 Task: Add a signature Johnny Mitchell containing With heartfelt thanks and warm wishes, Johnny Mitchell to email address softage.8@softage.net and add a folder Photography
Action: Mouse moved to (75, 155)
Screenshot: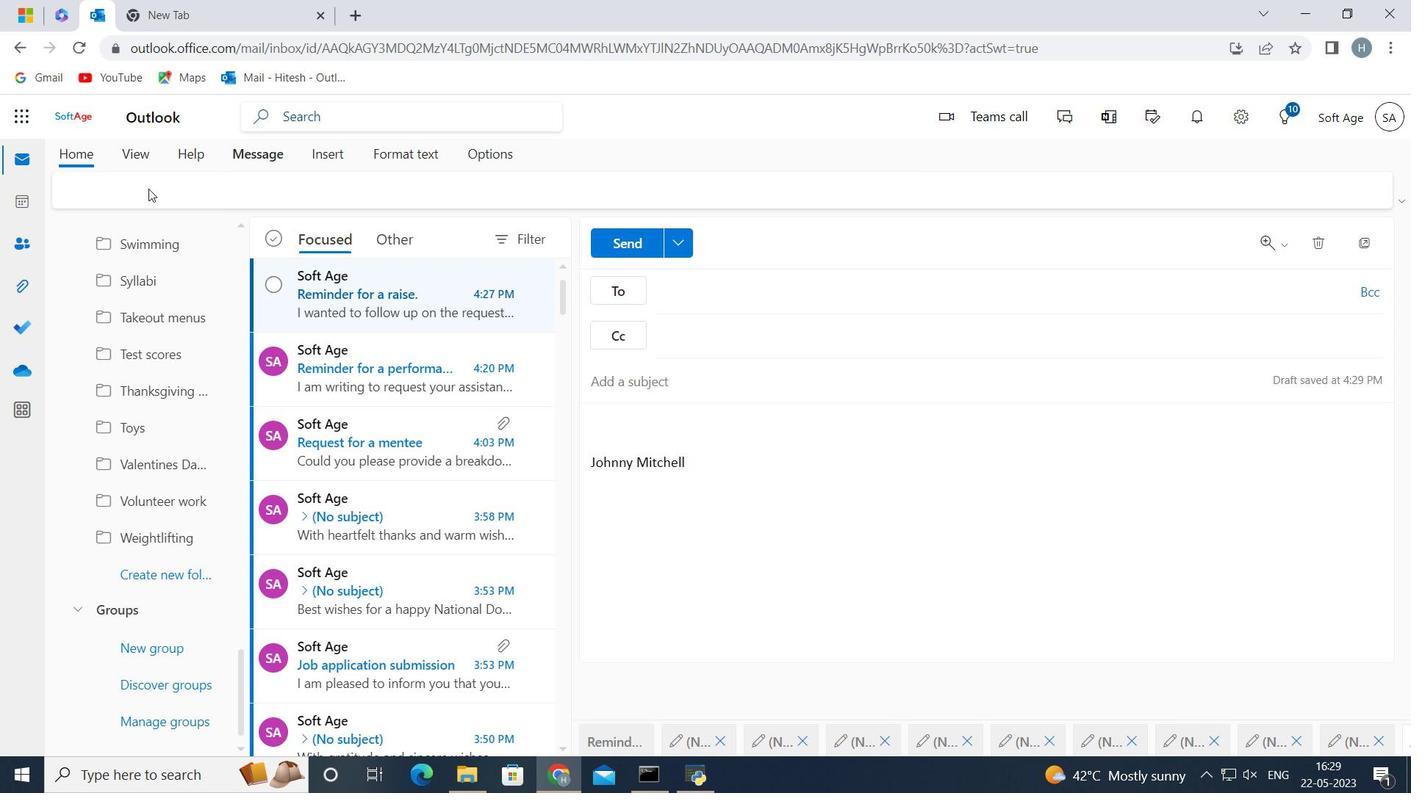 
Action: Mouse pressed left at (75, 155)
Screenshot: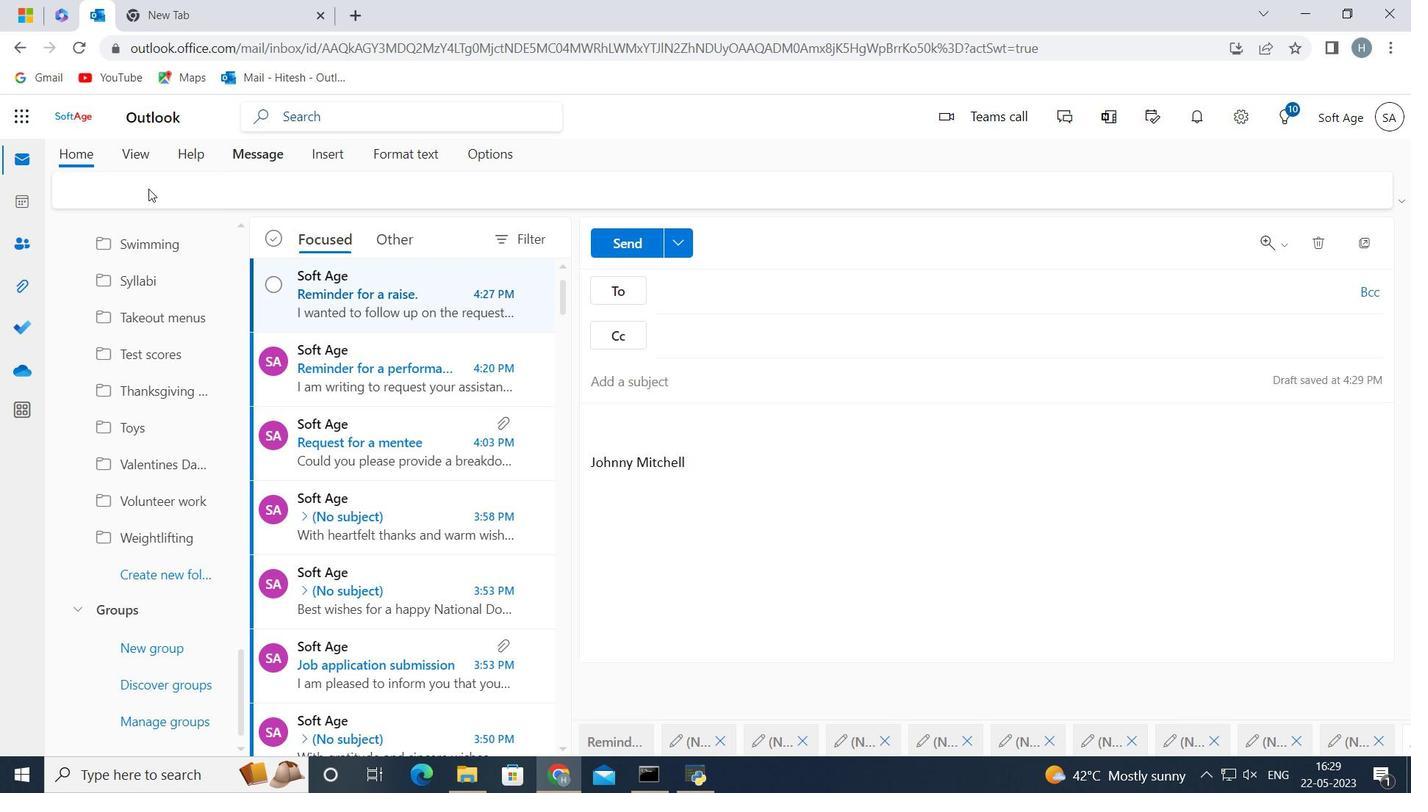 
Action: Mouse moved to (161, 190)
Screenshot: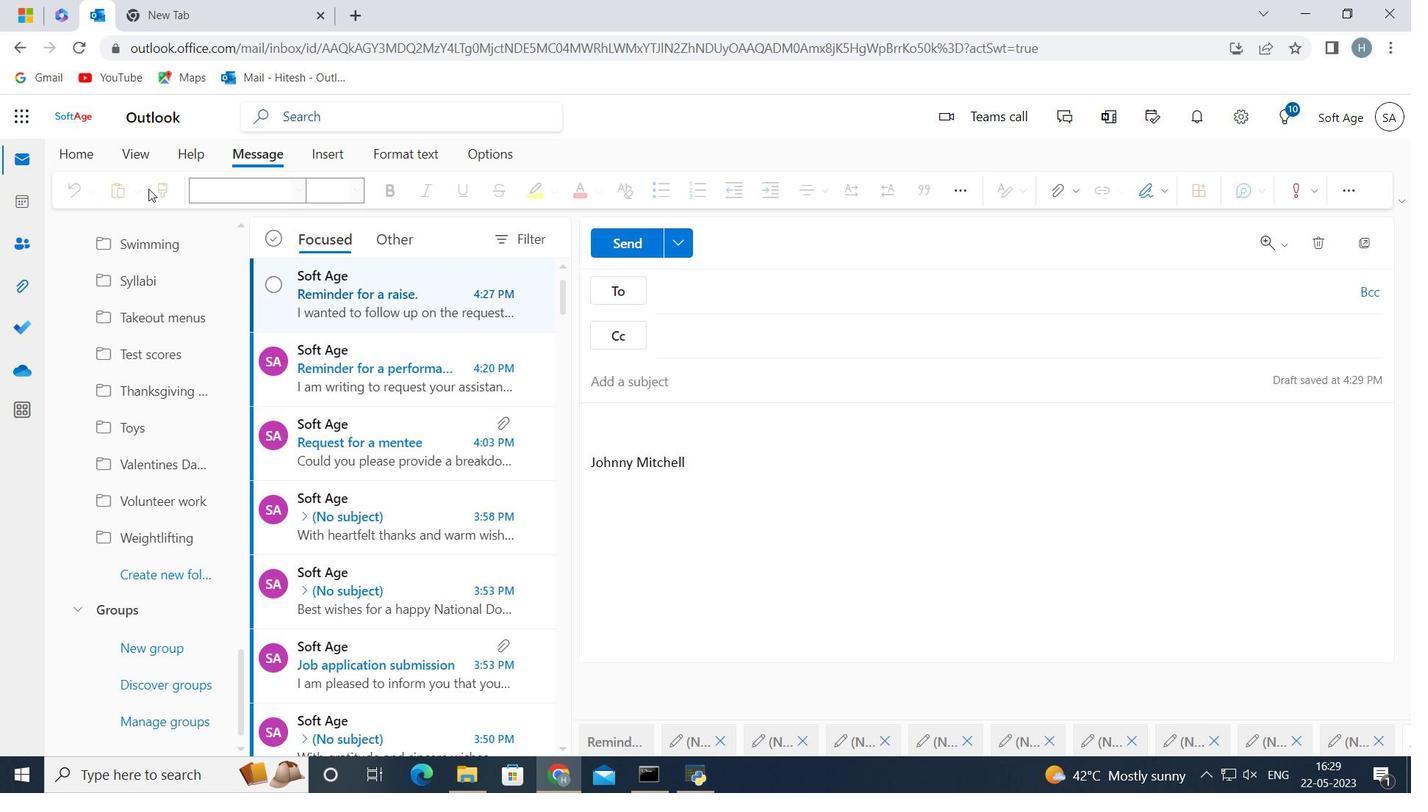 
Action: Mouse pressed left at (161, 190)
Screenshot: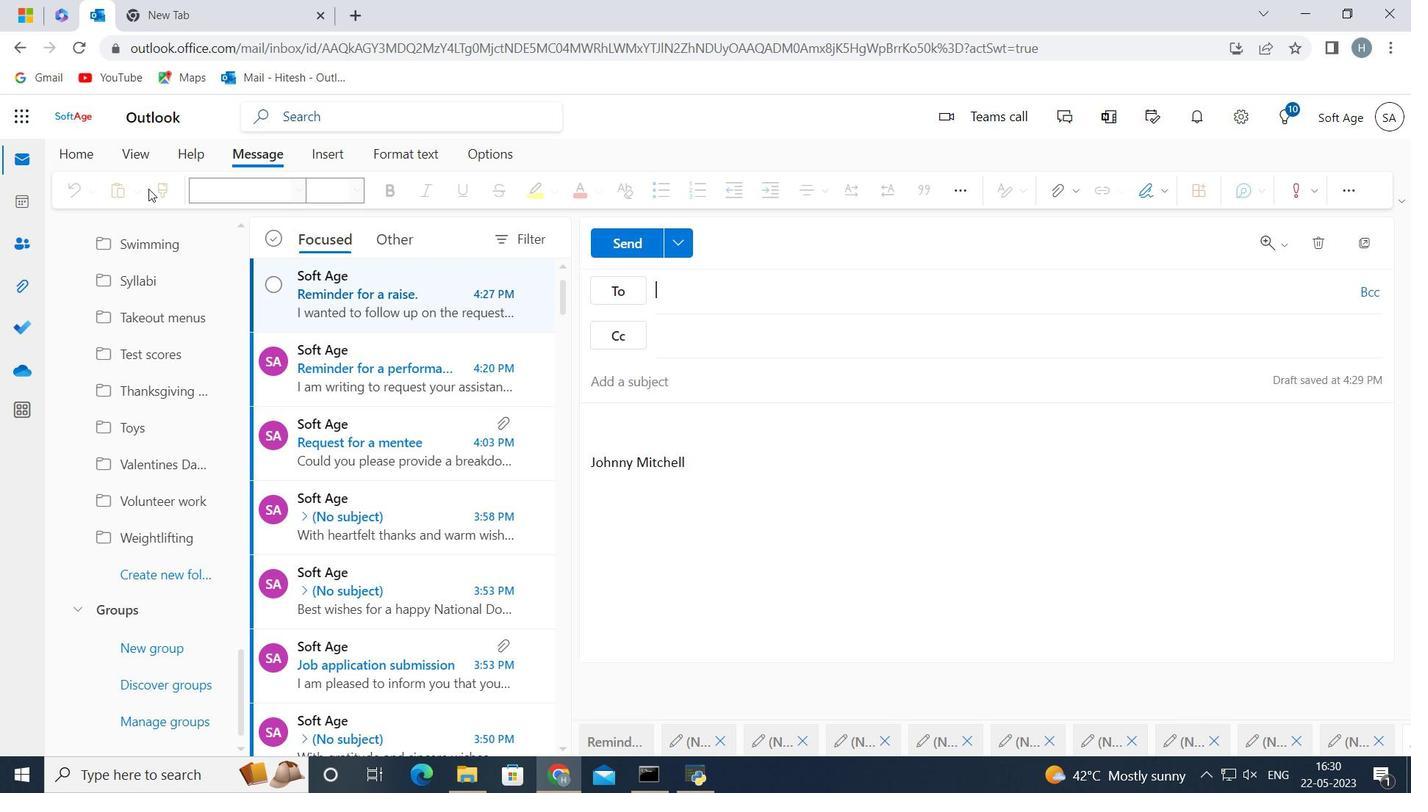 
Action: Mouse moved to (1140, 191)
Screenshot: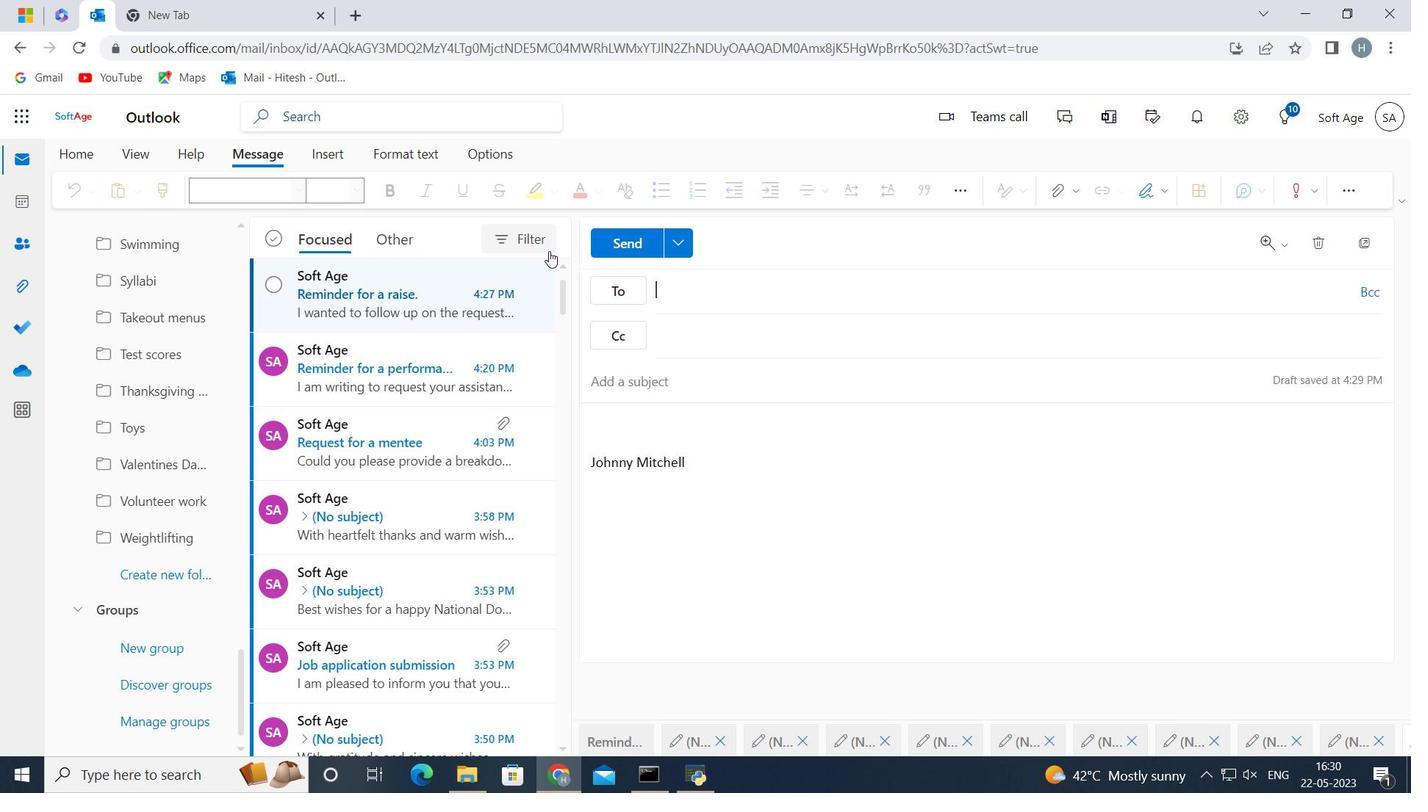 
Action: Mouse pressed left at (1140, 191)
Screenshot: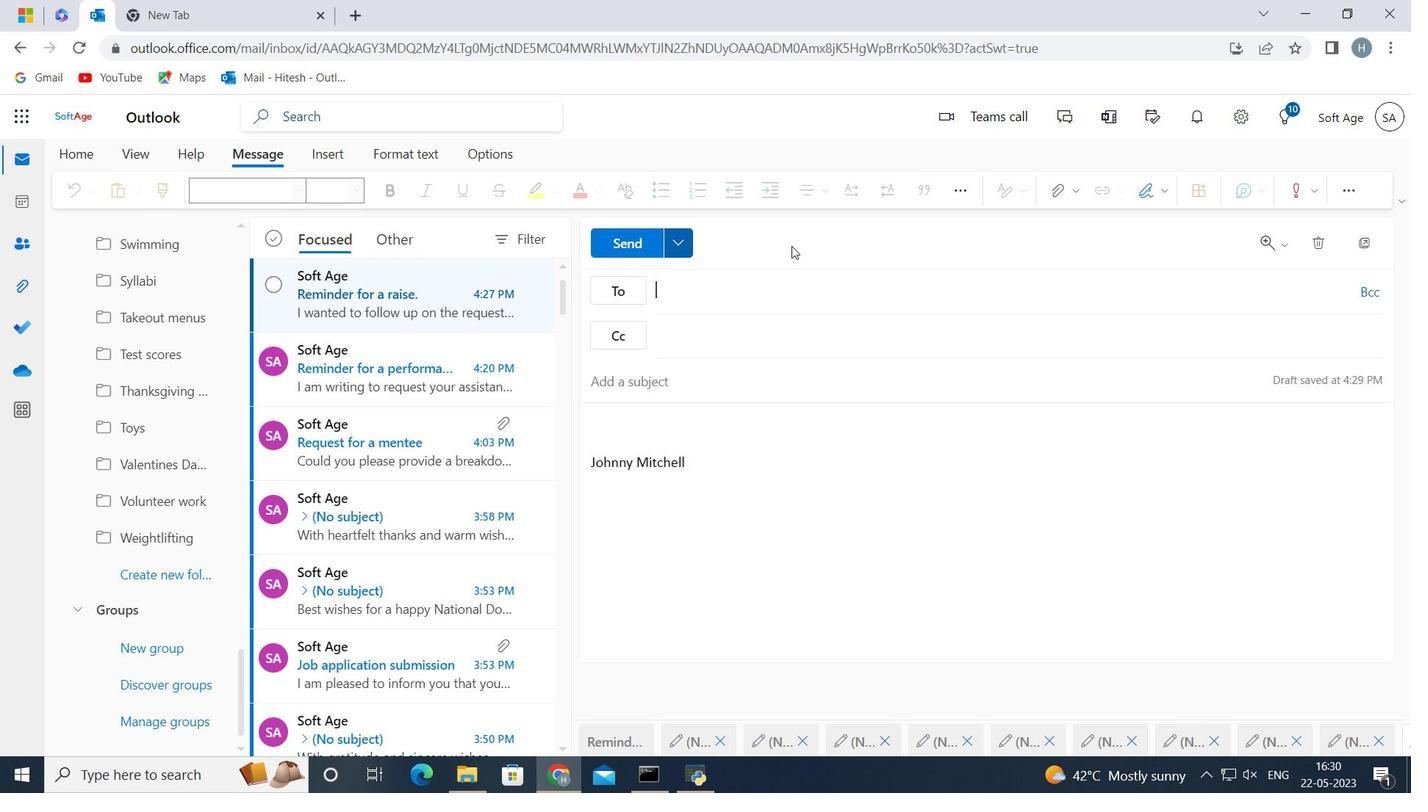 
Action: Mouse moved to (1092, 415)
Screenshot: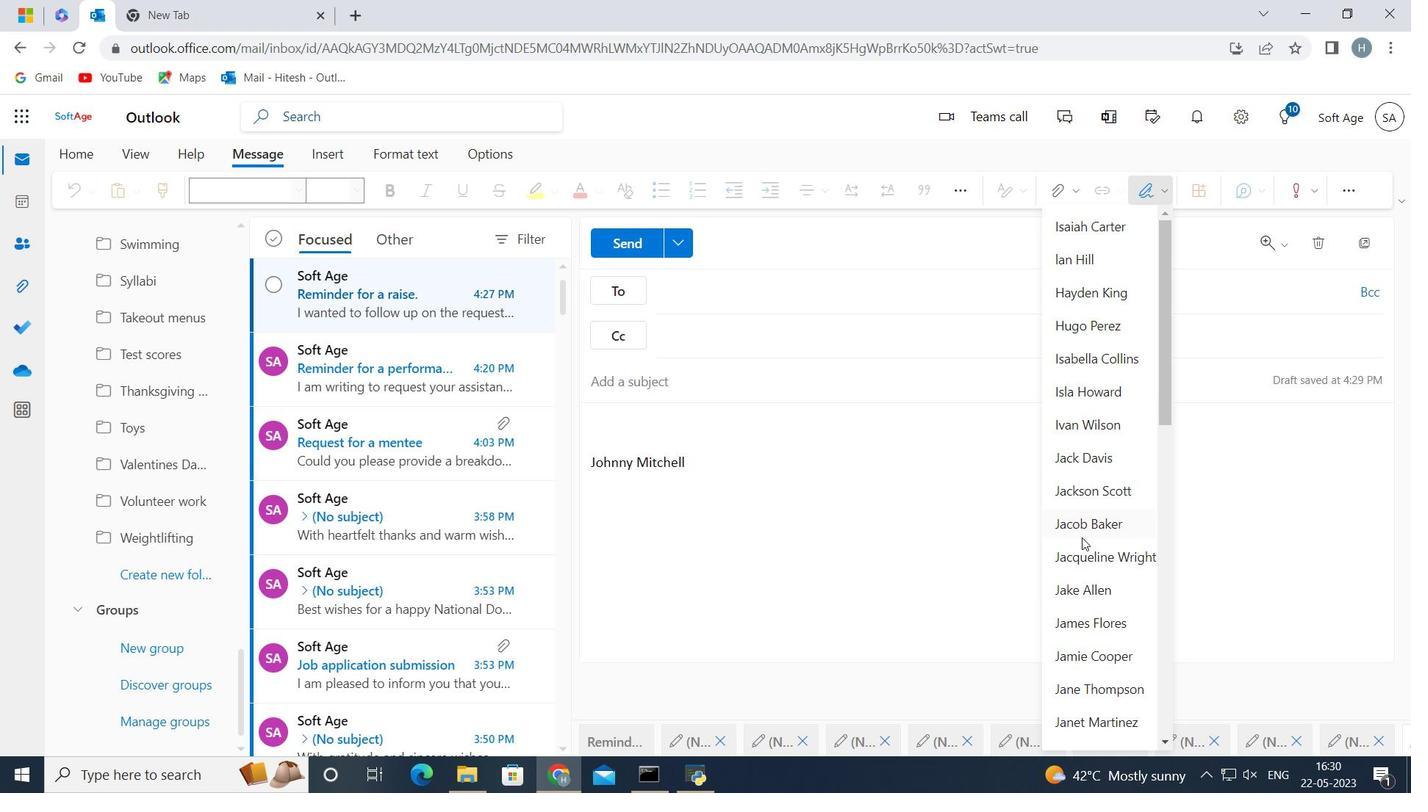
Action: Mouse scrolled (1092, 415) with delta (0, 0)
Screenshot: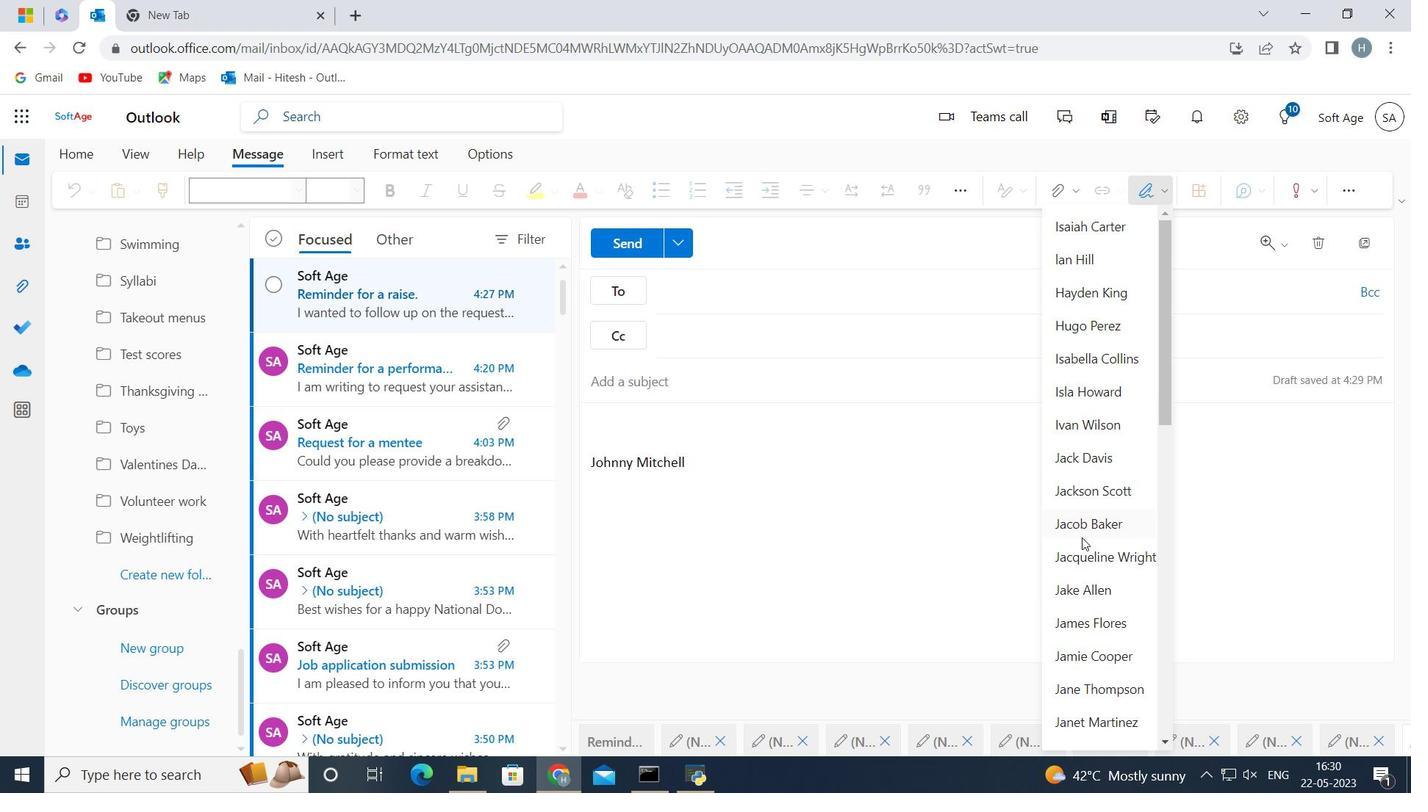 
Action: Mouse moved to (1092, 418)
Screenshot: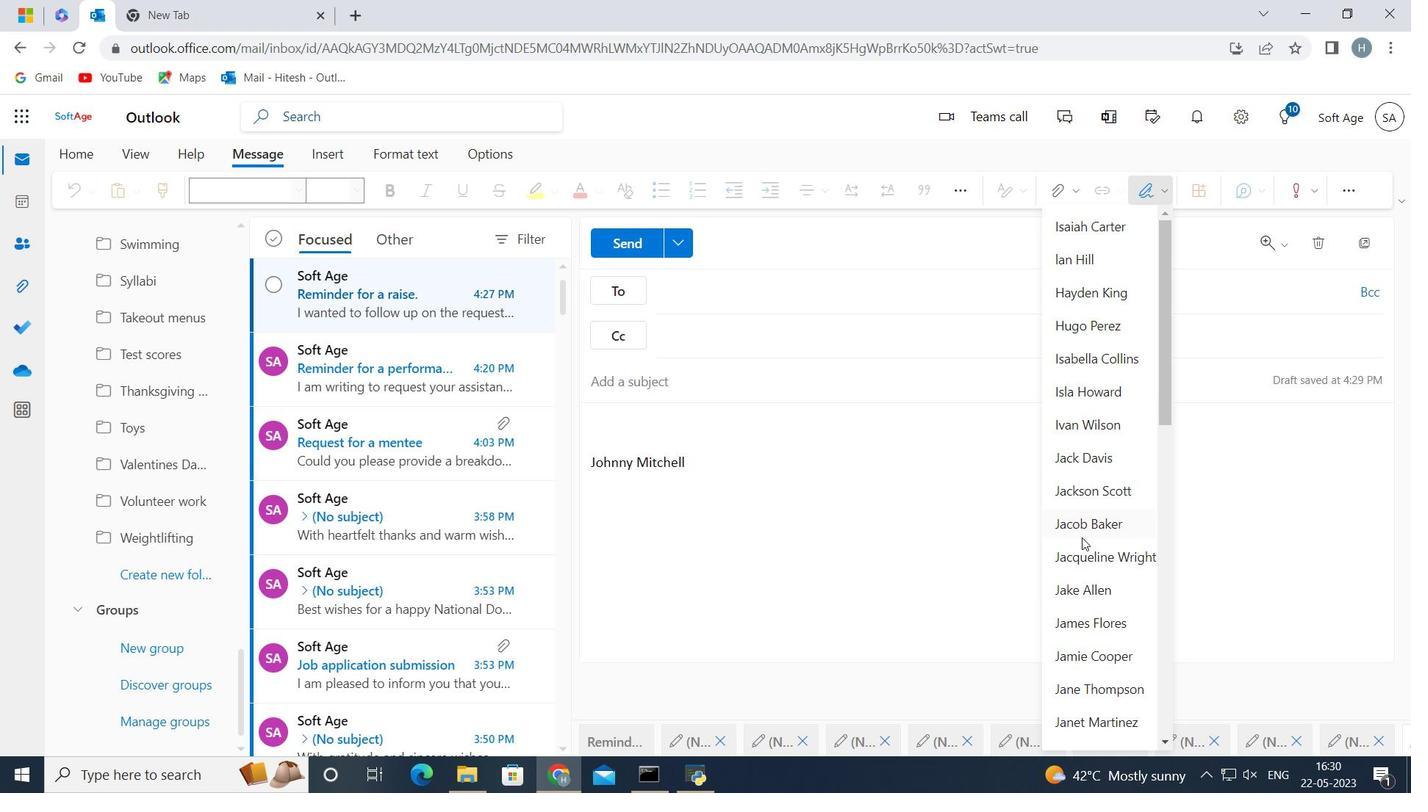 
Action: Mouse scrolled (1092, 417) with delta (0, 0)
Screenshot: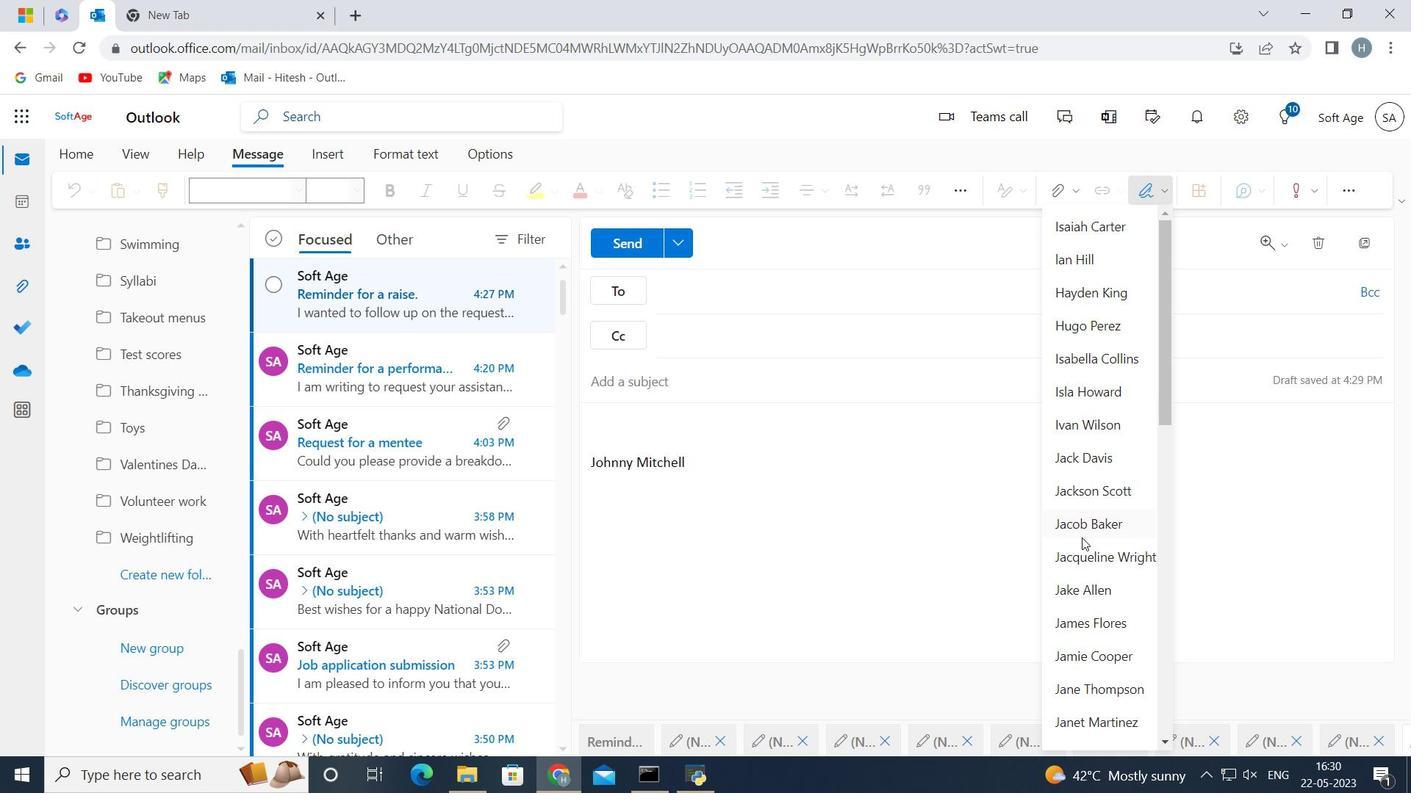 
Action: Mouse scrolled (1092, 417) with delta (0, 0)
Screenshot: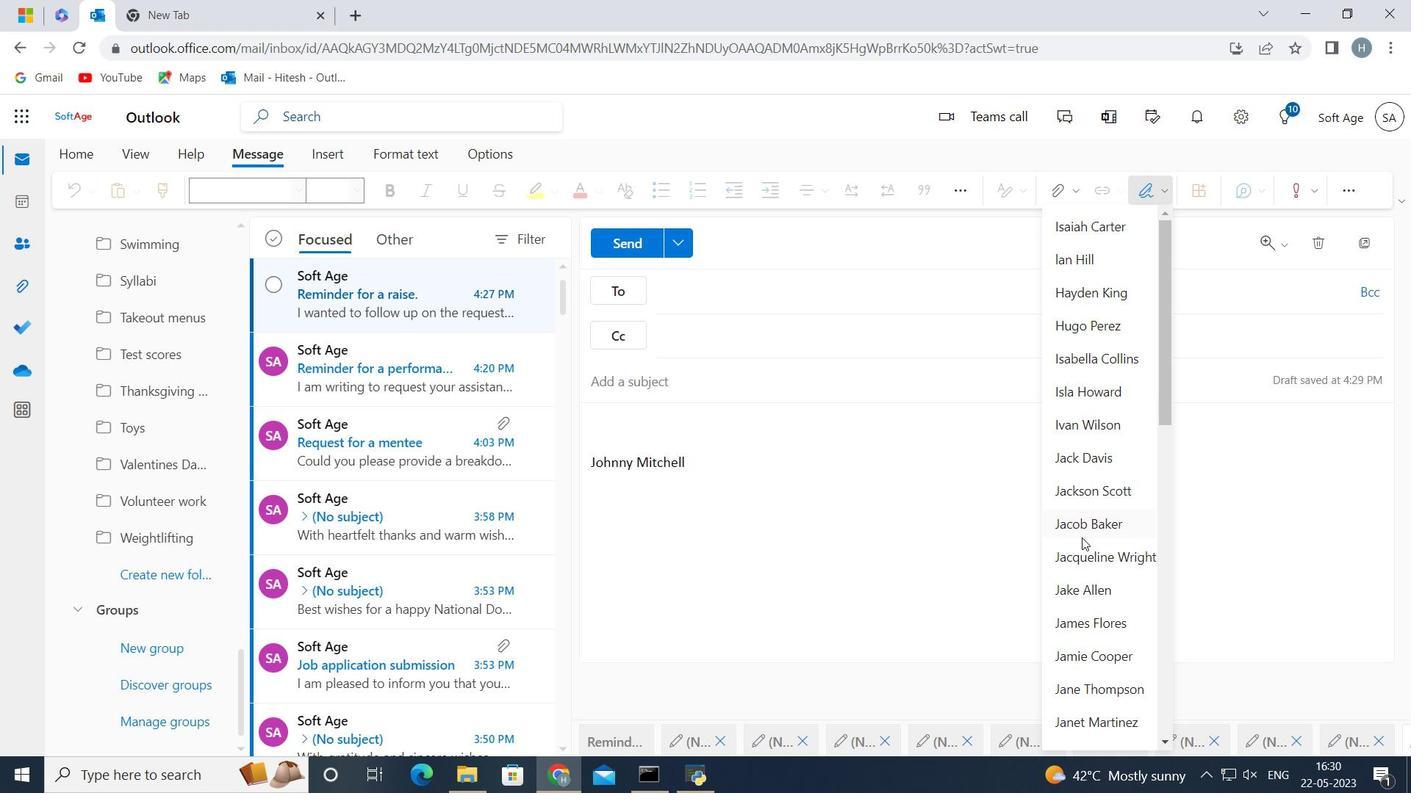 
Action: Mouse scrolled (1092, 417) with delta (0, 0)
Screenshot: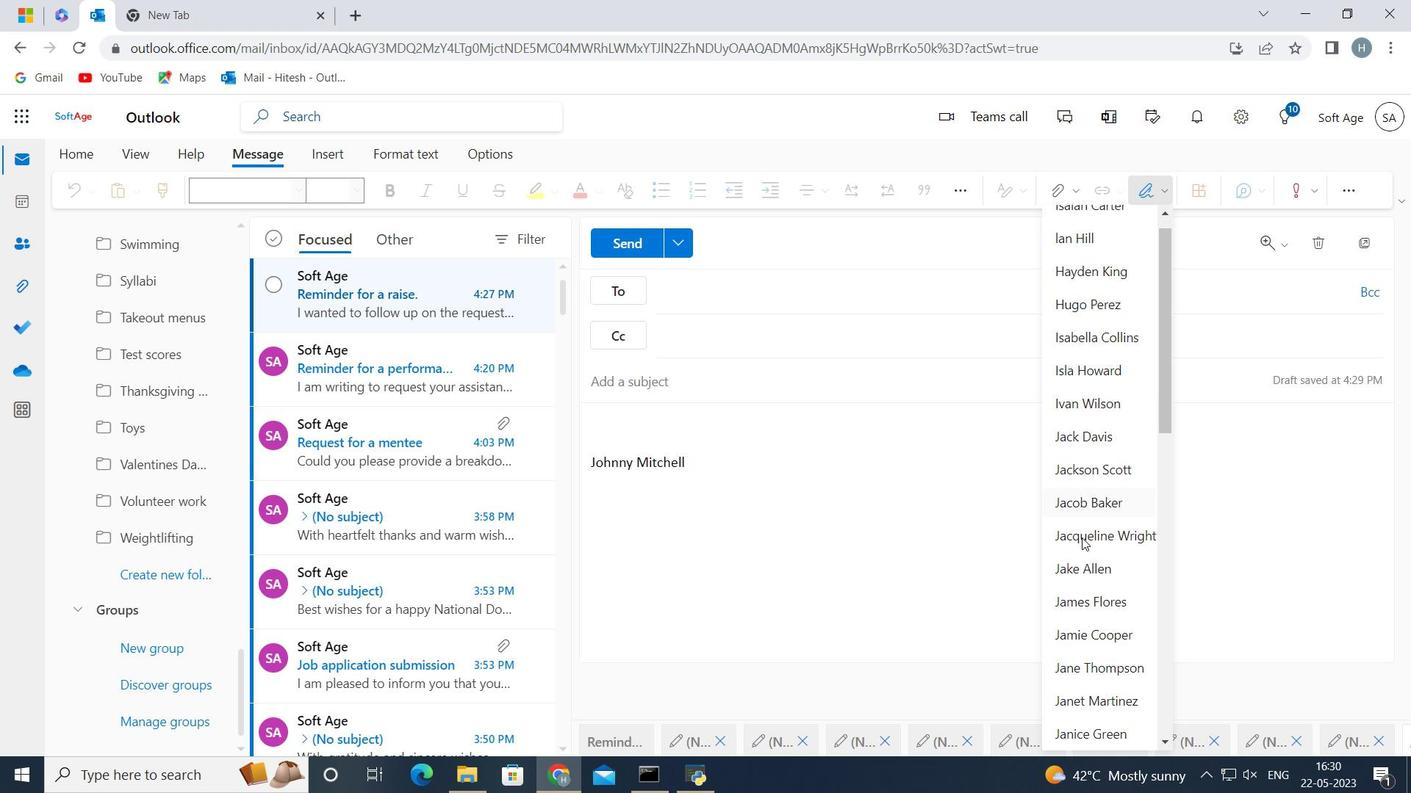 
Action: Mouse scrolled (1092, 417) with delta (0, 0)
Screenshot: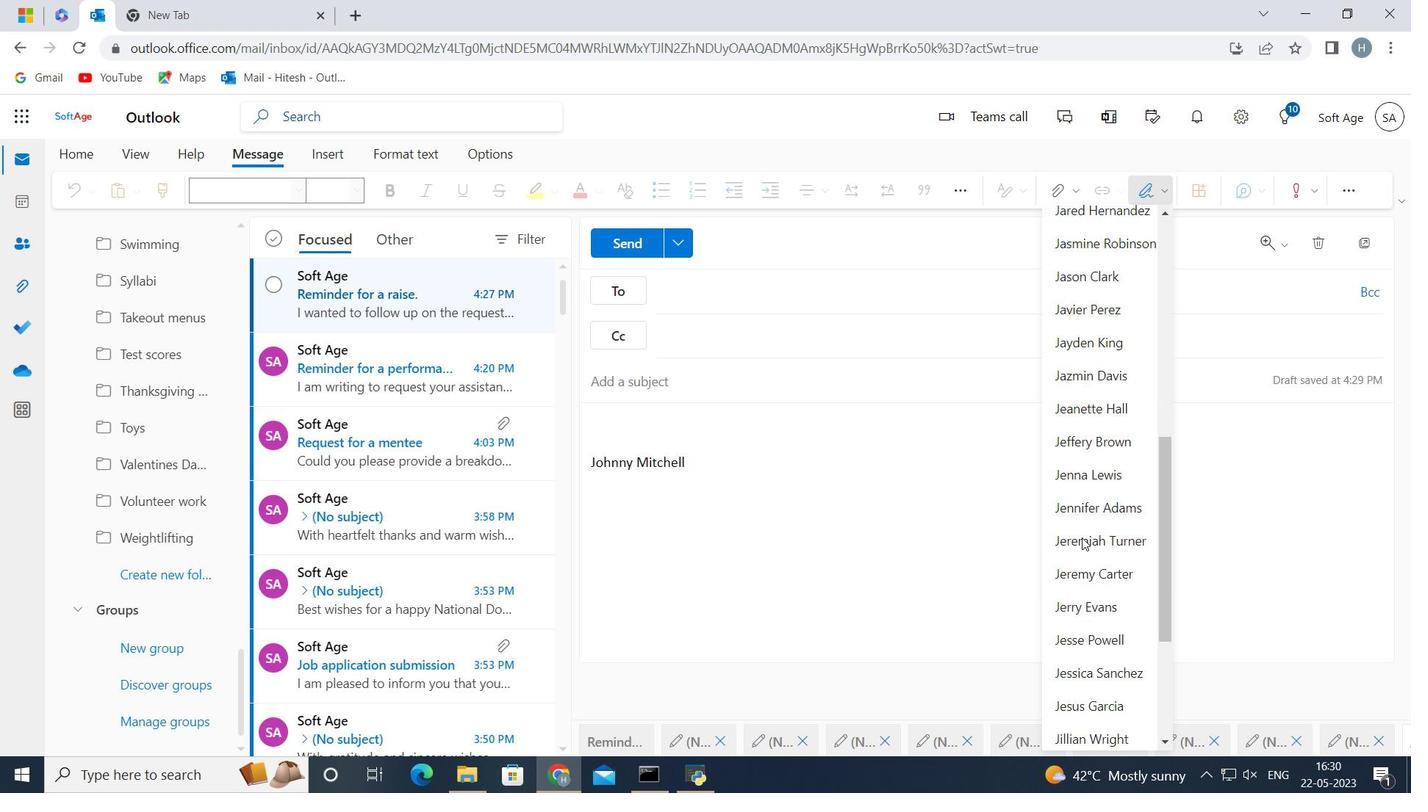 
Action: Mouse scrolled (1092, 417) with delta (0, 0)
Screenshot: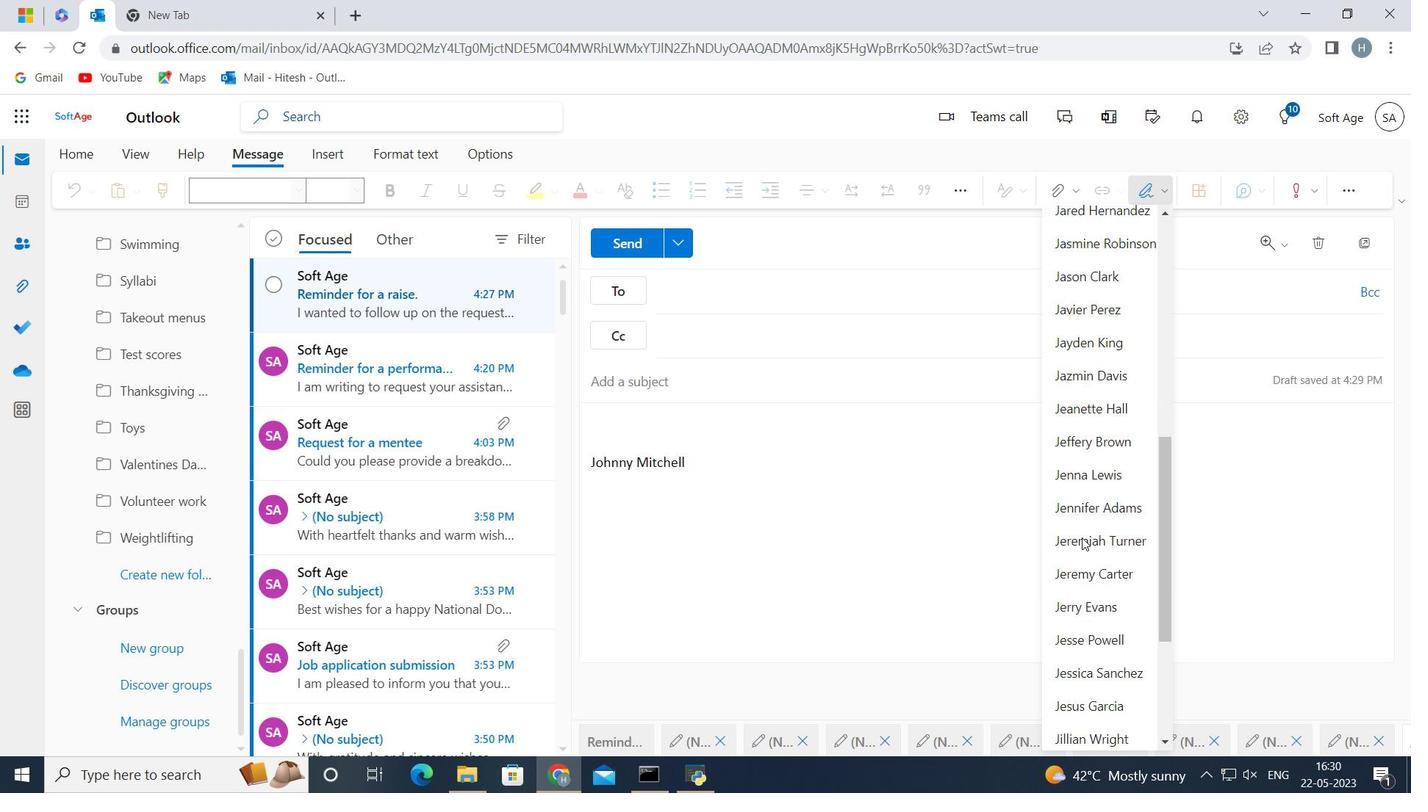 
Action: Mouse scrolled (1092, 417) with delta (0, 0)
Screenshot: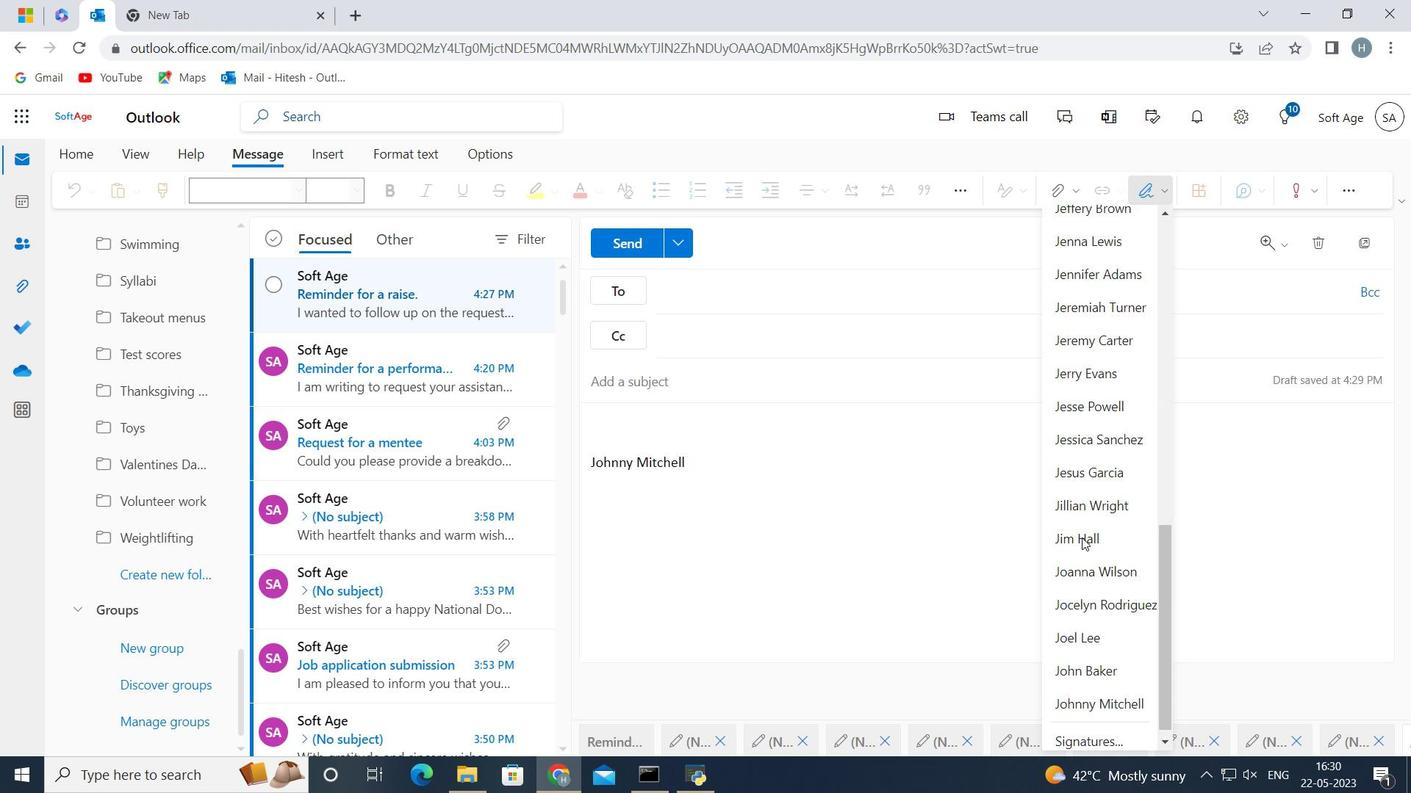 
Action: Mouse scrolled (1092, 417) with delta (0, 0)
Screenshot: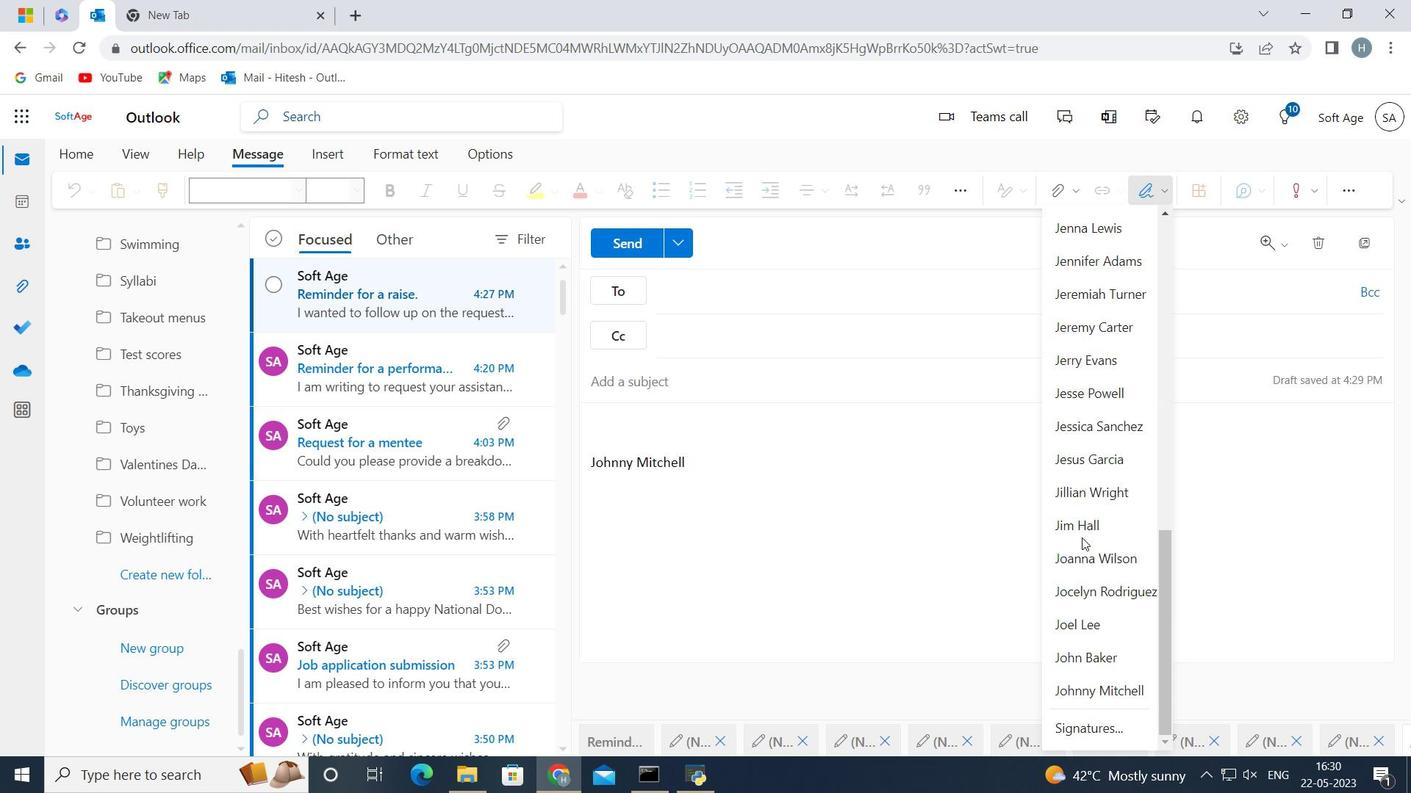
Action: Mouse moved to (1092, 424)
Screenshot: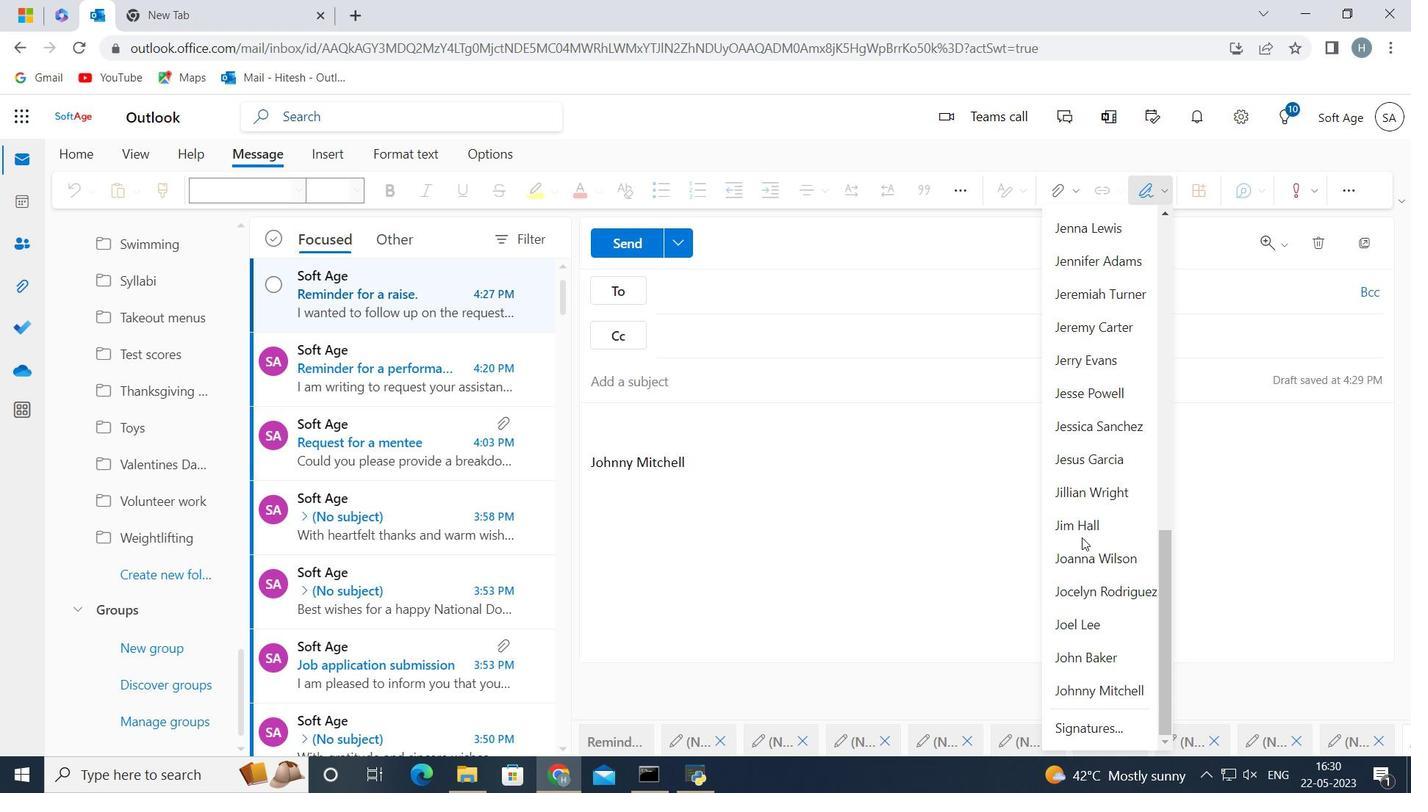 
Action: Mouse scrolled (1092, 421) with delta (0, 0)
Screenshot: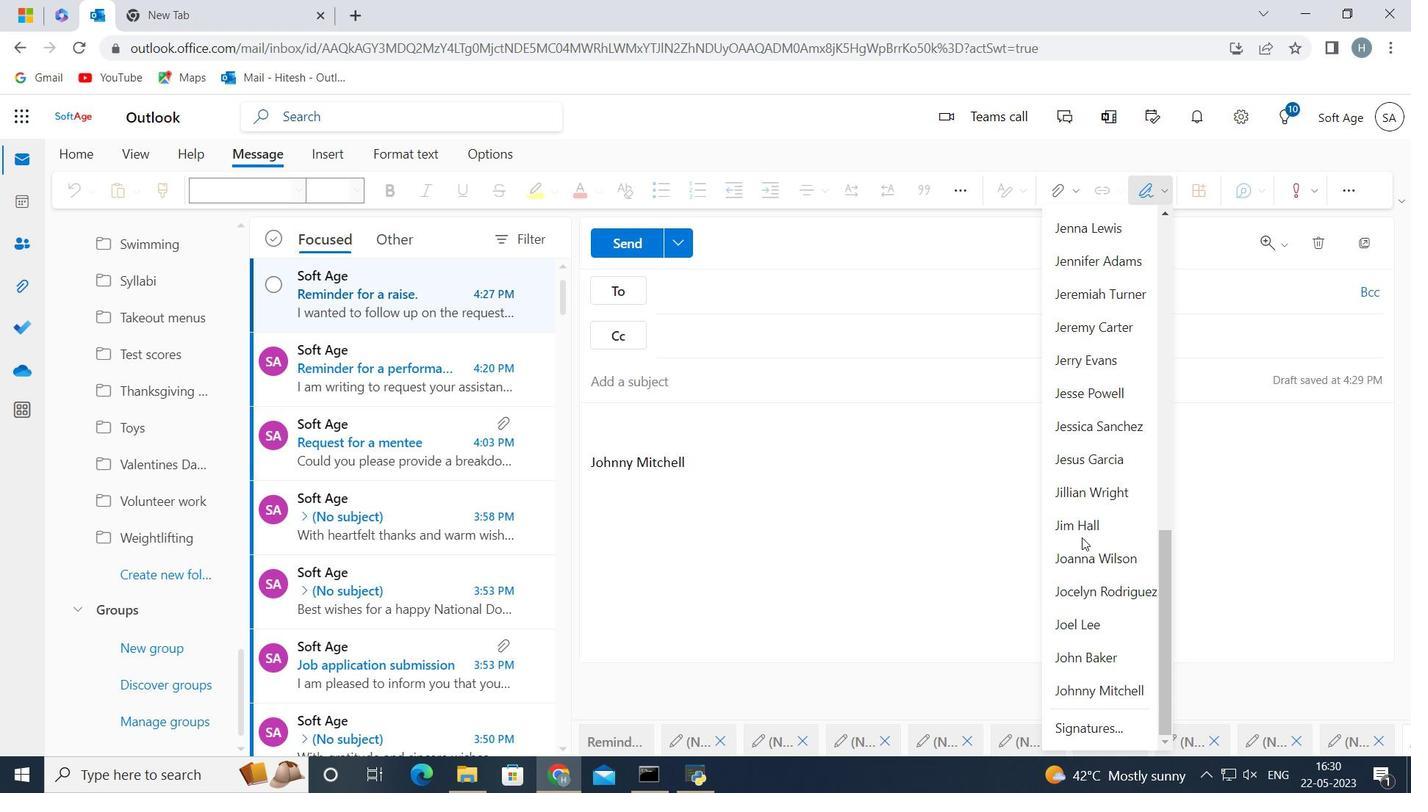 
Action: Mouse moved to (1092, 434)
Screenshot: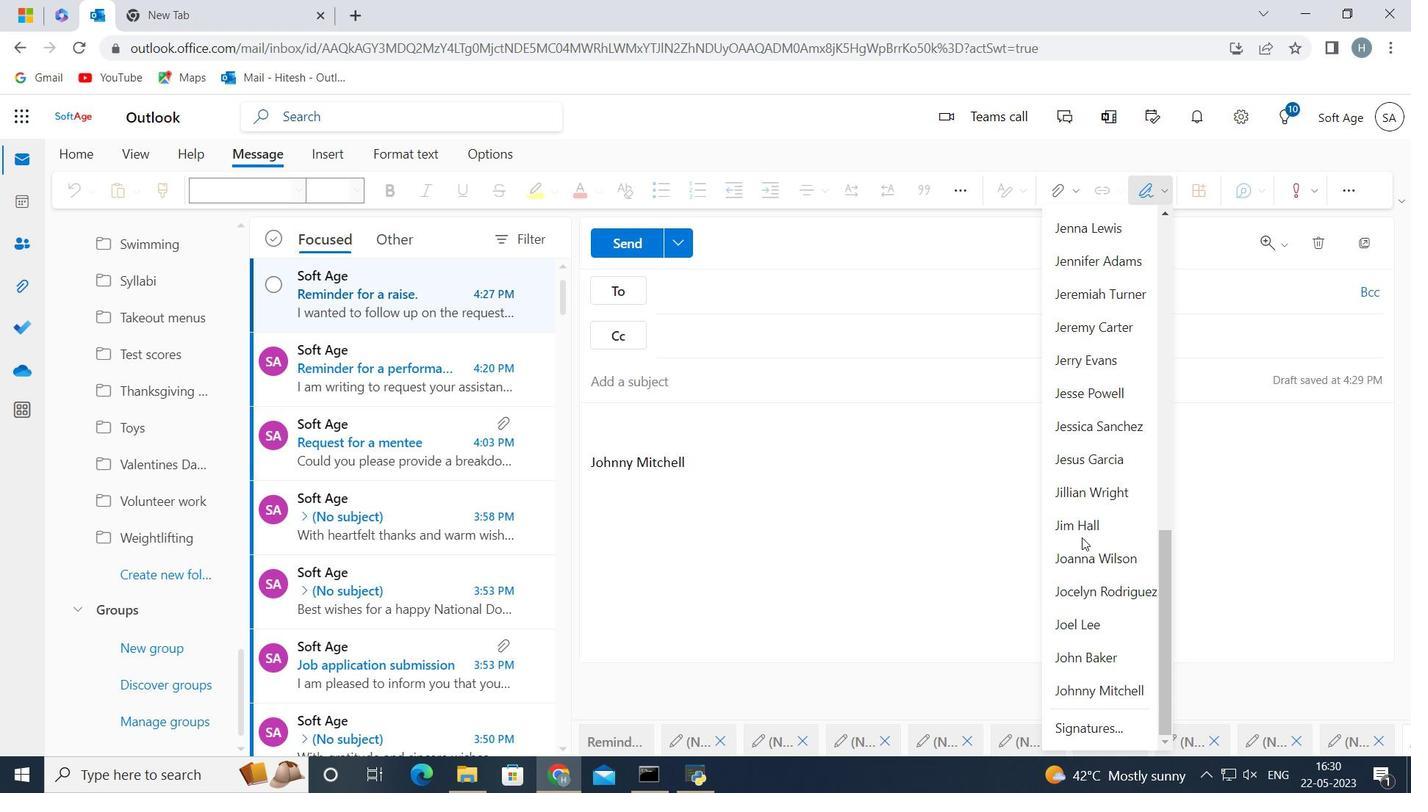 
Action: Mouse scrolled (1092, 426) with delta (0, 0)
Screenshot: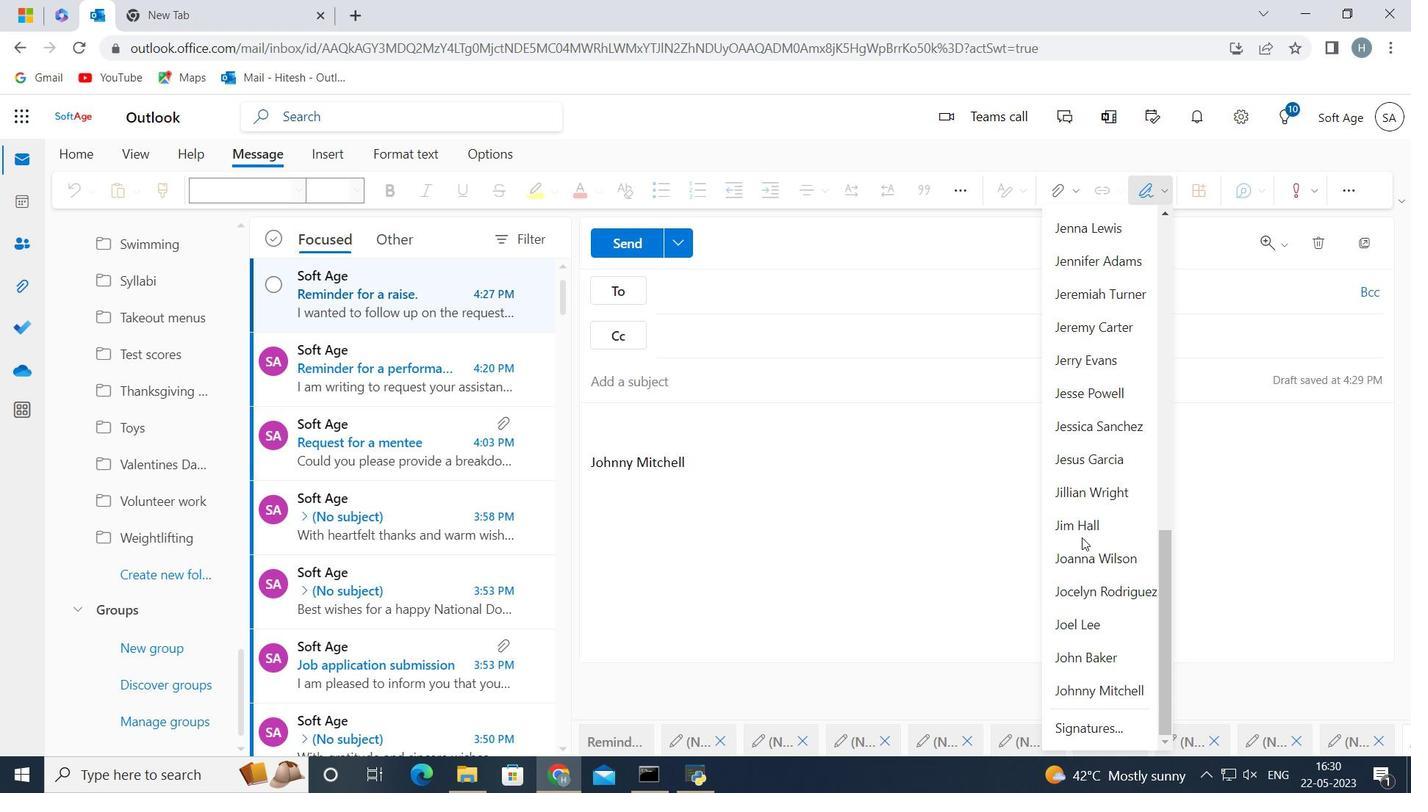 
Action: Mouse moved to (1091, 437)
Screenshot: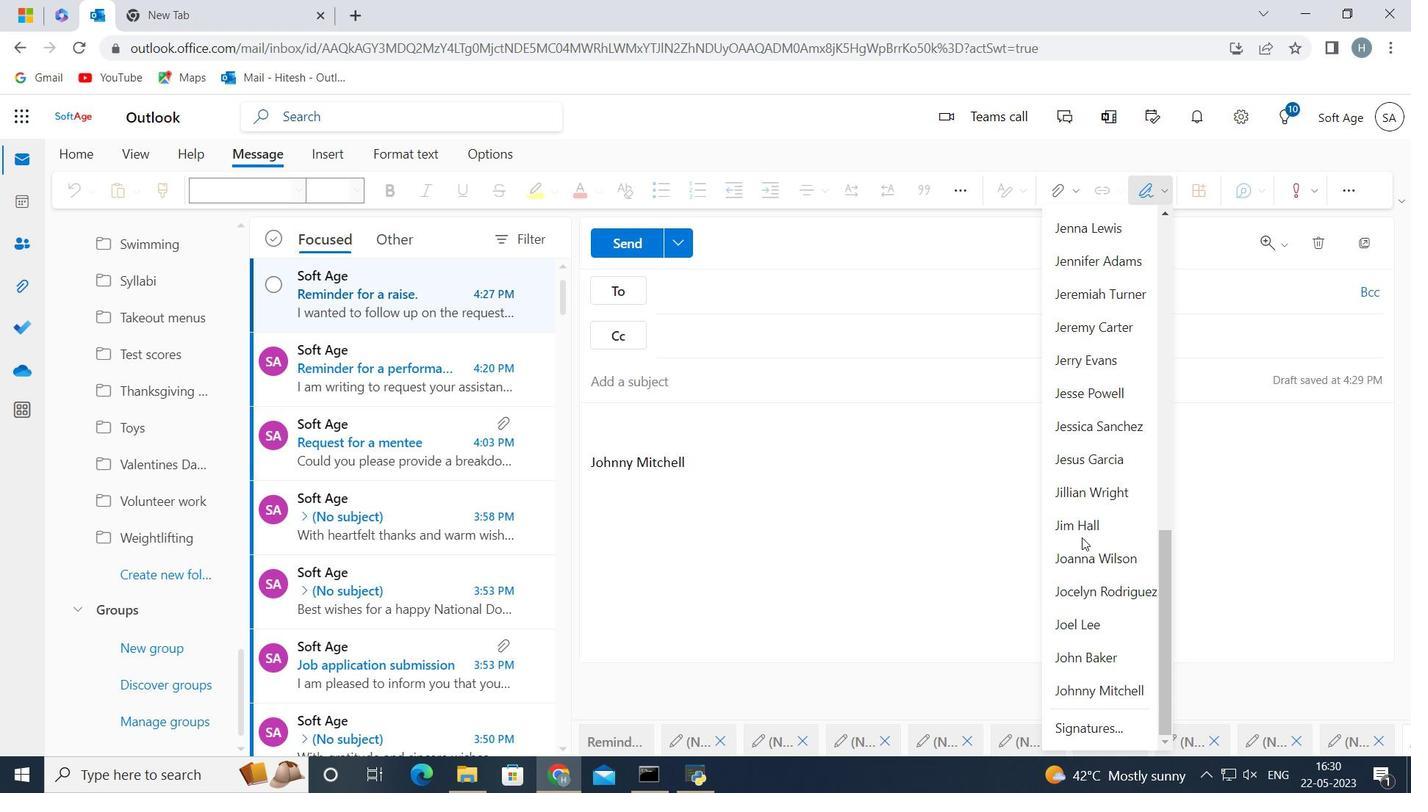 
Action: Mouse scrolled (1092, 427) with delta (0, 0)
Screenshot: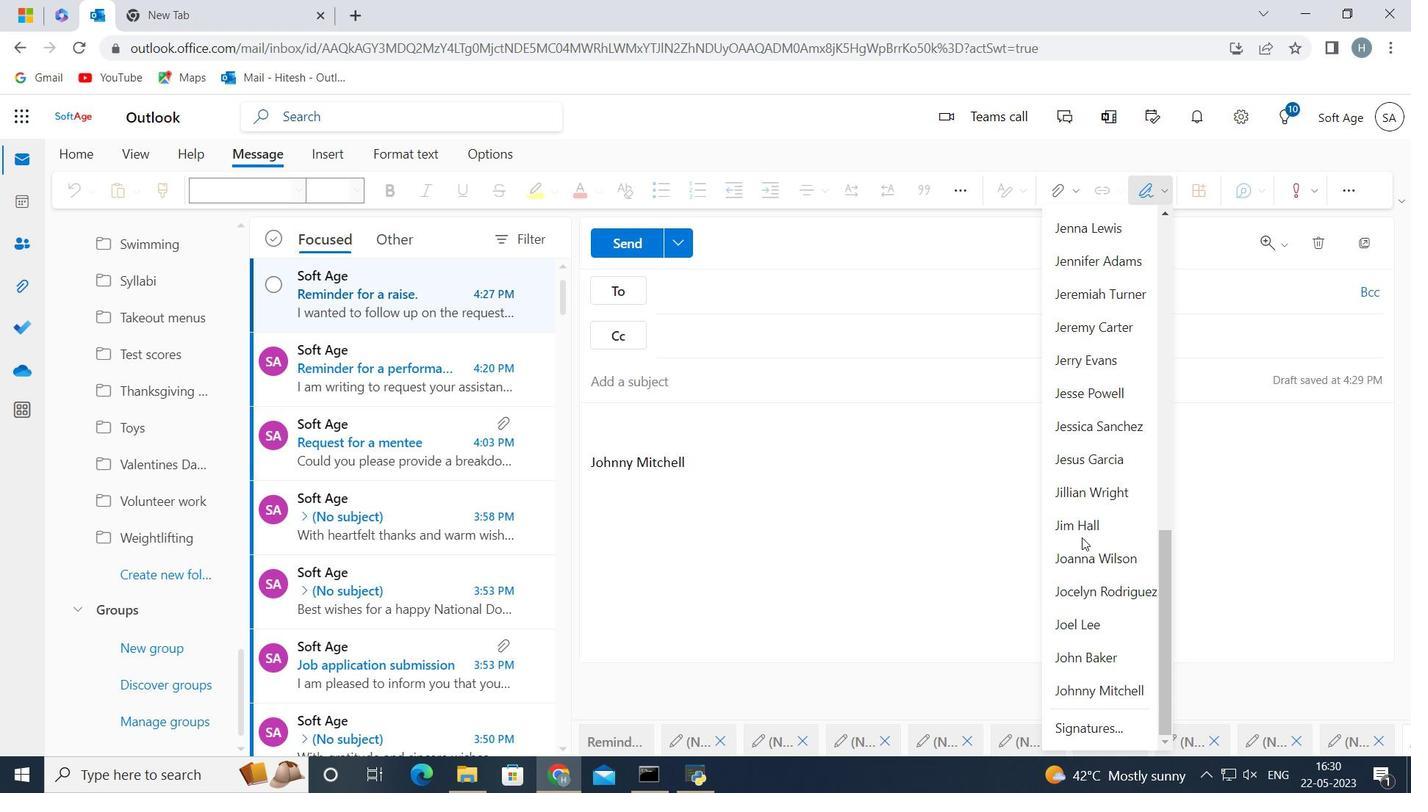 
Action: Mouse moved to (1091, 440)
Screenshot: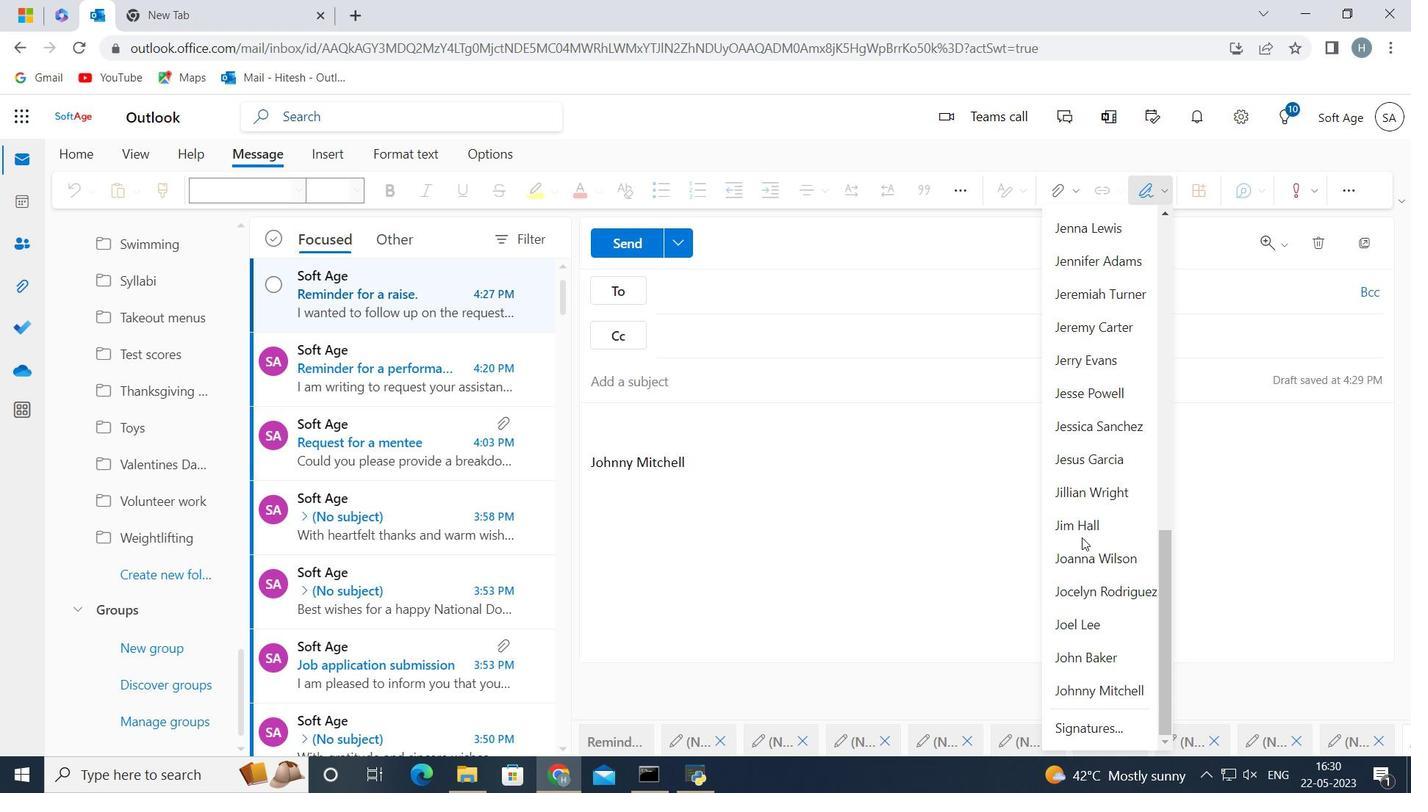 
Action: Mouse scrolled (1092, 429) with delta (0, 0)
Screenshot: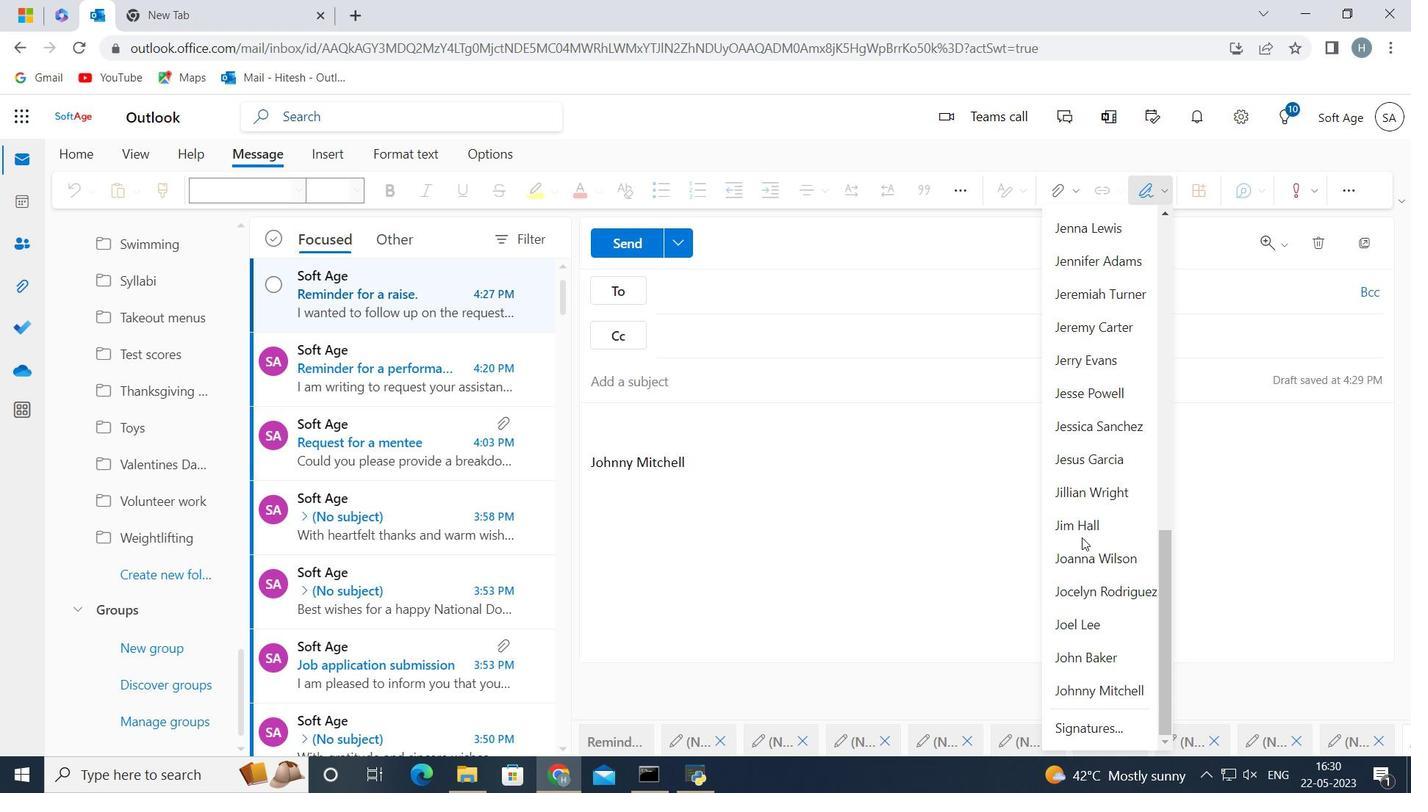 
Action: Mouse moved to (1091, 443)
Screenshot: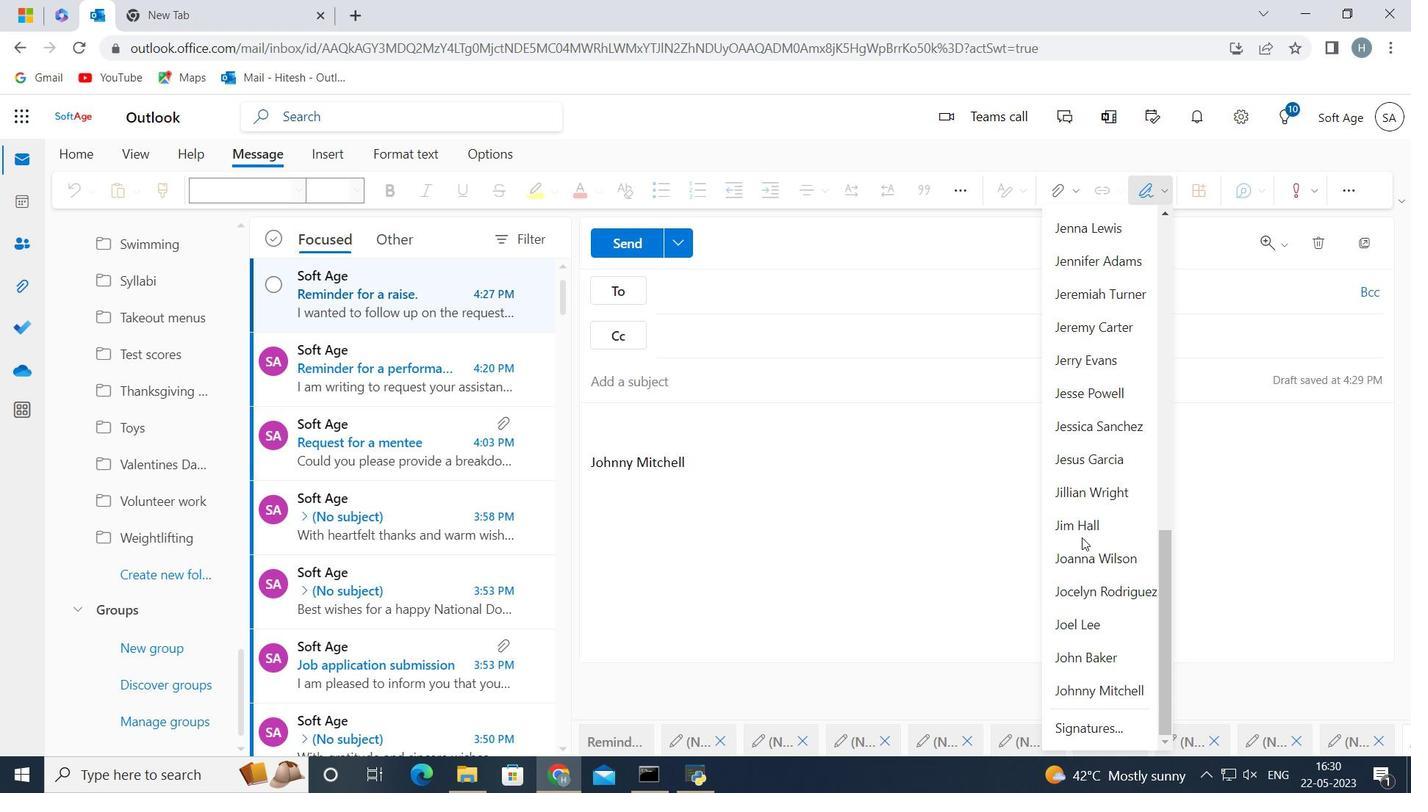 
Action: Mouse scrolled (1092, 430) with delta (0, 0)
Screenshot: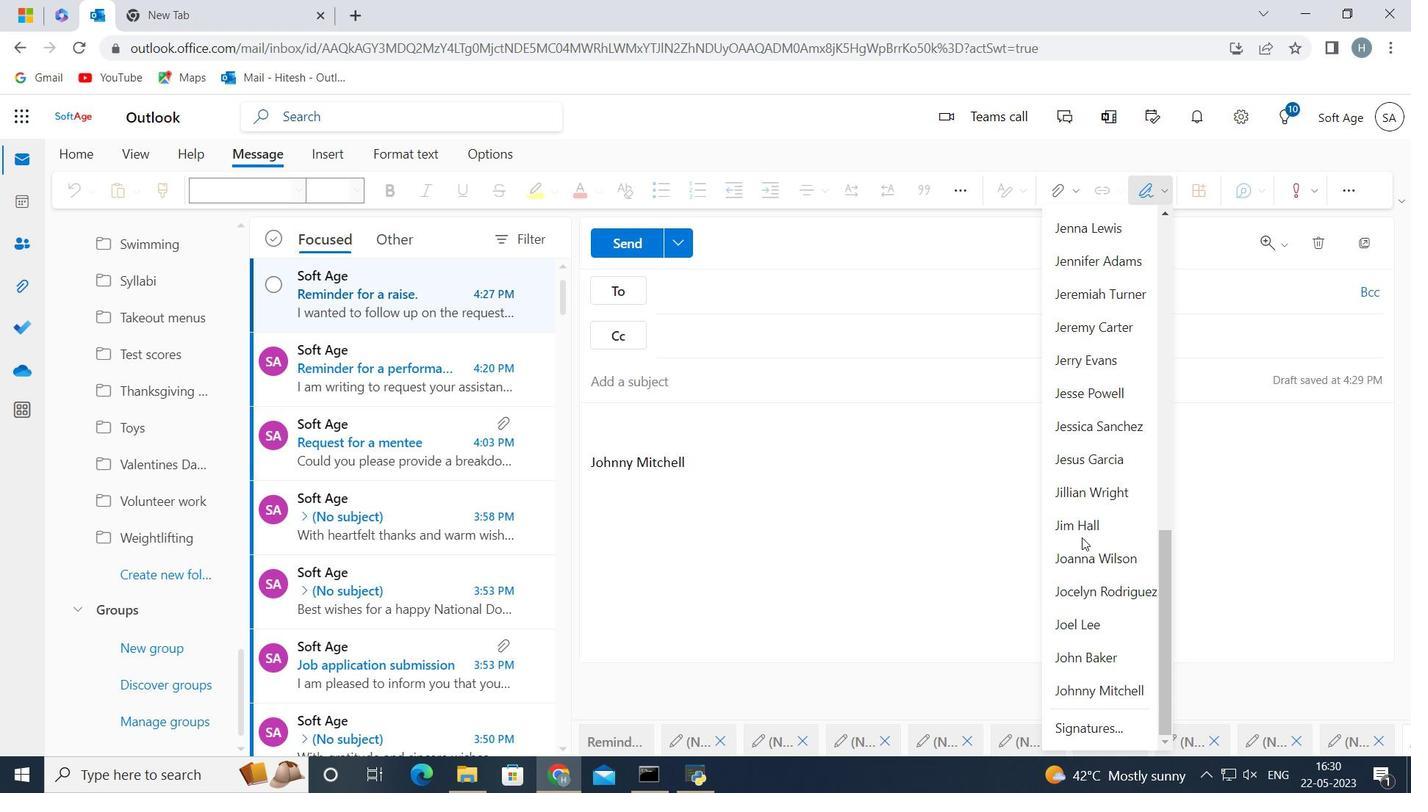 
Action: Mouse scrolled (1091, 436) with delta (0, 0)
Screenshot: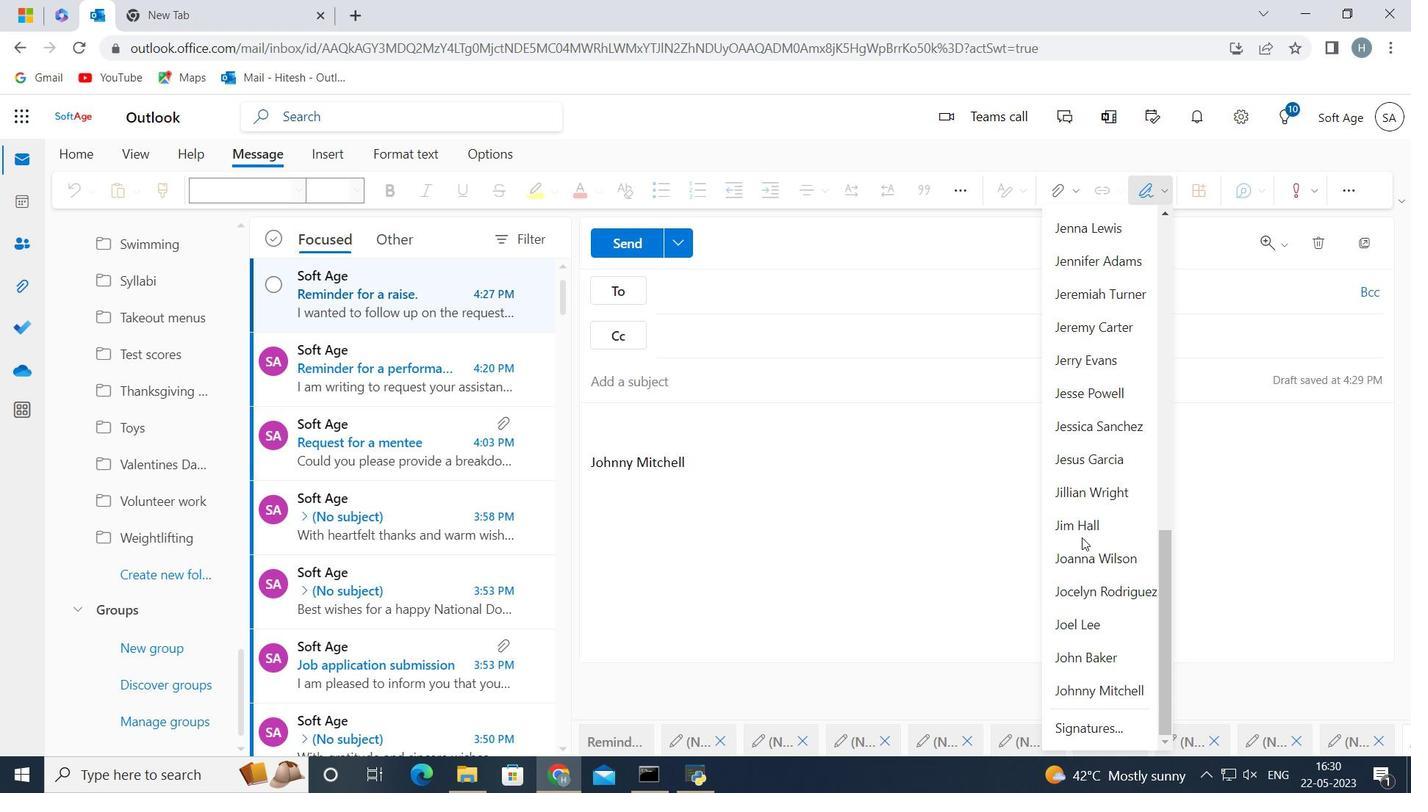 
Action: Mouse moved to (1091, 452)
Screenshot: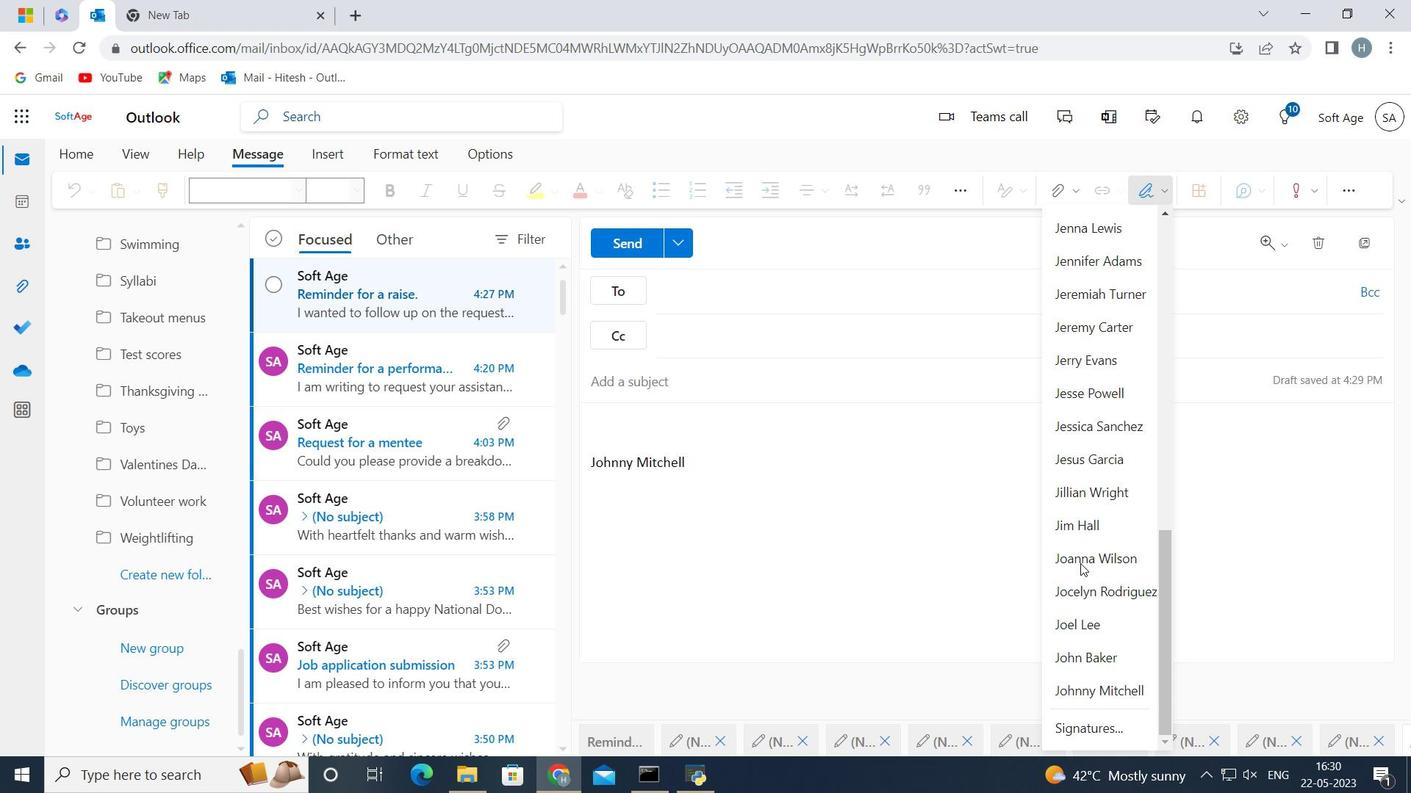 
Action: Mouse scrolled (1091, 451) with delta (0, 0)
Screenshot: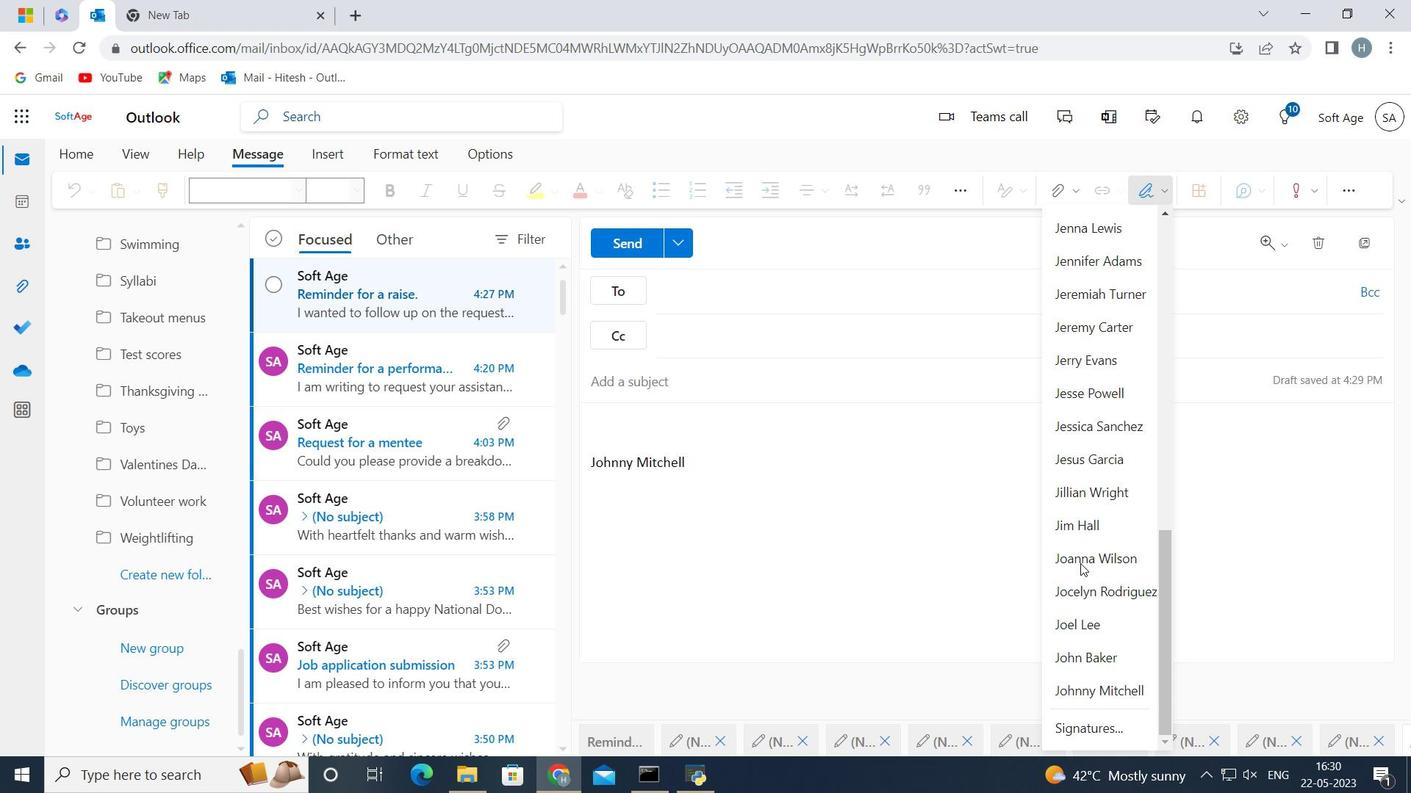 
Action: Mouse moved to (1091, 457)
Screenshot: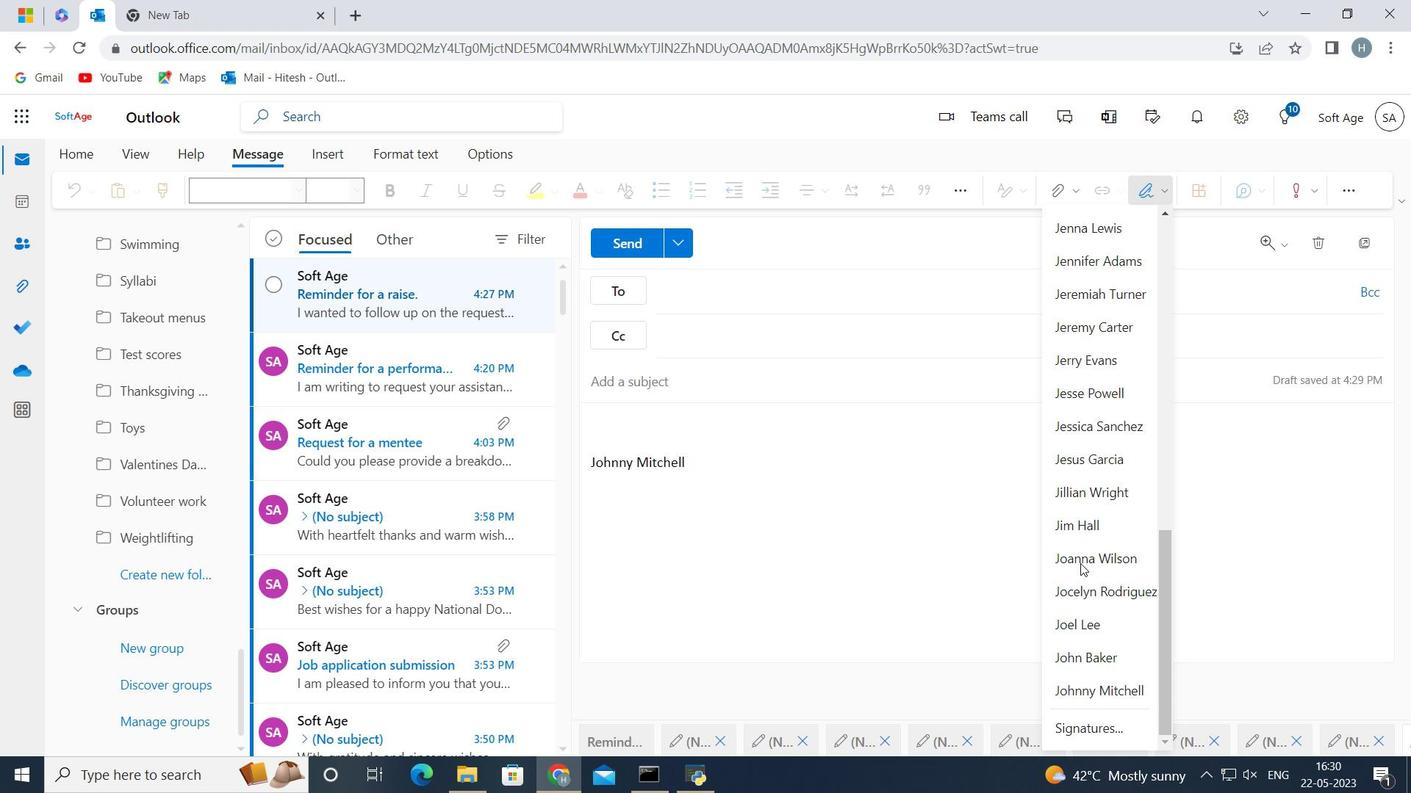 
Action: Mouse scrolled (1091, 456) with delta (0, 0)
Screenshot: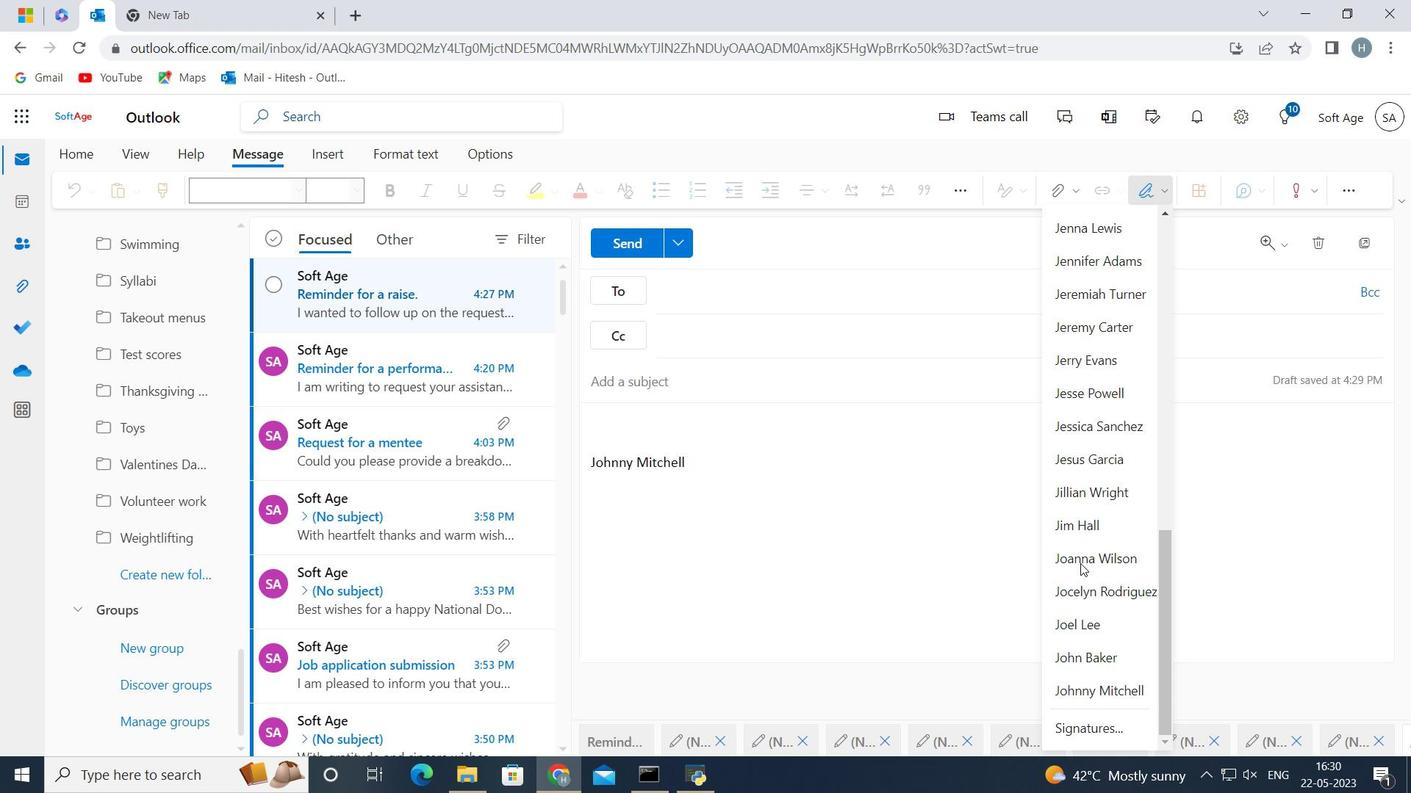 
Action: Mouse moved to (1091, 460)
Screenshot: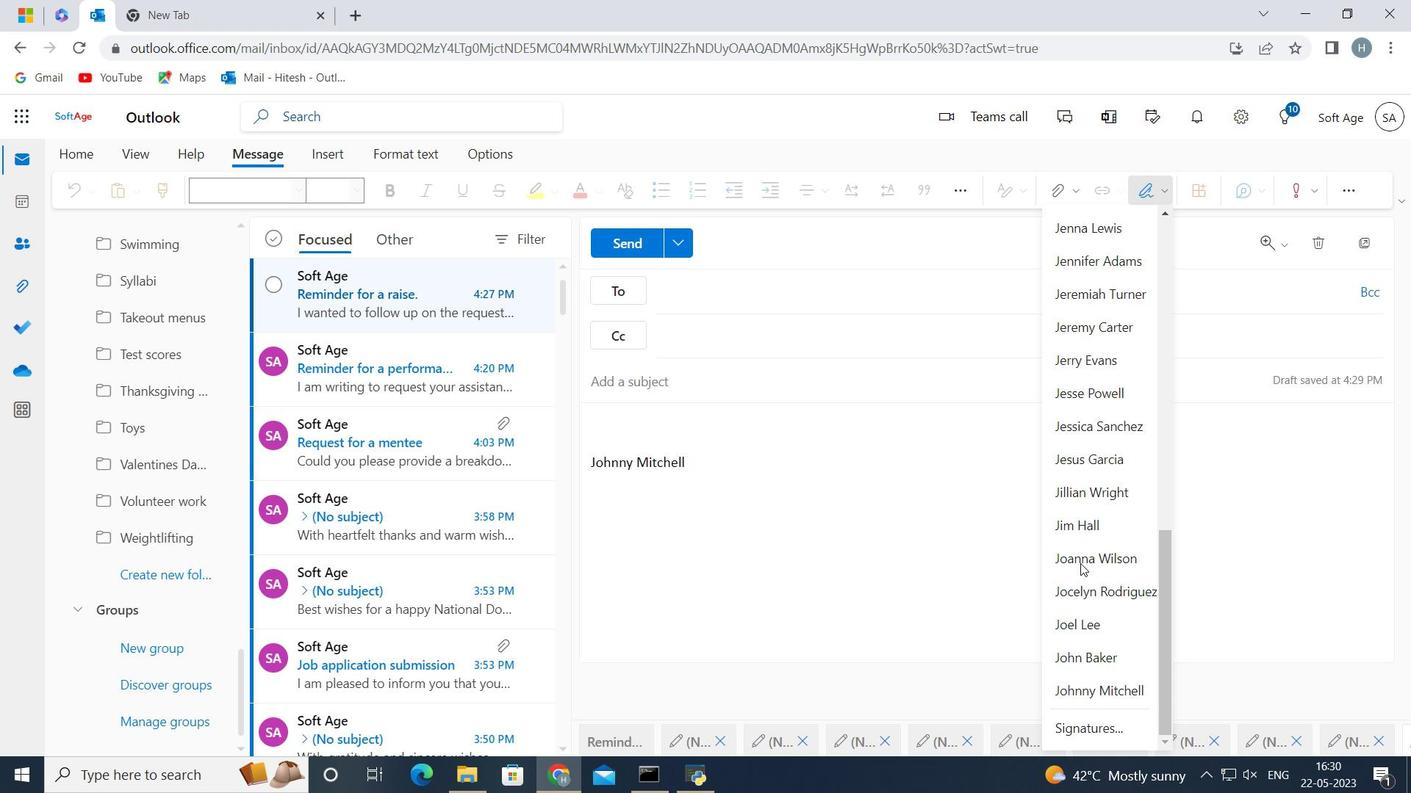 
Action: Mouse scrolled (1091, 460) with delta (0, 0)
Screenshot: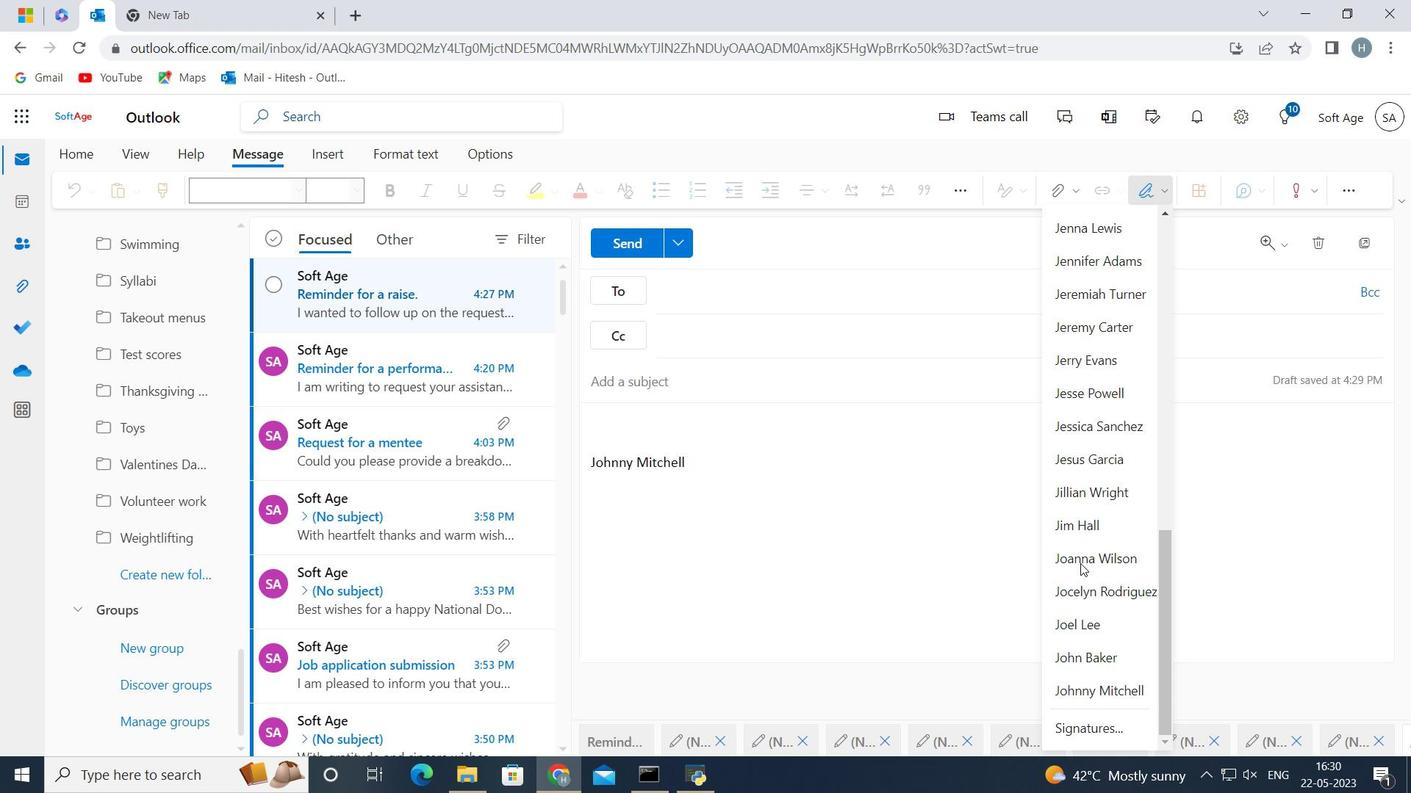 
Action: Mouse moved to (1091, 465)
Screenshot: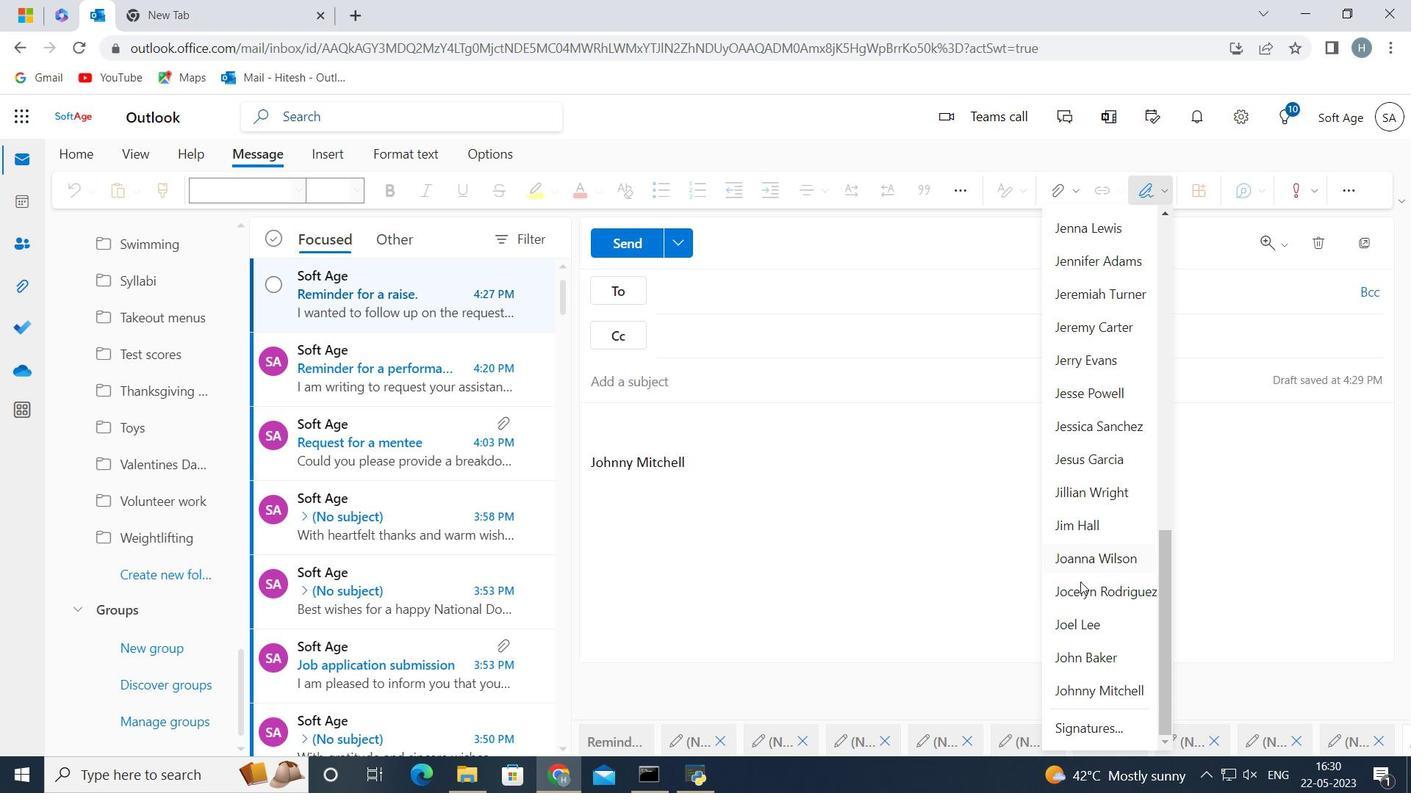 
Action: Mouse scrolled (1091, 465) with delta (0, 0)
Screenshot: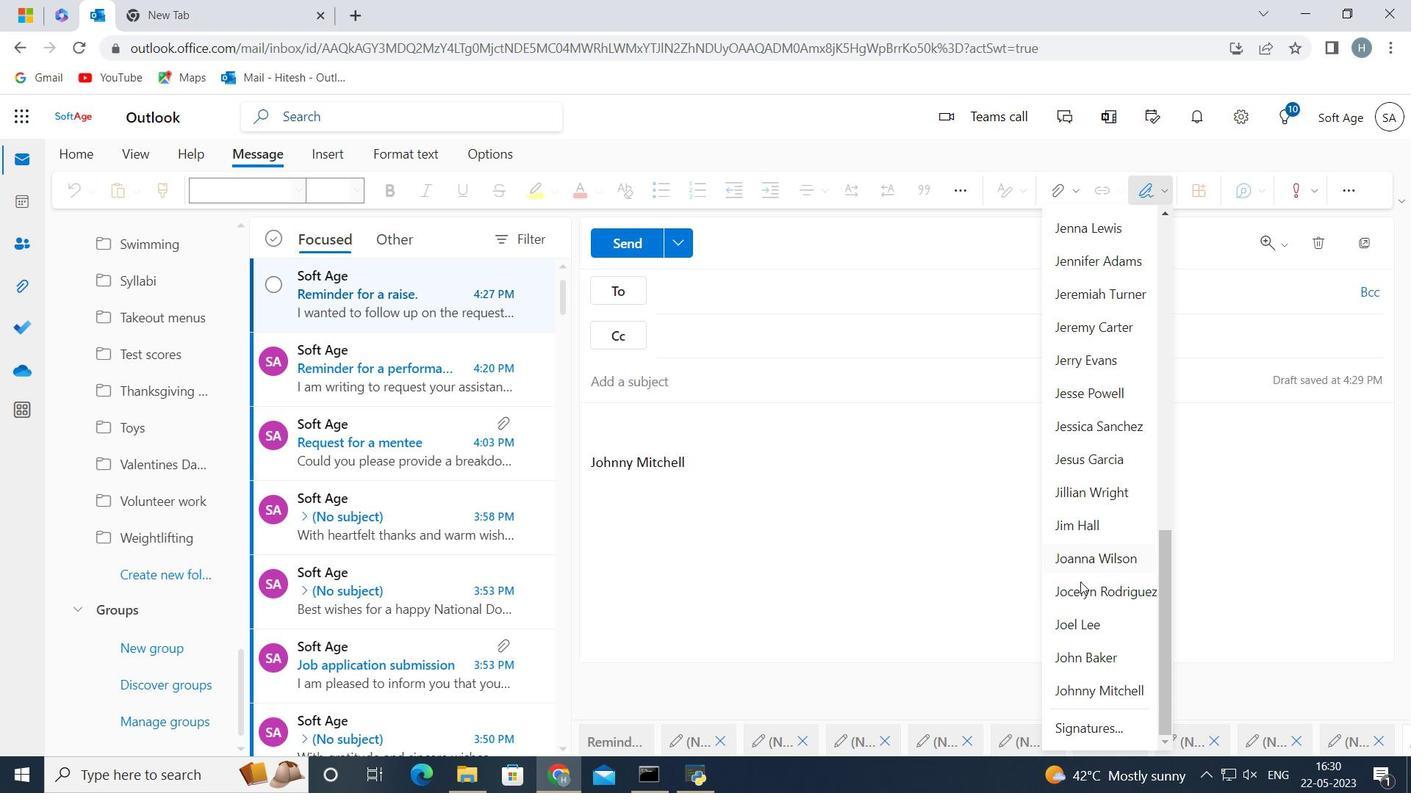 
Action: Mouse moved to (1090, 727)
Screenshot: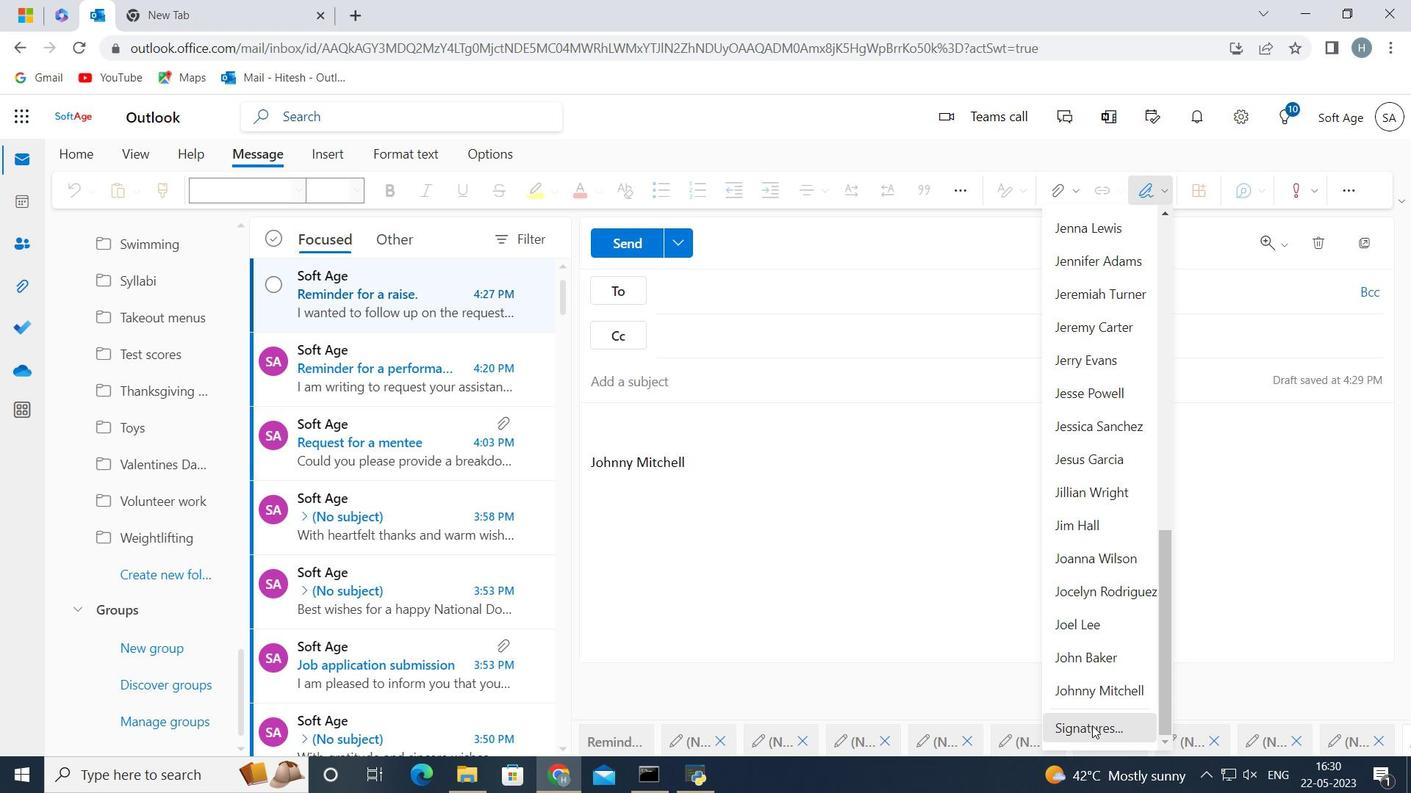 
Action: Mouse pressed left at (1090, 727)
Screenshot: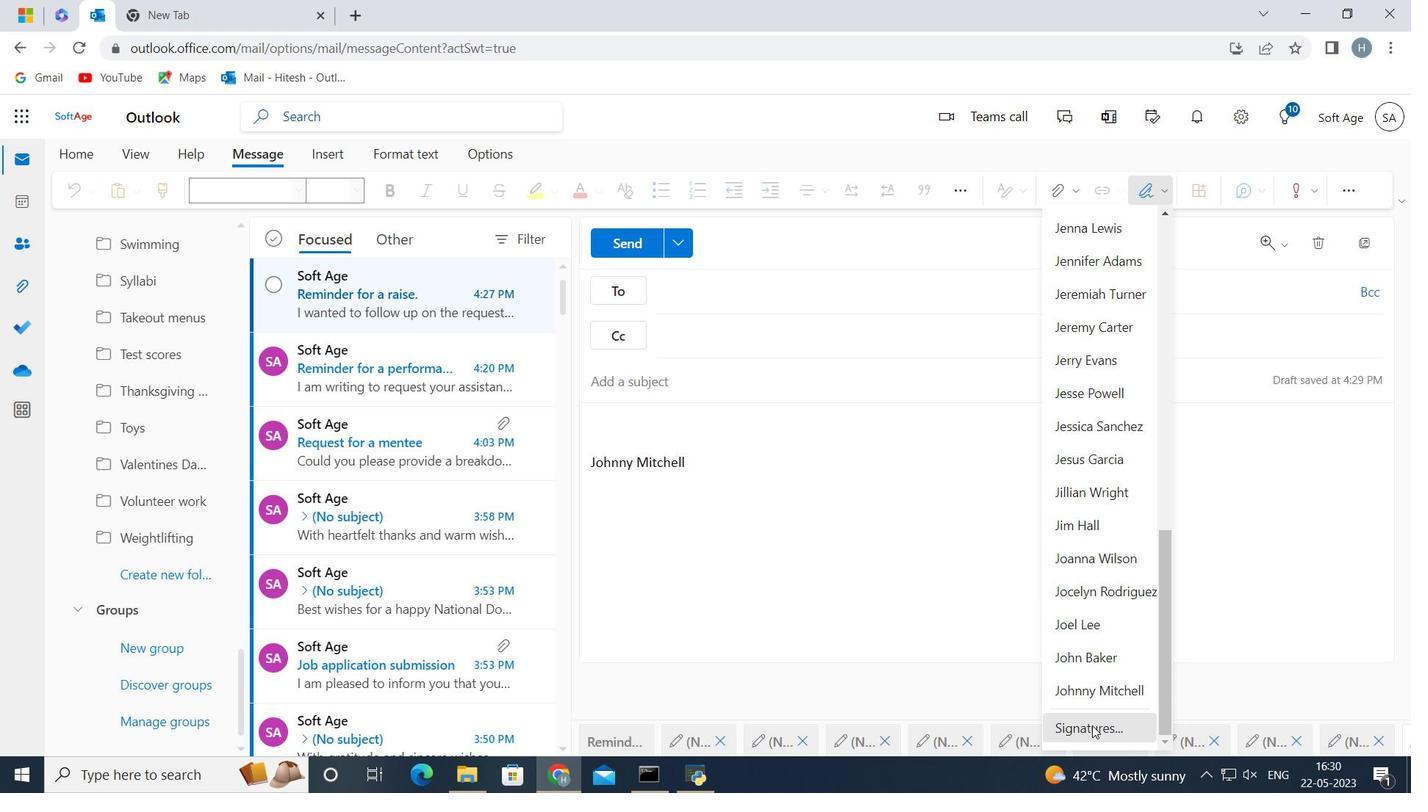 
Action: Mouse moved to (971, 334)
Screenshot: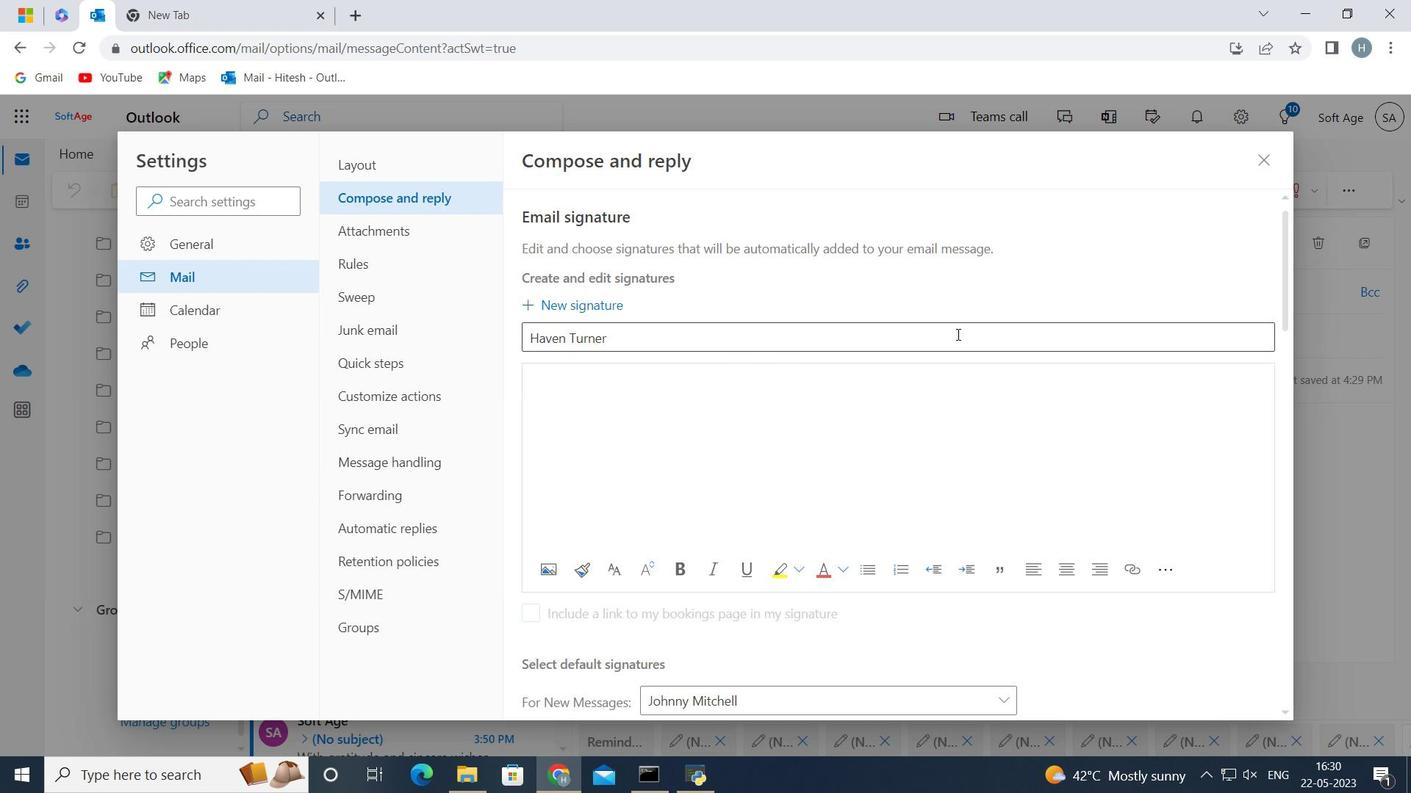 
Action: Mouse pressed left at (971, 334)
Screenshot: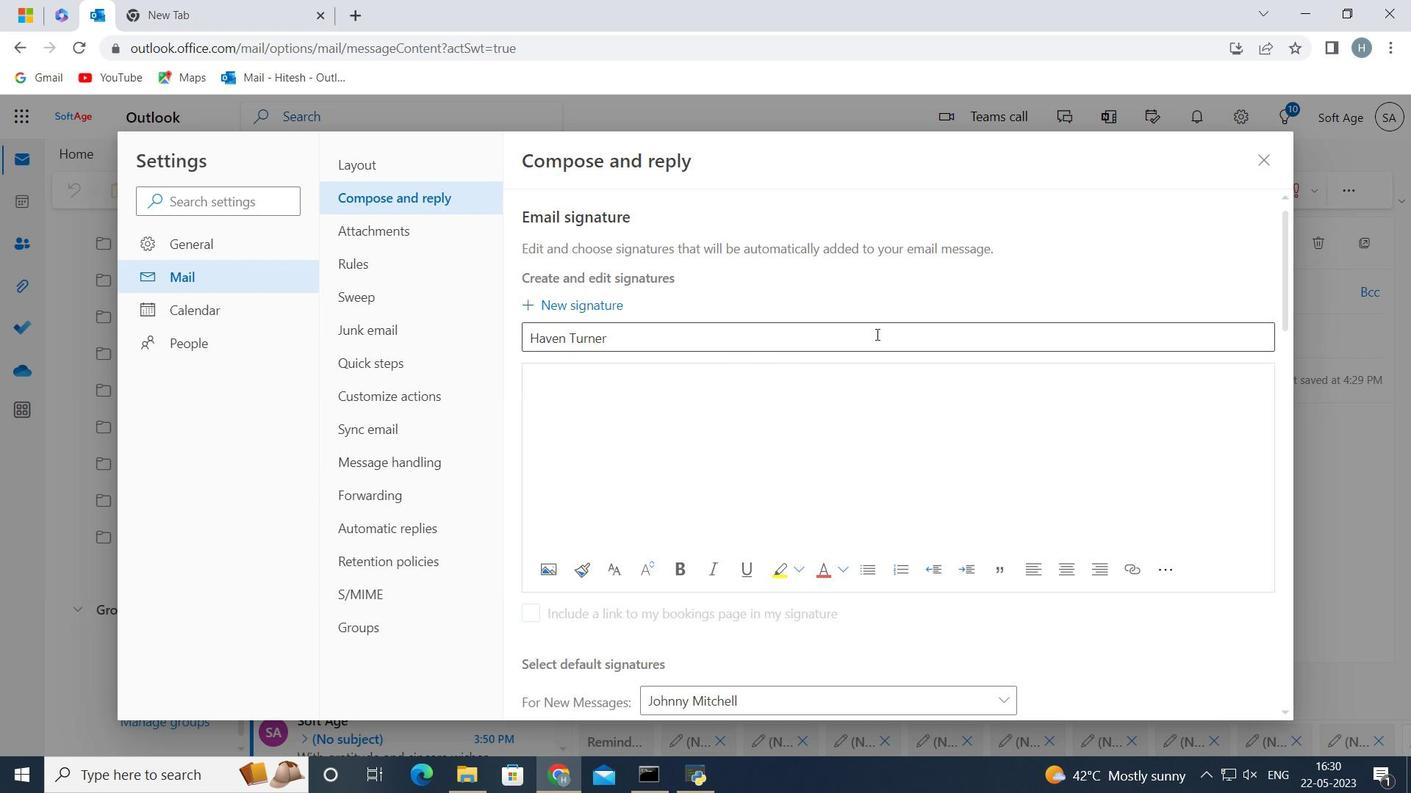
Action: Mouse moved to (925, 332)
Screenshot: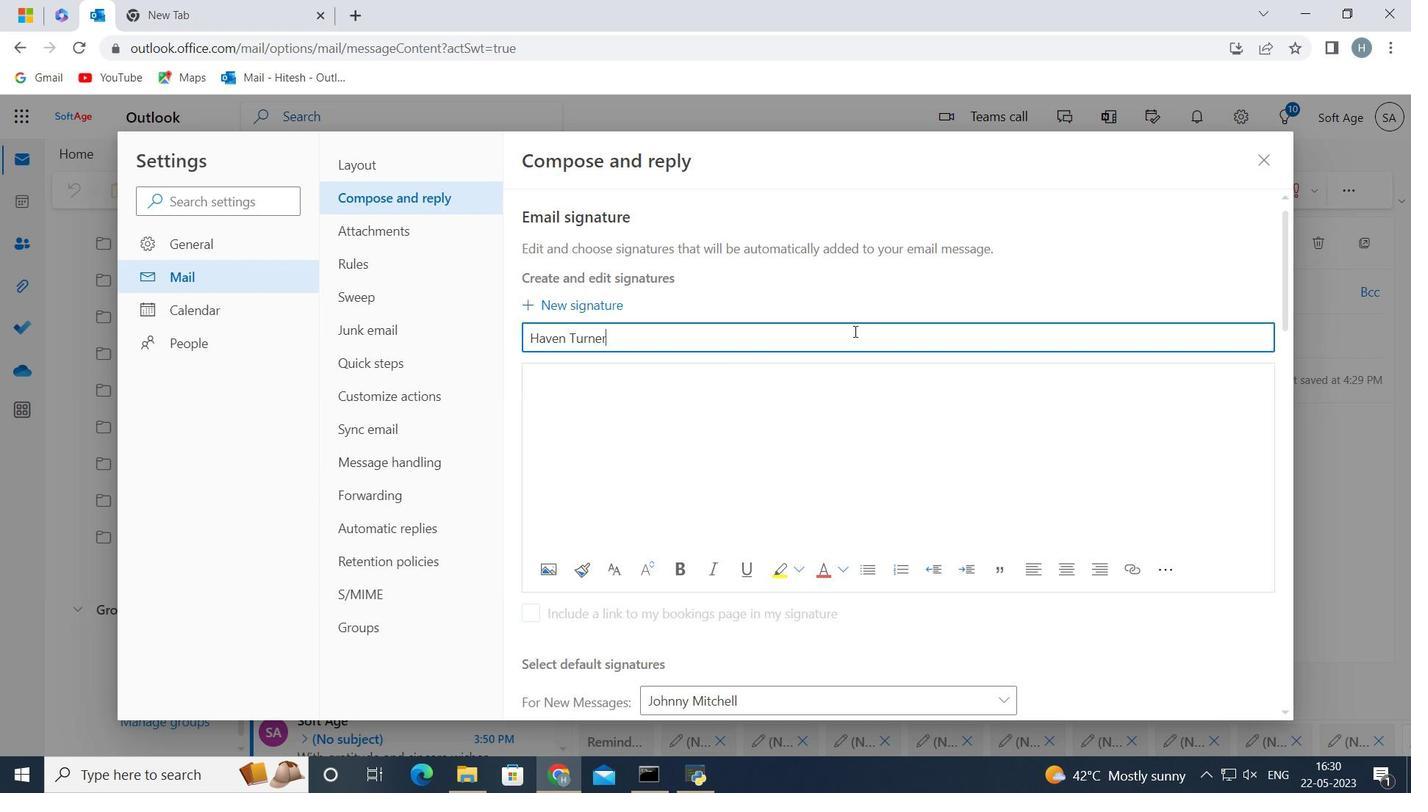 
Action: Mouse pressed left at (925, 332)
Screenshot: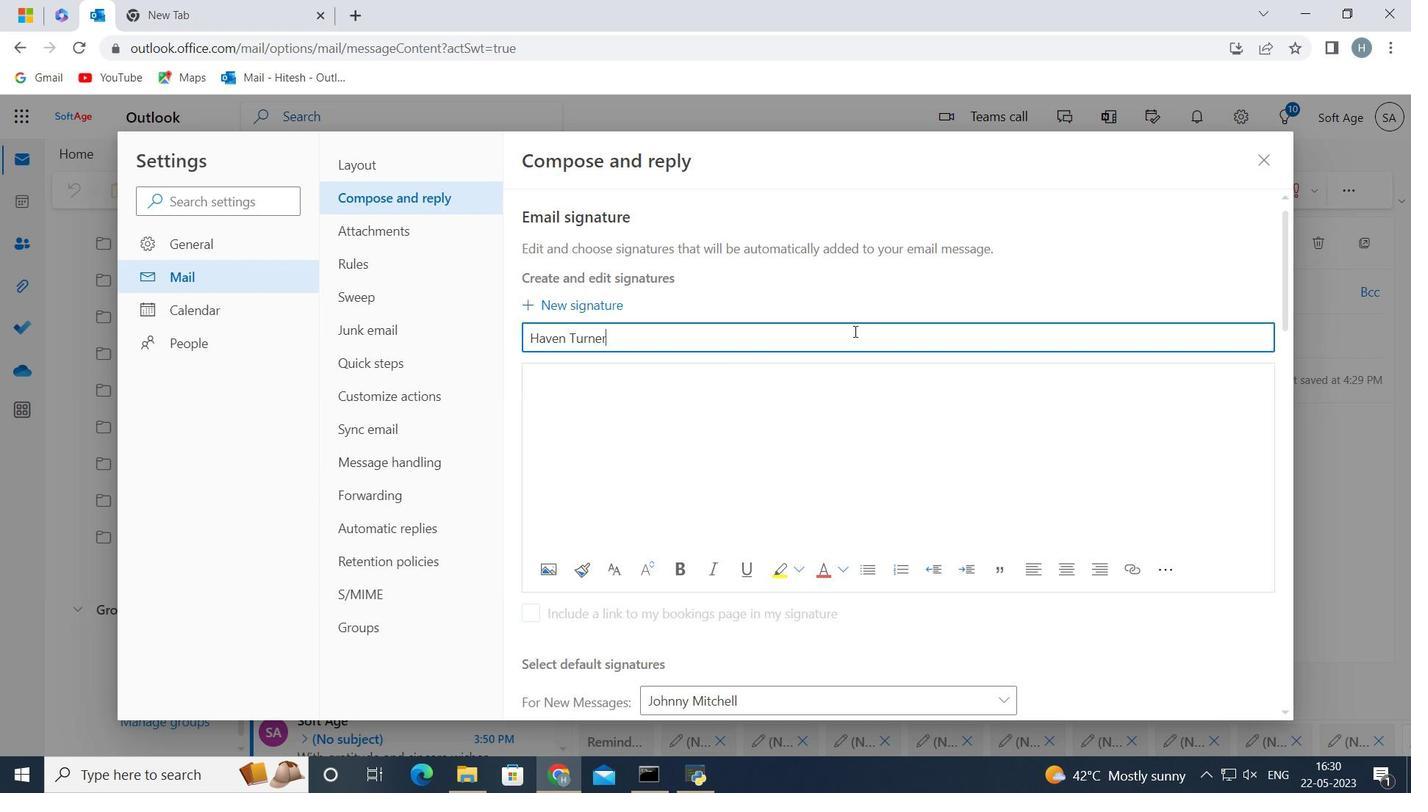 
Action: Key pressed <Key.backspace><Key.backspace><Key.backspace><Key.backspace><Key.backspace><Key.backspace><Key.backspace><Key.backspace><Key.backspace><Key.backspace><Key.backspace><Key.backspace><Key.backspace><Key.backspace><Key.backspace><Key.backspace><Key.backspace><Key.backspace><Key.backspace><Key.backspace><Key.backspace><Key.backspace><Key.backspace><Key.backspace><Key.backspace><Key.backspace><Key.backspace><Key.backspace><Key.backspace><Key.backspace><Key.backspace><Key.backspace><Key.backspace><Key.backspace><Key.backspace><Key.backspace><Key.backspace><Key.backspace><Key.backspace><Key.backspace><Key.backspace><Key.backspace><Key.backspace><Key.backspace><Key.backspace><Key.backspace><Key.backspace><Key.backspace><Key.shift>Johnny<Key.space><Key.shift>Mitchell<Key.space>
Screenshot: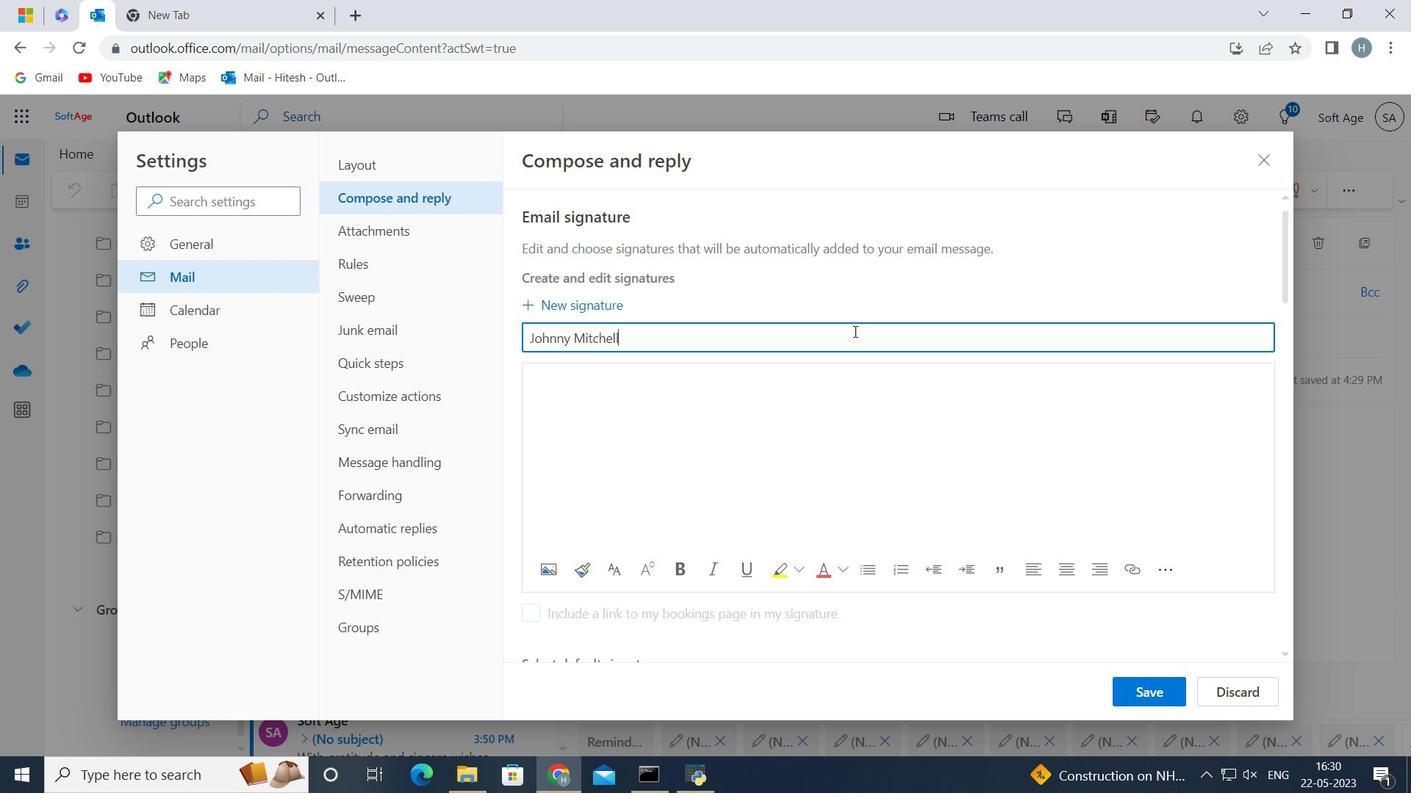 
Action: Mouse moved to (694, 399)
Screenshot: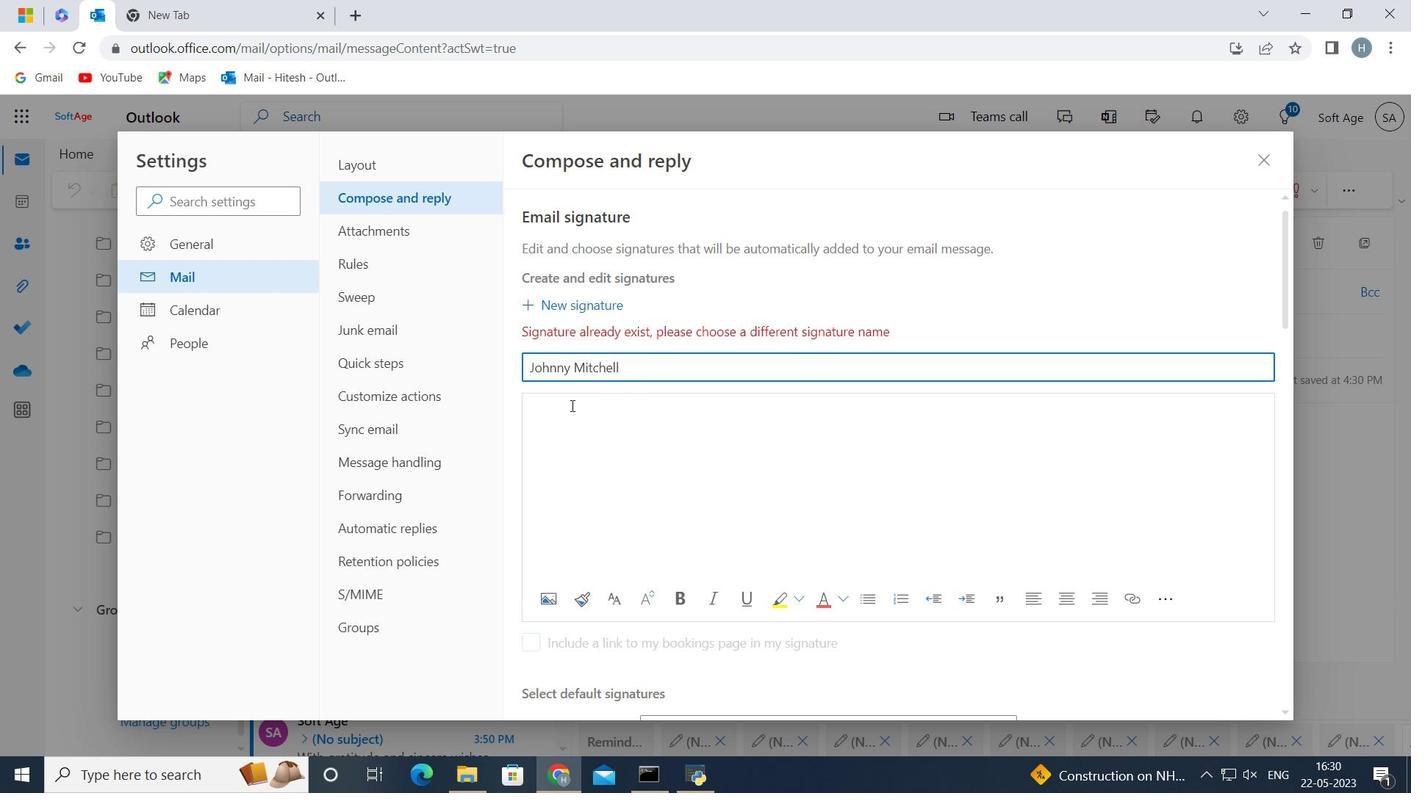 
Action: Mouse pressed left at (694, 399)
Screenshot: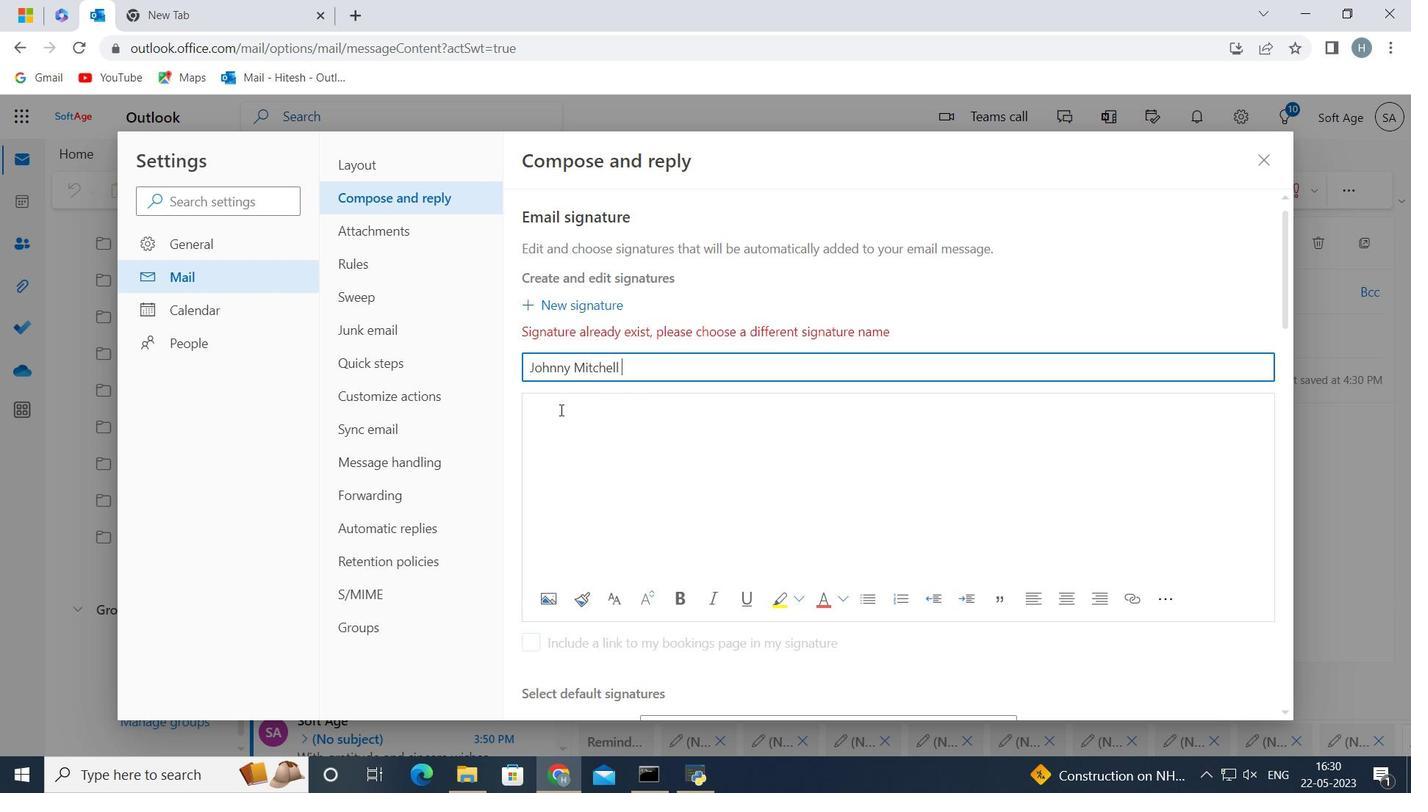 
Action: Key pressed <Key.shift>Johnny<Key.space><Key.shift>Mitchell
Screenshot: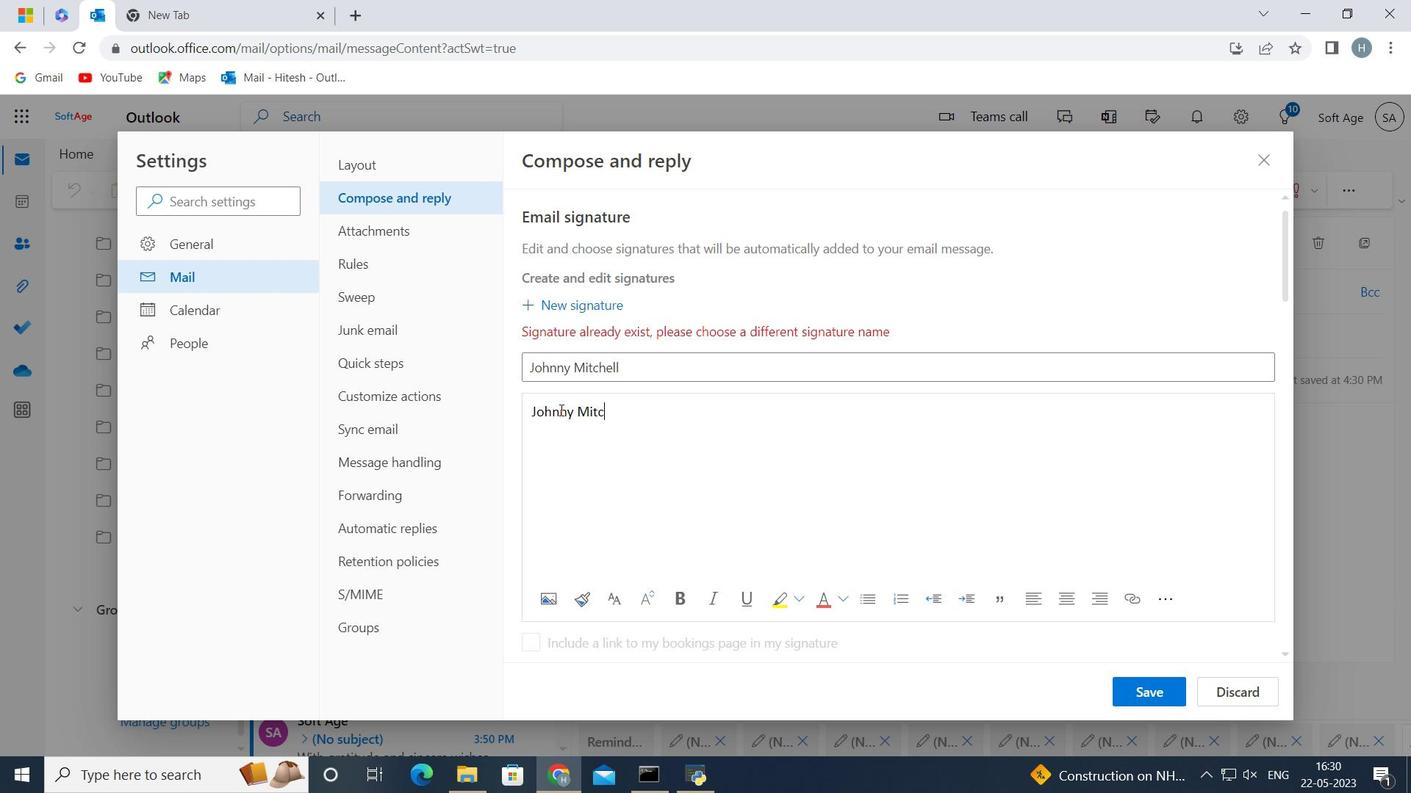
Action: Mouse moved to (1148, 689)
Screenshot: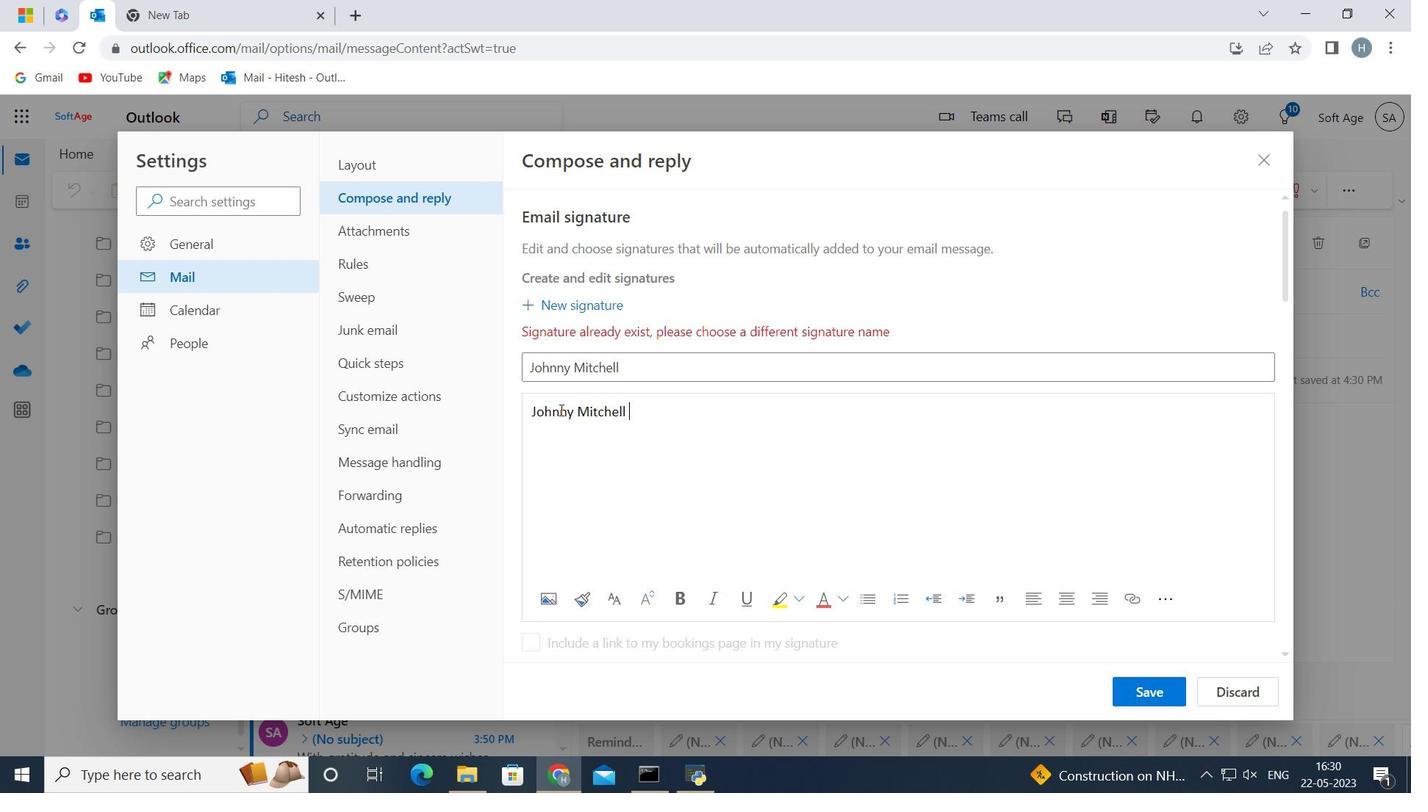 
Action: Mouse pressed left at (1148, 689)
Screenshot: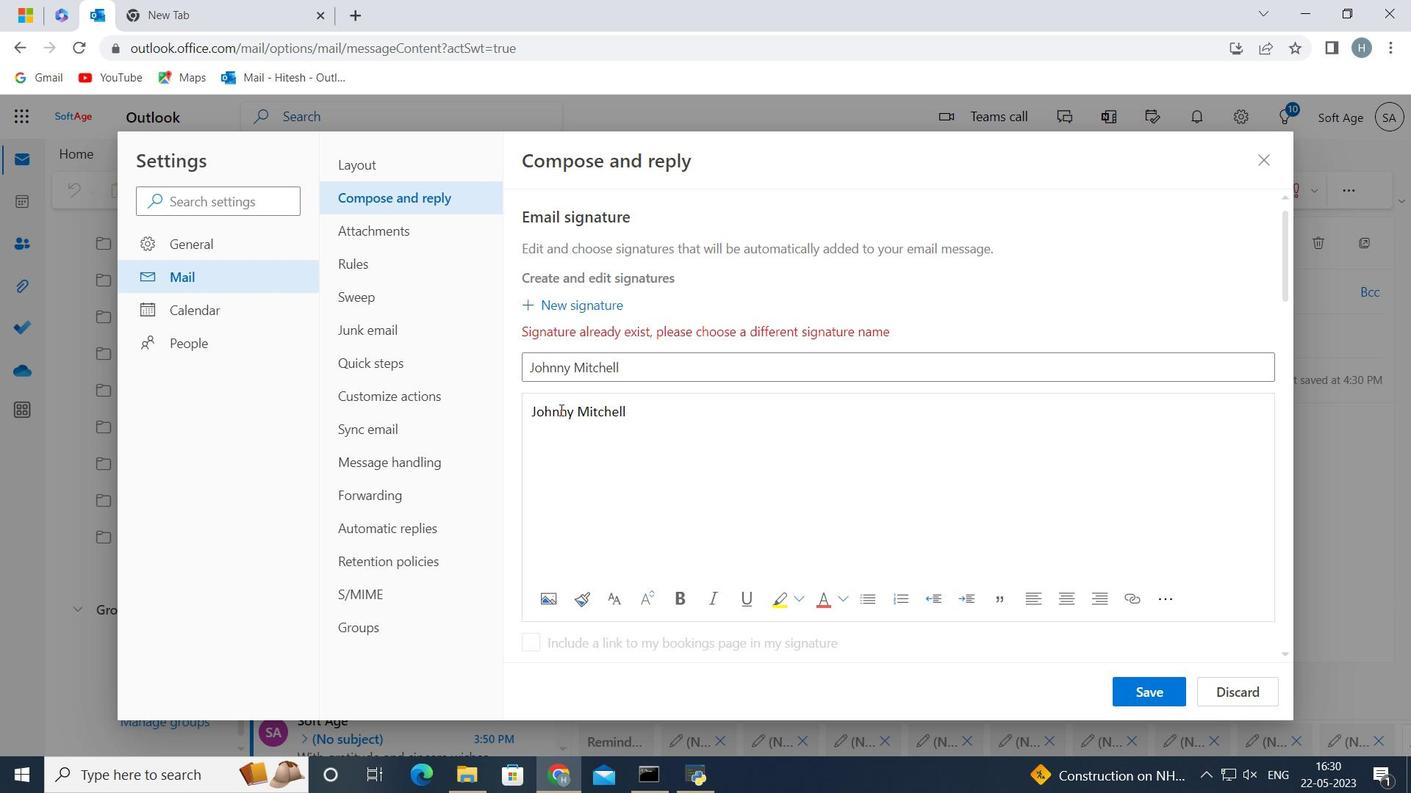 
Action: Mouse moved to (955, 412)
Screenshot: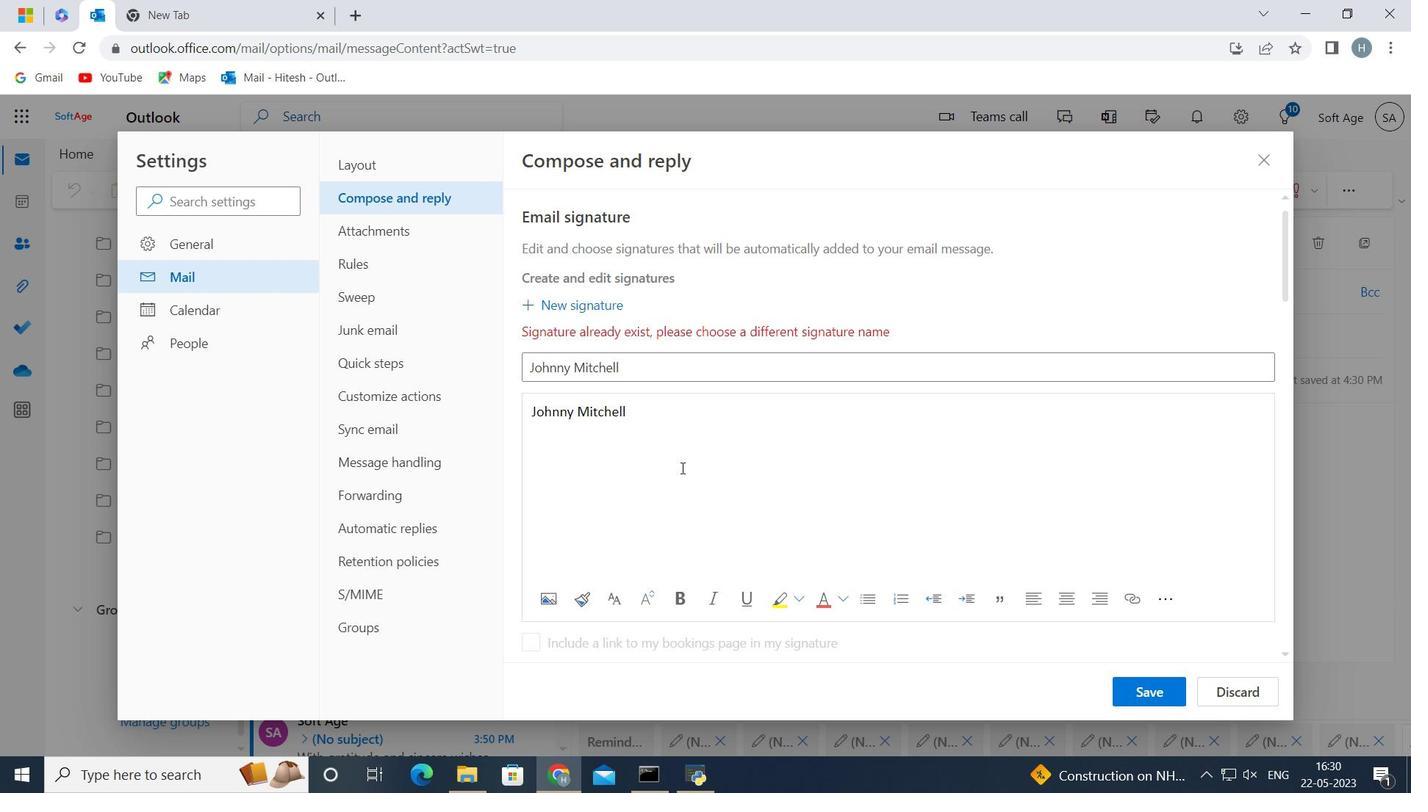 
Action: Mouse scrolled (955, 411) with delta (0, 0)
Screenshot: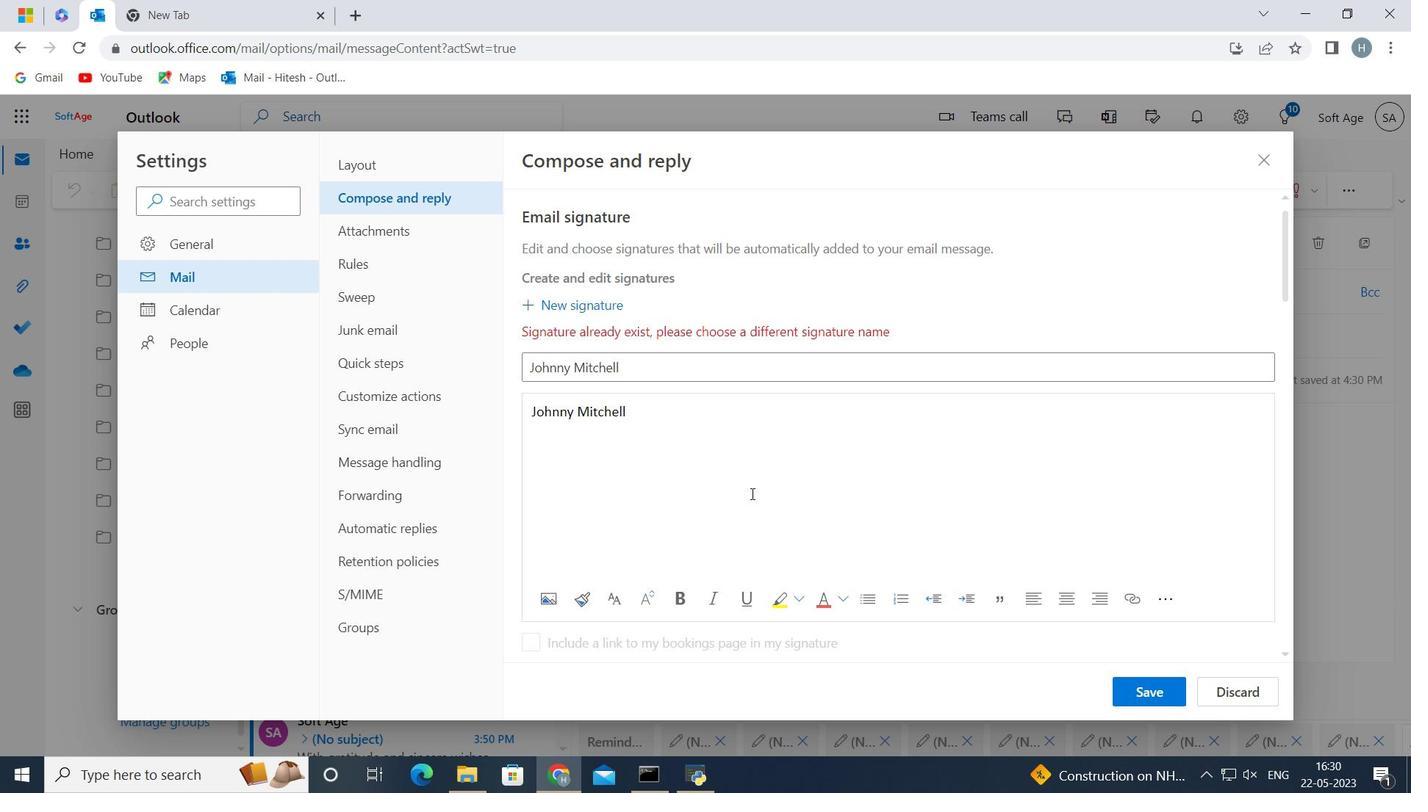 
Action: Mouse scrolled (955, 411) with delta (0, 0)
Screenshot: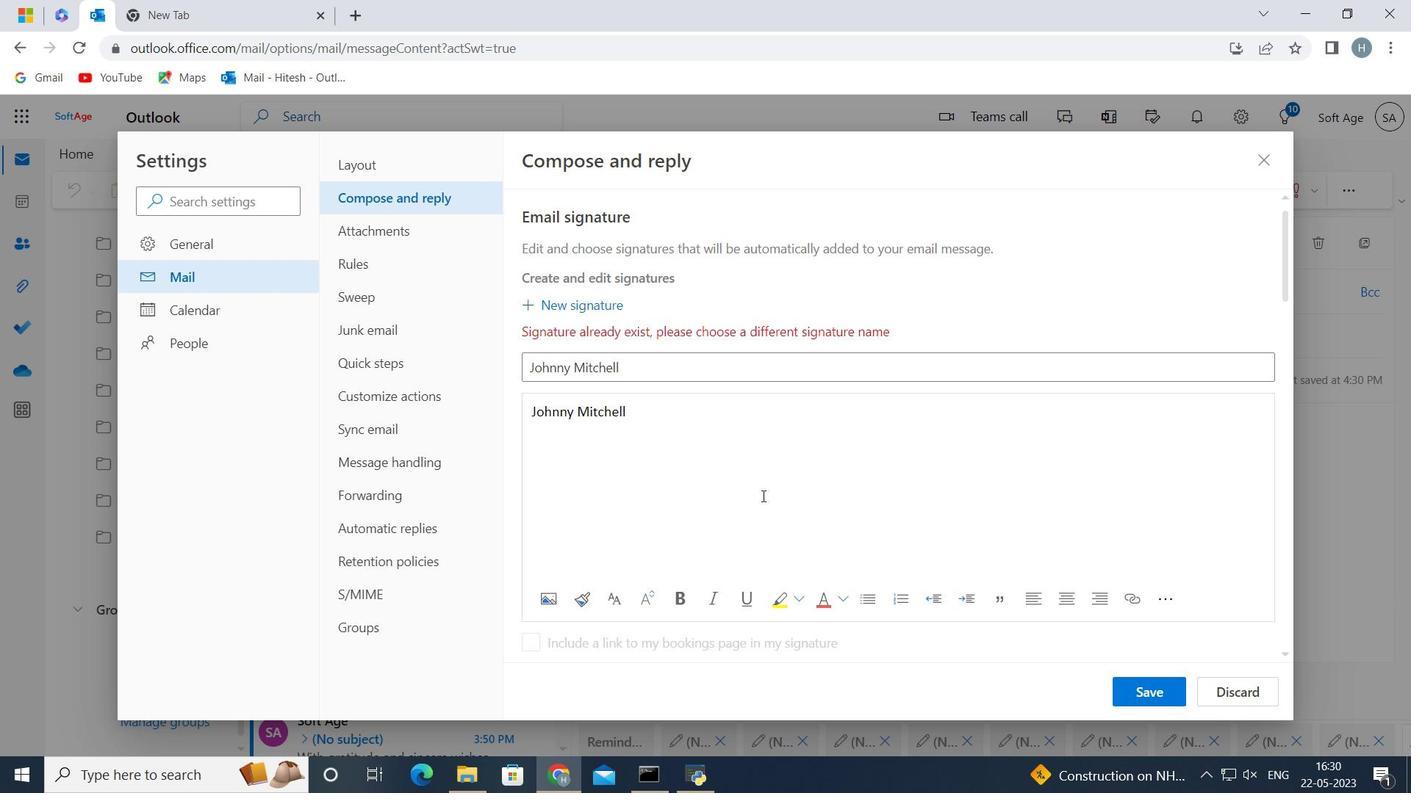 
Action: Mouse scrolled (955, 411) with delta (0, 0)
Screenshot: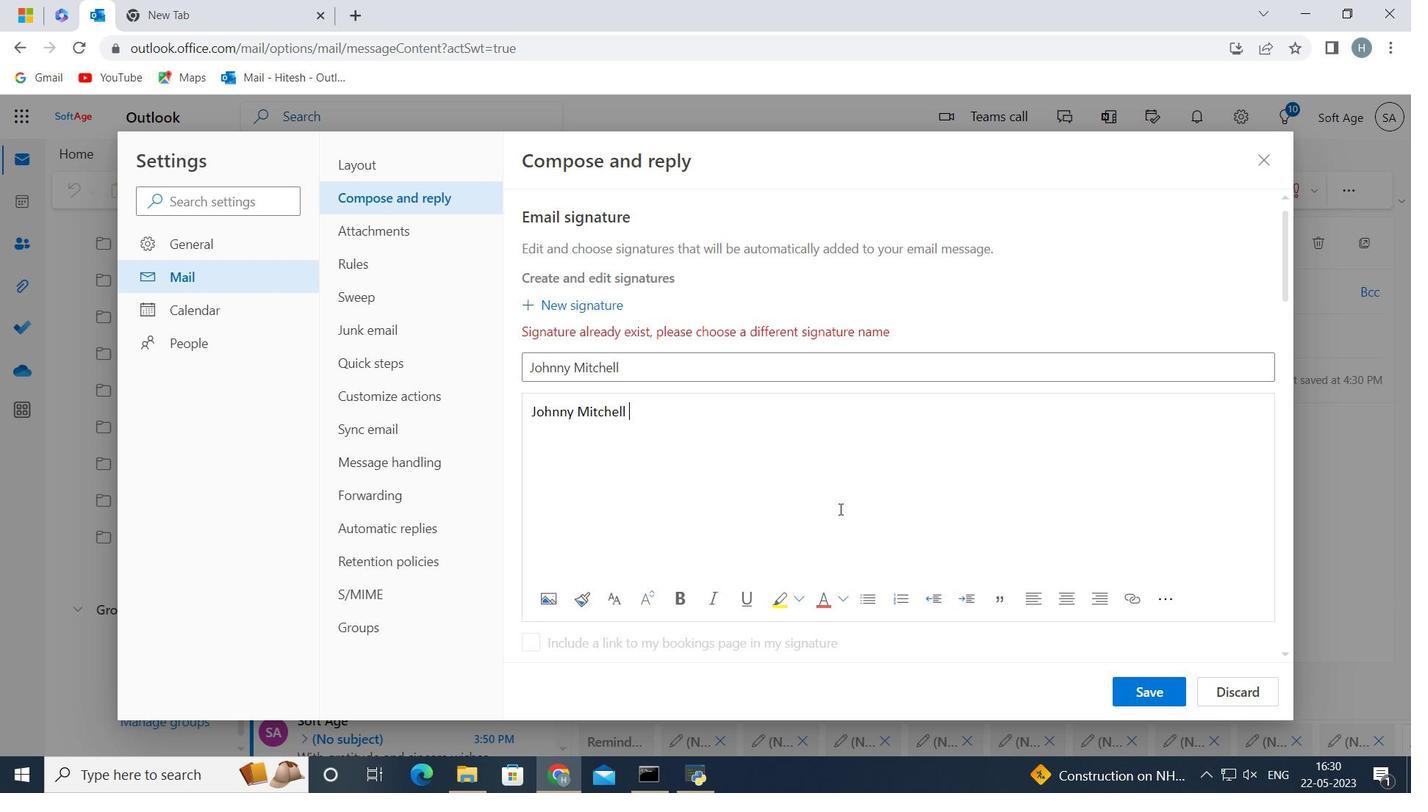 
Action: Mouse scrolled (955, 411) with delta (0, 0)
Screenshot: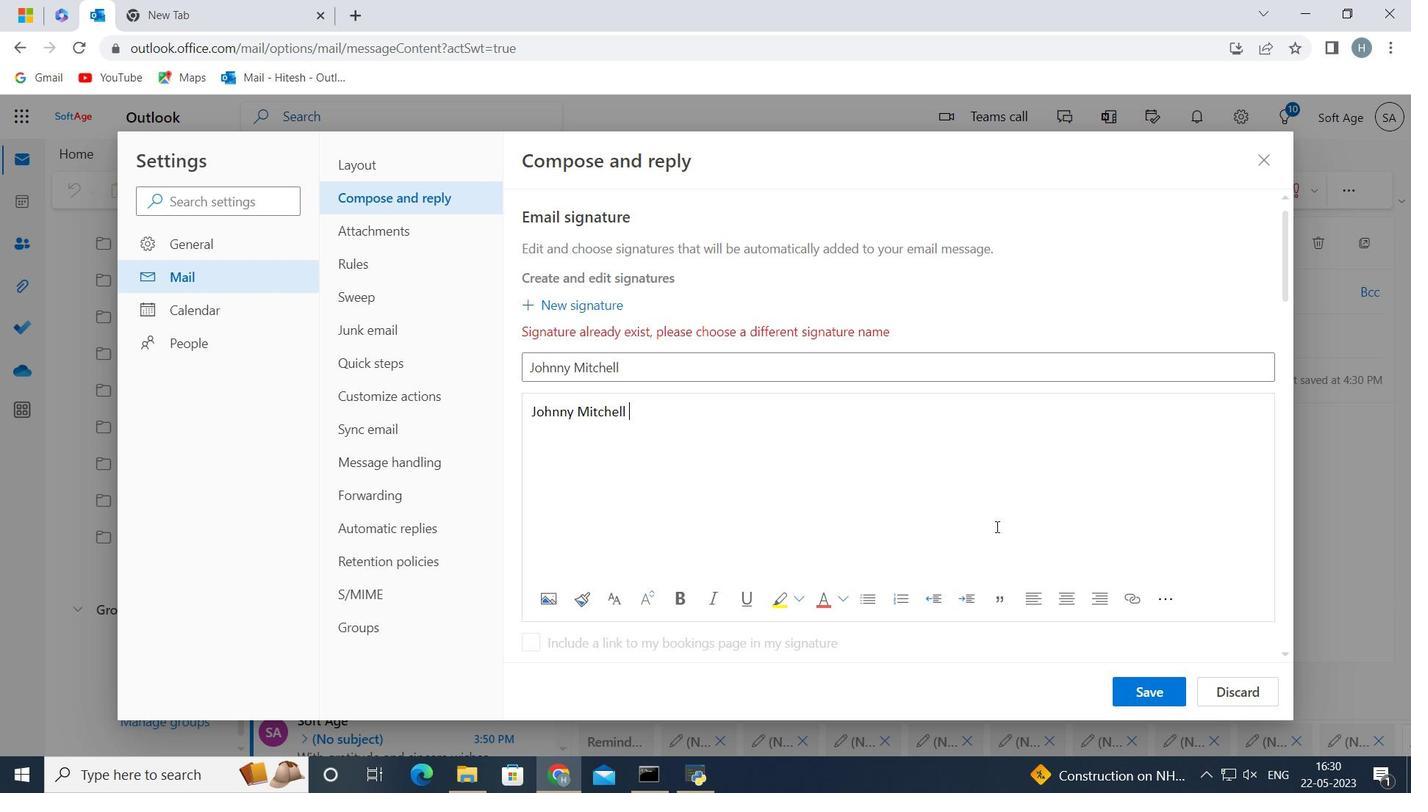 
Action: Mouse moved to (1003, 338)
Screenshot: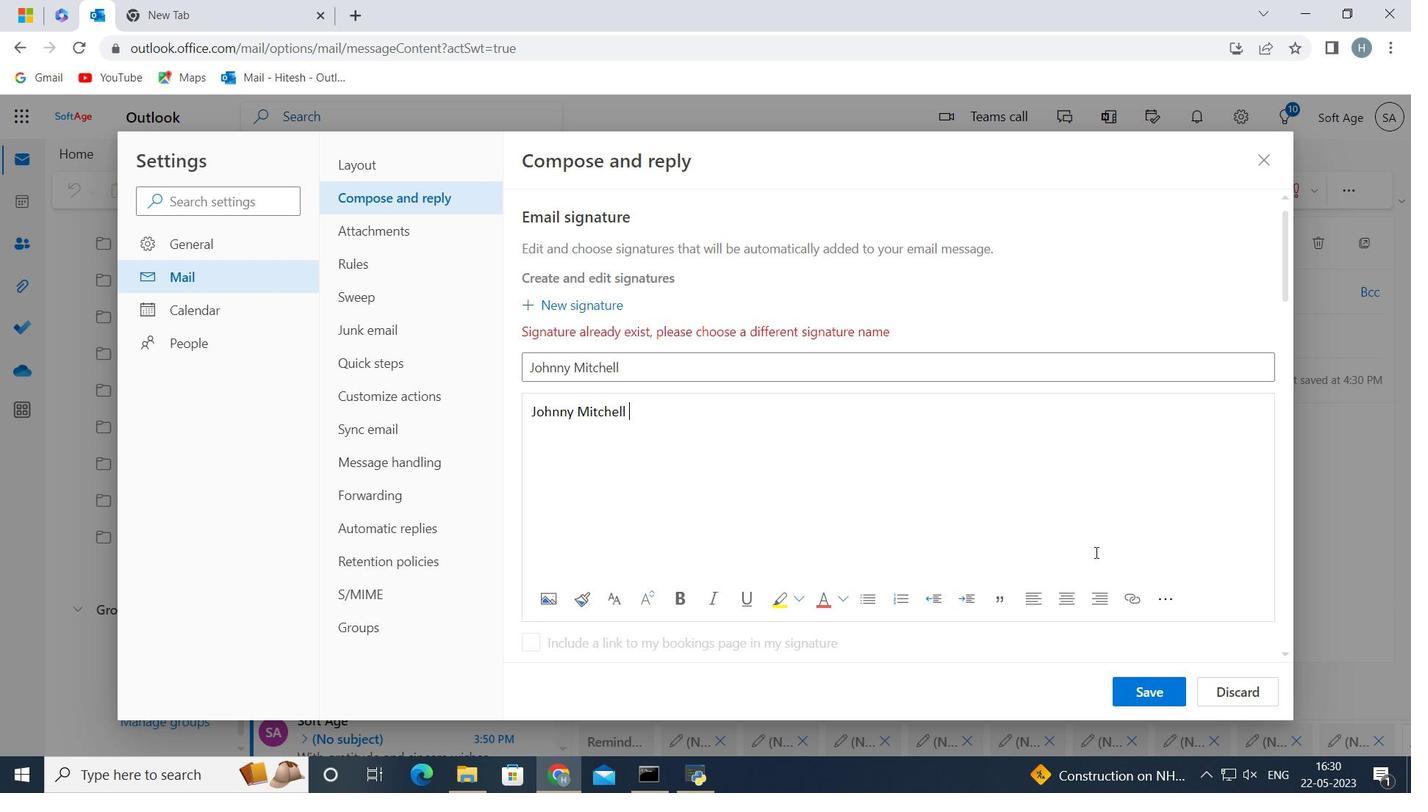 
Action: Mouse pressed left at (1003, 338)
Screenshot: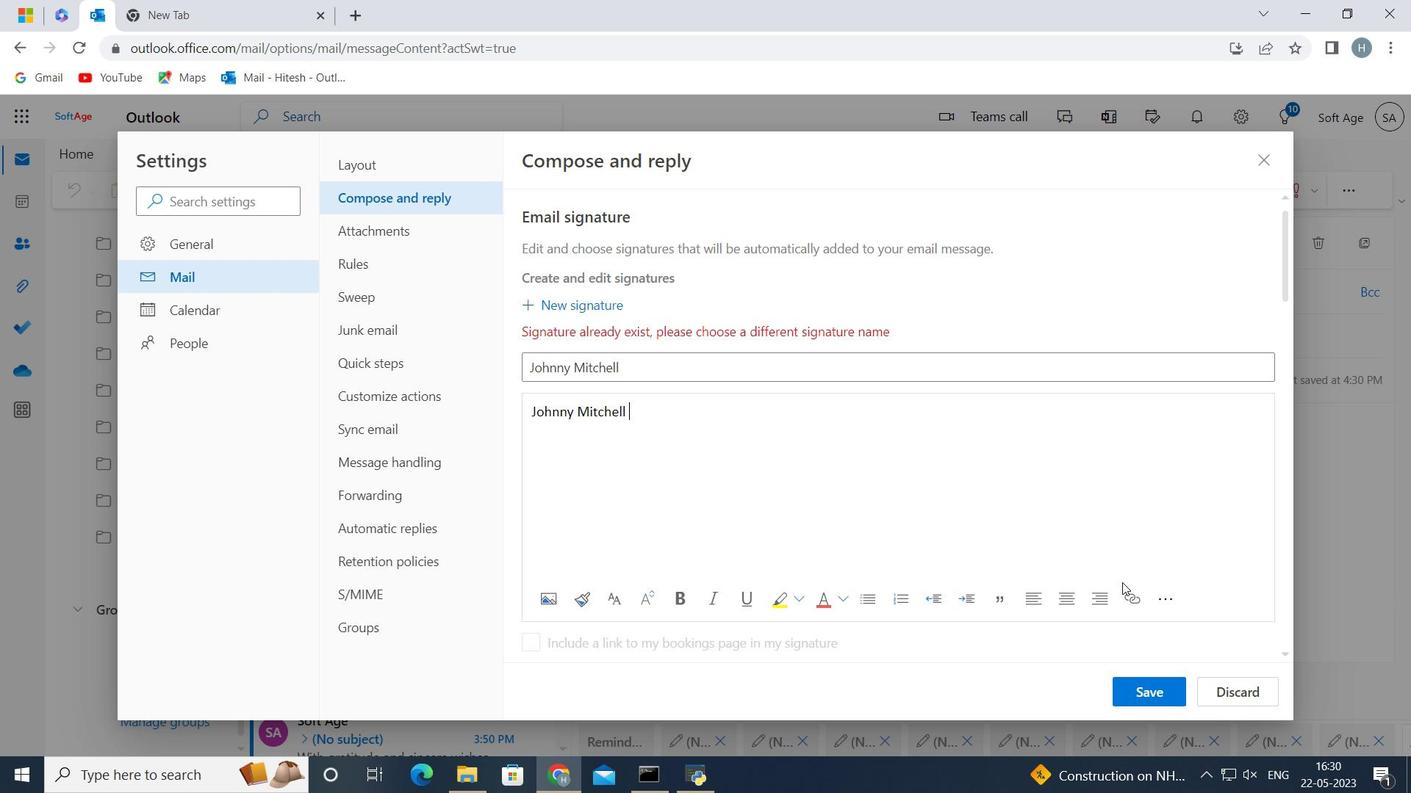 
Action: Mouse moved to (1103, 731)
Screenshot: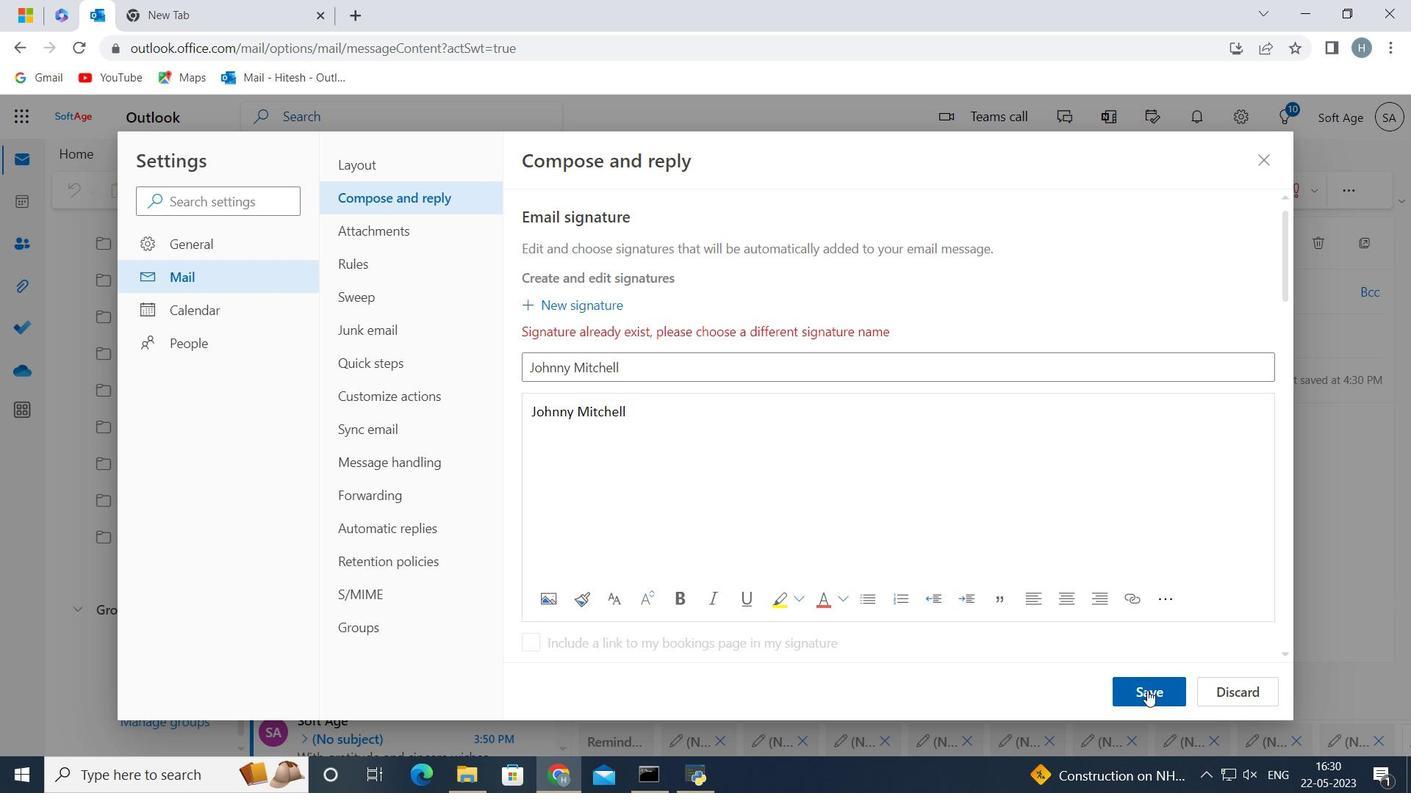 
Action: Mouse pressed left at (1103, 731)
Screenshot: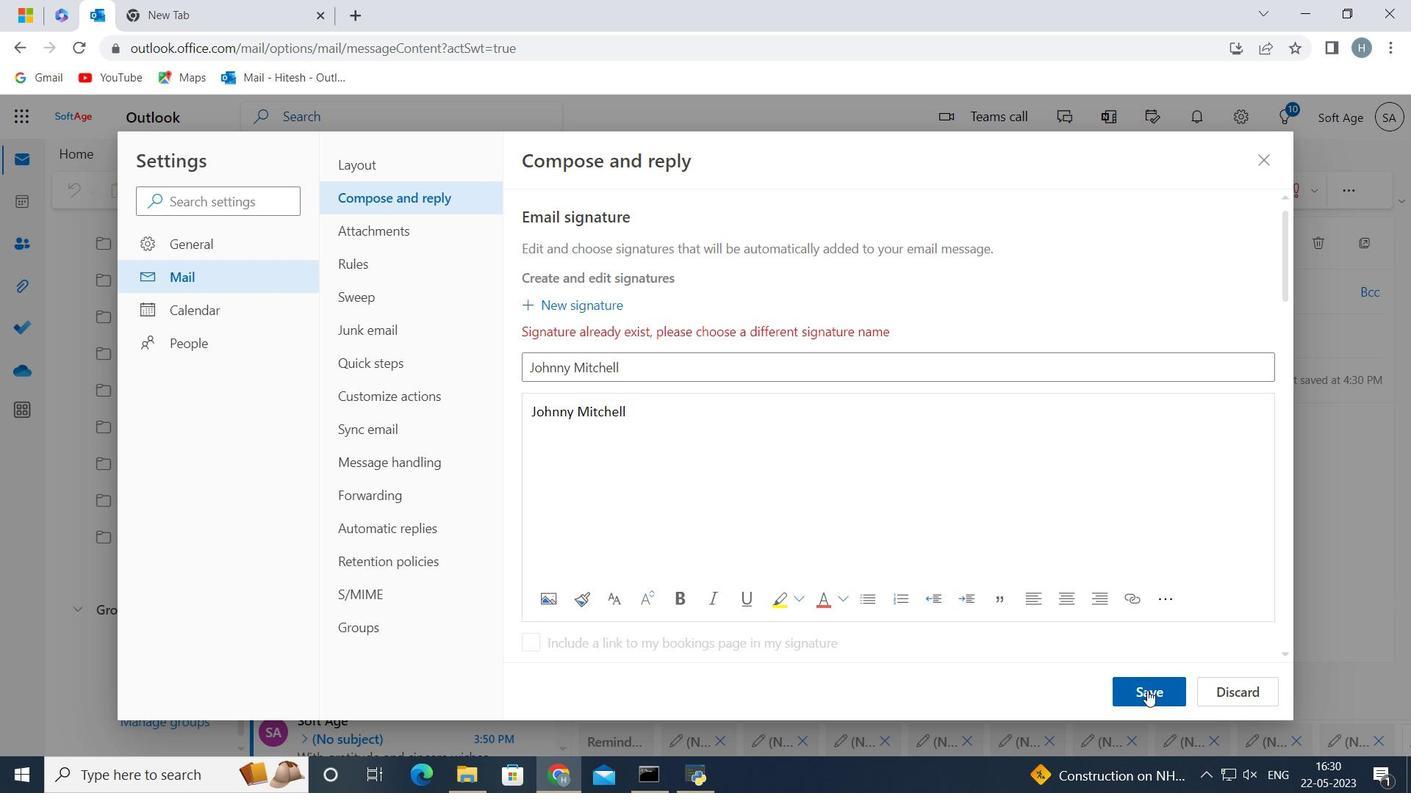 
Action: Mouse moved to (1145, 691)
Screenshot: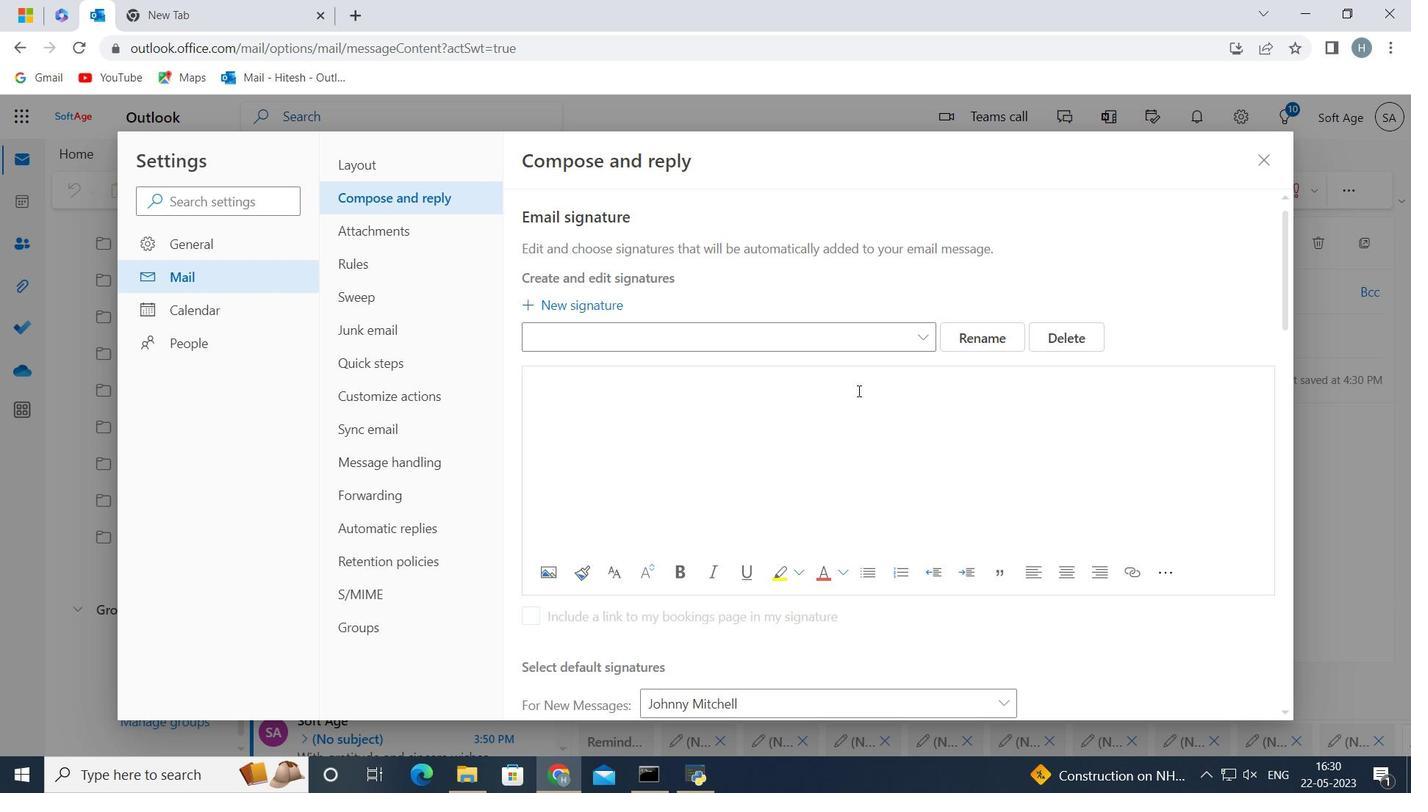 
Action: Mouse pressed left at (1145, 691)
Screenshot: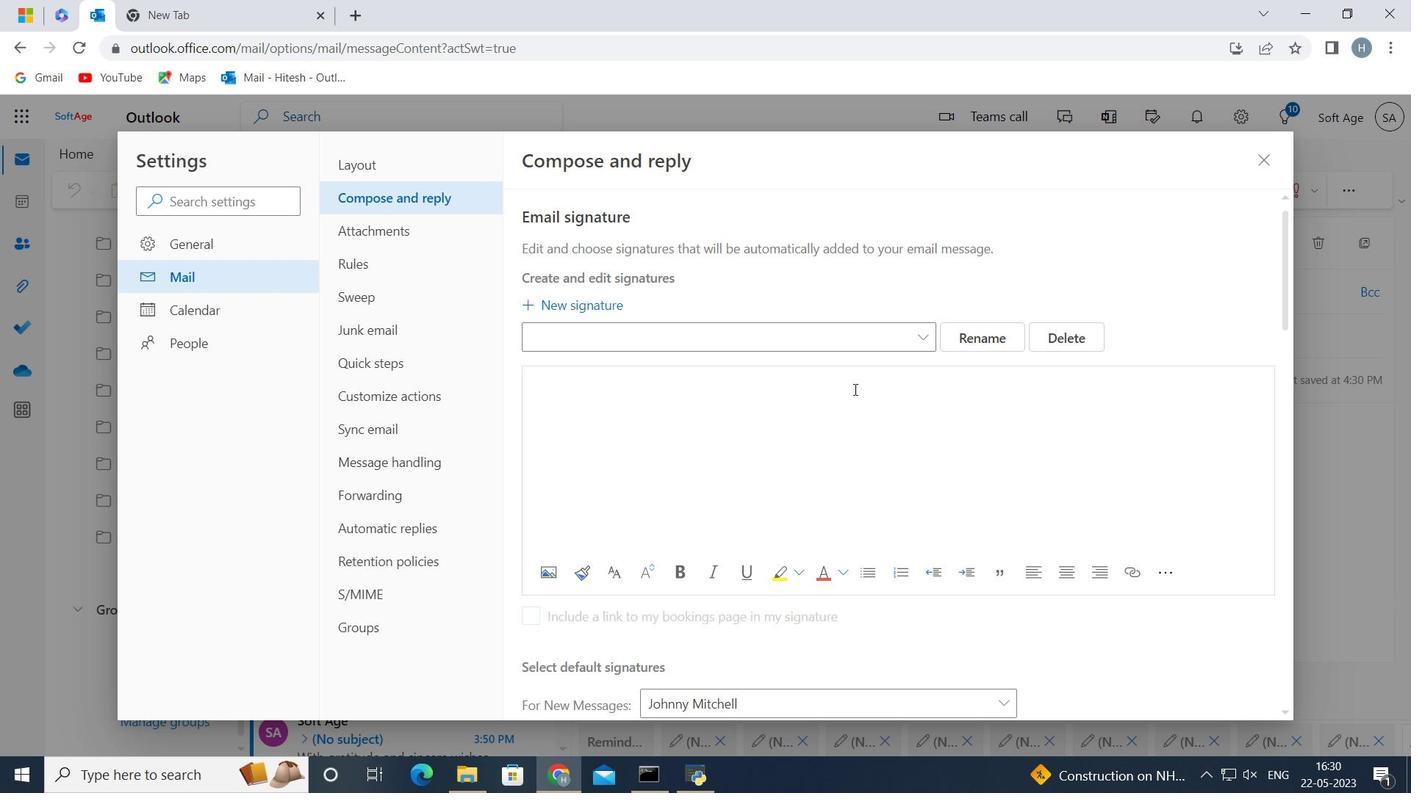 
Action: Mouse moved to (1258, 155)
Screenshot: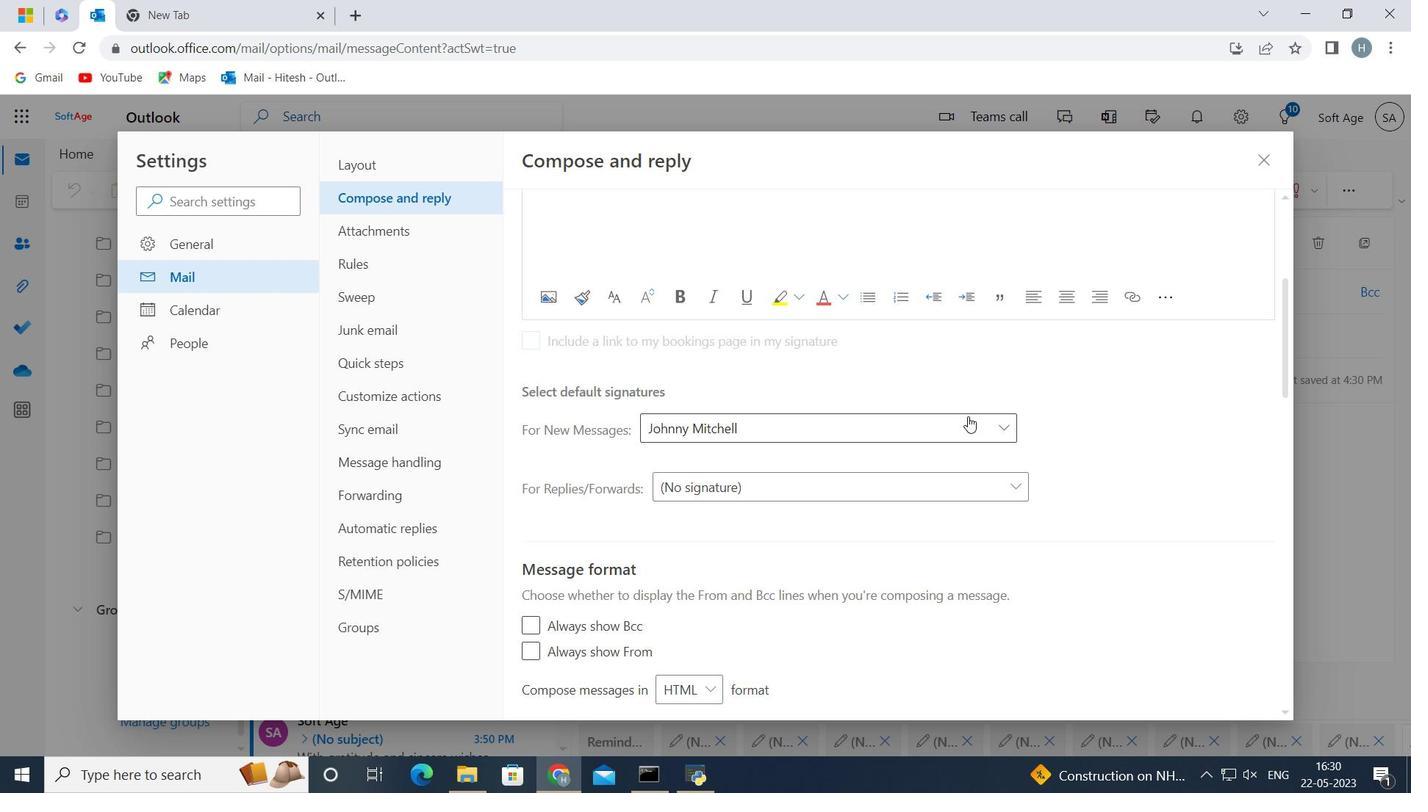 
Action: Mouse pressed left at (1258, 155)
Screenshot: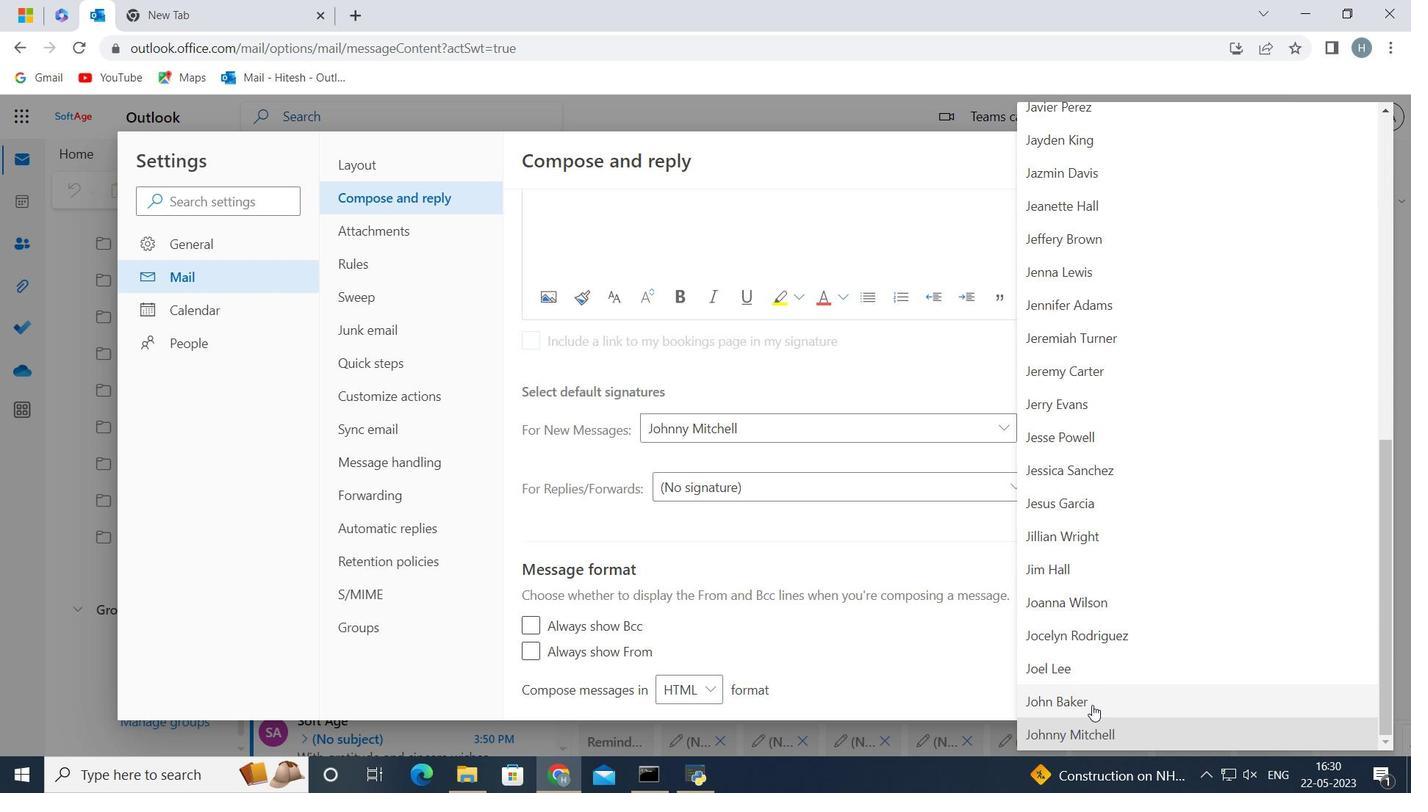 
Action: Mouse moved to (1266, 160)
Screenshot: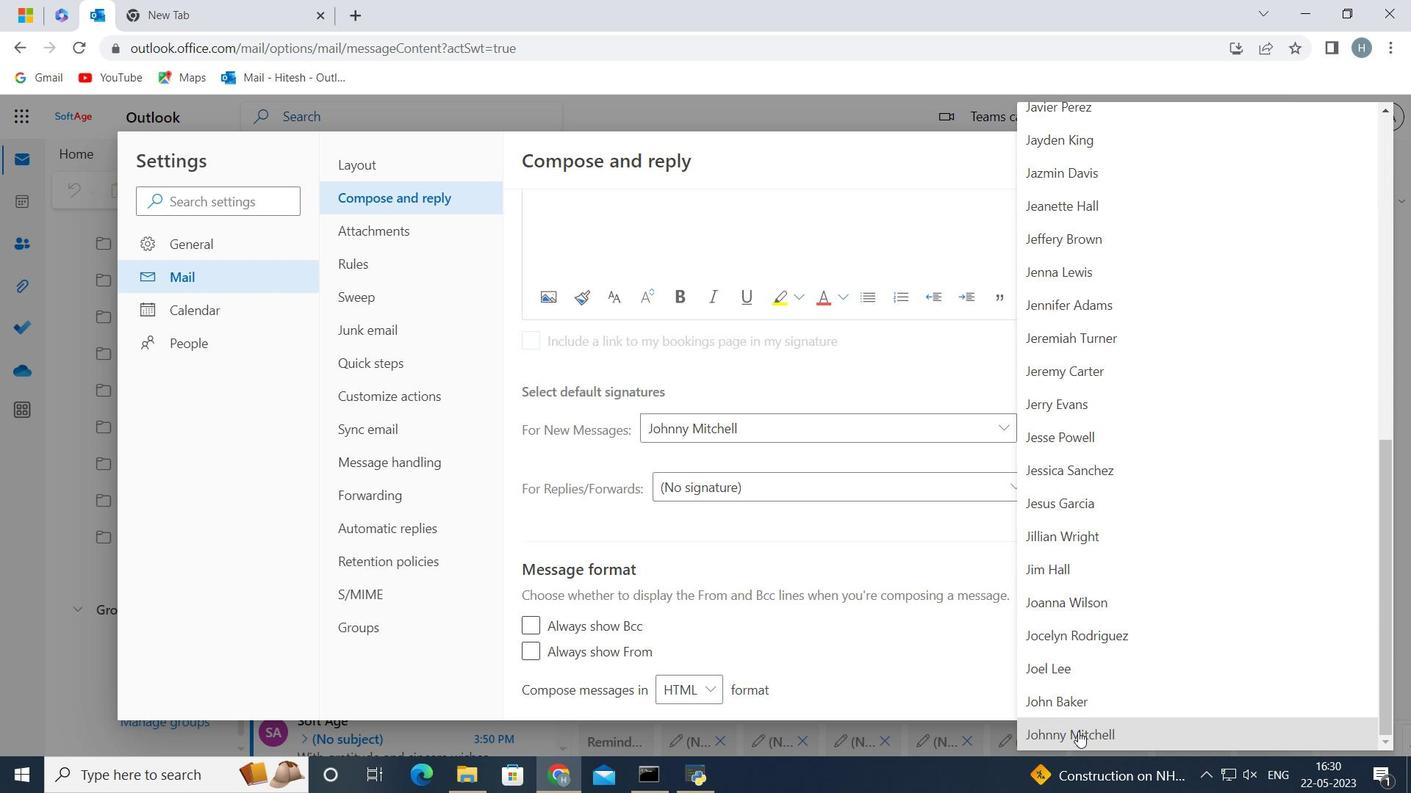
Action: Mouse pressed left at (1266, 160)
Screenshot: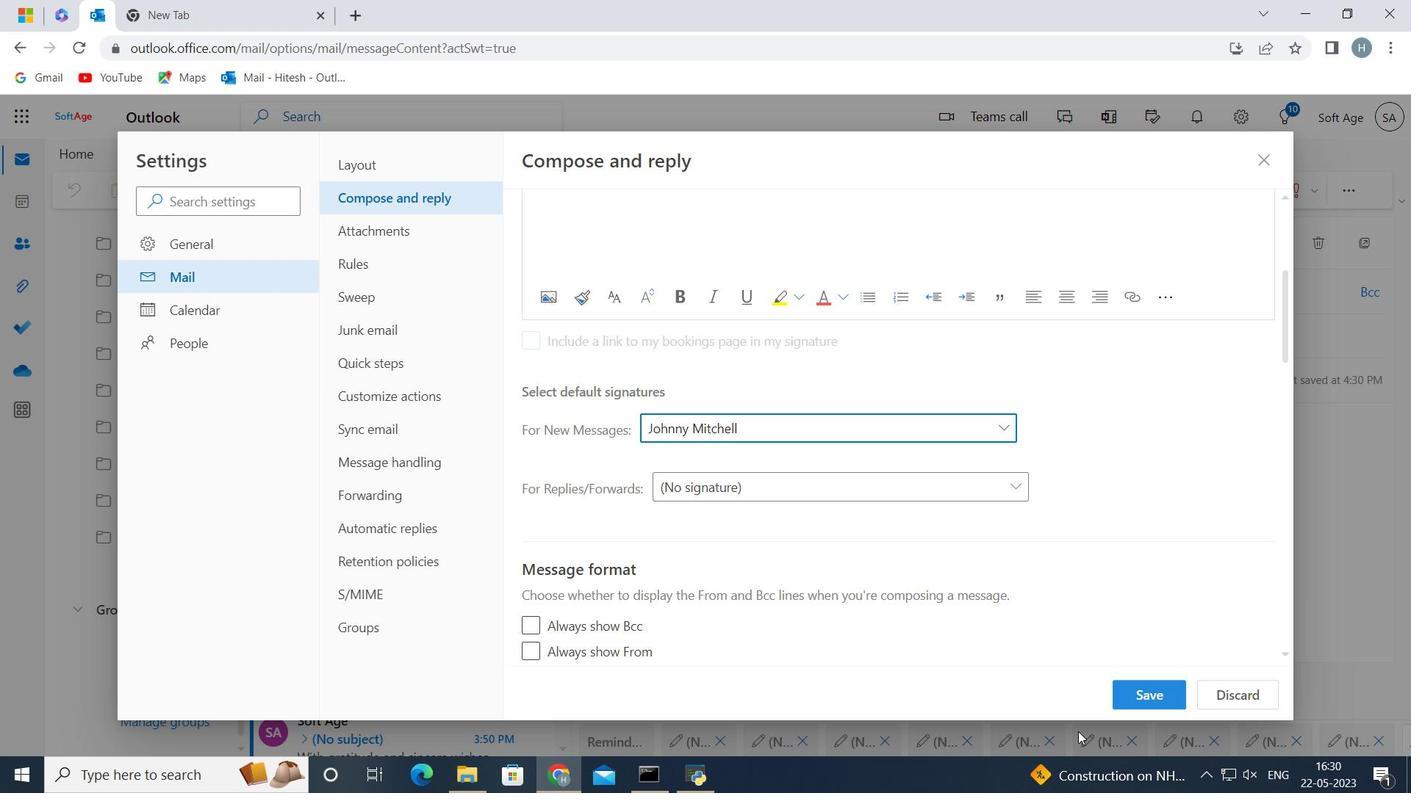 
Action: Mouse moved to (148, 188)
Screenshot: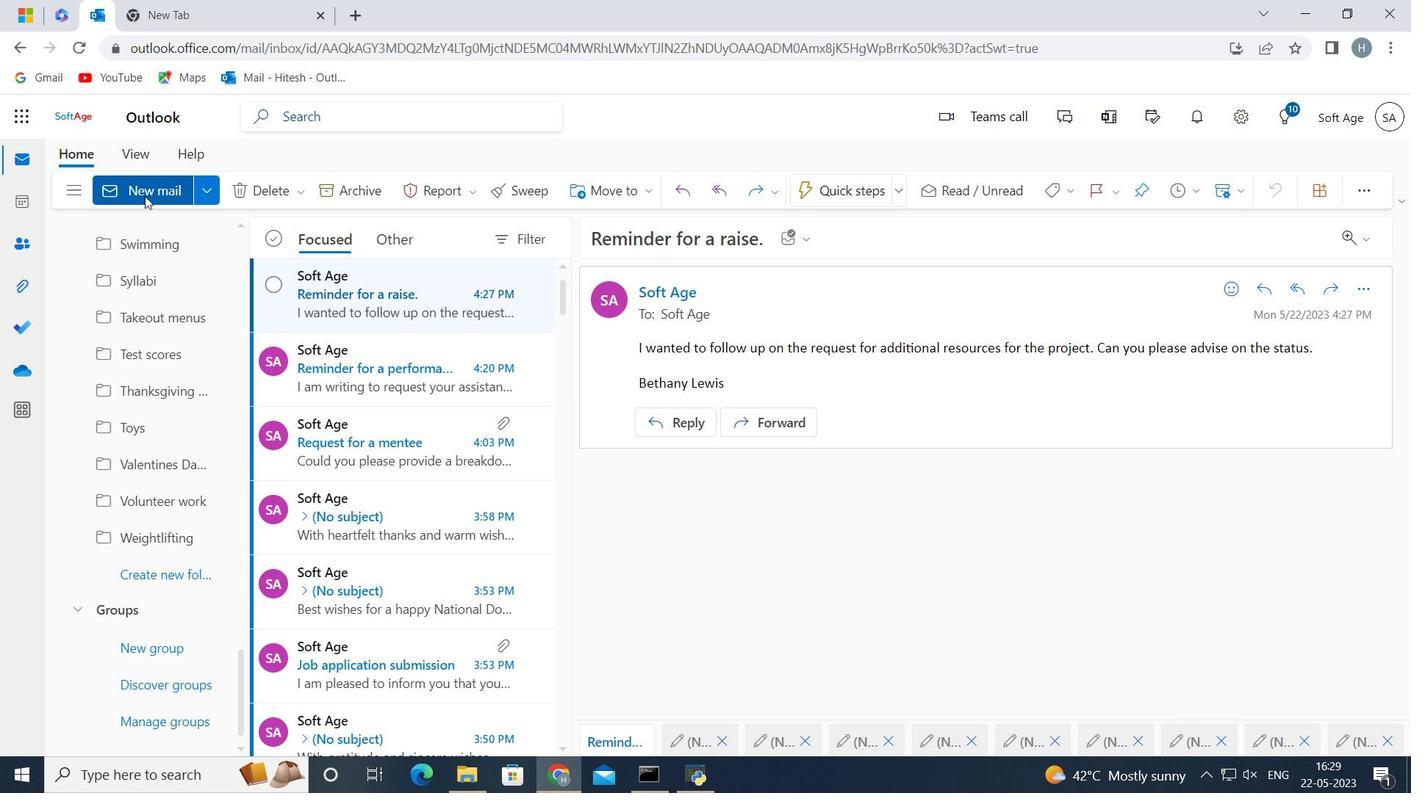 
Action: Mouse pressed left at (148, 188)
Screenshot: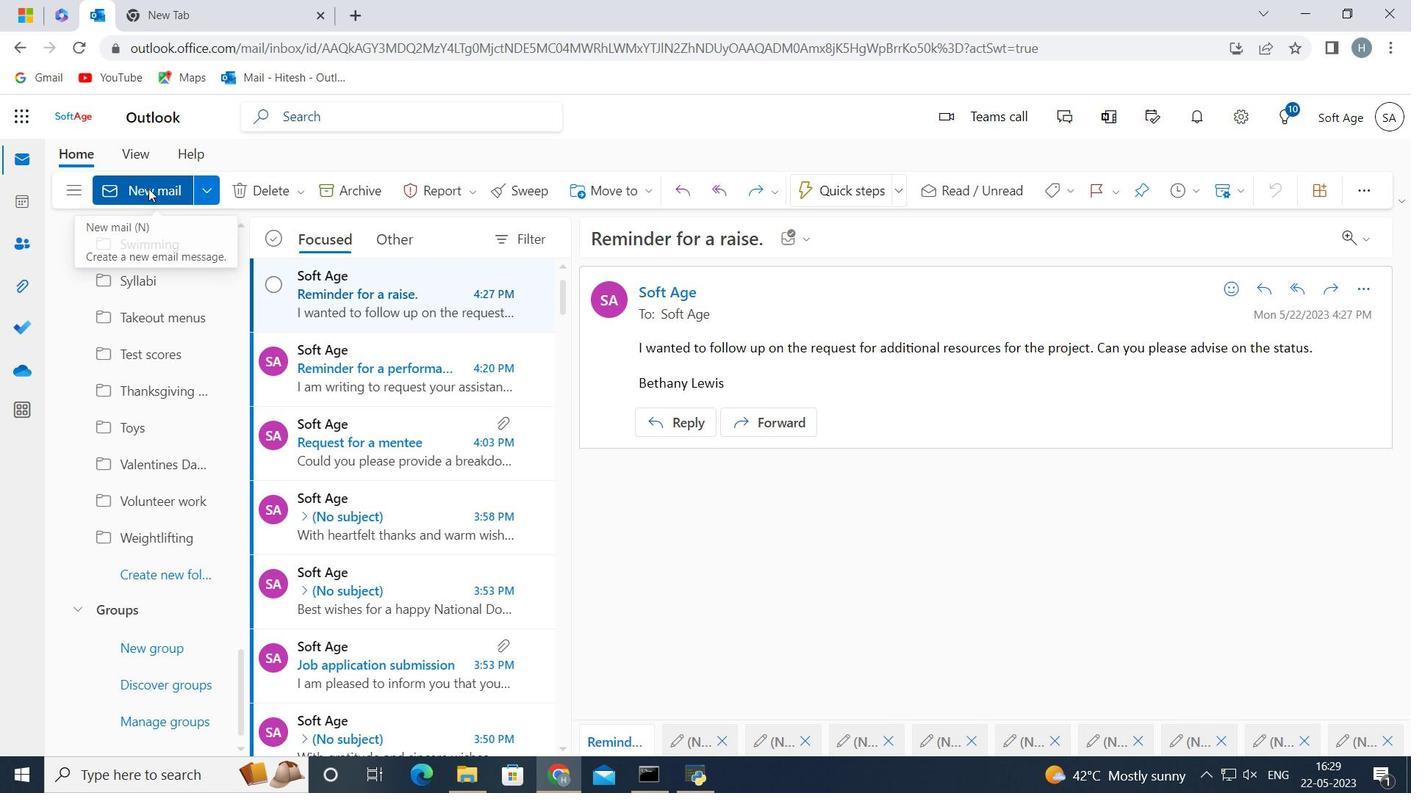 
Action: Mouse moved to (1156, 189)
Screenshot: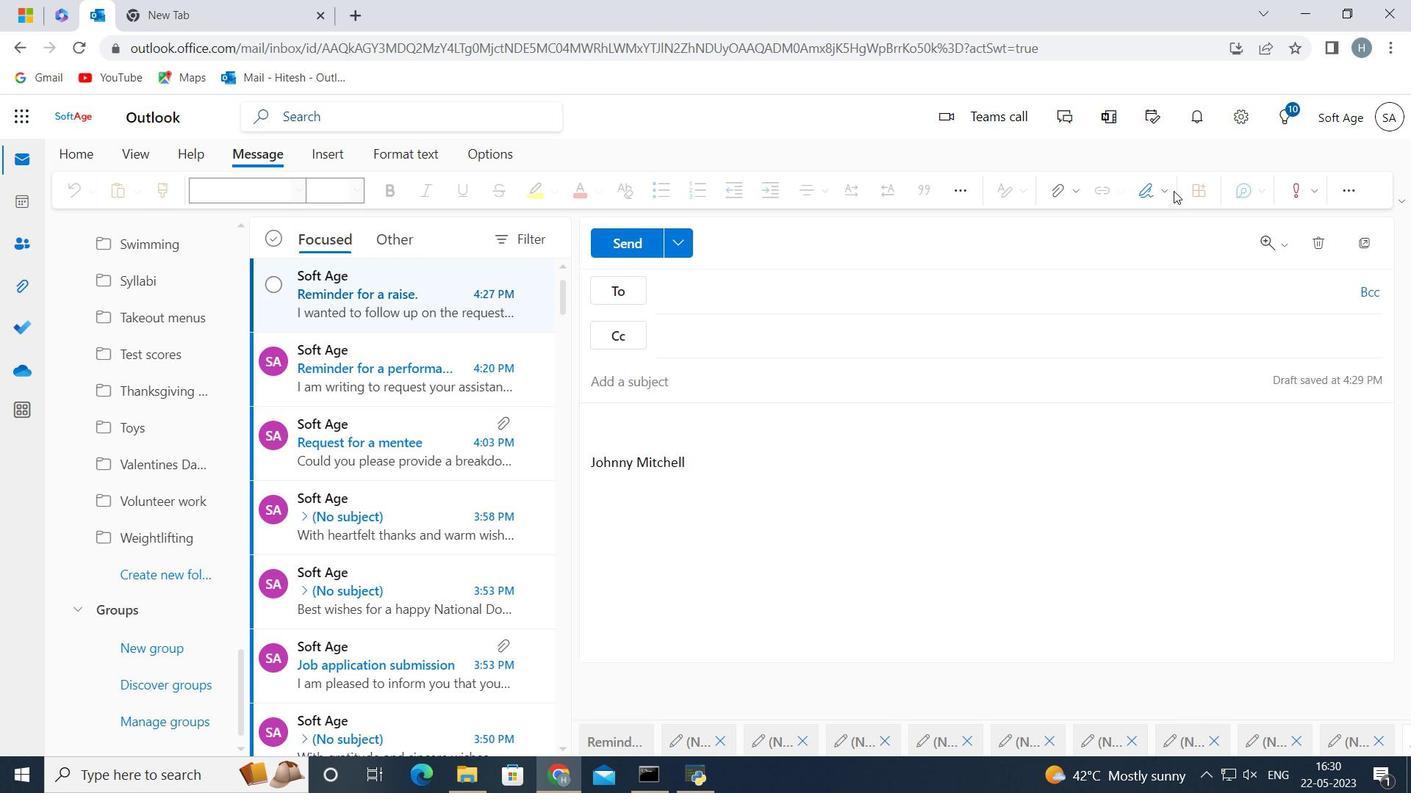 
Action: Mouse pressed left at (1156, 189)
Screenshot: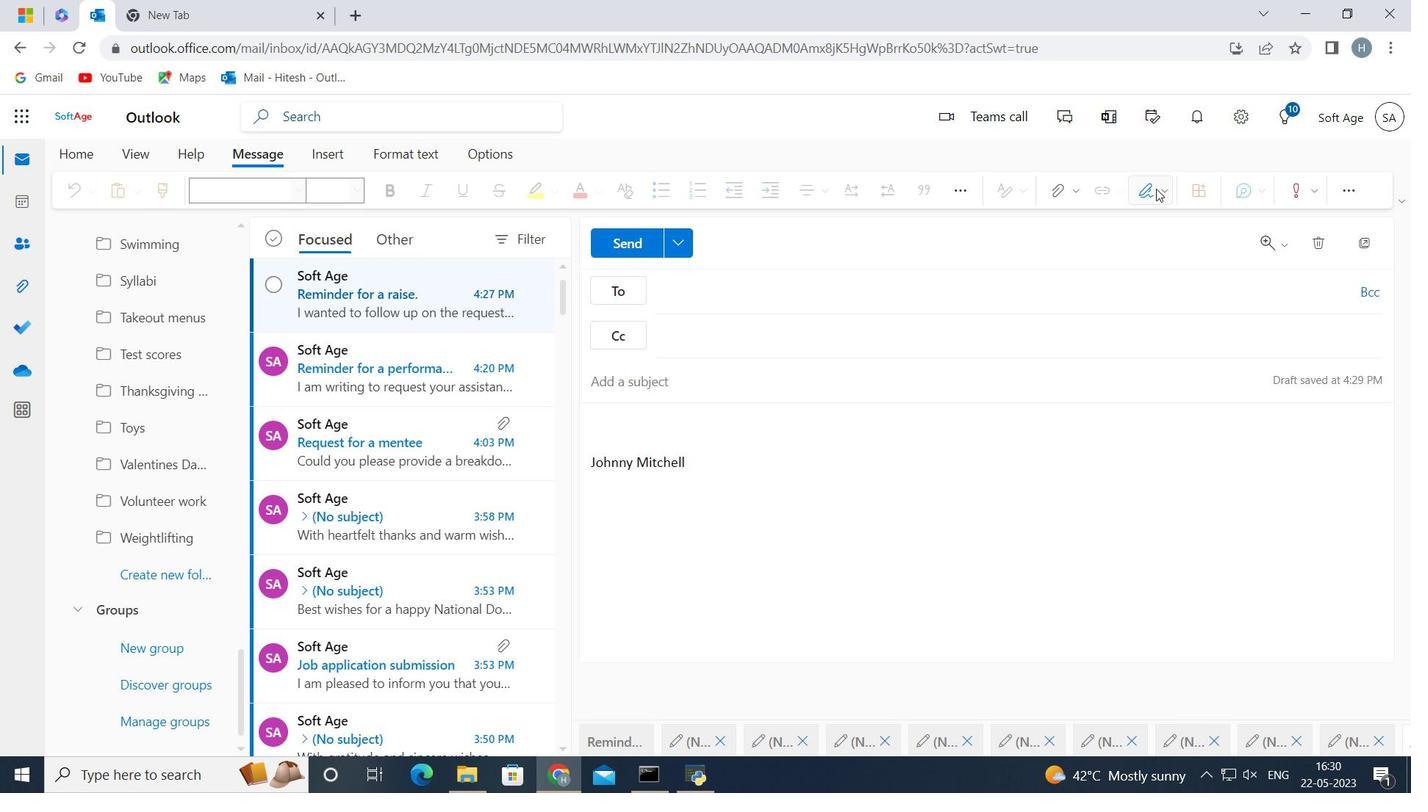 
Action: Mouse moved to (1081, 538)
Screenshot: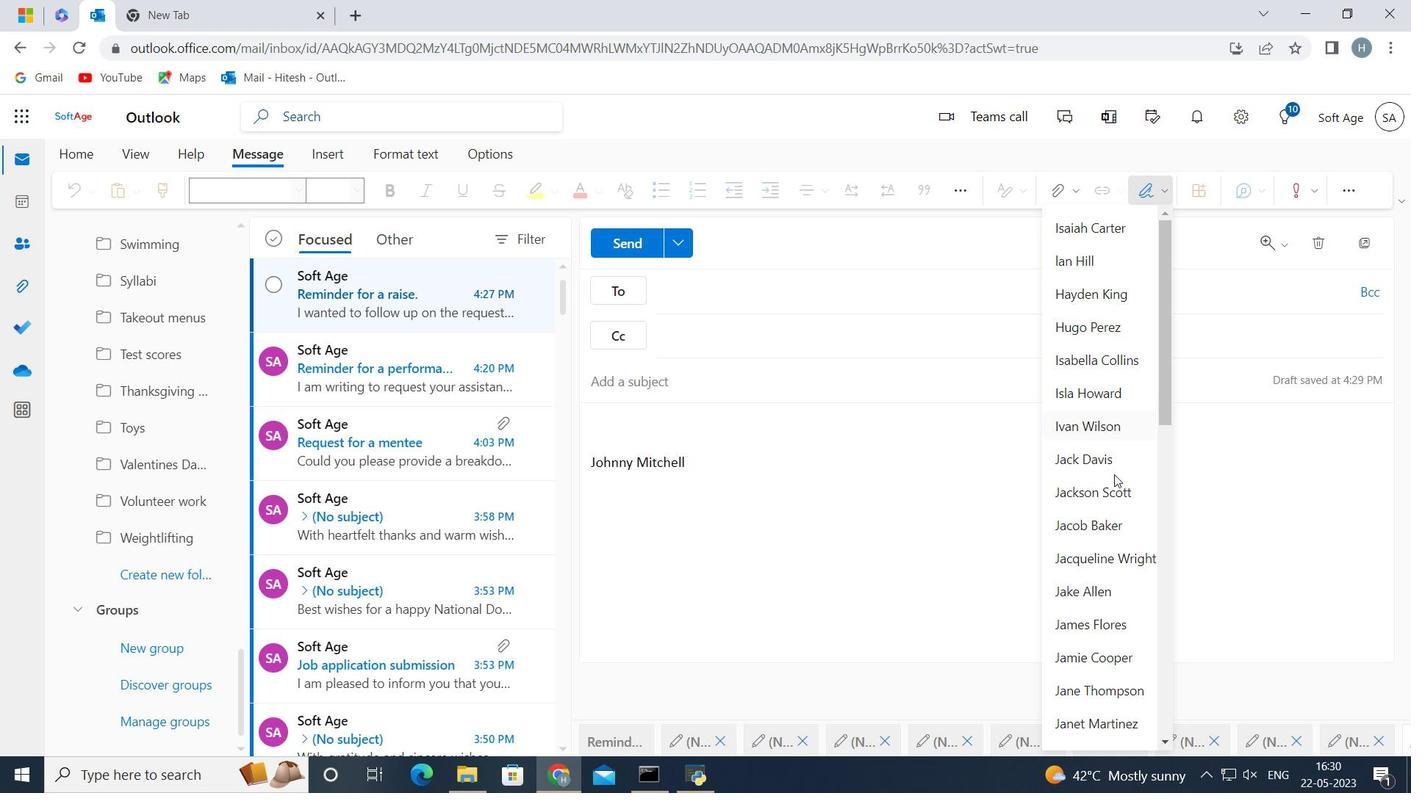 
Action: Mouse scrolled (1081, 537) with delta (0, 0)
Screenshot: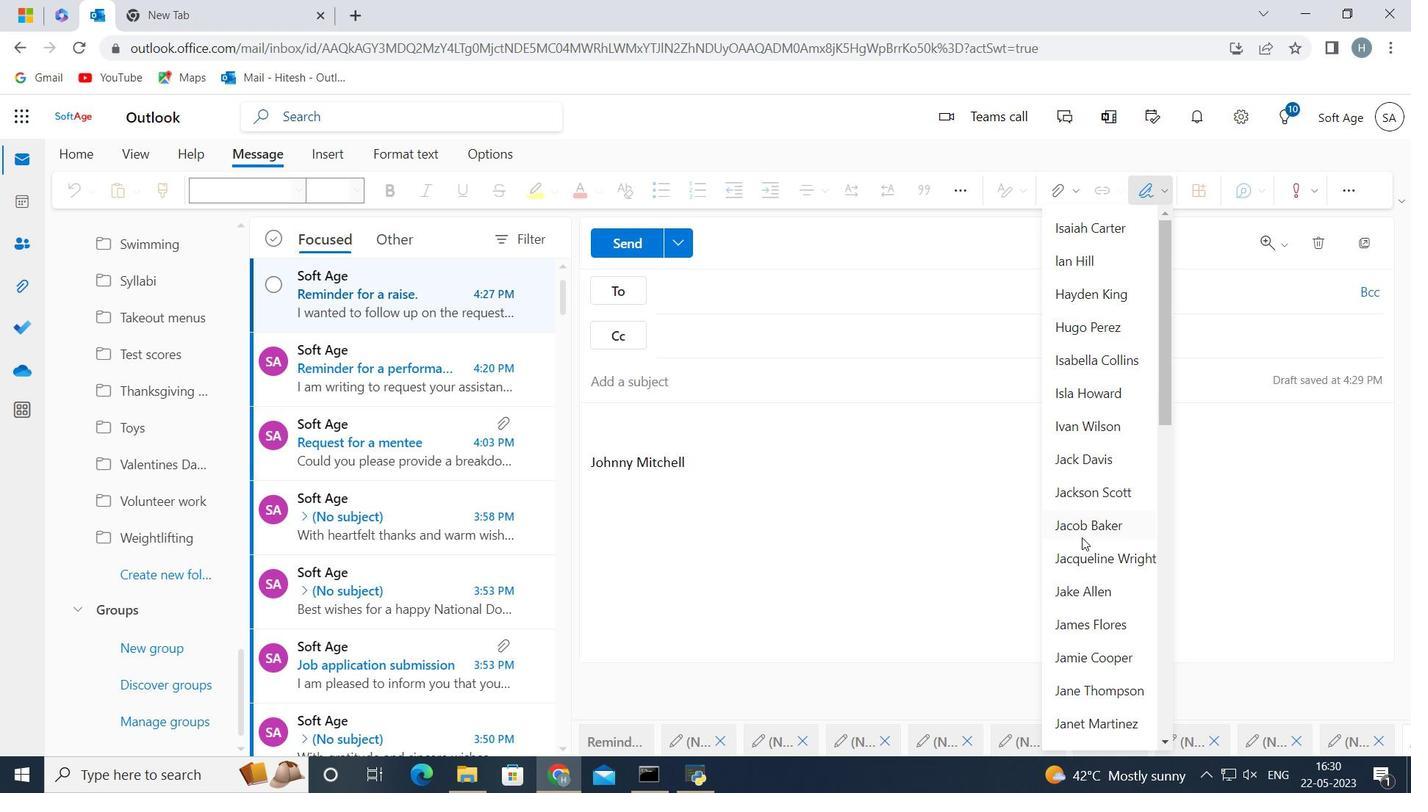 
Action: Mouse scrolled (1081, 537) with delta (0, 0)
Screenshot: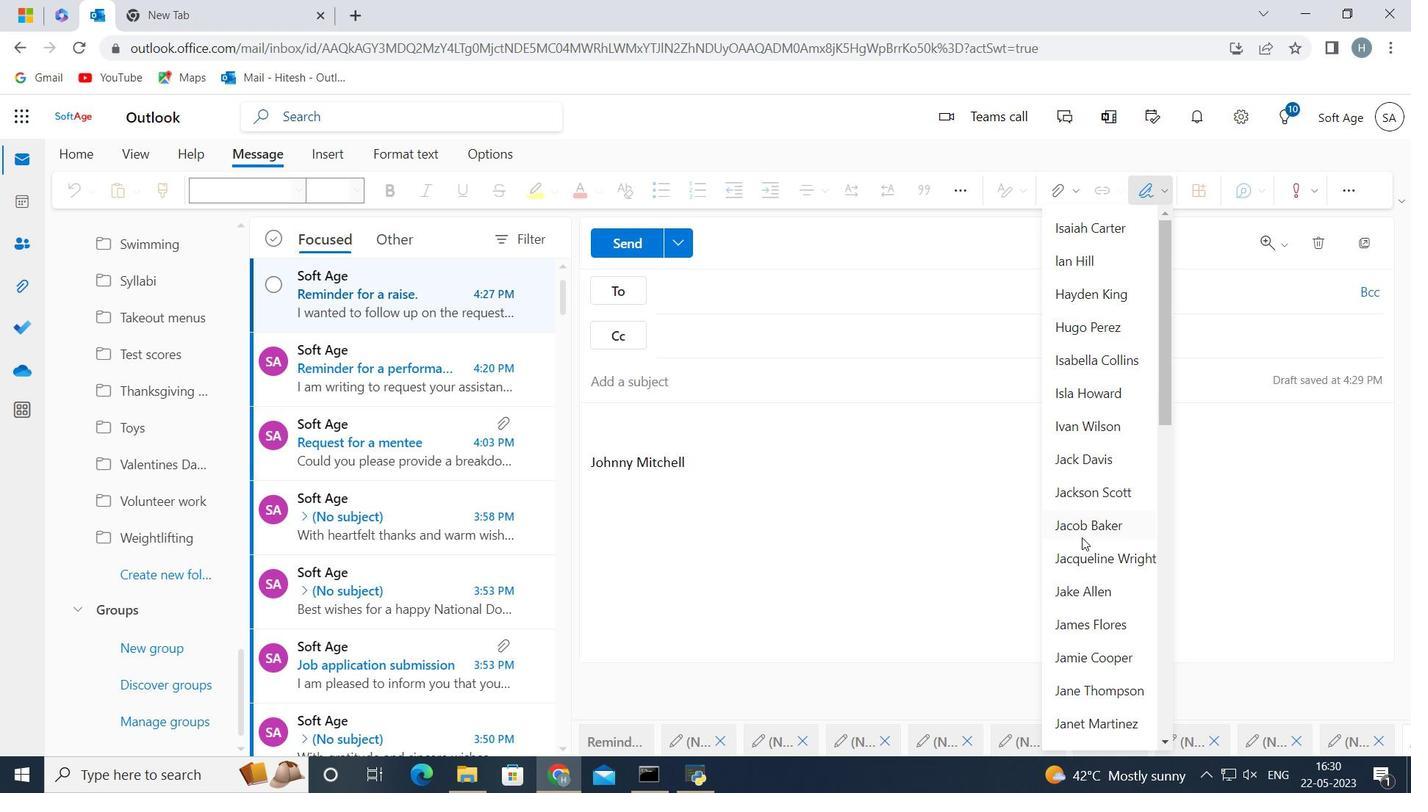 
Action: Mouse scrolled (1081, 537) with delta (0, 0)
Screenshot: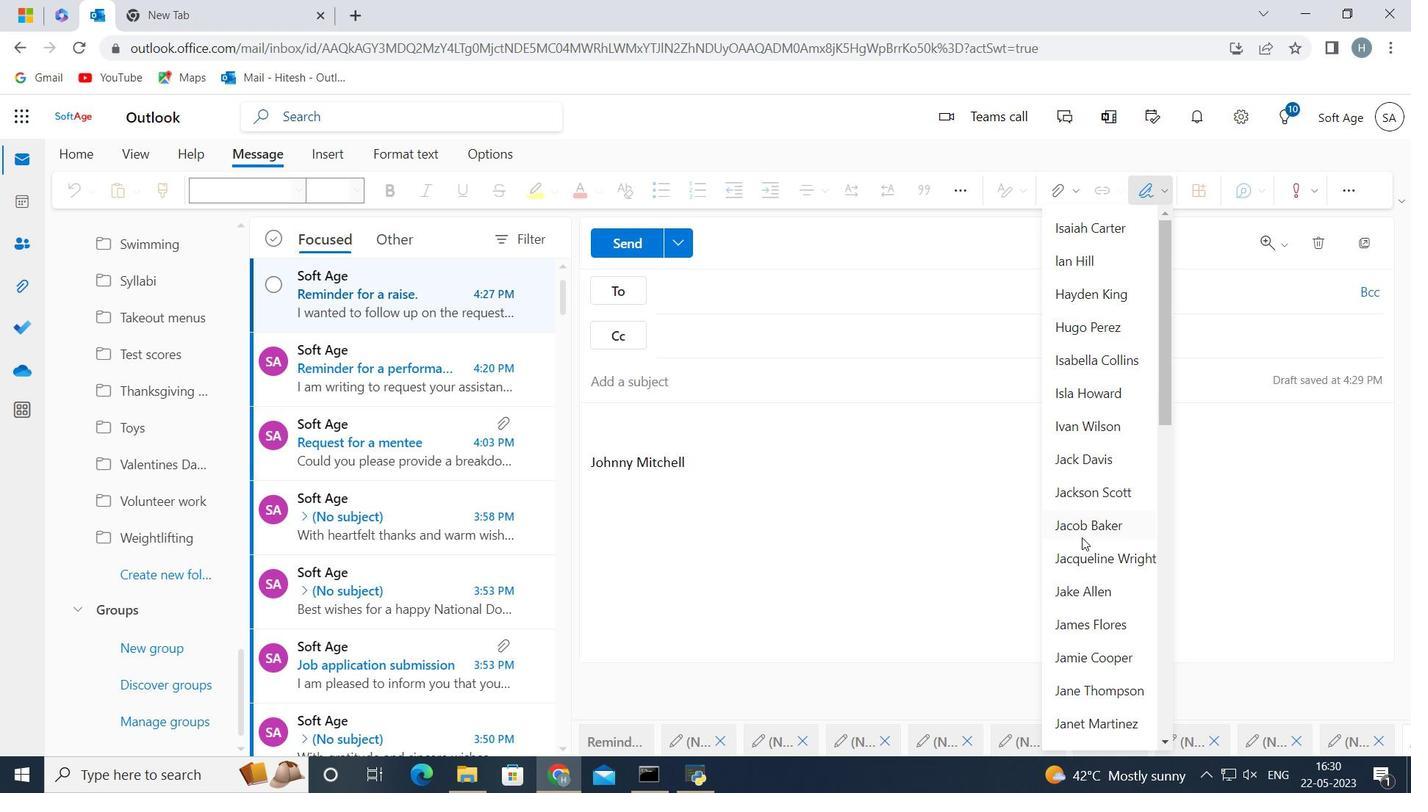 
Action: Mouse scrolled (1081, 537) with delta (0, 0)
Screenshot: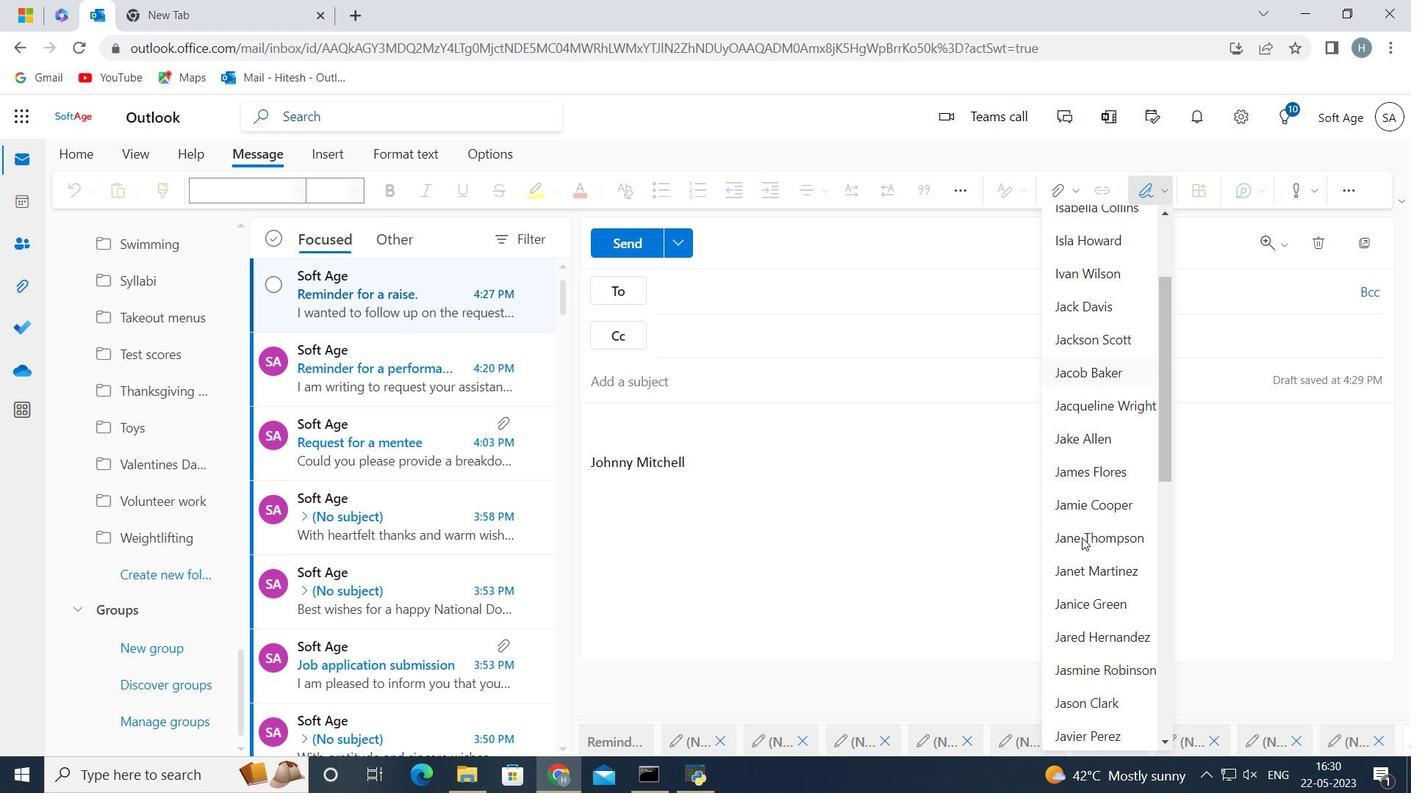 
Action: Mouse scrolled (1081, 537) with delta (0, 0)
Screenshot: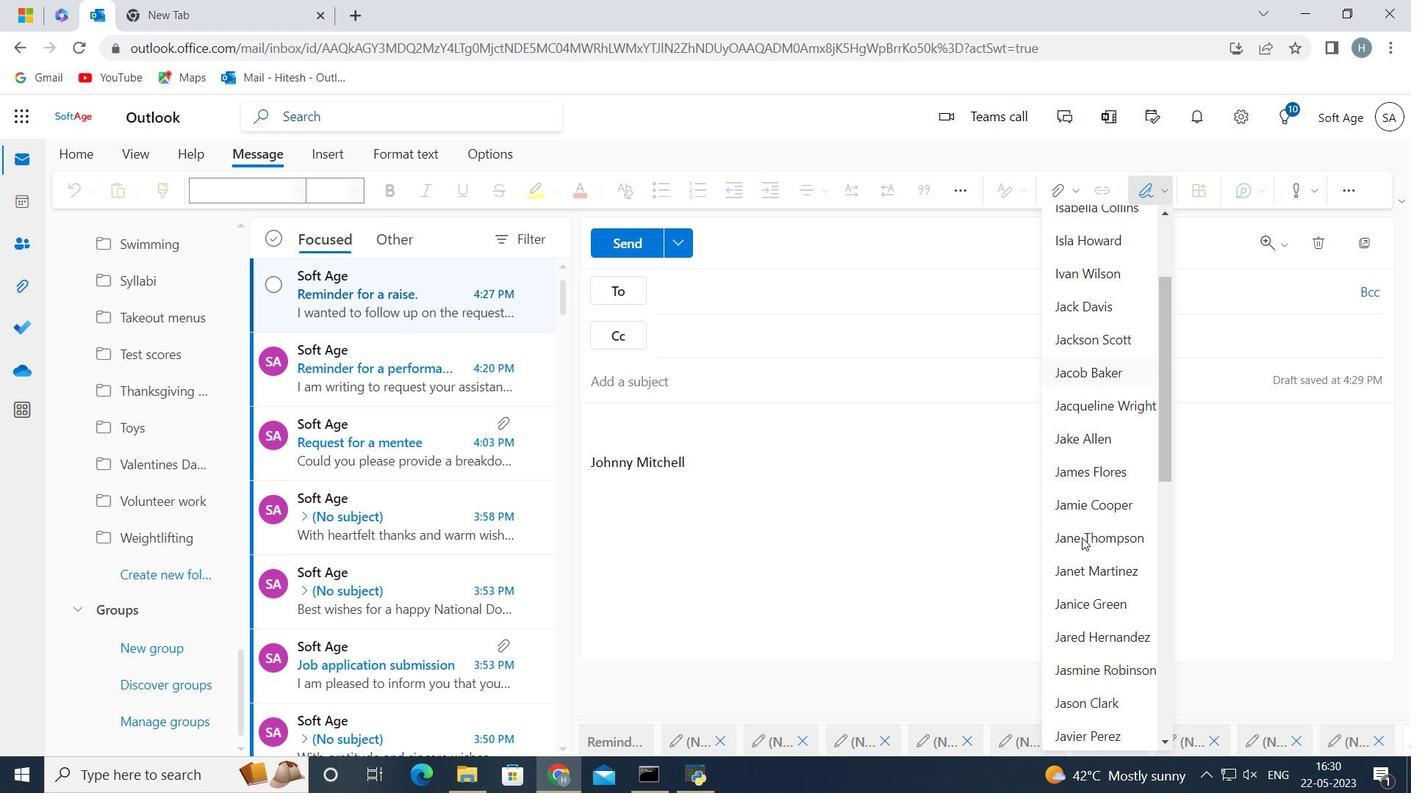 
Action: Mouse scrolled (1081, 537) with delta (0, 0)
Screenshot: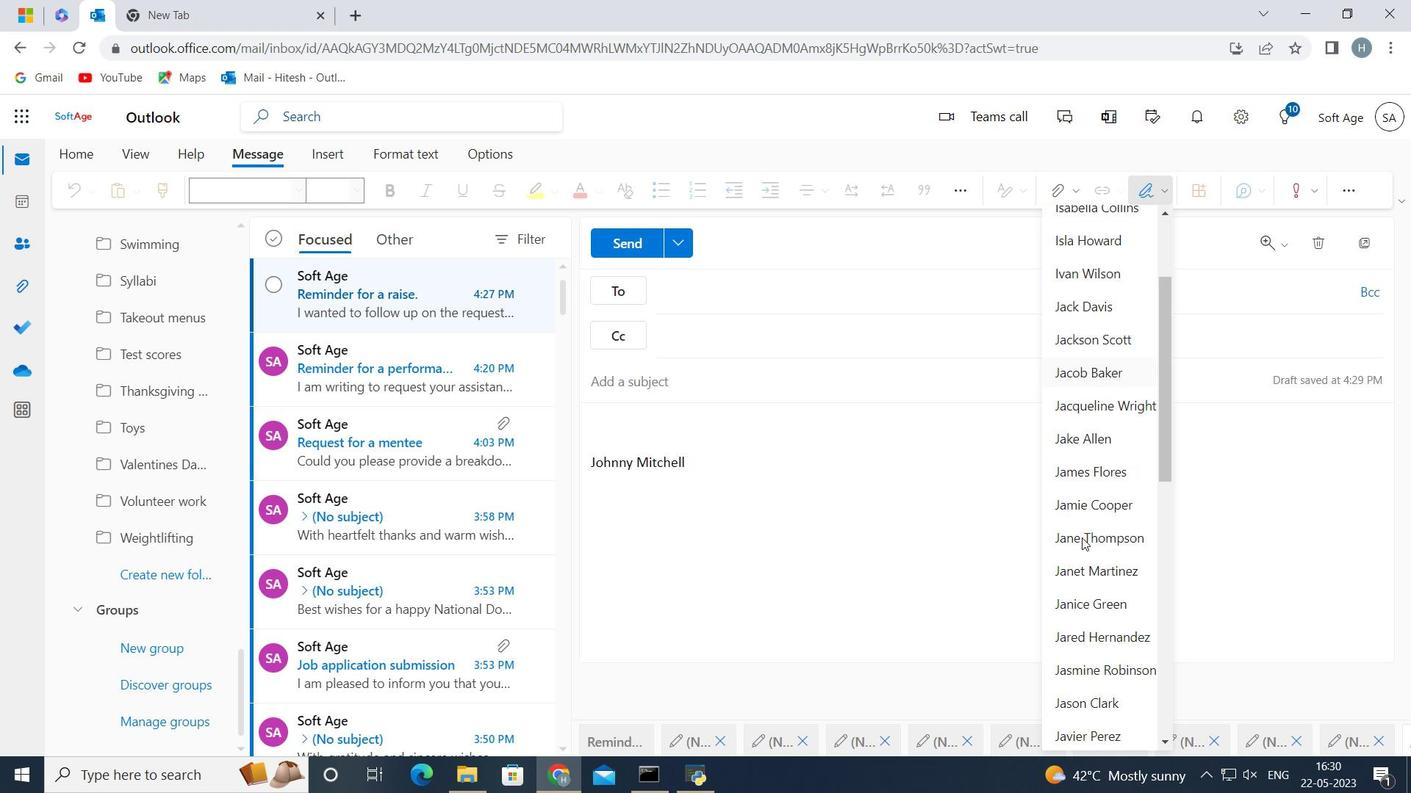 
Action: Mouse scrolled (1081, 537) with delta (0, 0)
Screenshot: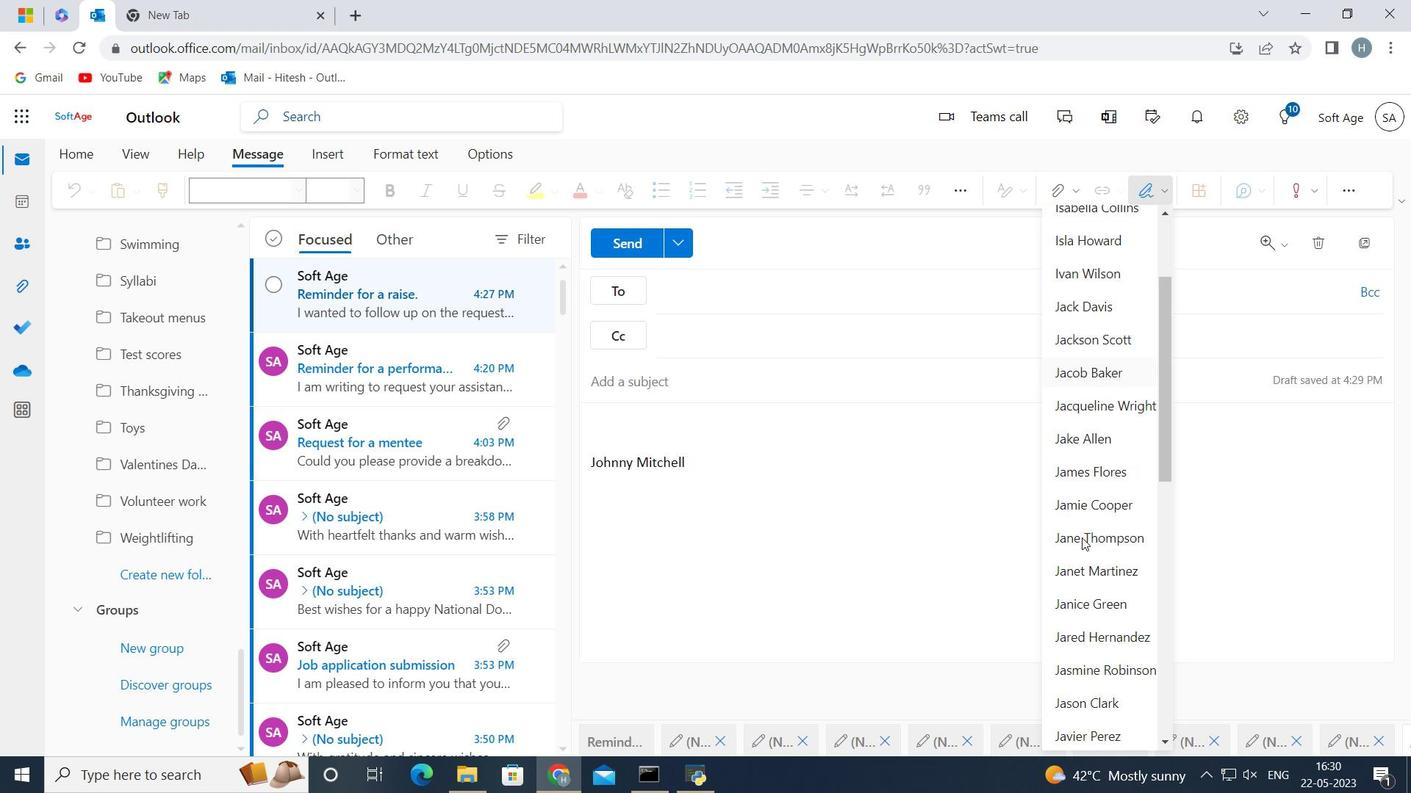 
Action: Mouse scrolled (1081, 537) with delta (0, 0)
Screenshot: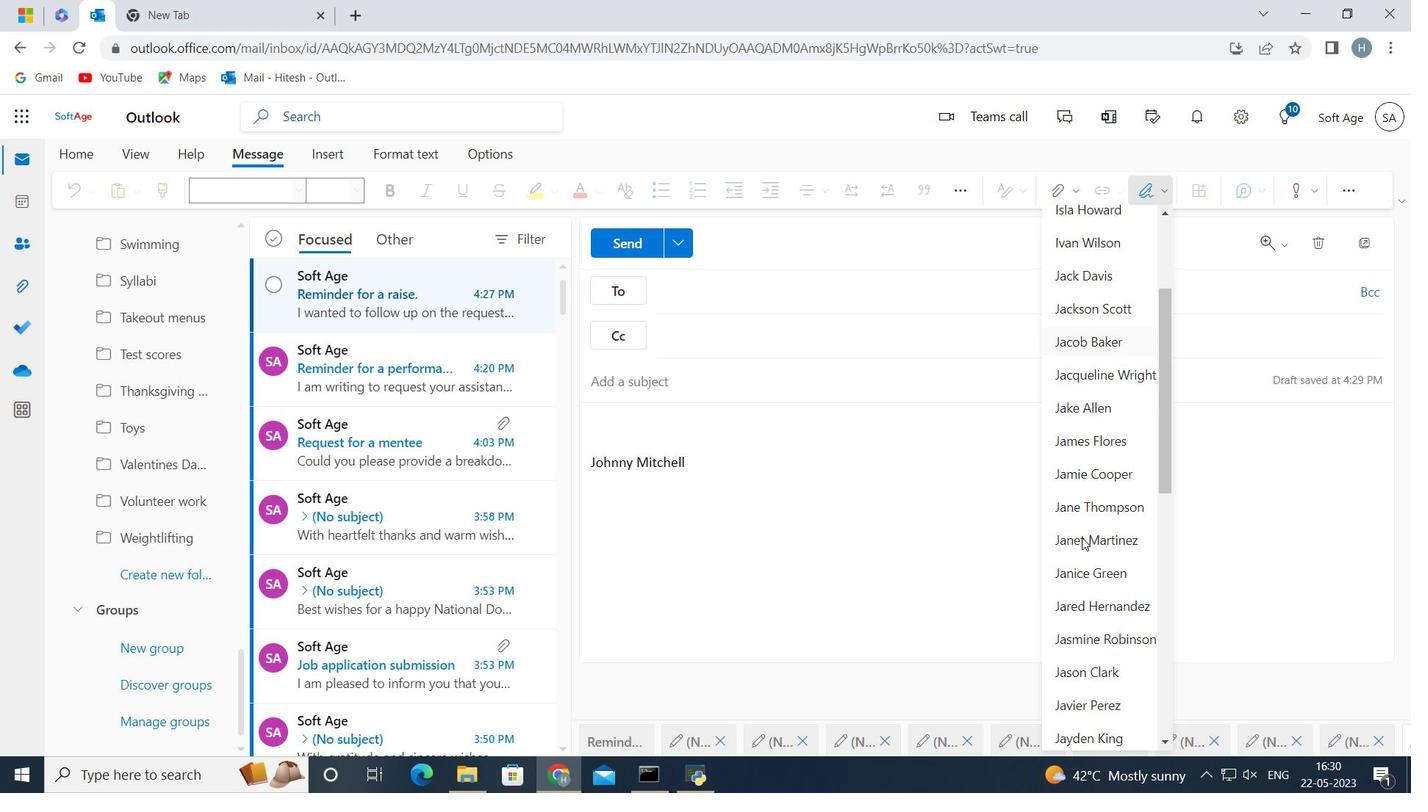 
Action: Mouse scrolled (1081, 537) with delta (0, 0)
Screenshot: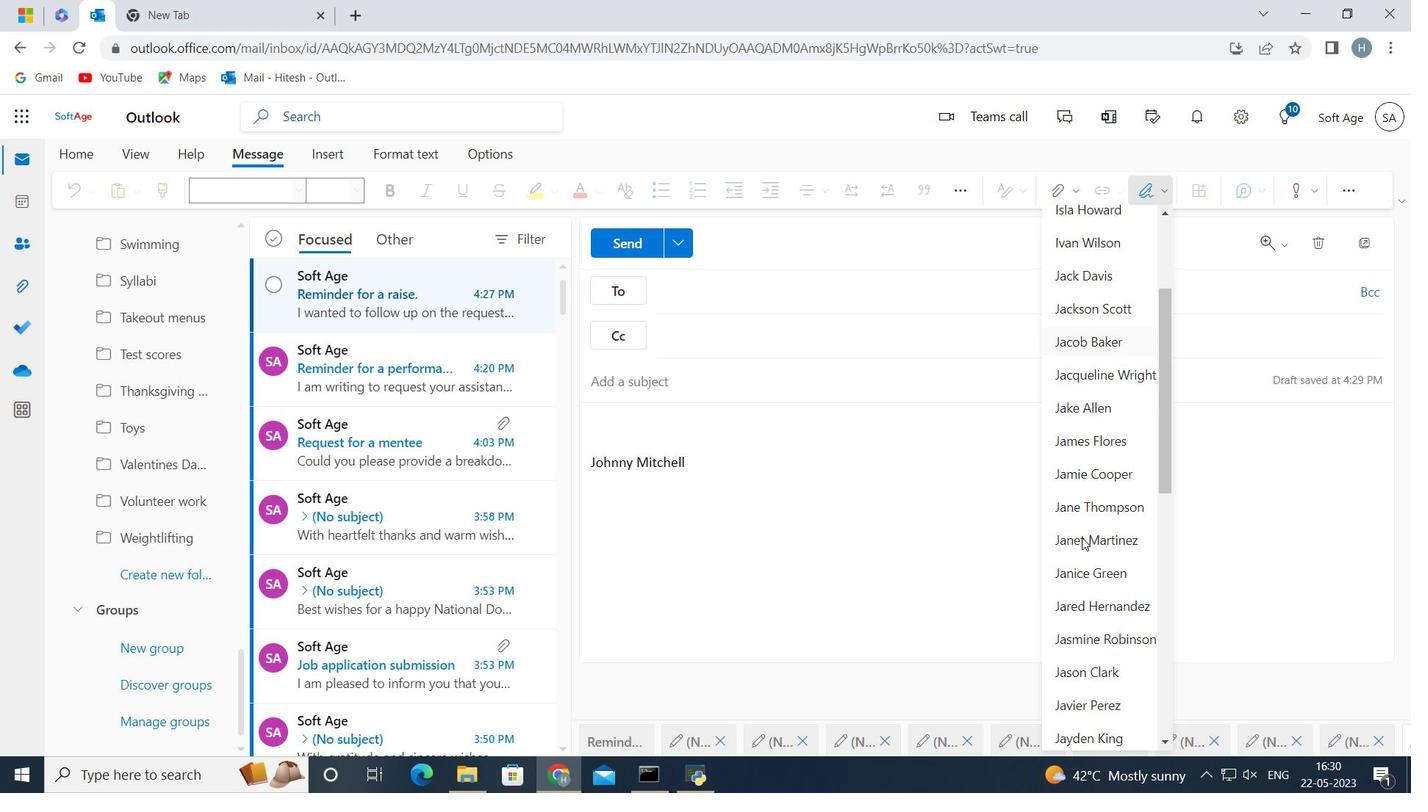 
Action: Mouse scrolled (1081, 537) with delta (0, 0)
Screenshot: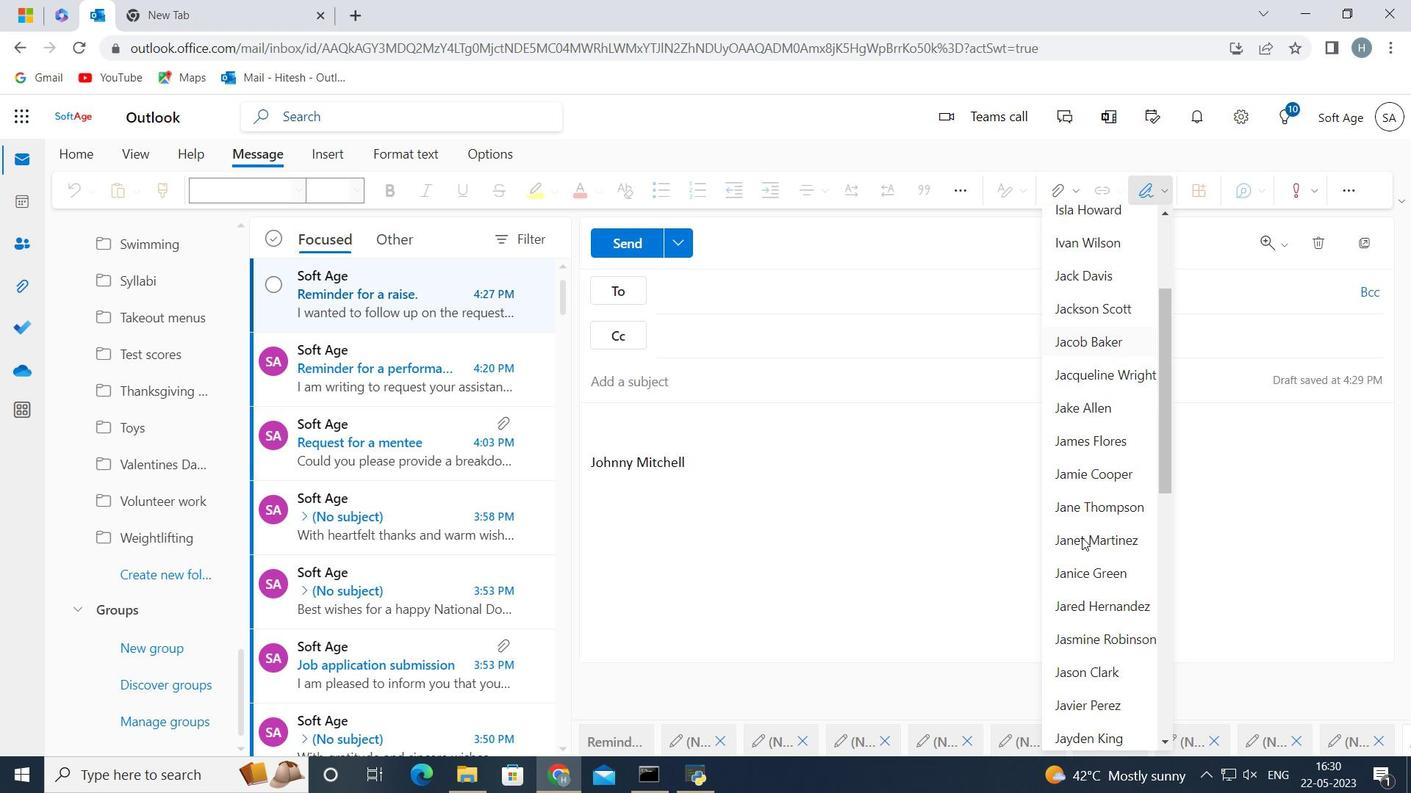 
Action: Mouse scrolled (1081, 537) with delta (0, 0)
Screenshot: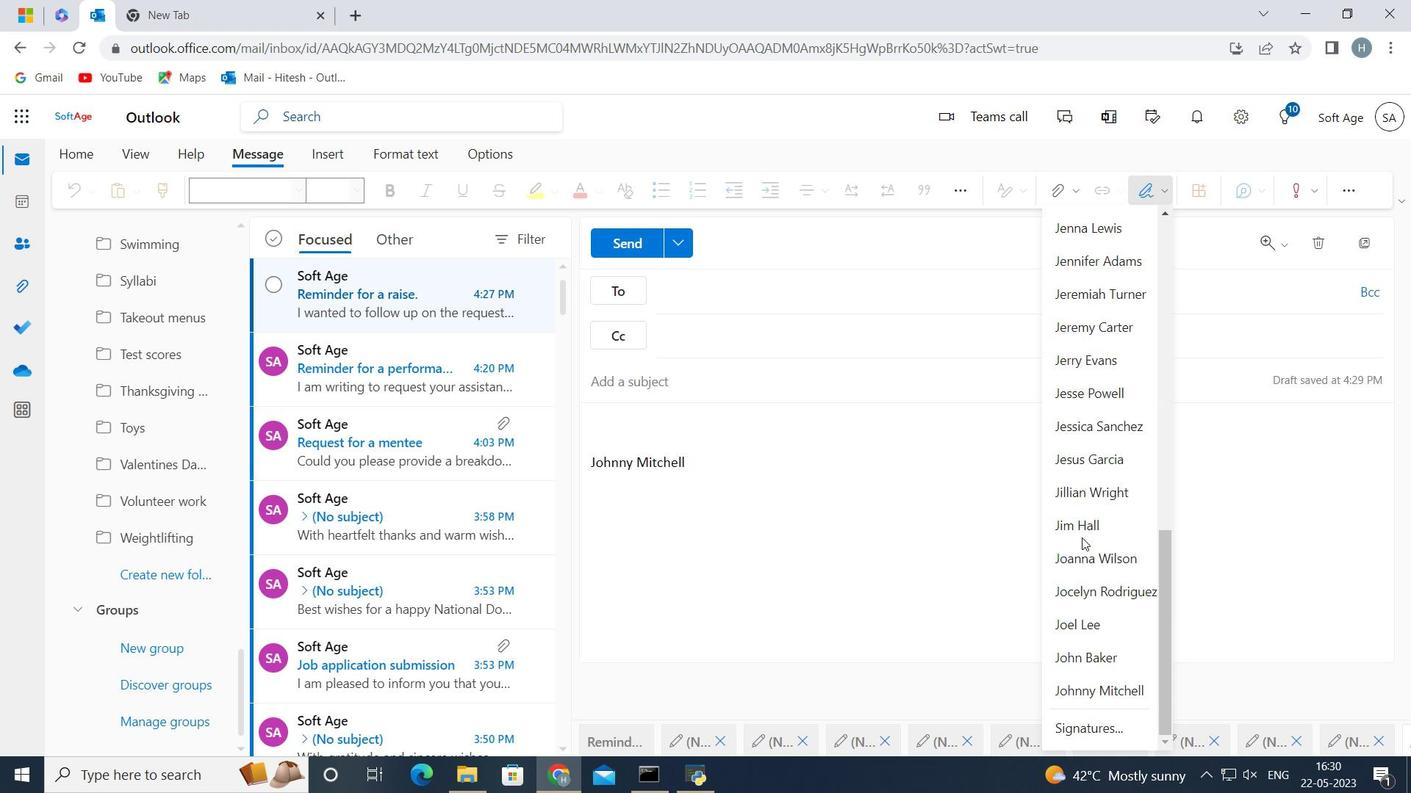
Action: Mouse scrolled (1081, 537) with delta (0, 0)
Screenshot: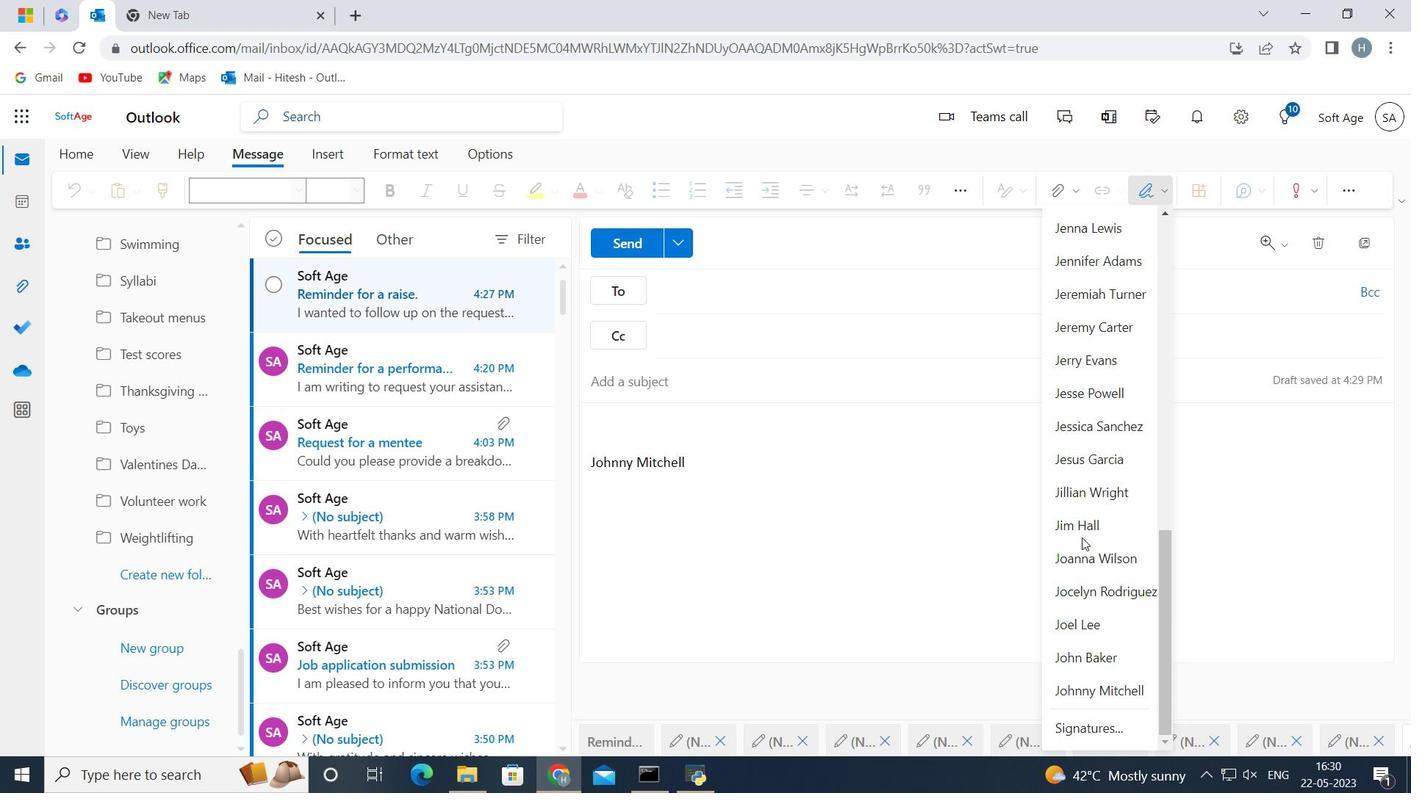 
Action: Mouse scrolled (1081, 537) with delta (0, 0)
Screenshot: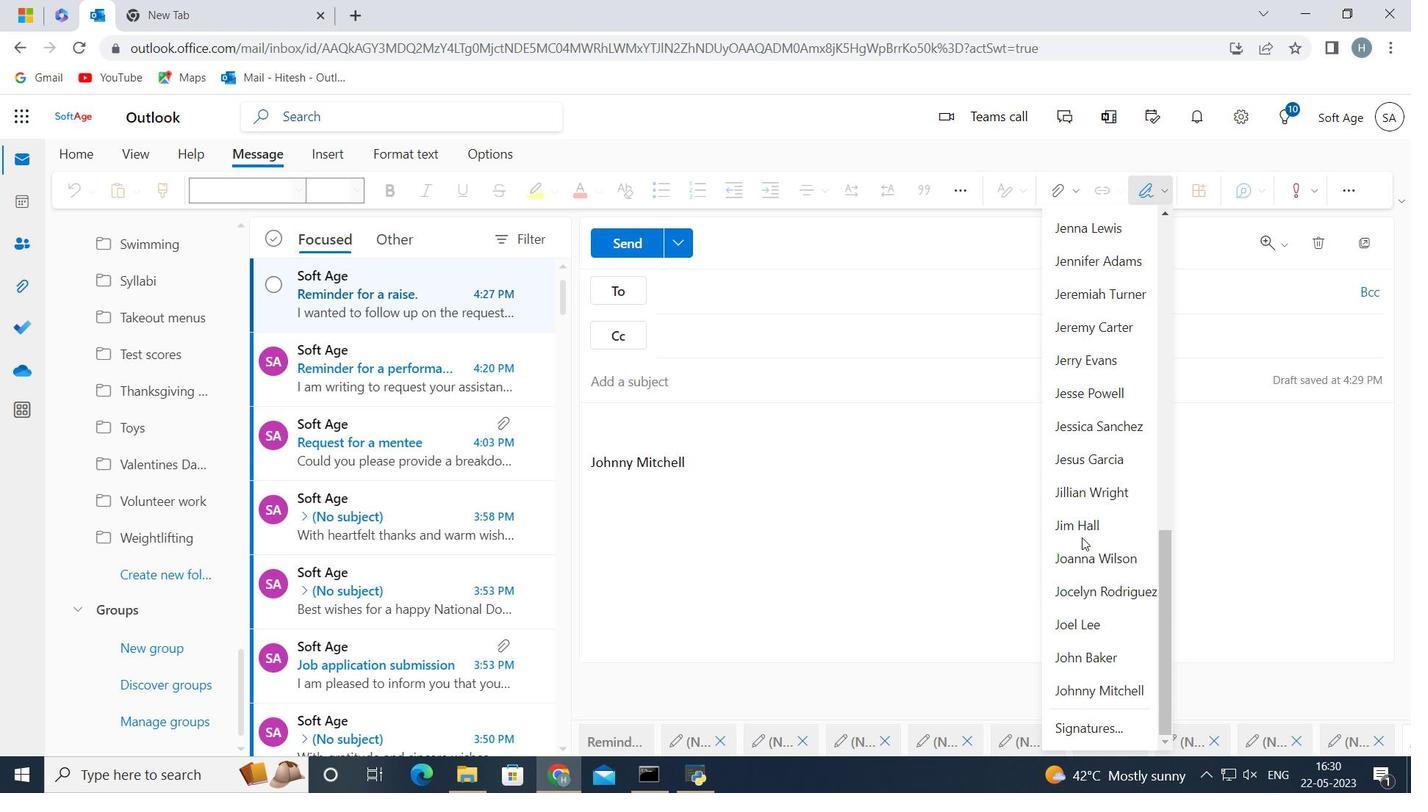 
Action: Mouse scrolled (1081, 537) with delta (0, 0)
Screenshot: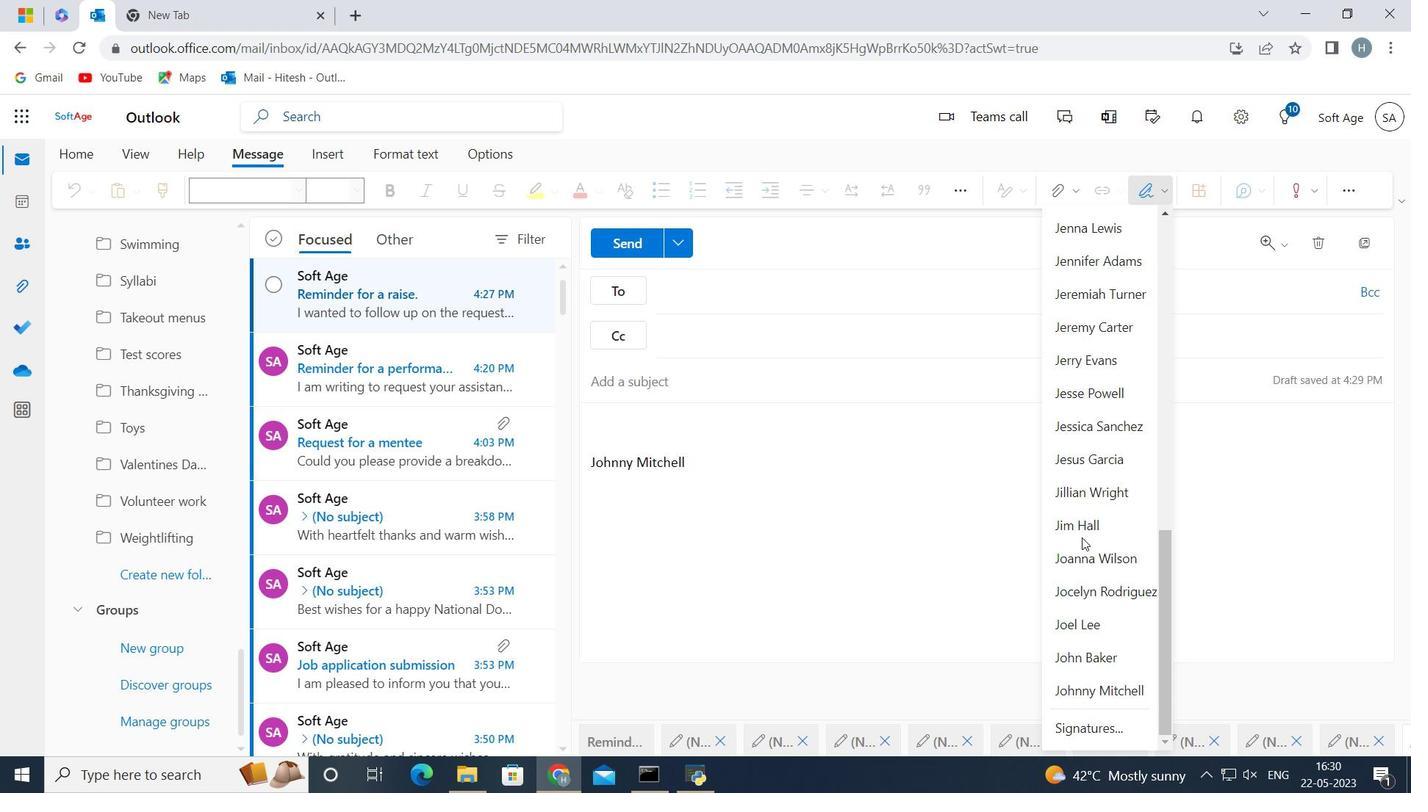 
Action: Mouse scrolled (1081, 537) with delta (0, 0)
Screenshot: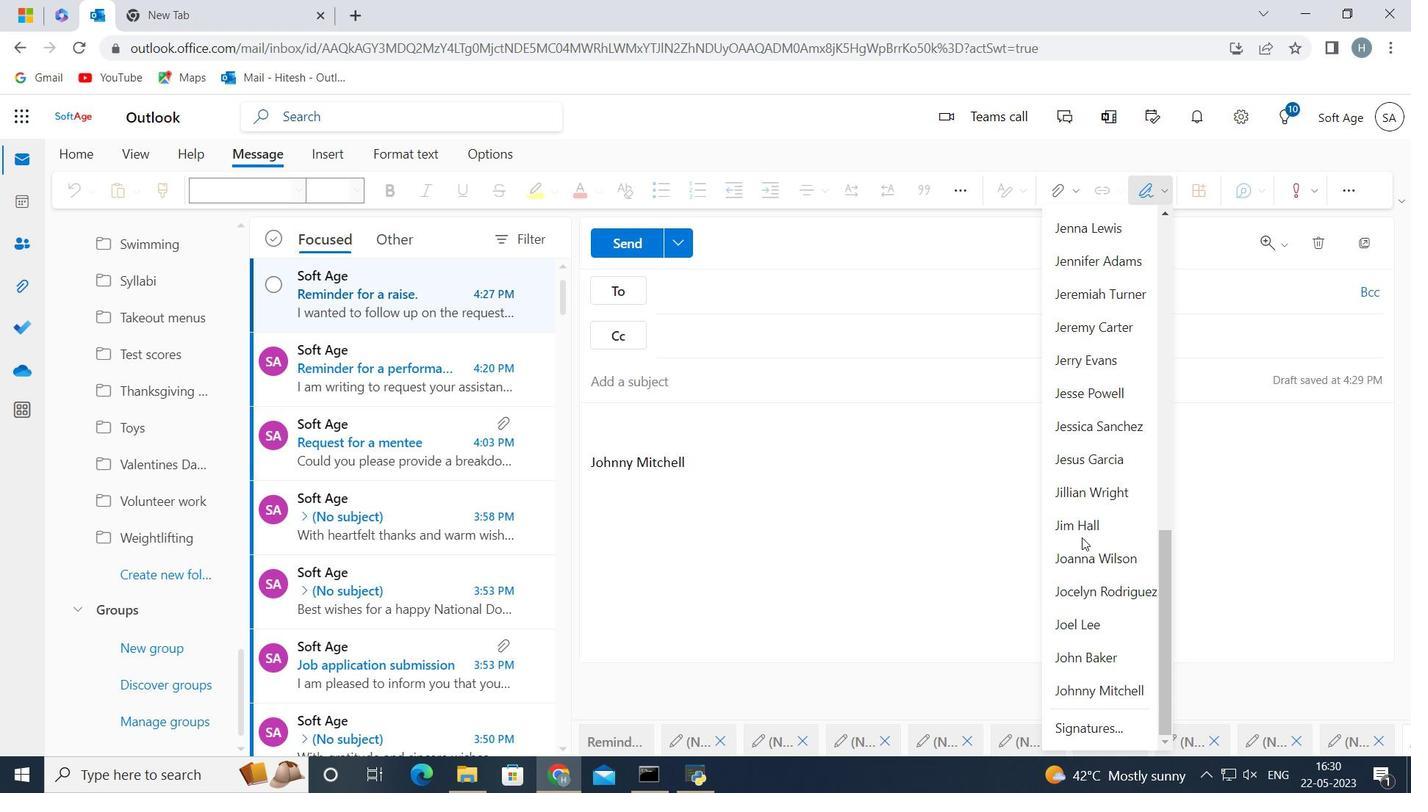
Action: Mouse moved to (1080, 547)
Screenshot: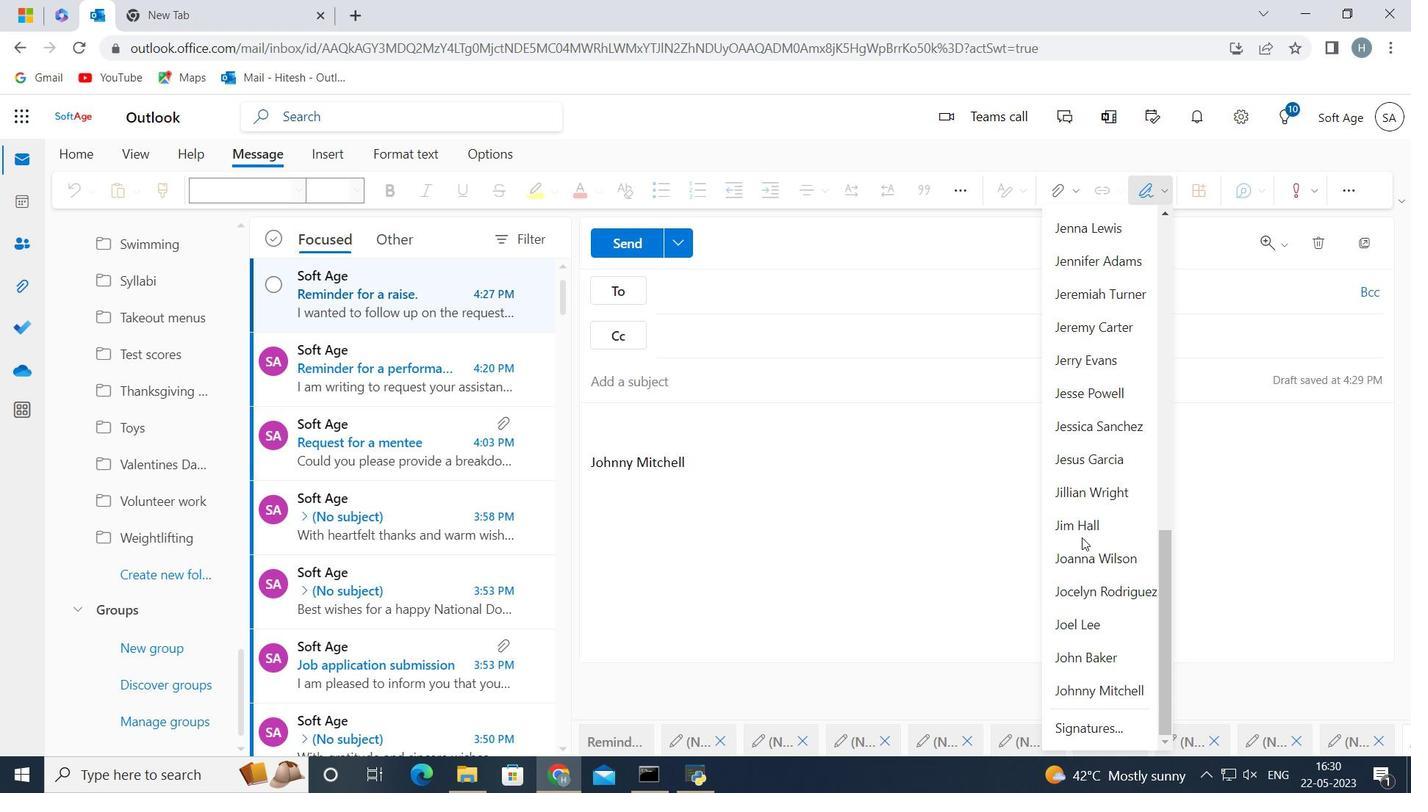
Action: Mouse scrolled (1080, 546) with delta (0, 0)
Screenshot: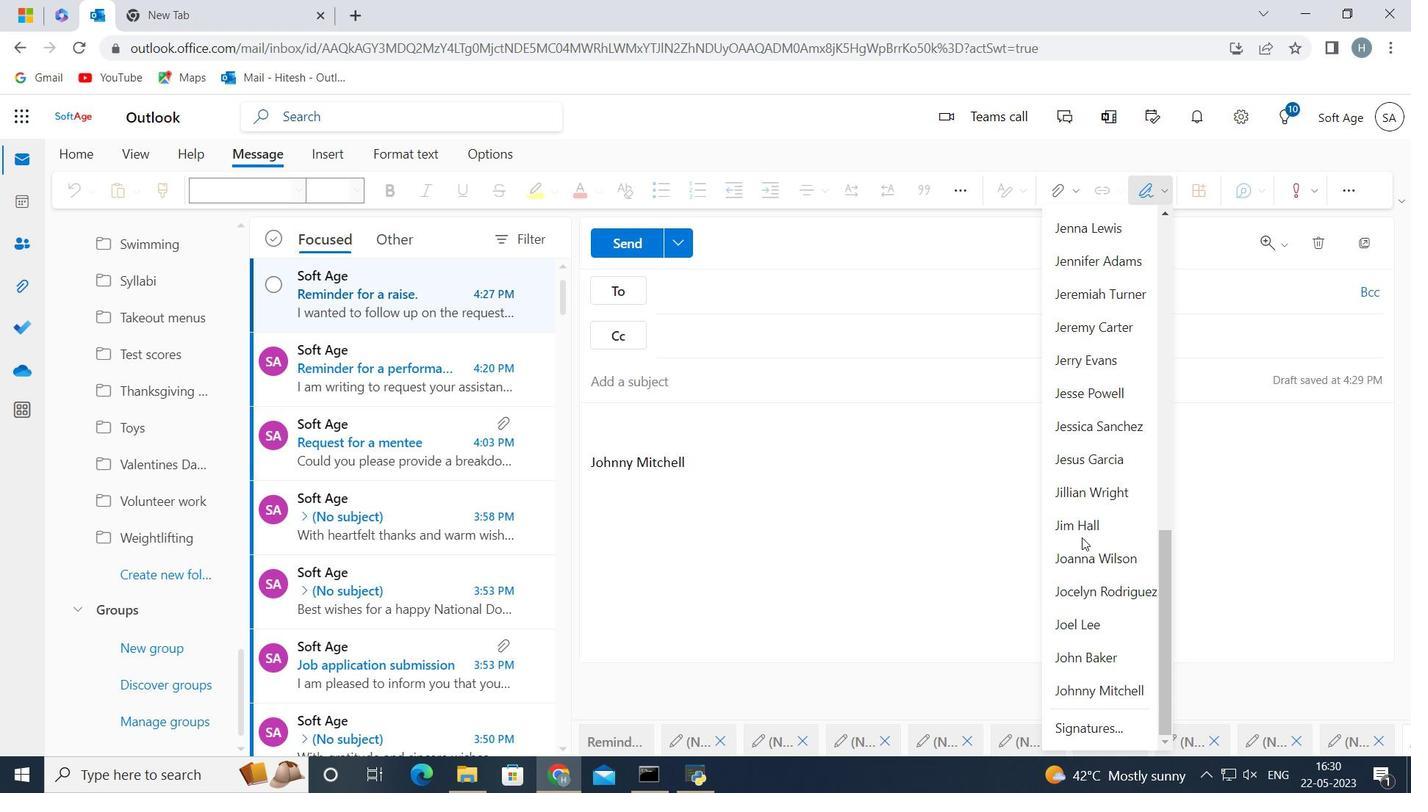 
Action: Mouse moved to (1080, 560)
Screenshot: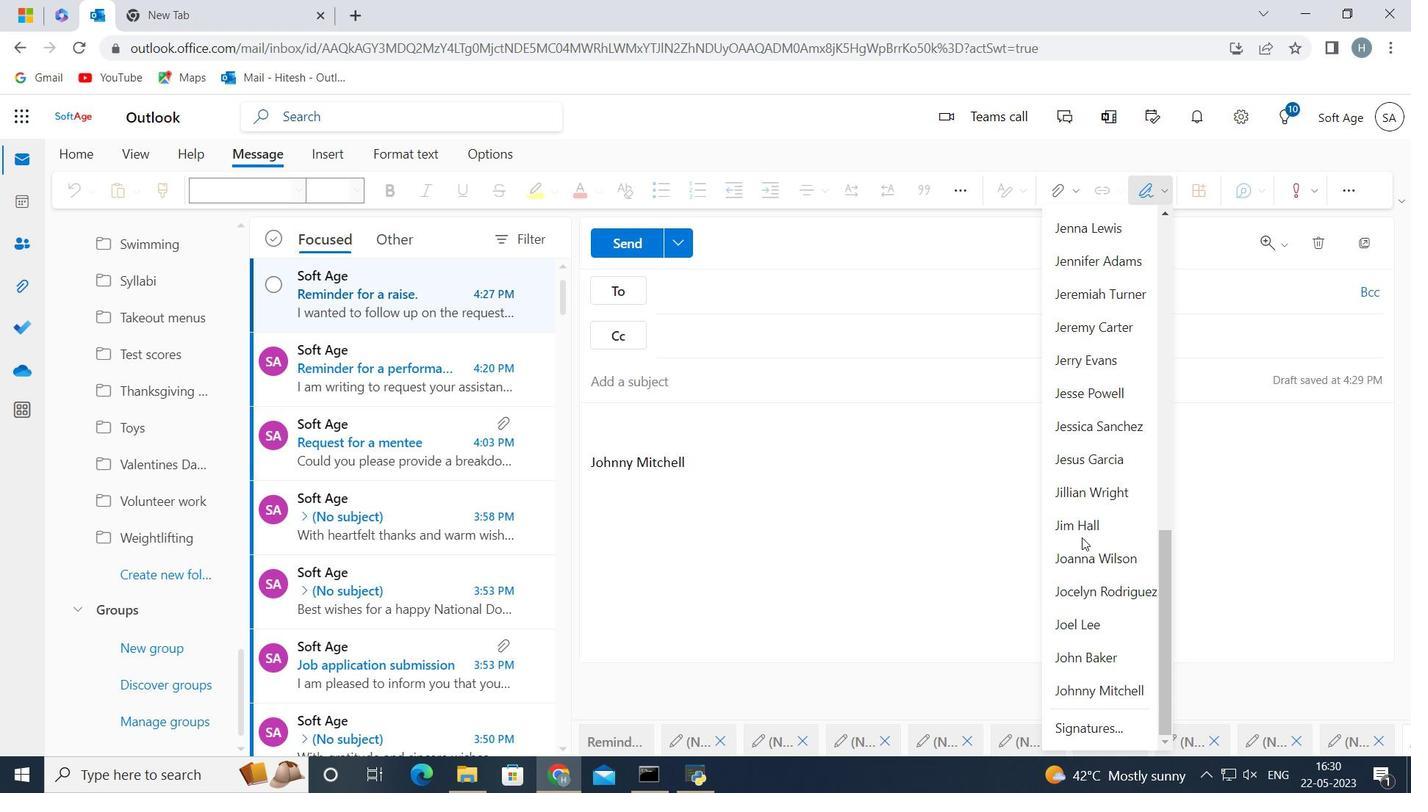 
Action: Mouse scrolled (1080, 560) with delta (0, 0)
Screenshot: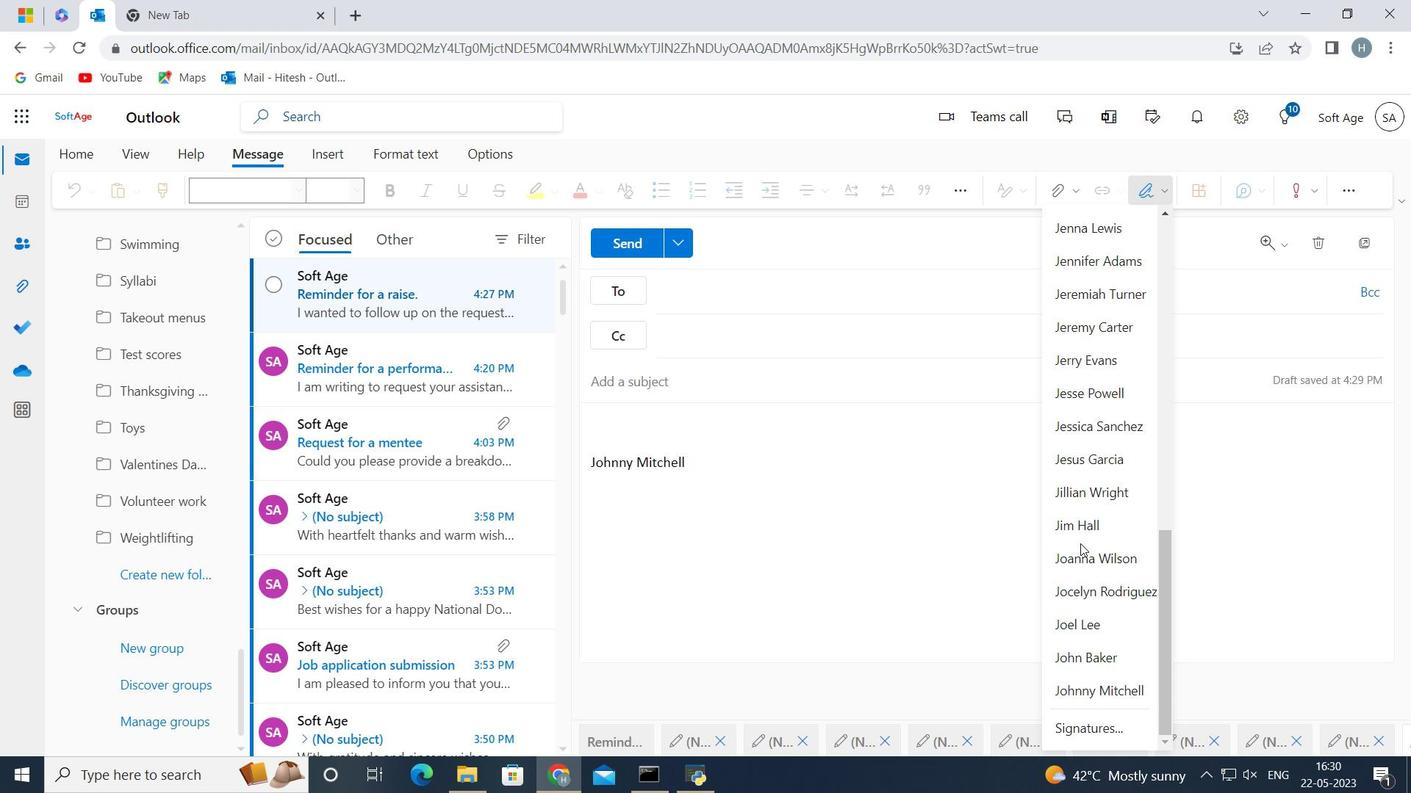 
Action: Mouse moved to (1092, 726)
Screenshot: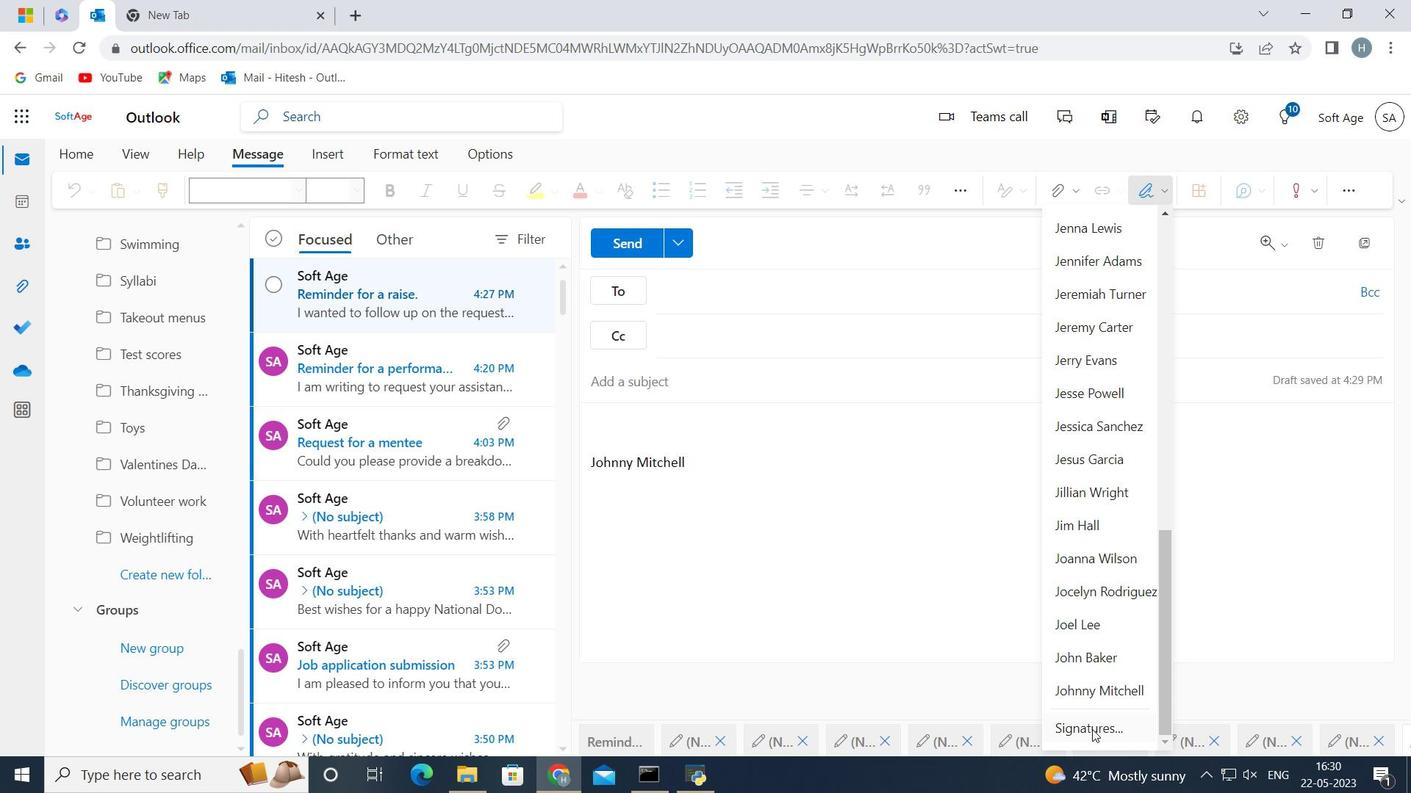 
Action: Mouse pressed left at (1092, 726)
Screenshot: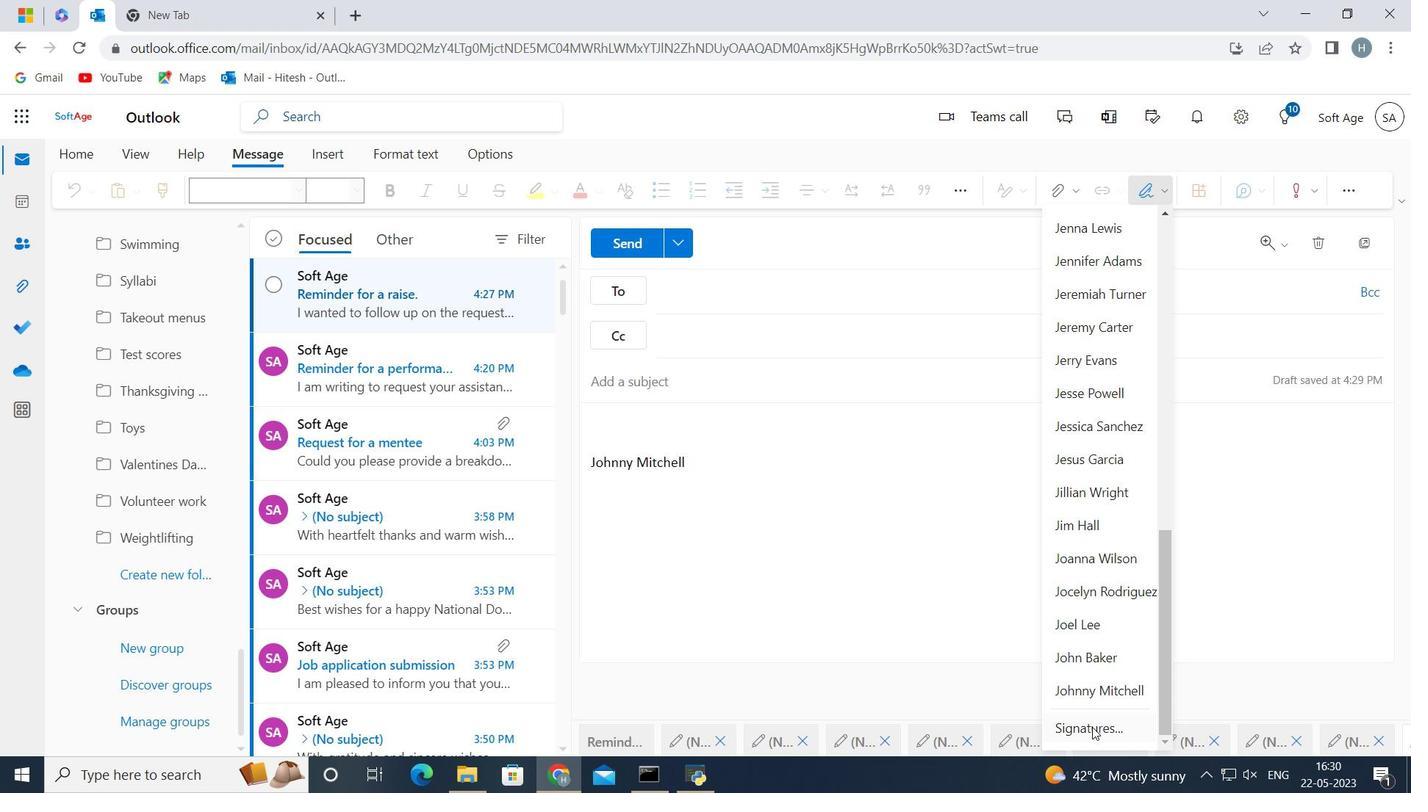 
Action: Mouse moved to (966, 334)
Screenshot: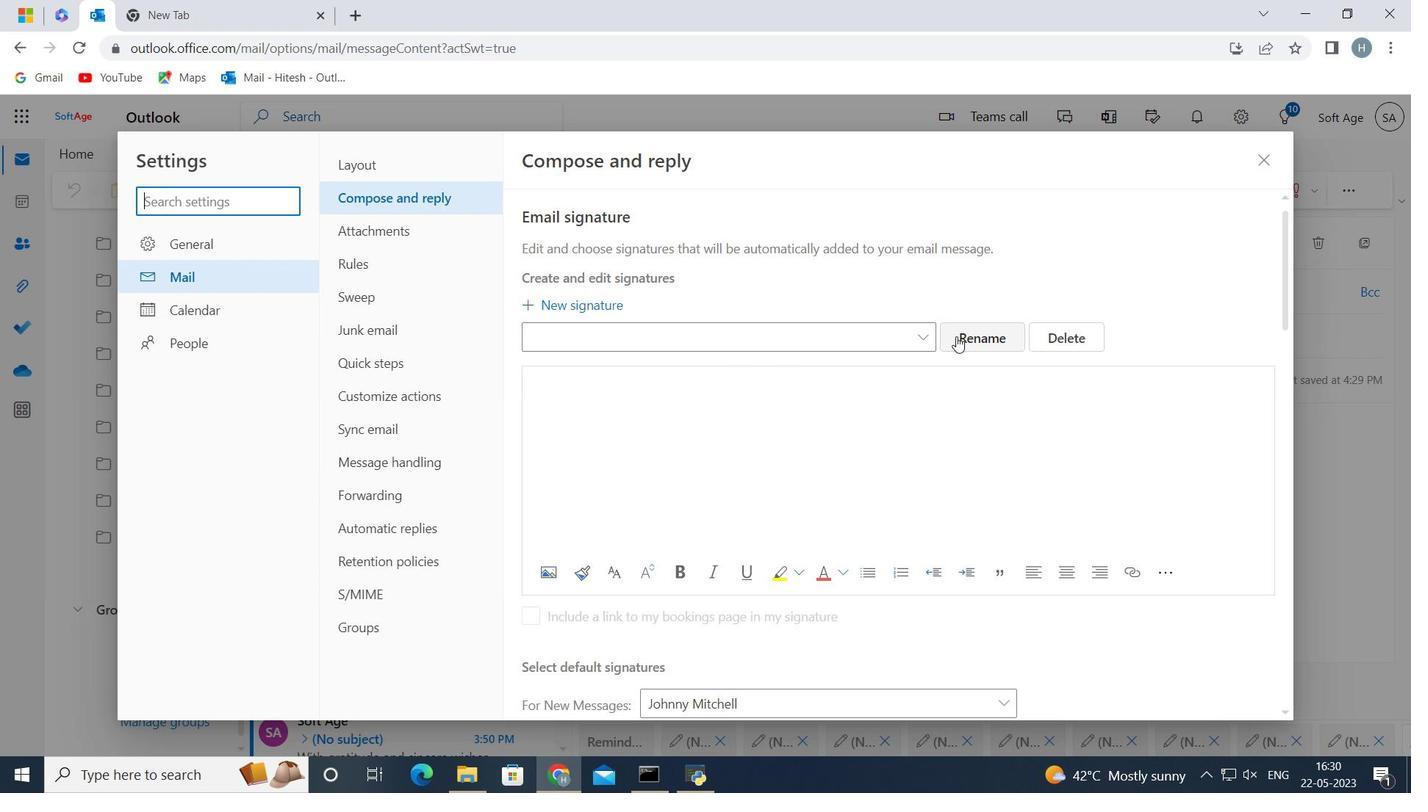 
Action: Mouse pressed left at (966, 334)
Screenshot: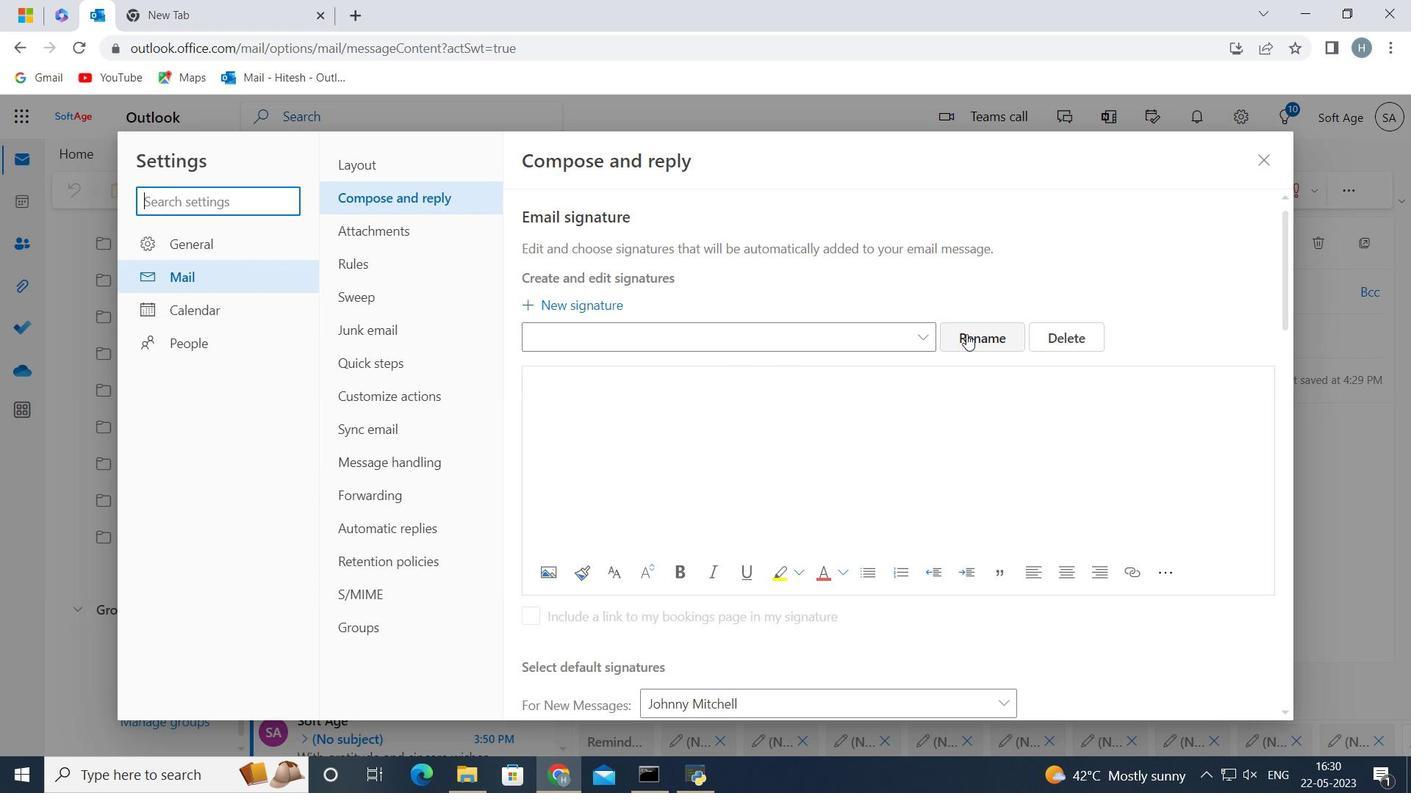 
Action: Mouse moved to (854, 331)
Screenshot: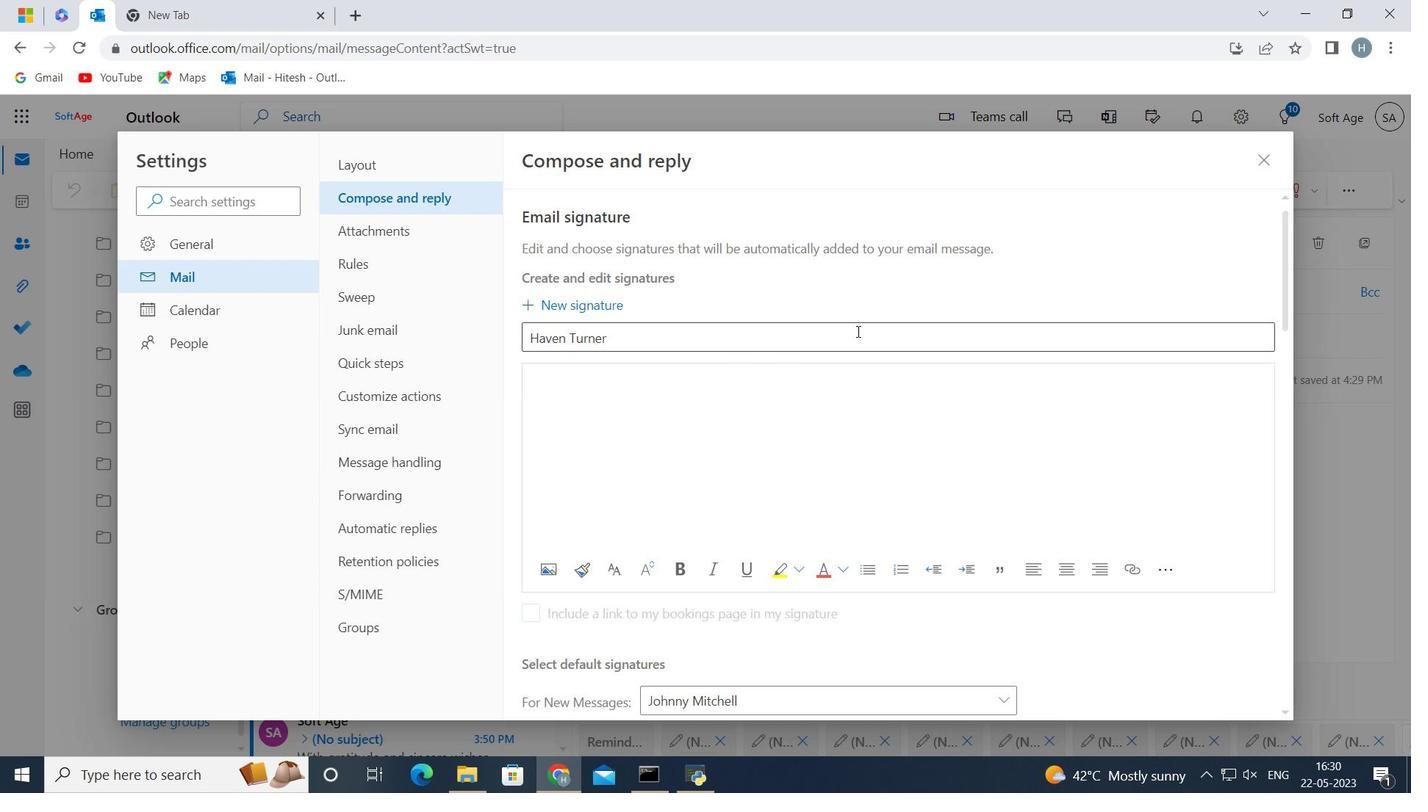 
Action: Mouse pressed left at (854, 331)
Screenshot: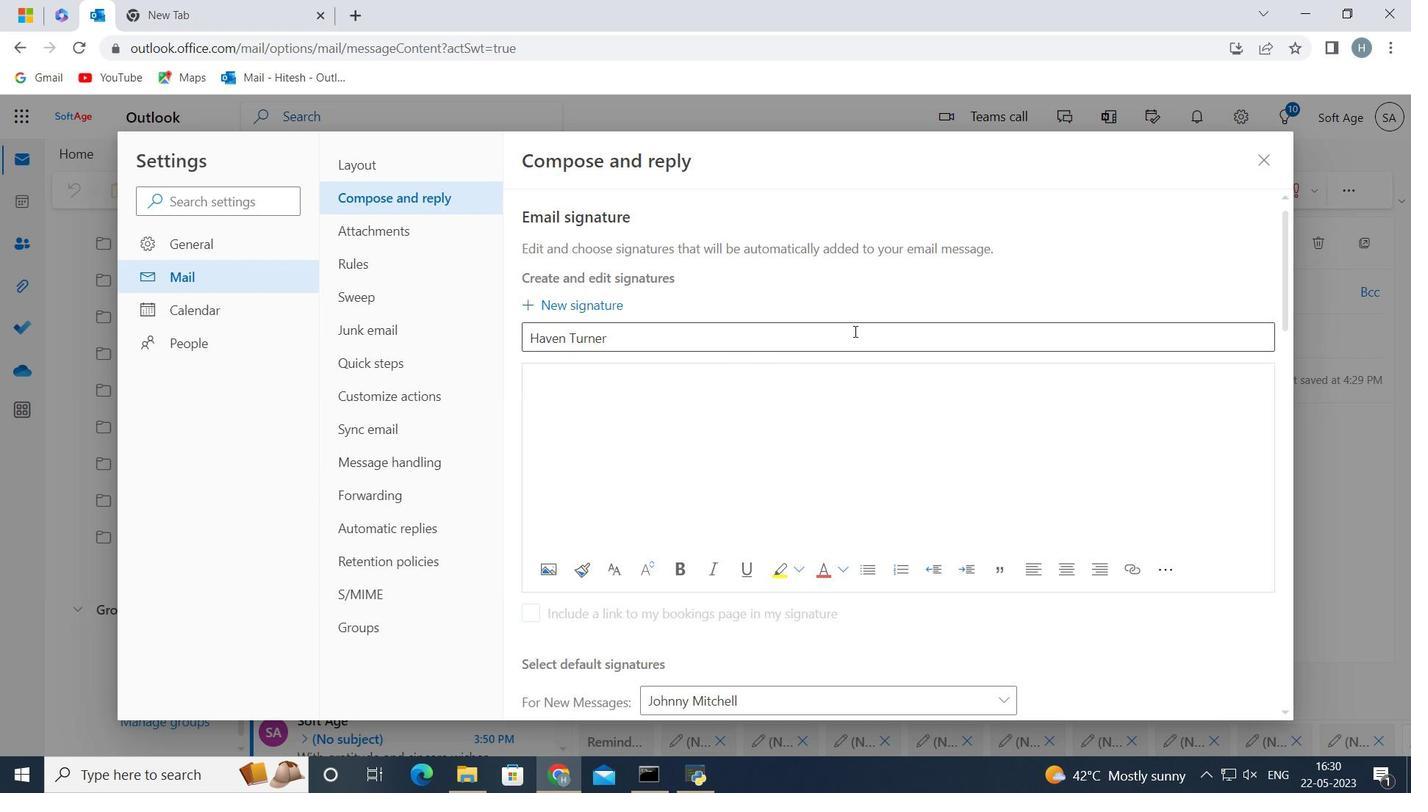 
Action: Key pressed <Key.backspace><Key.backspace><Key.backspace><Key.backspace><Key.backspace><Key.backspace><Key.backspace><Key.backspace><Key.backspace><Key.backspace><Key.backspace><Key.backspace><Key.backspace><Key.backspace><Key.backspace><Key.backspace><Key.backspace><Key.backspace><Key.backspace><Key.backspace><Key.backspace><Key.backspace><Key.backspace><Key.backspace><Key.backspace><Key.backspace><Key.backspace><Key.shift>Johnnu<Key.backspace>y<Key.space><Key.shift><Key.shift><Key.shift><Key.shift><Key.shift><Key.shift><Key.shift><Key.shift><Key.shift>Mitchell<Key.space>
Screenshot: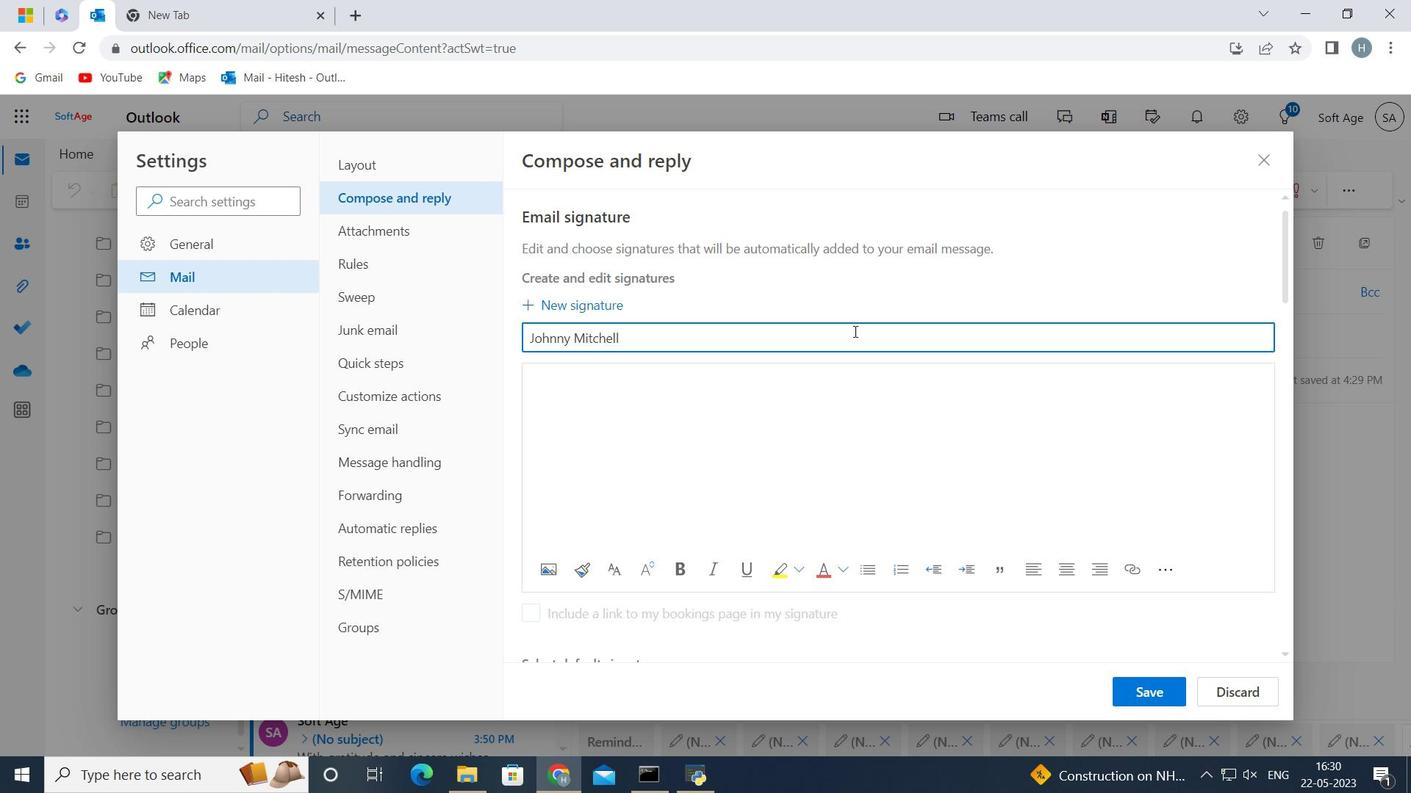 
Action: Mouse moved to (560, 410)
Screenshot: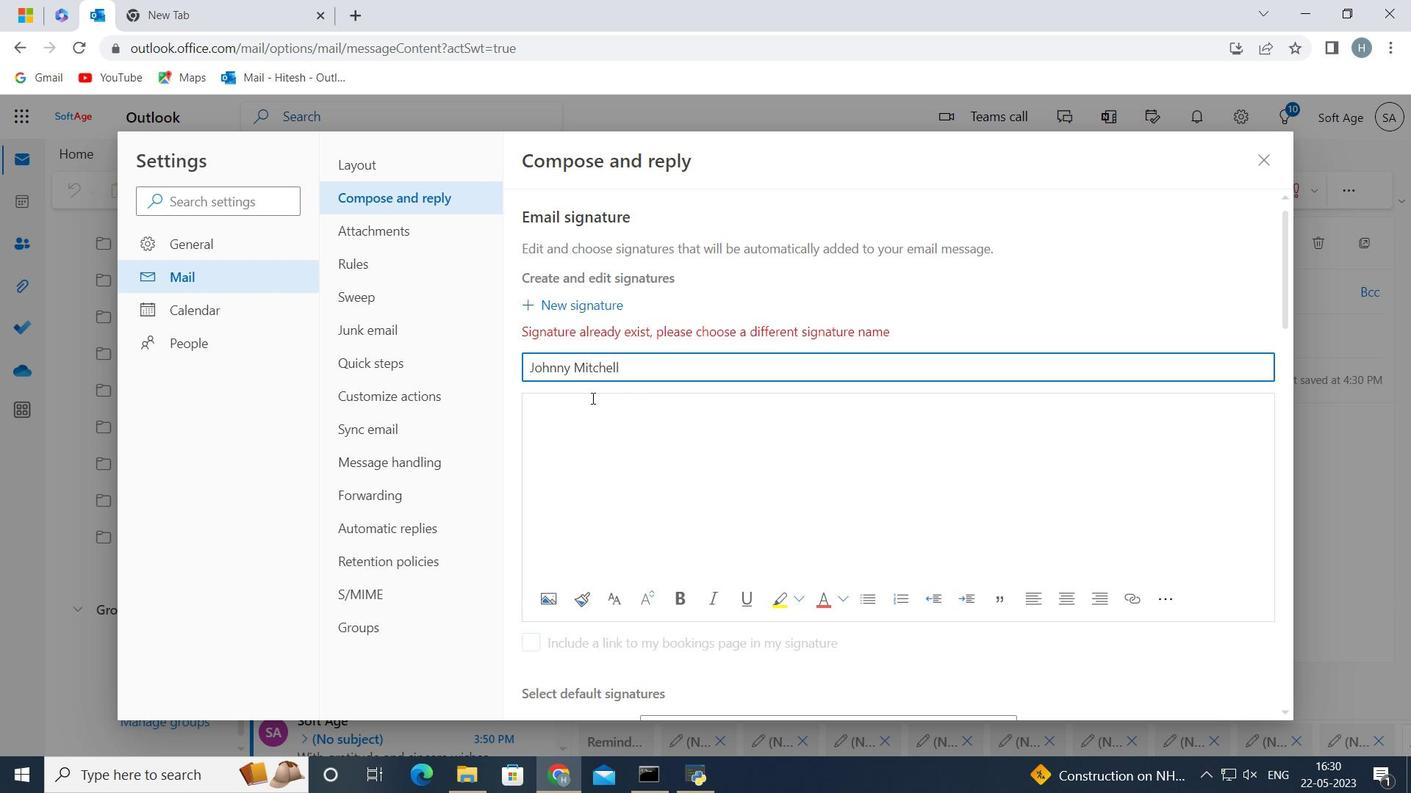 
Action: Mouse pressed left at (560, 410)
Screenshot: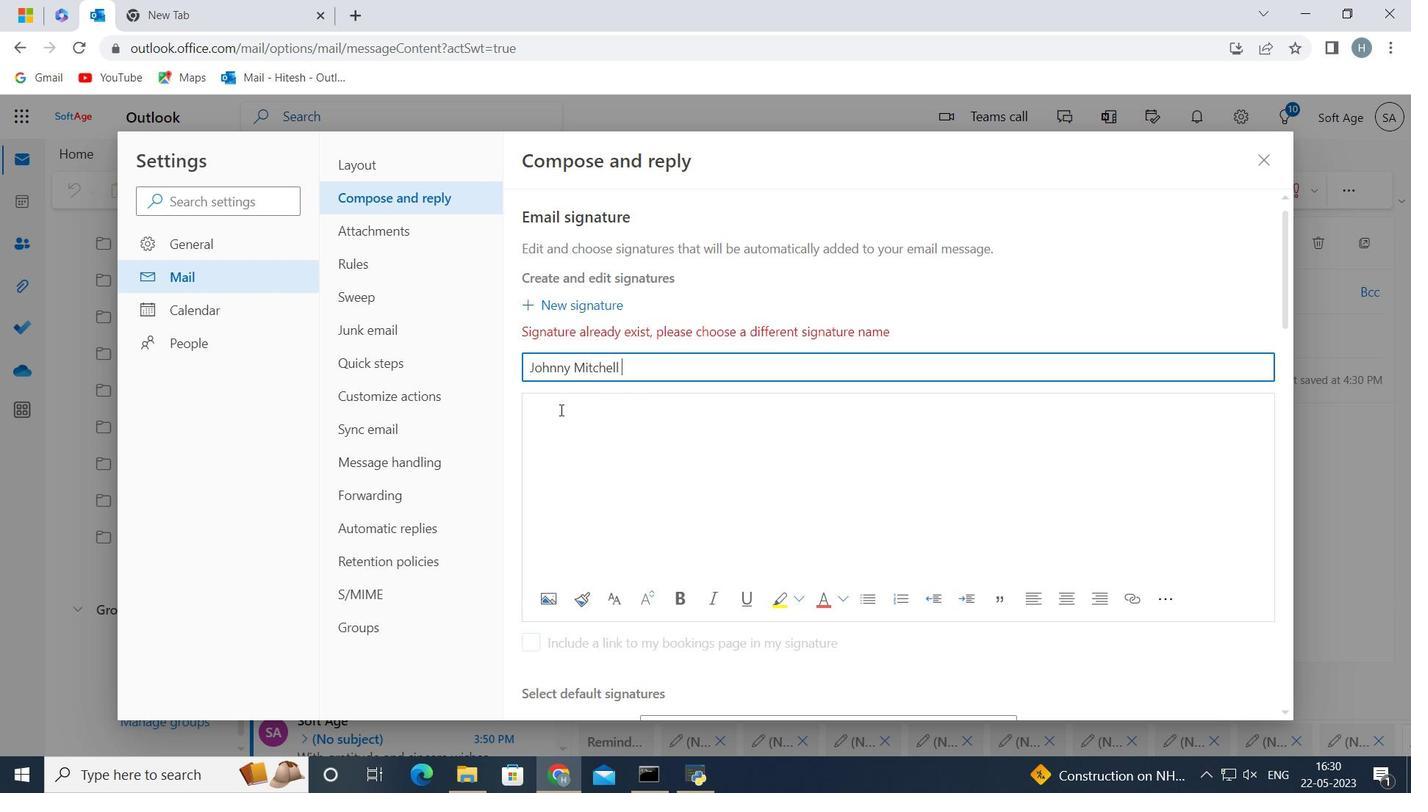 
Action: Key pressed <Key.shift>Johnny<Key.space><Key.shift>Mitchell<Key.space>
Screenshot: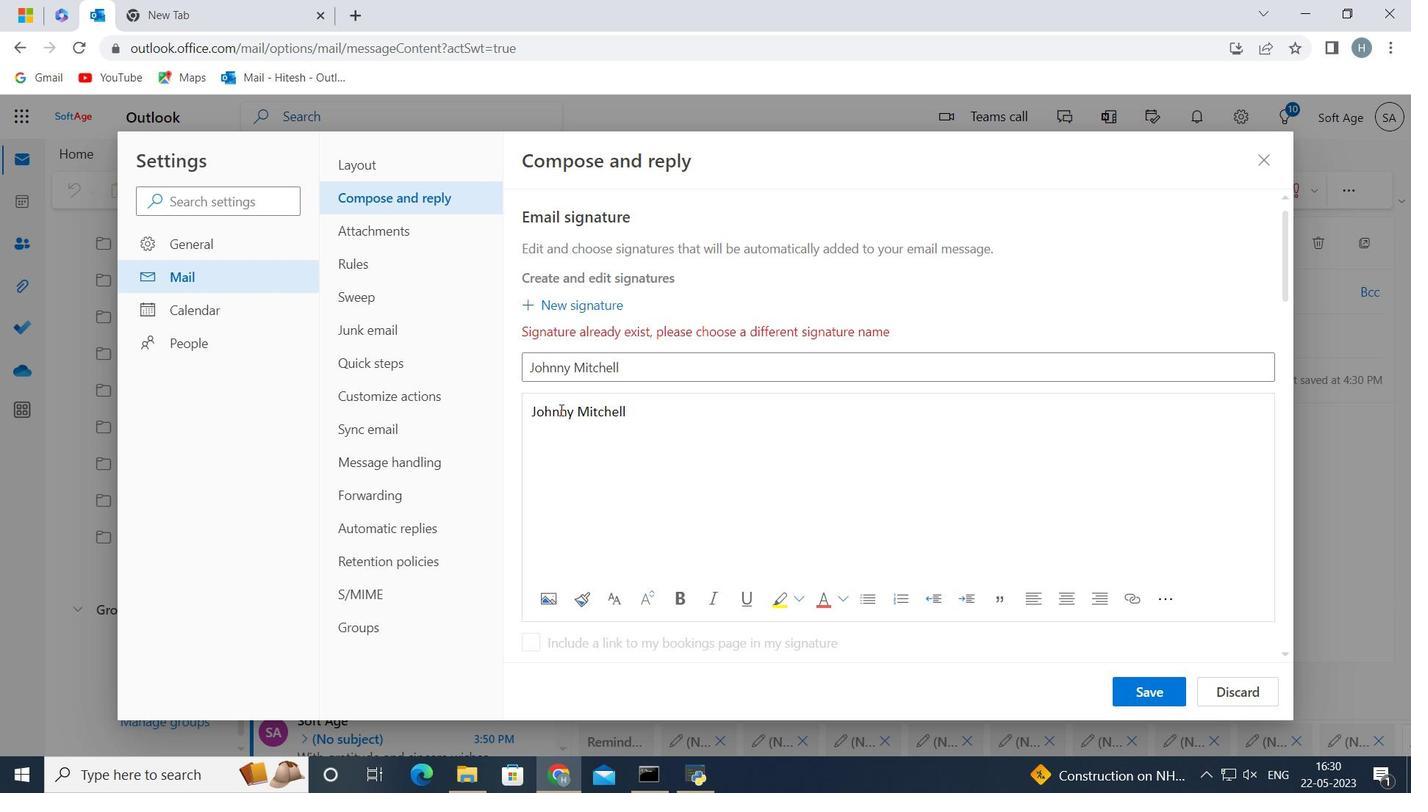 
Action: Mouse moved to (1147, 690)
Screenshot: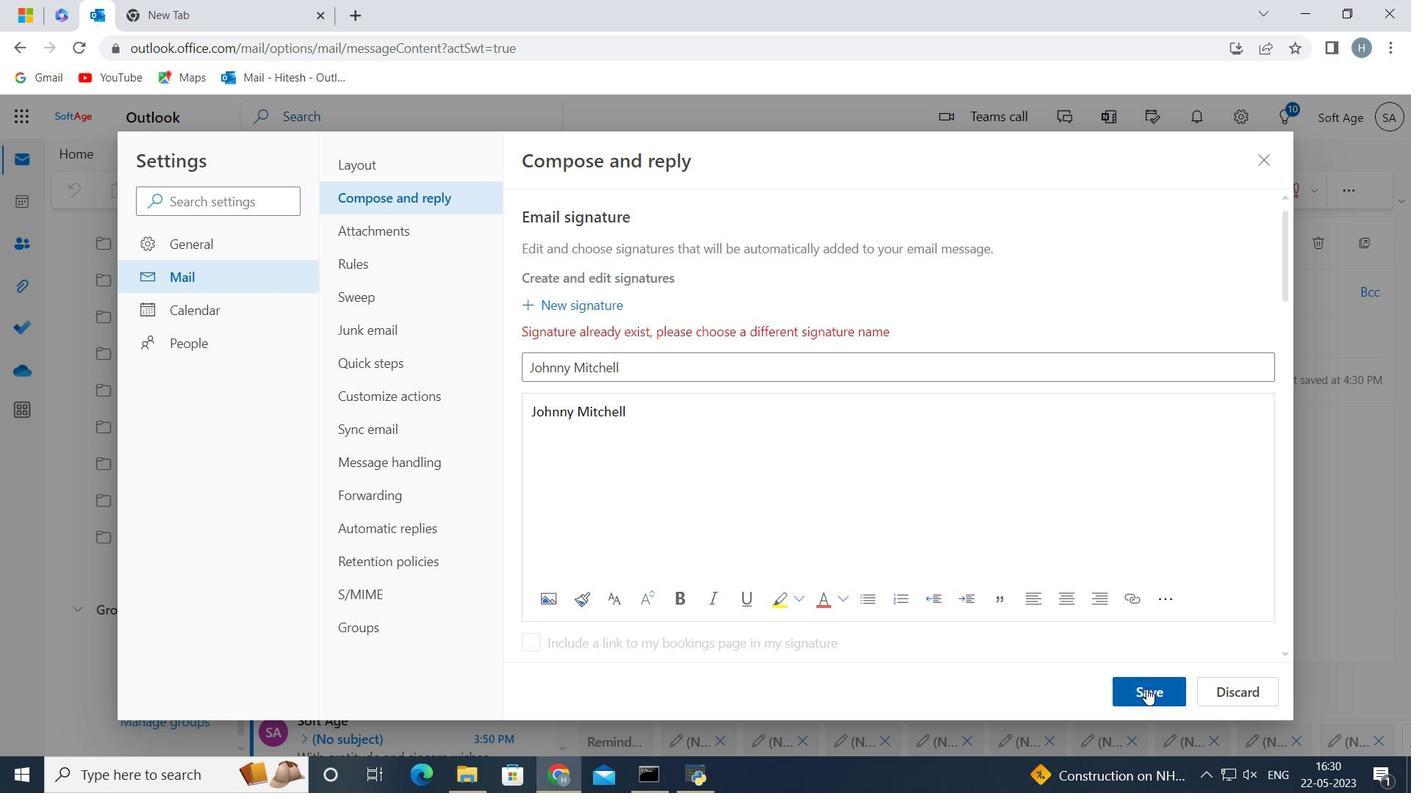 
Action: Mouse pressed left at (1147, 690)
Screenshot: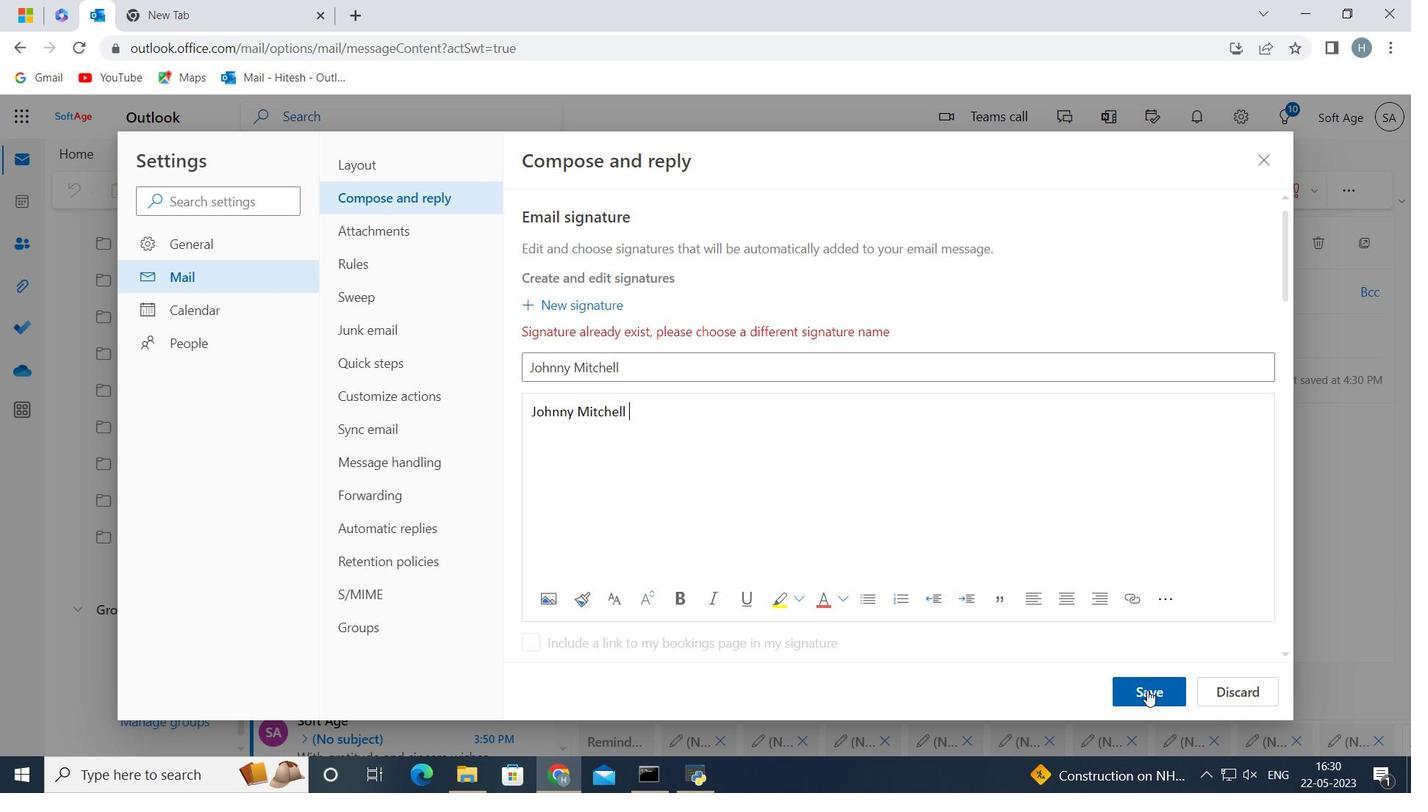 
Action: Mouse moved to (937, 376)
Screenshot: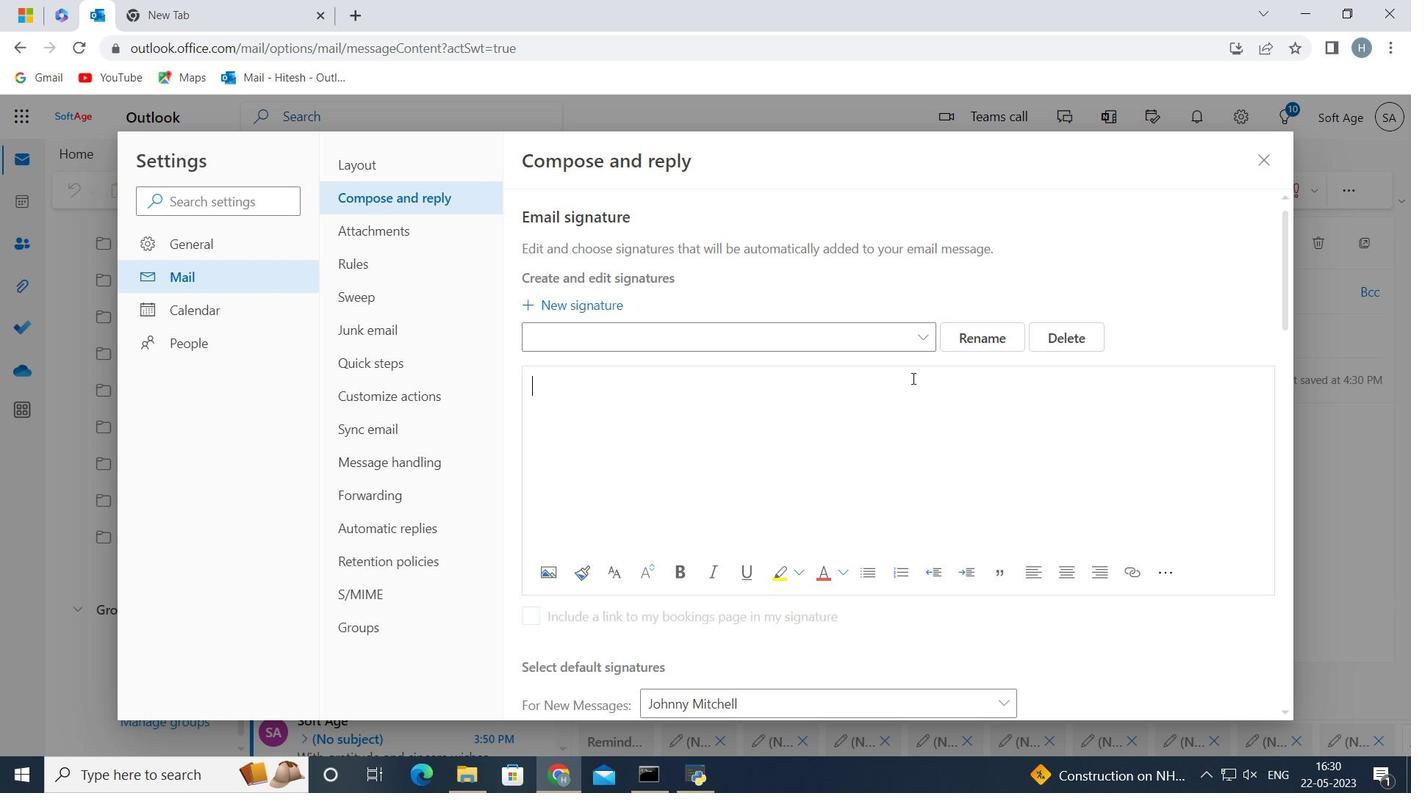 
Action: Mouse scrolled (937, 375) with delta (0, 0)
Screenshot: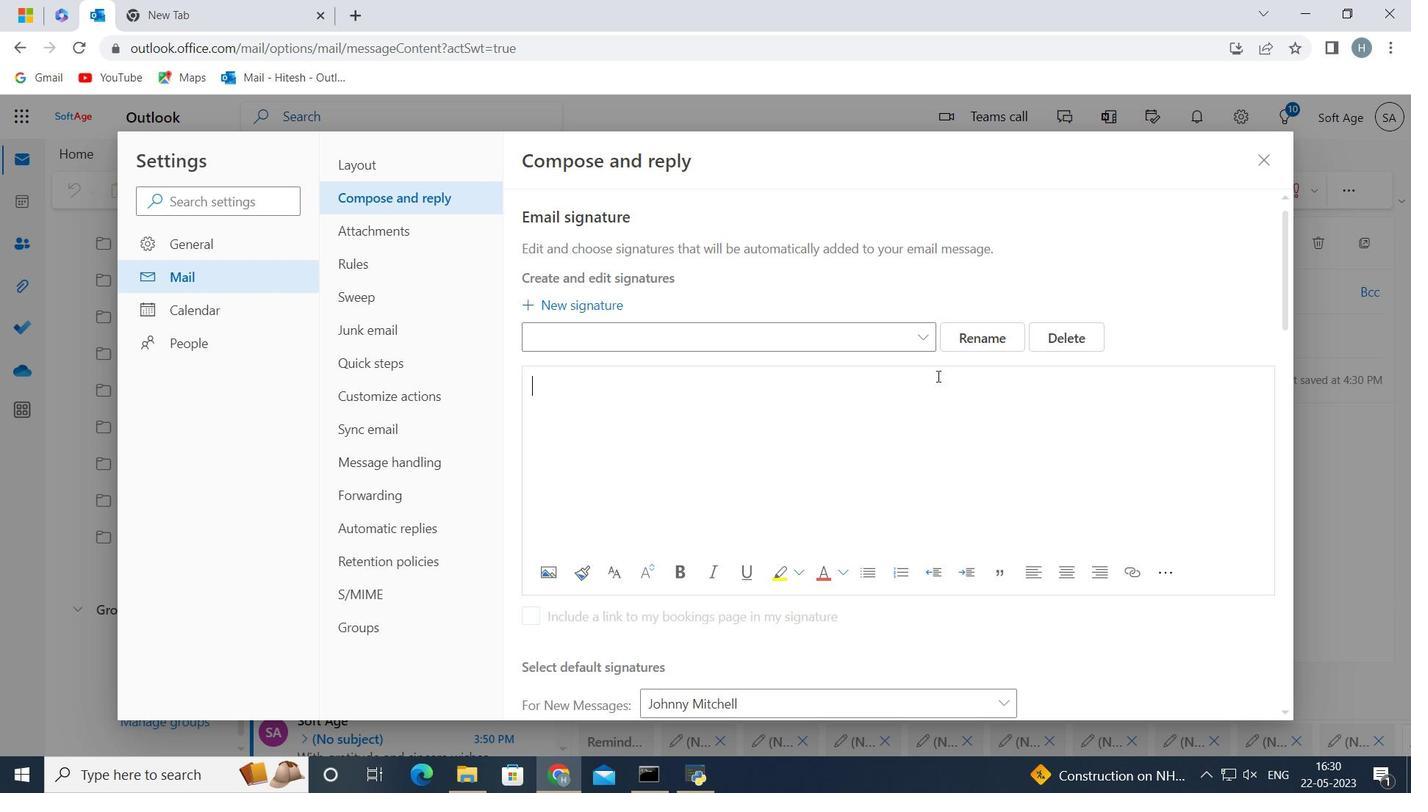 
Action: Mouse scrolled (937, 375) with delta (0, 0)
Screenshot: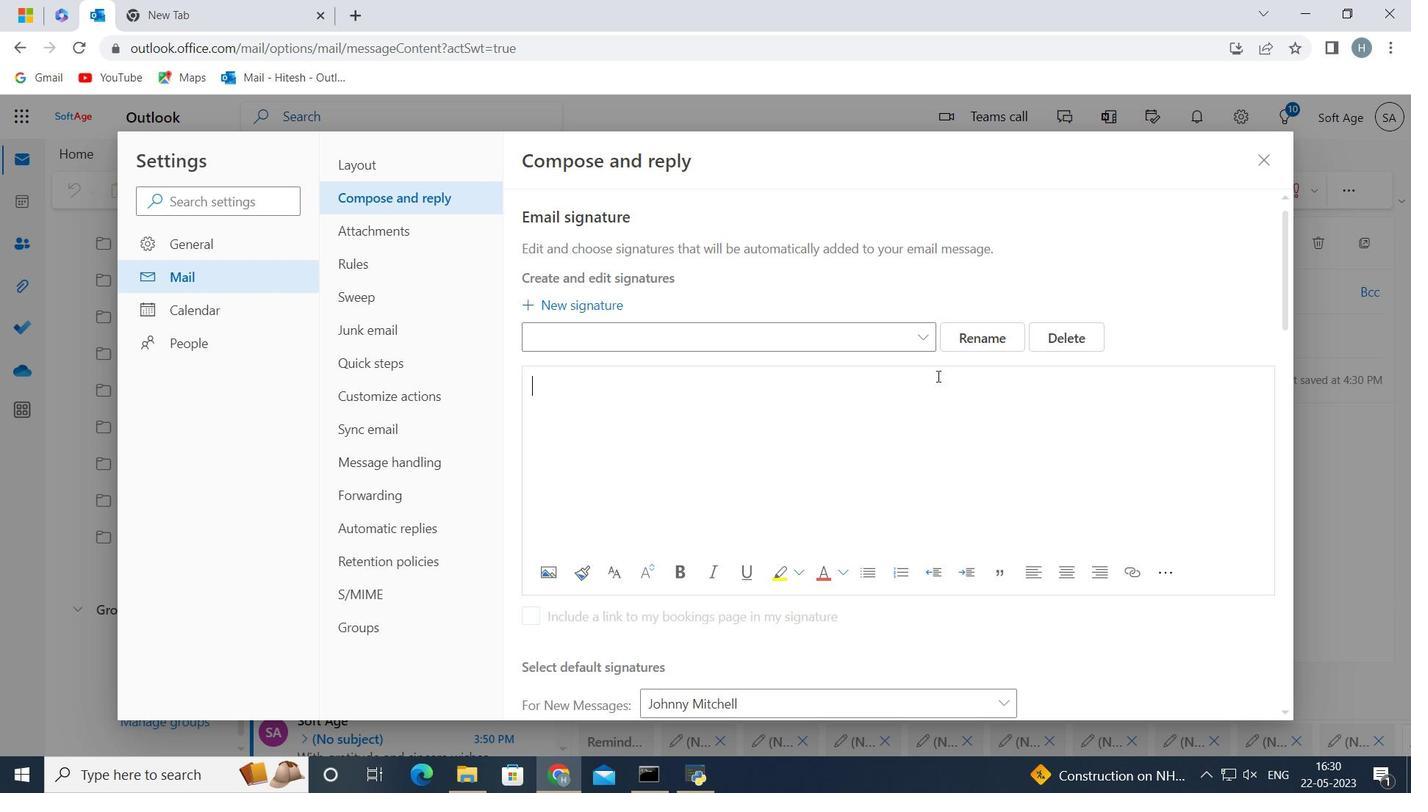 
Action: Mouse scrolled (937, 375) with delta (0, 0)
Screenshot: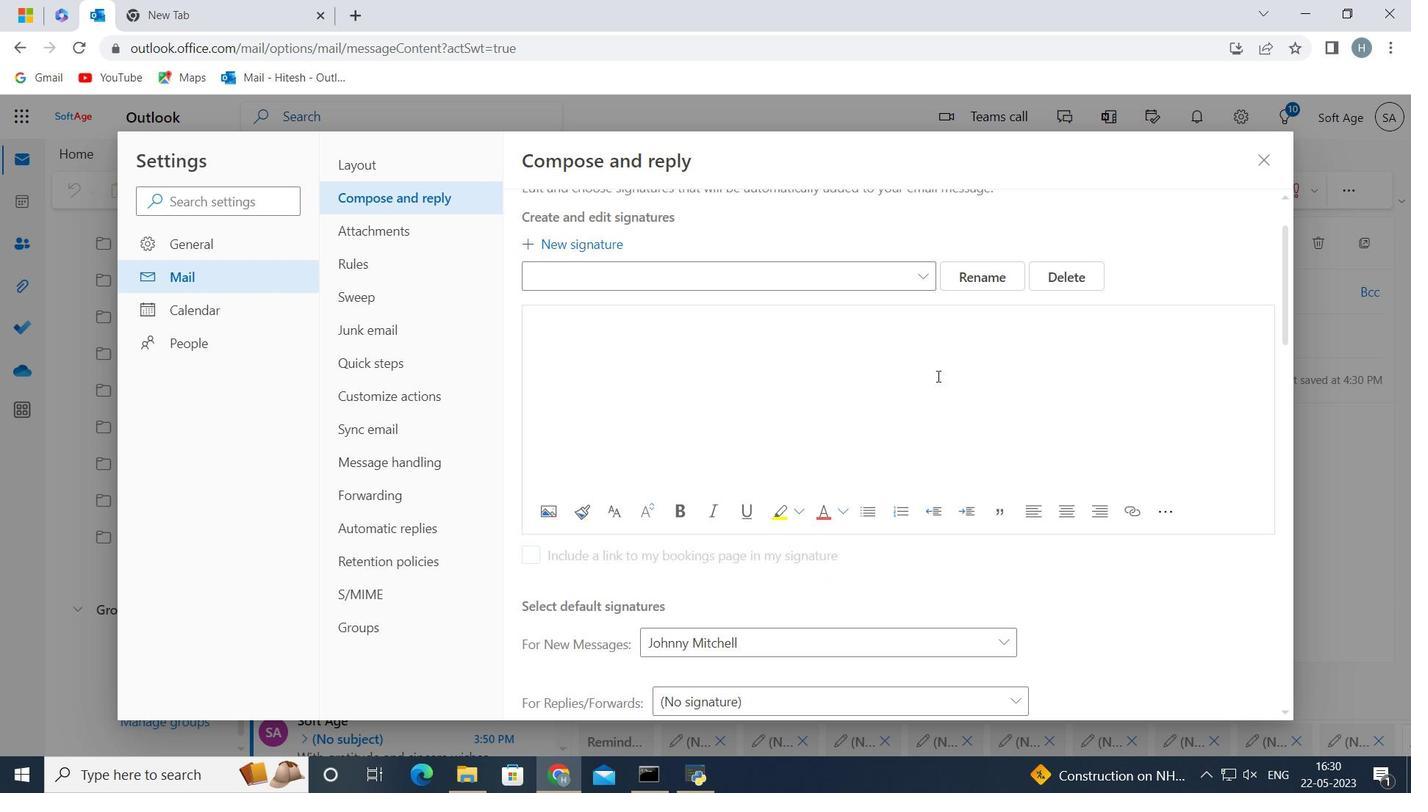 
Action: Mouse moved to (971, 422)
Screenshot: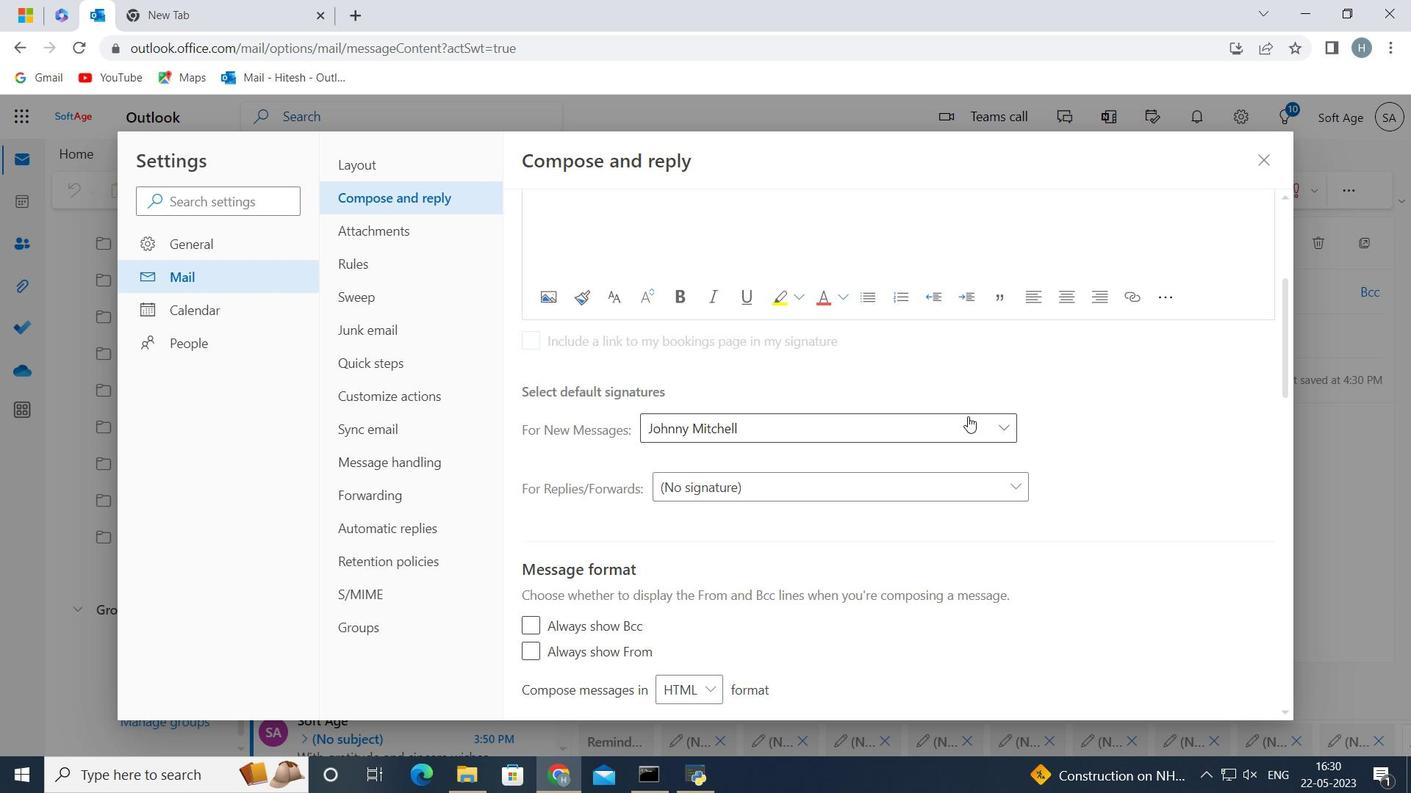 
Action: Mouse pressed left at (971, 422)
Screenshot: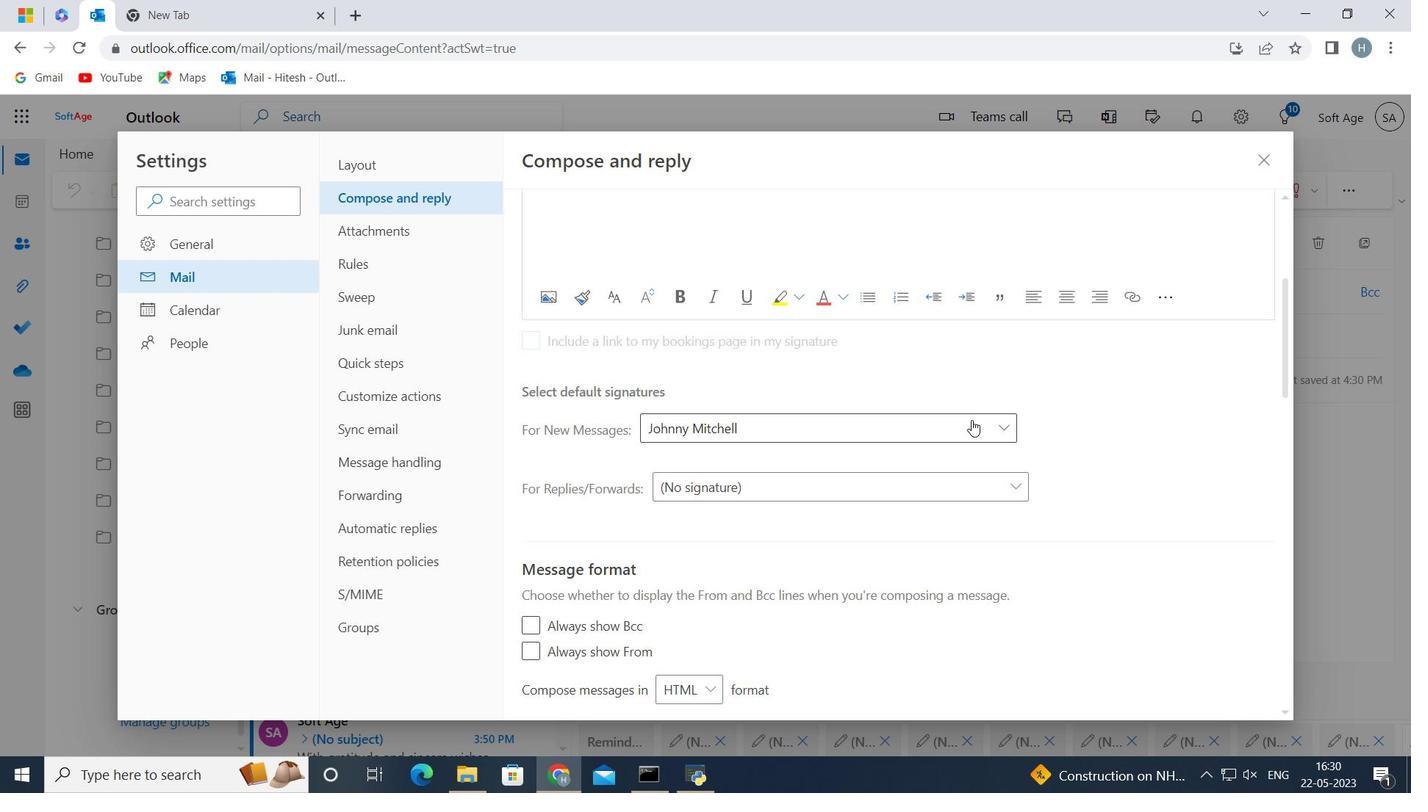 
Action: Mouse moved to (1074, 656)
Screenshot: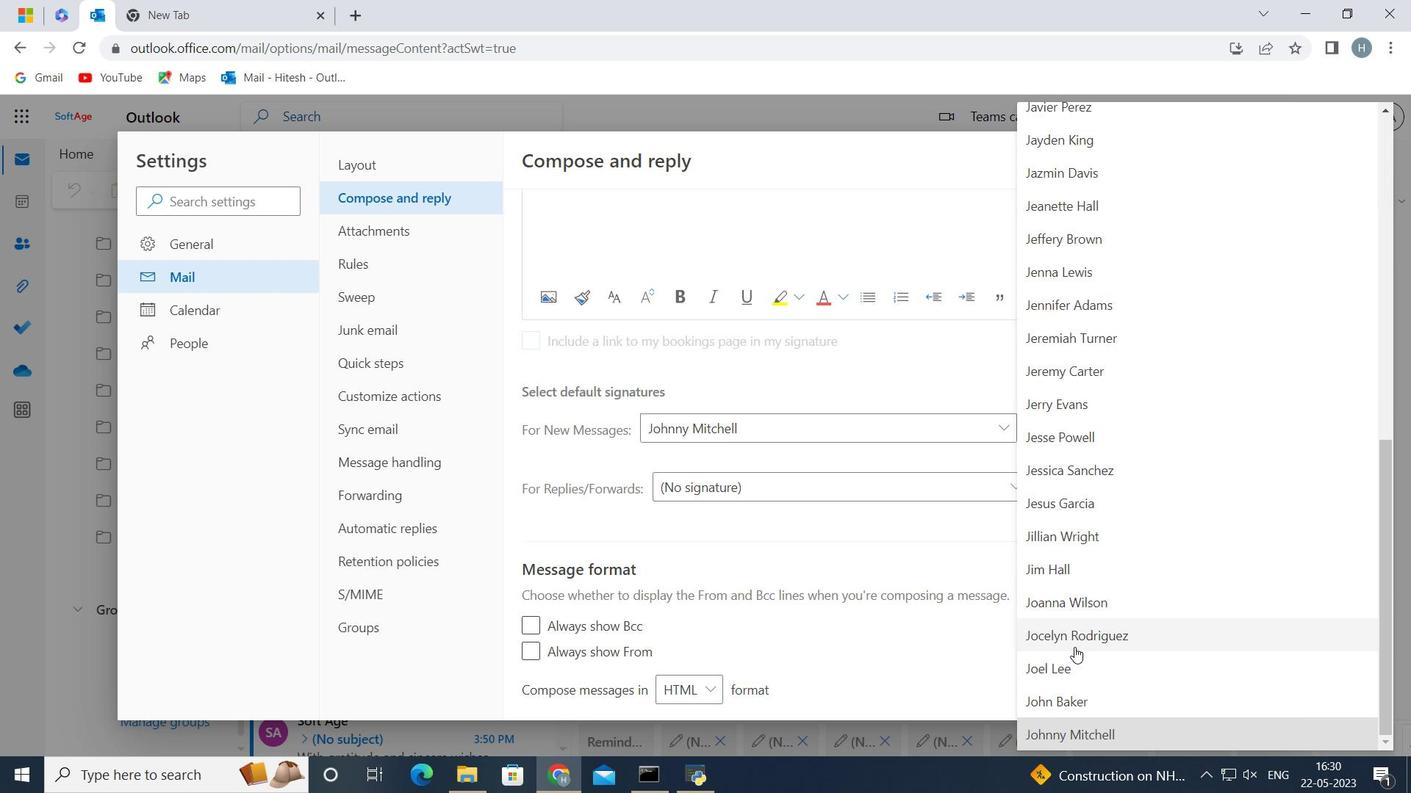 
Action: Mouse scrolled (1074, 655) with delta (0, 0)
Screenshot: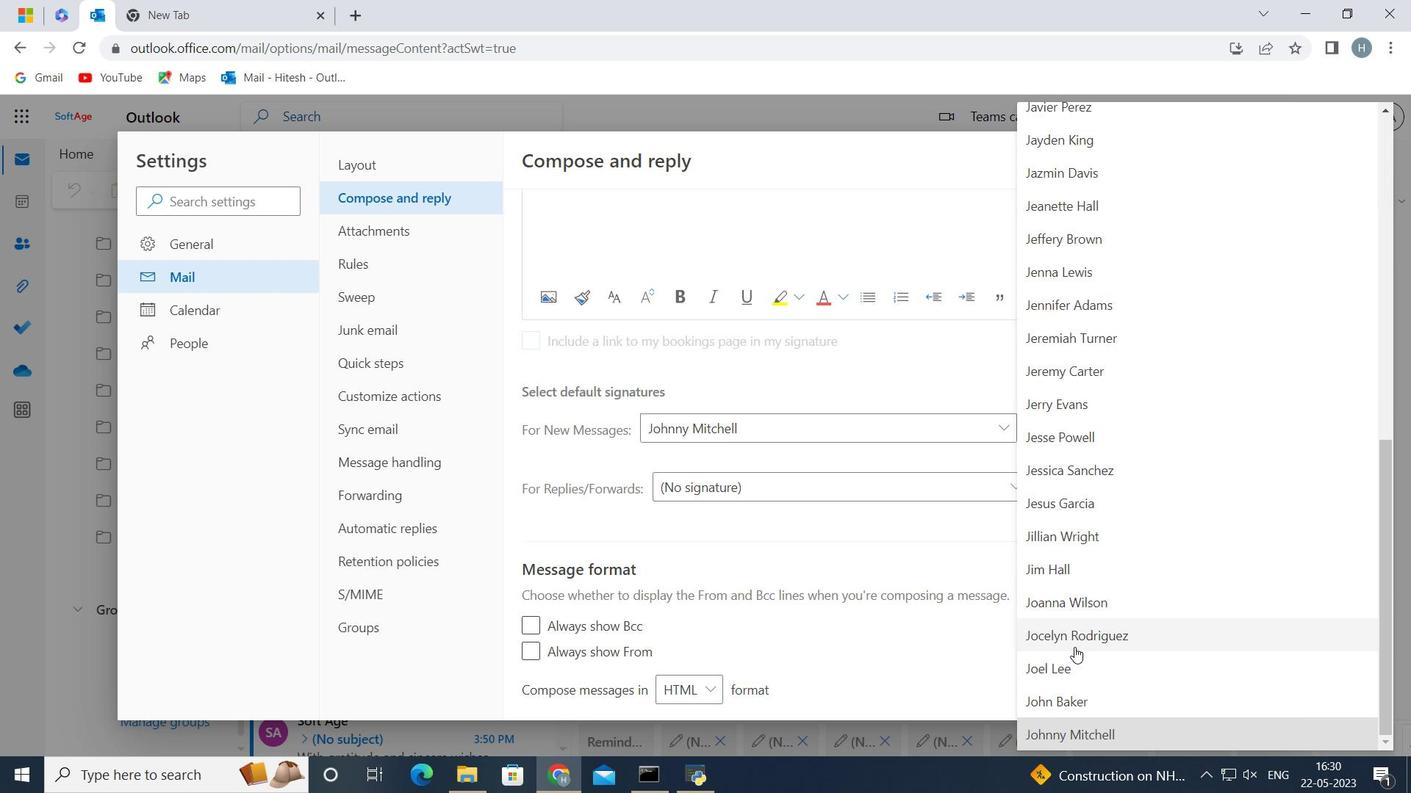 
Action: Mouse moved to (1074, 658)
Screenshot: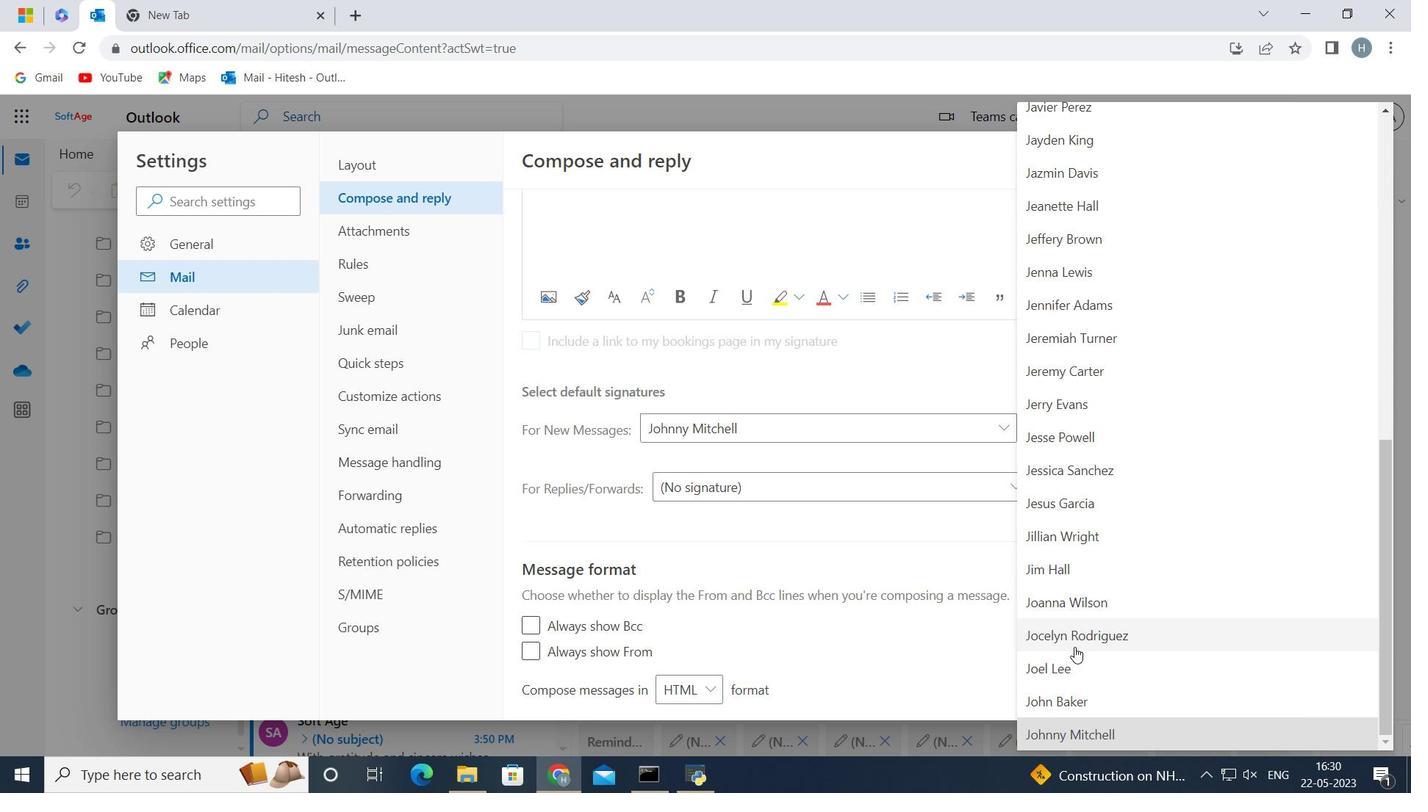 
Action: Mouse scrolled (1074, 657) with delta (0, 0)
Screenshot: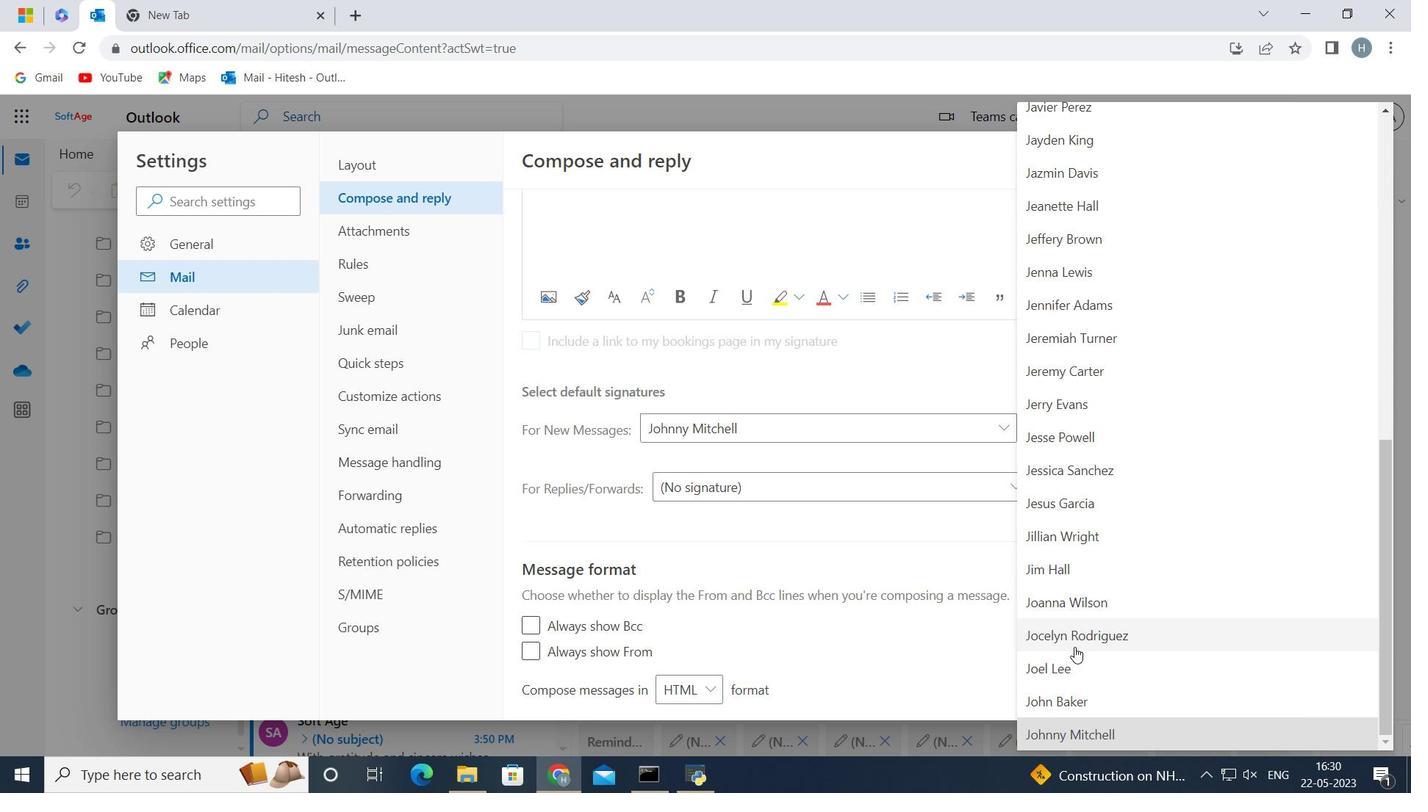 
Action: Mouse moved to (1078, 731)
Screenshot: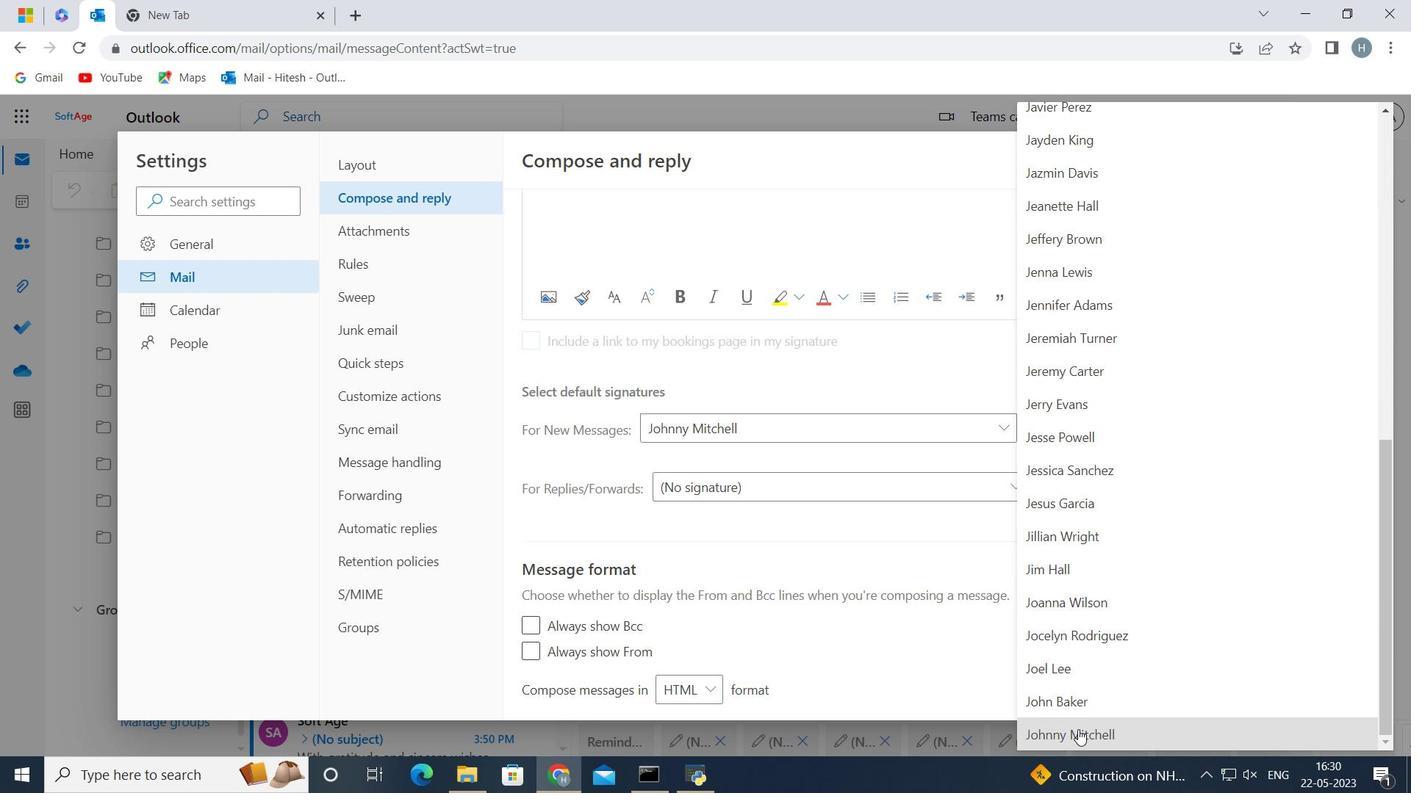 
Action: Mouse pressed left at (1078, 731)
Screenshot: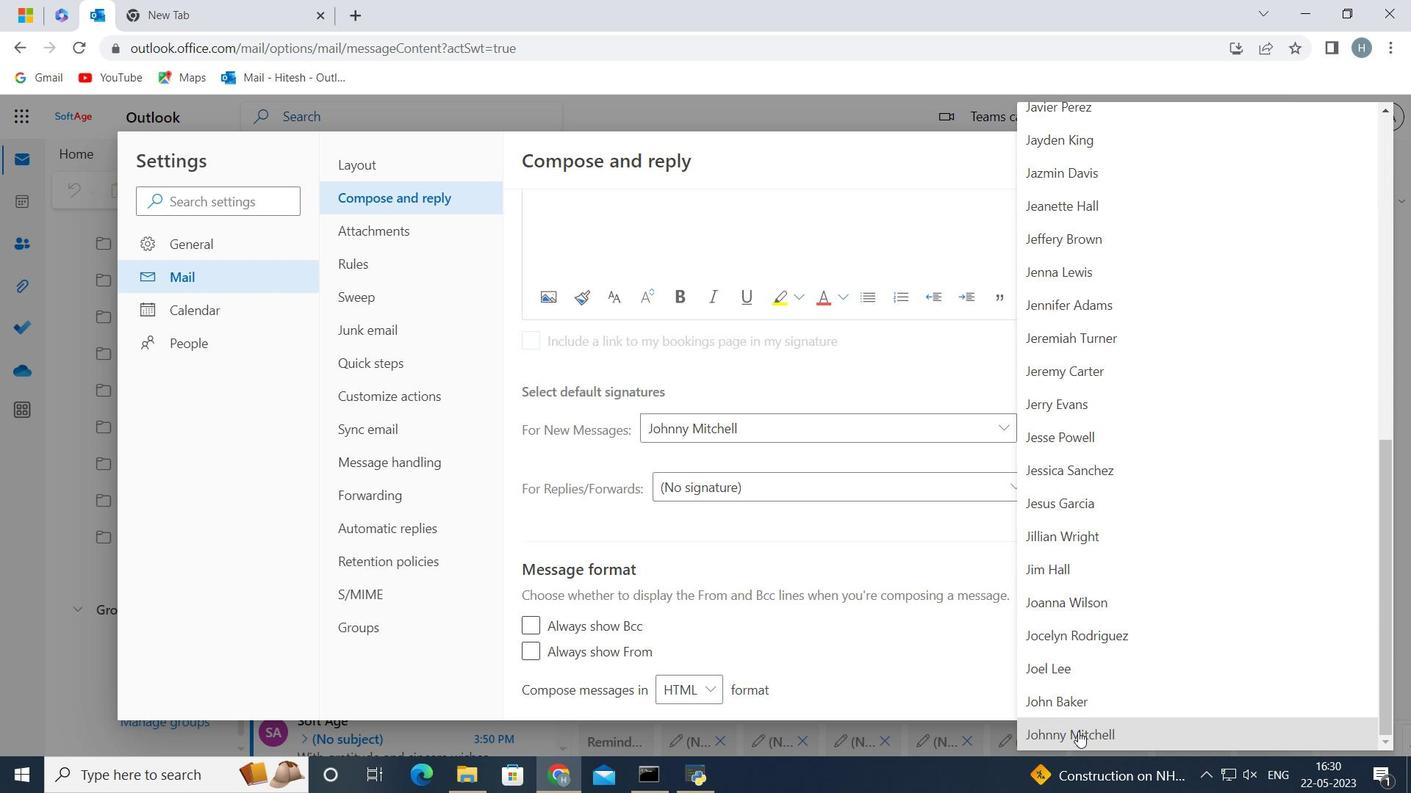 
Action: Mouse moved to (1137, 691)
Screenshot: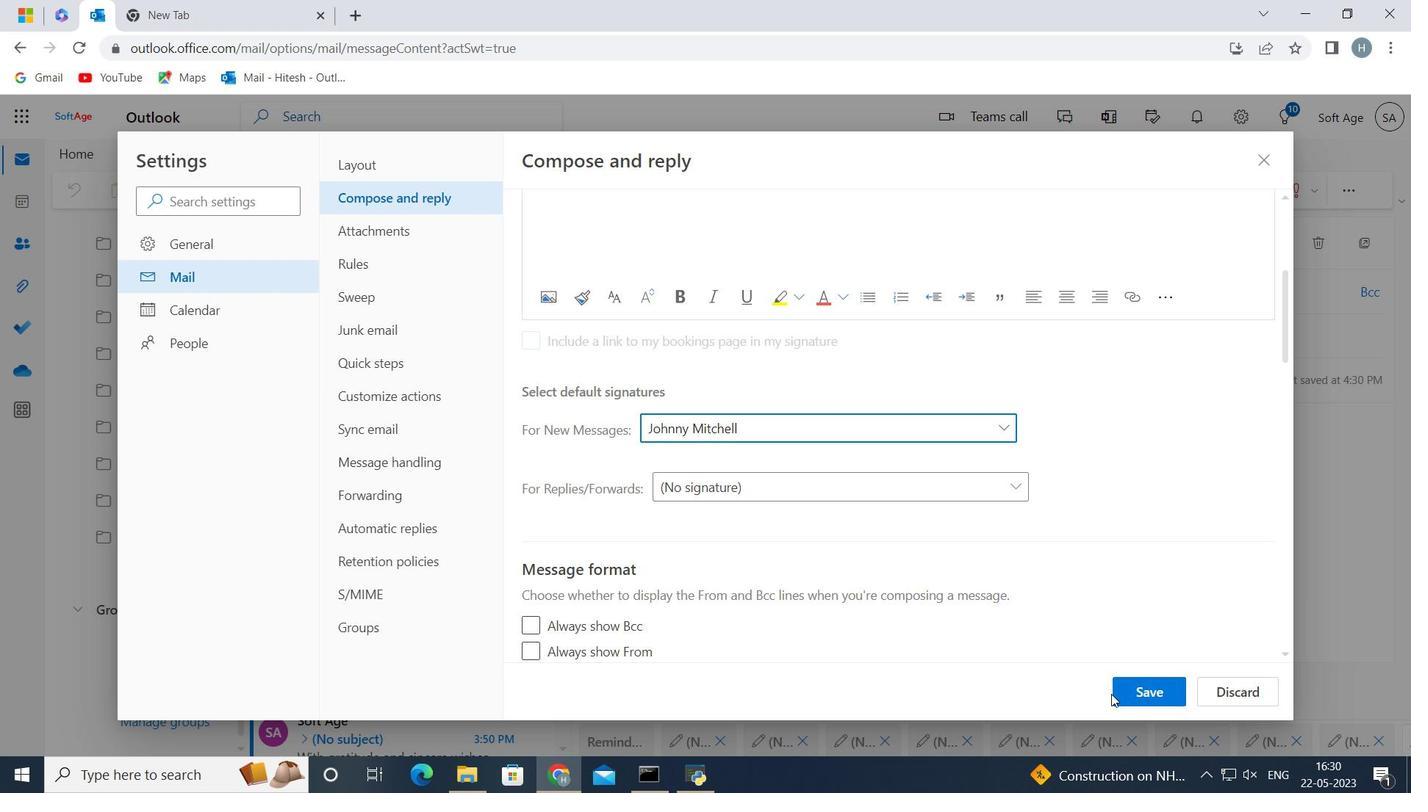 
Action: Mouse pressed left at (1137, 691)
Screenshot: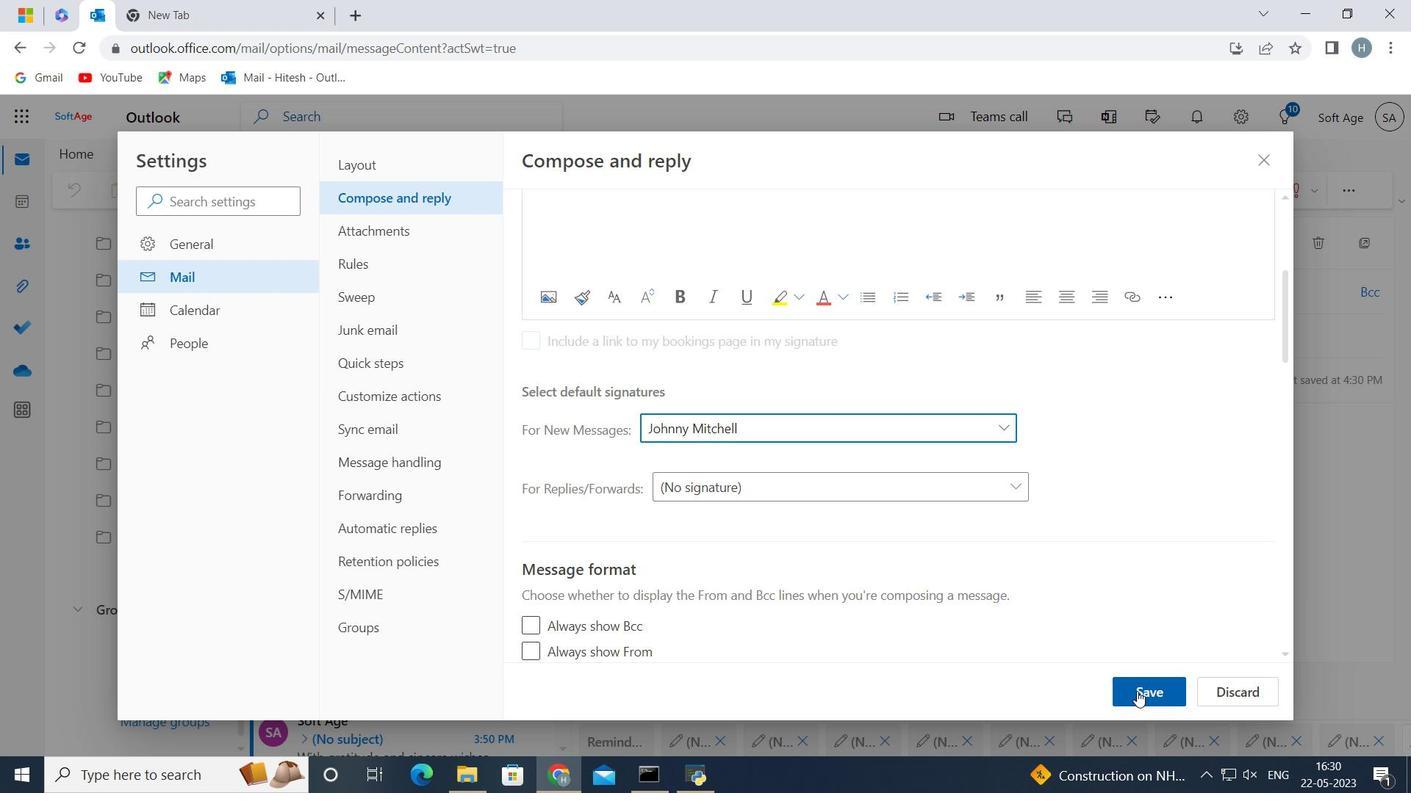 
Action: Mouse moved to (1261, 161)
Screenshot: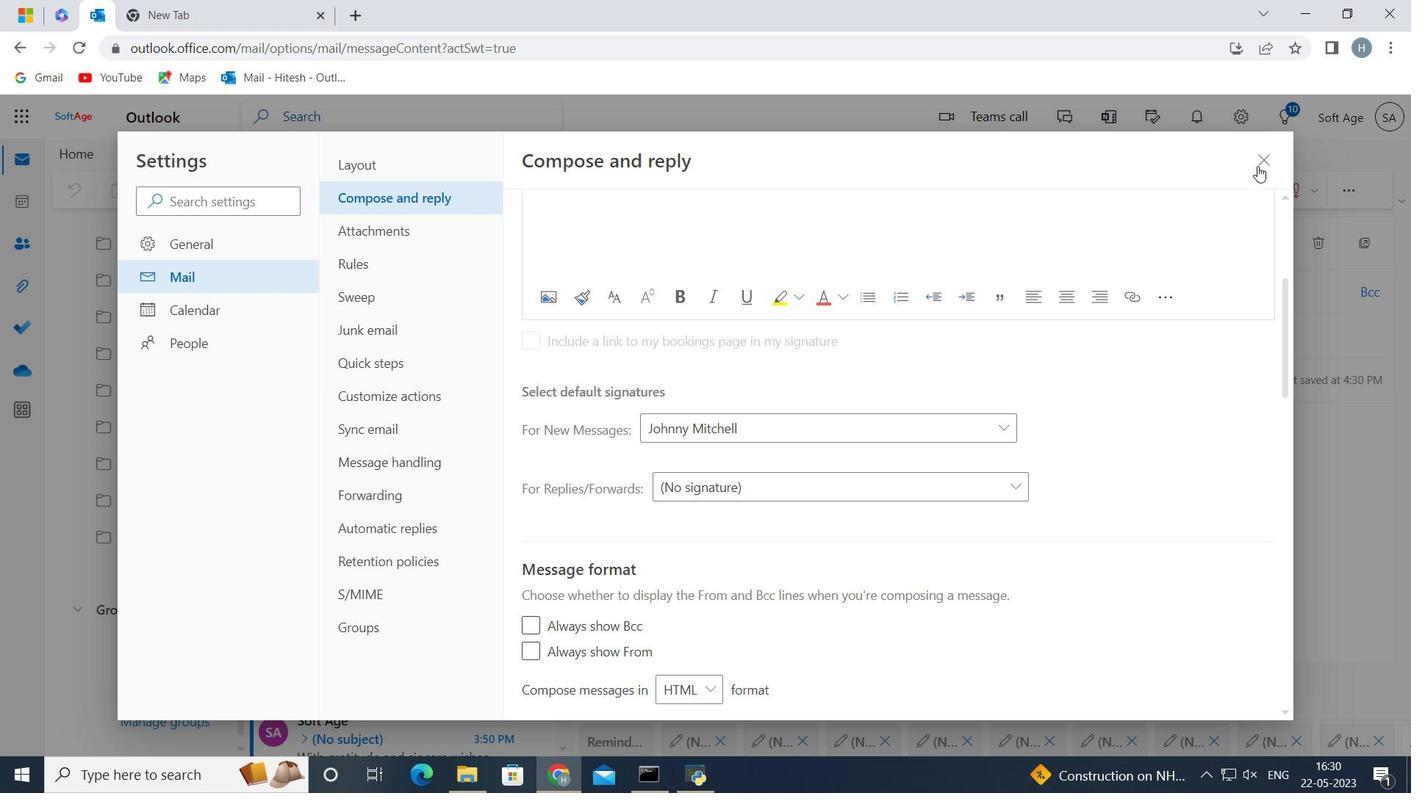 
Action: Mouse pressed left at (1261, 161)
Screenshot: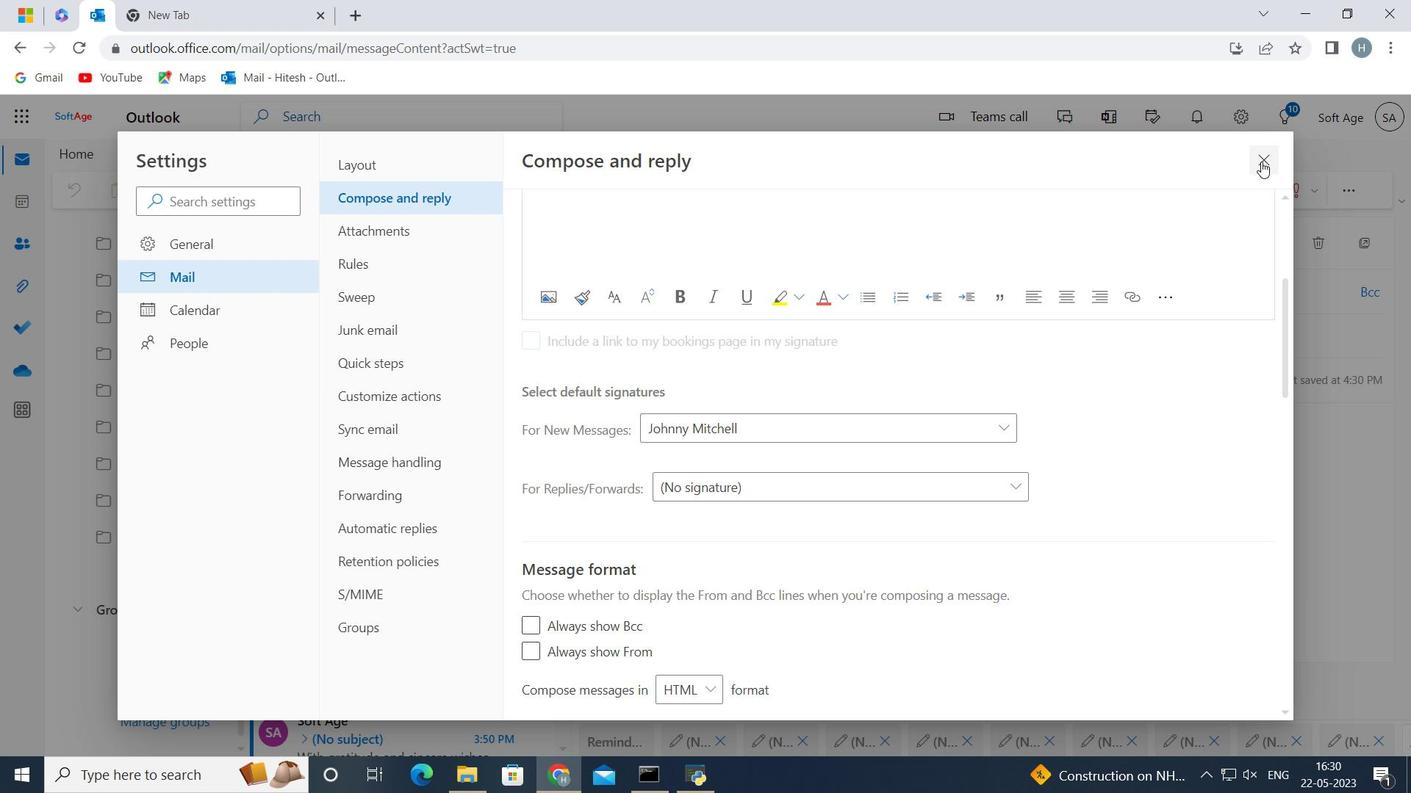 
Action: Mouse moved to (723, 468)
Screenshot: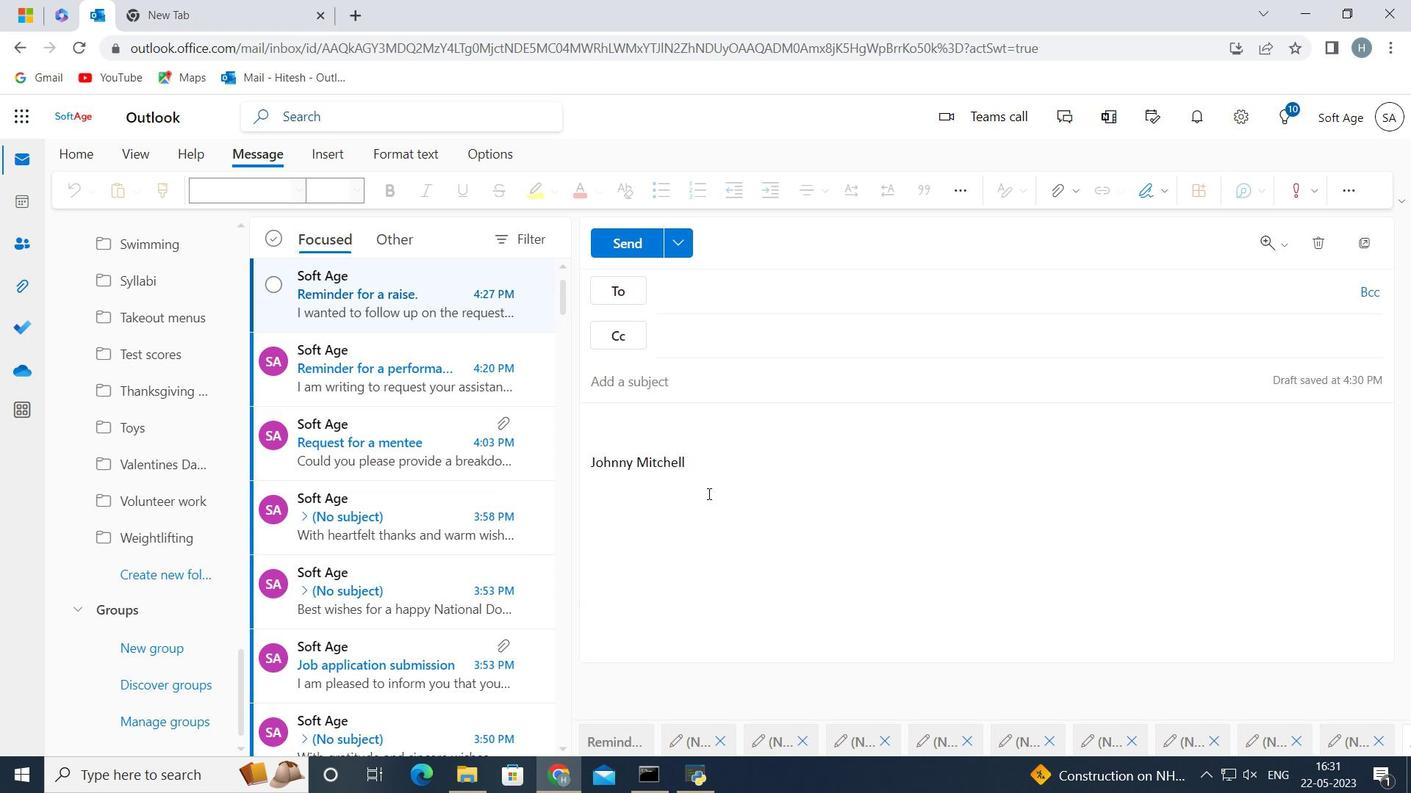 
Action: Mouse pressed left at (723, 468)
Screenshot: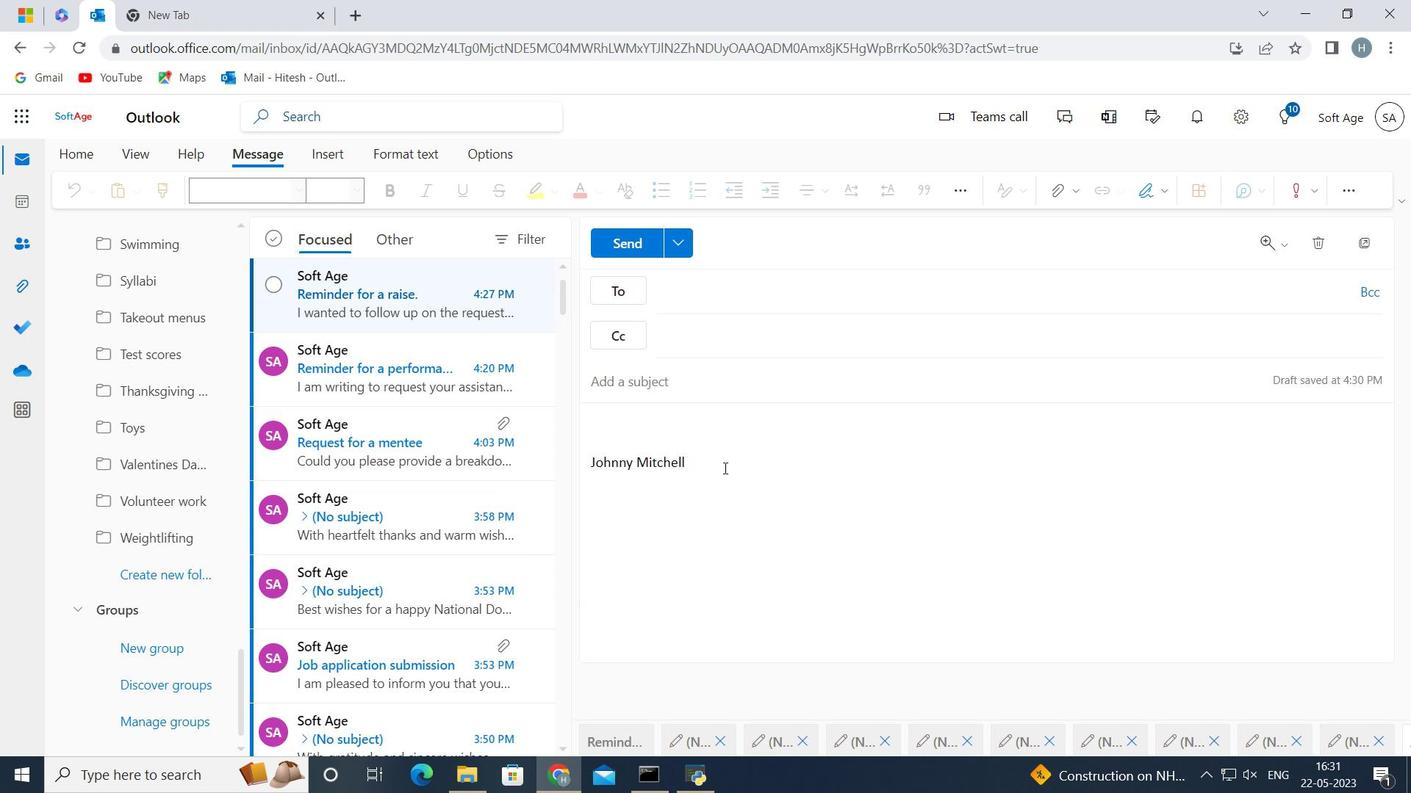 
Action: Key pressed <Key.backspace><Key.backspace><Key.backspace><Key.backspace><Key.backspace><Key.backspace><Key.backspace><Key.backspace><Key.backspace><Key.backspace><Key.backspace><Key.backspace><Key.backspace><Key.backspace><Key.backspace><Key.backspace><Key.backspace><Key.backspace><Key.backspace><Key.backspace><Key.backspace><Key.backspace><Key.backspace><Key.backspace><Key.backspace><Key.backspace><Key.backspace><Key.backspace><Key.backspace><Key.backspace><Key.backspace><Key.backspace><Key.shift>With<Key.space>heartfelt<Key.space>thanks<Key.space>and<Key.space>warm<Key.space><Key.space>wishes<Key.space>
Screenshot: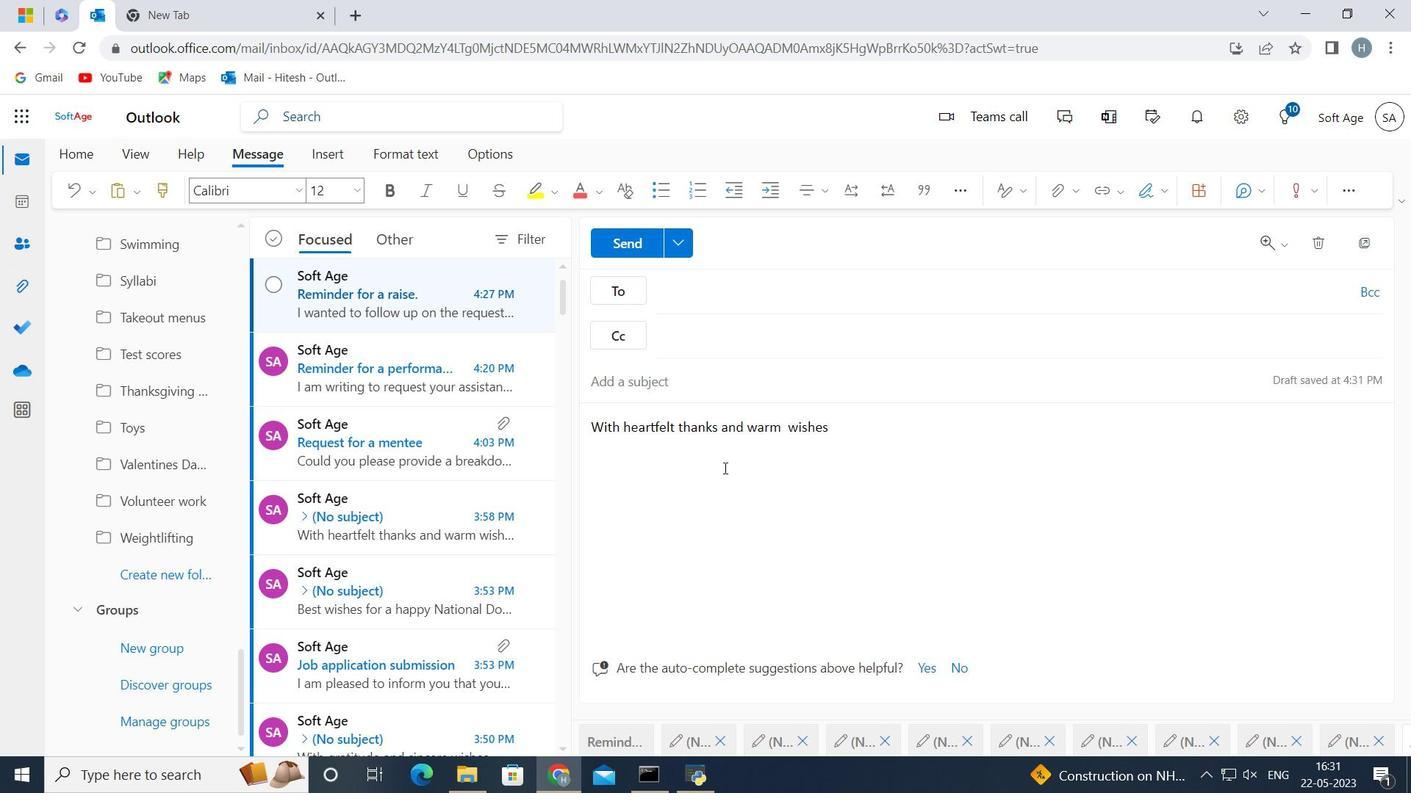 
Action: Mouse moved to (701, 281)
Screenshot: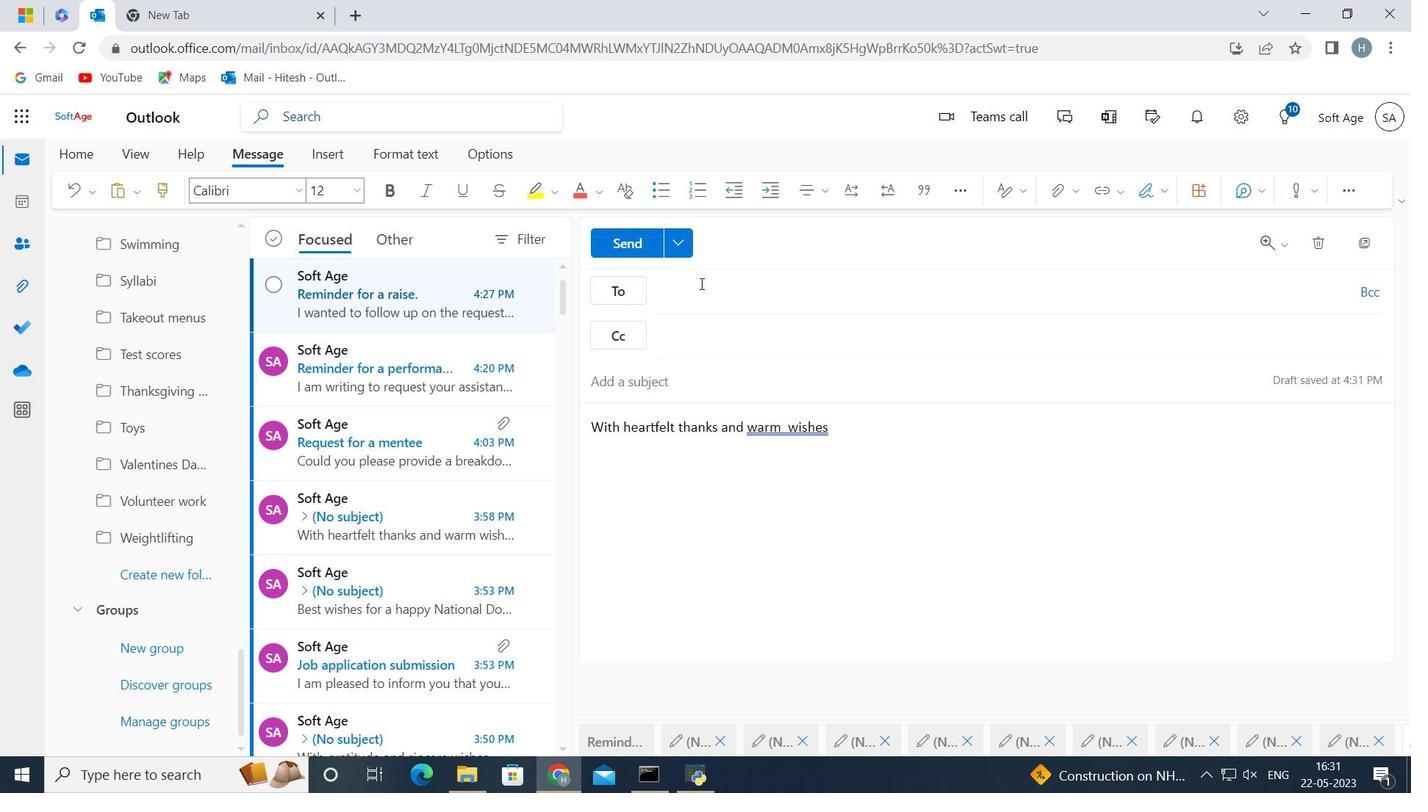 
Action: Mouse pressed left at (701, 281)
Screenshot: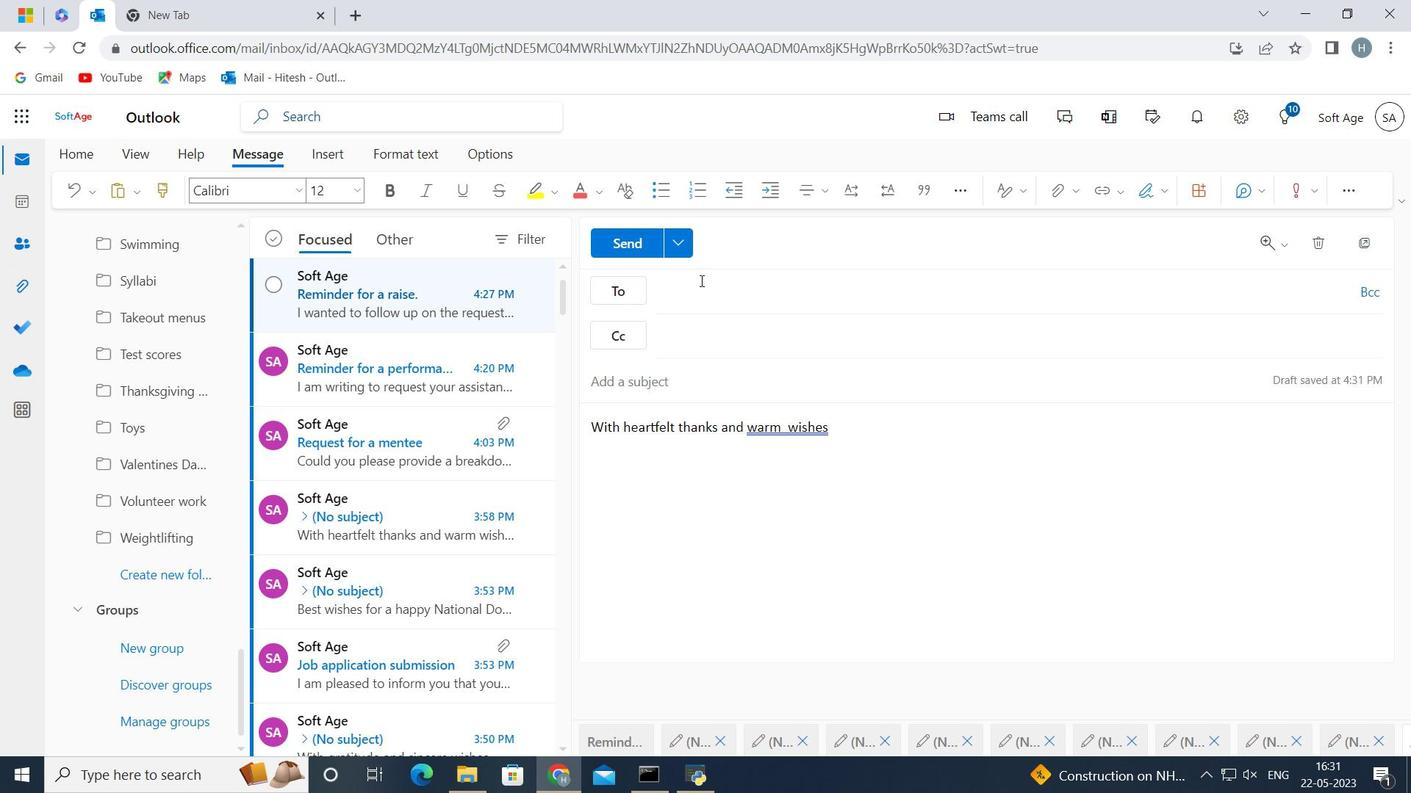 
Action: Mouse moved to (751, 286)
Screenshot: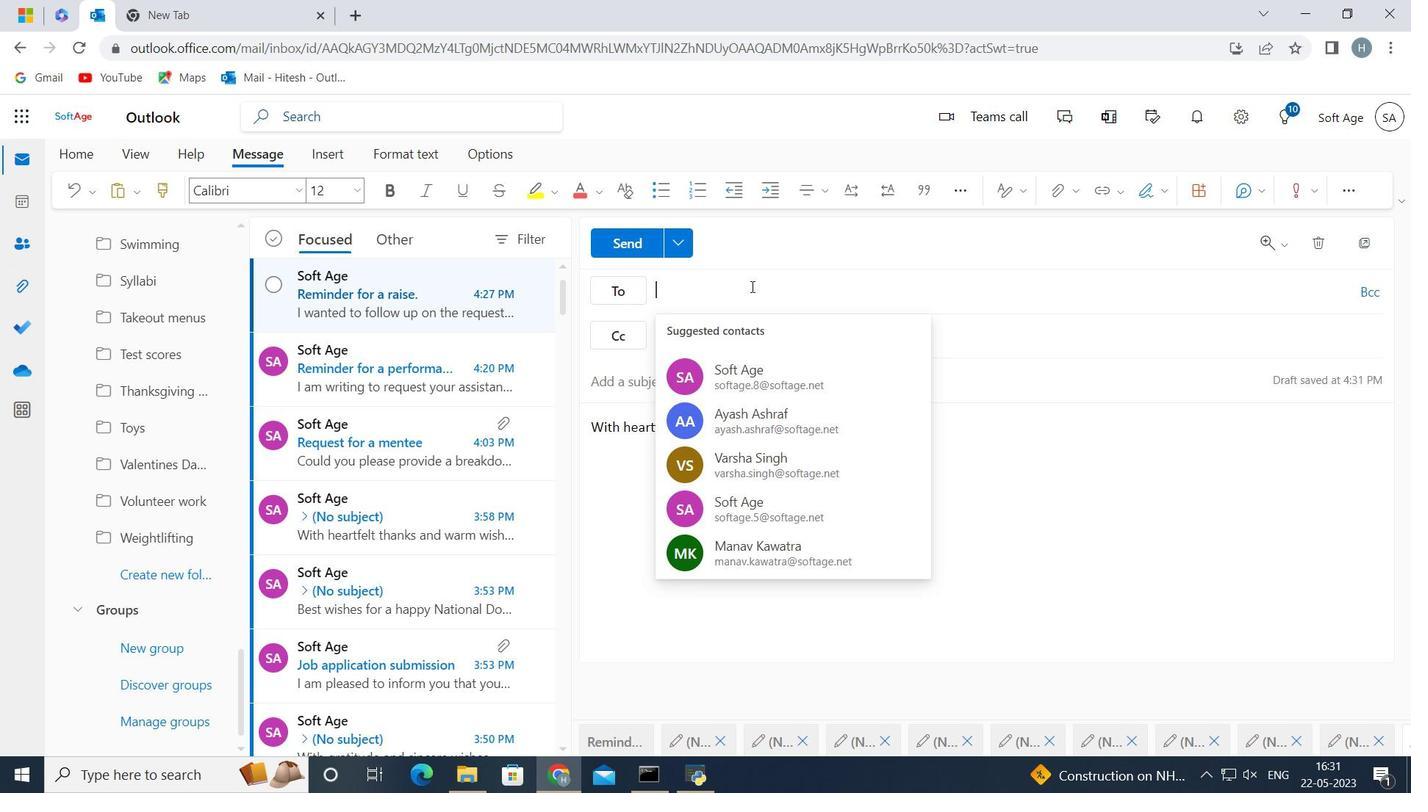 
Action: Key pressed softage.8<Key.shift>@softage.net
Screenshot: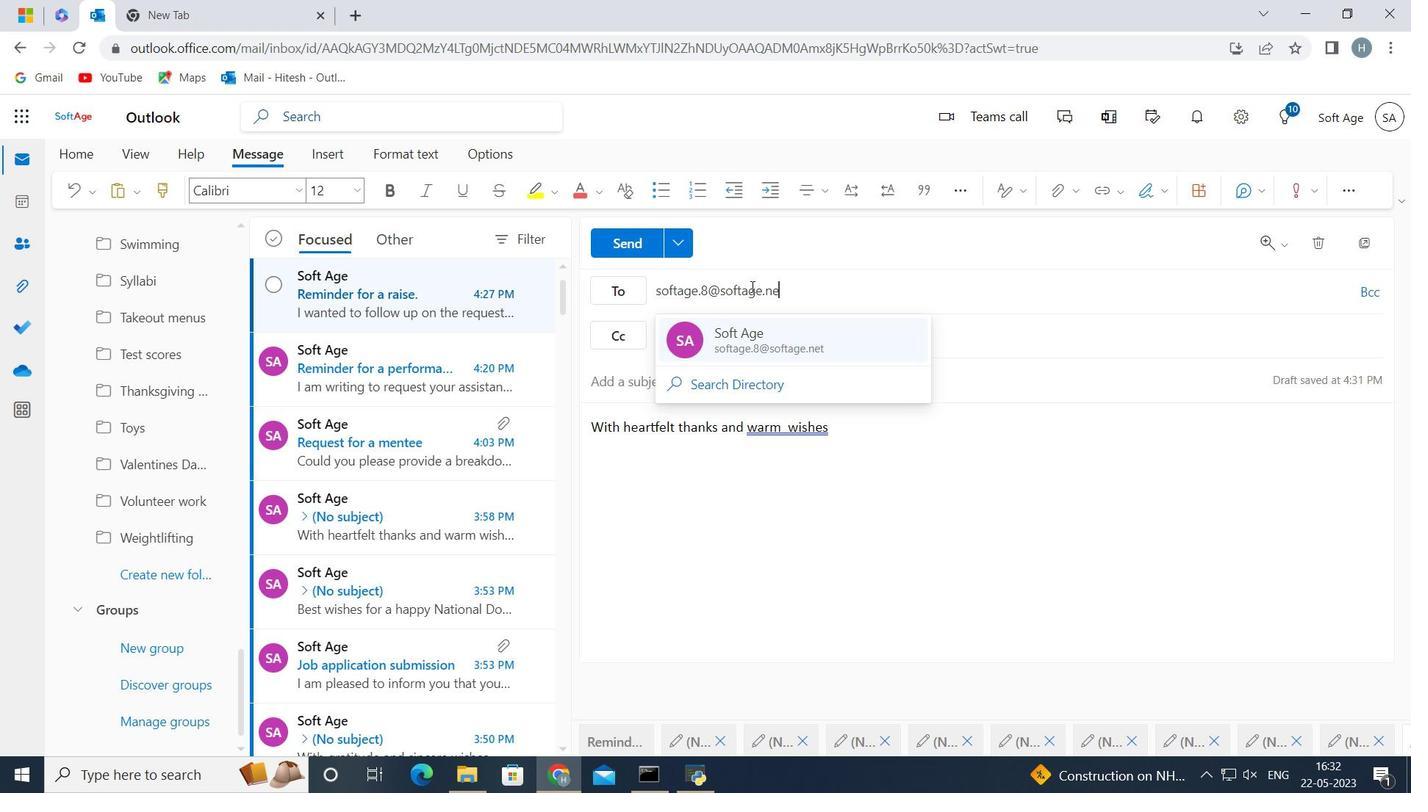 
Action: Mouse moved to (754, 341)
Screenshot: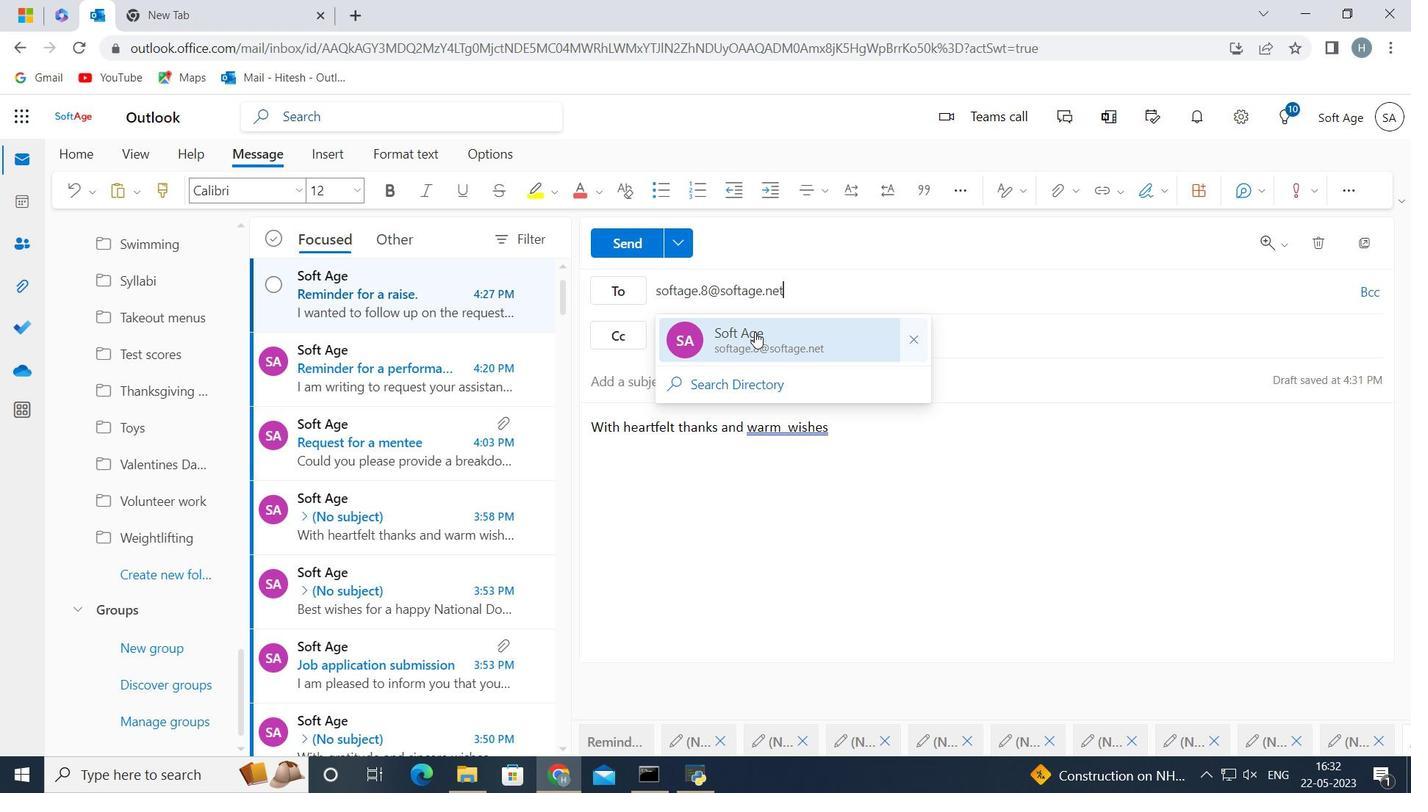 
Action: Mouse pressed left at (754, 341)
Screenshot: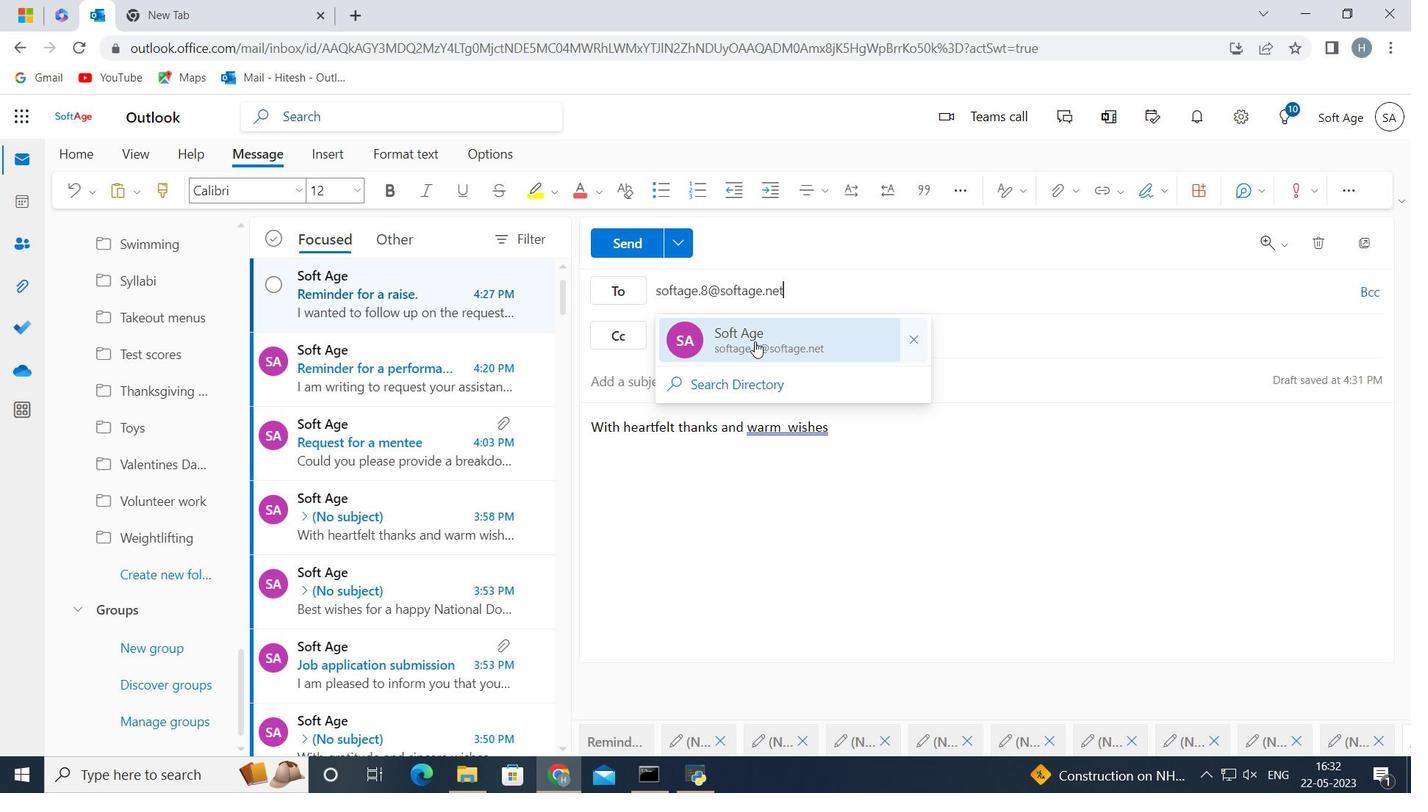 
Action: Mouse moved to (164, 569)
Screenshot: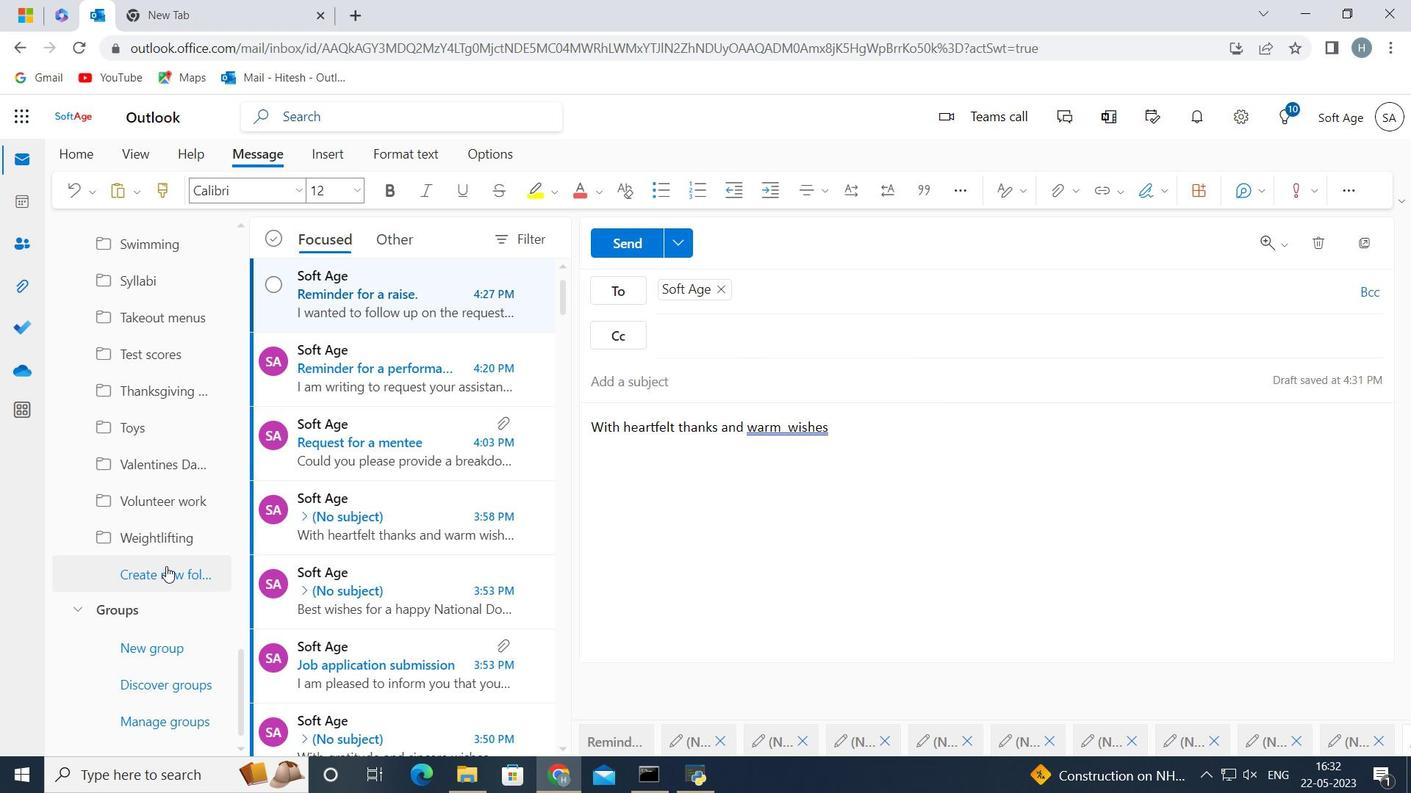 
Action: Mouse pressed left at (164, 569)
Screenshot: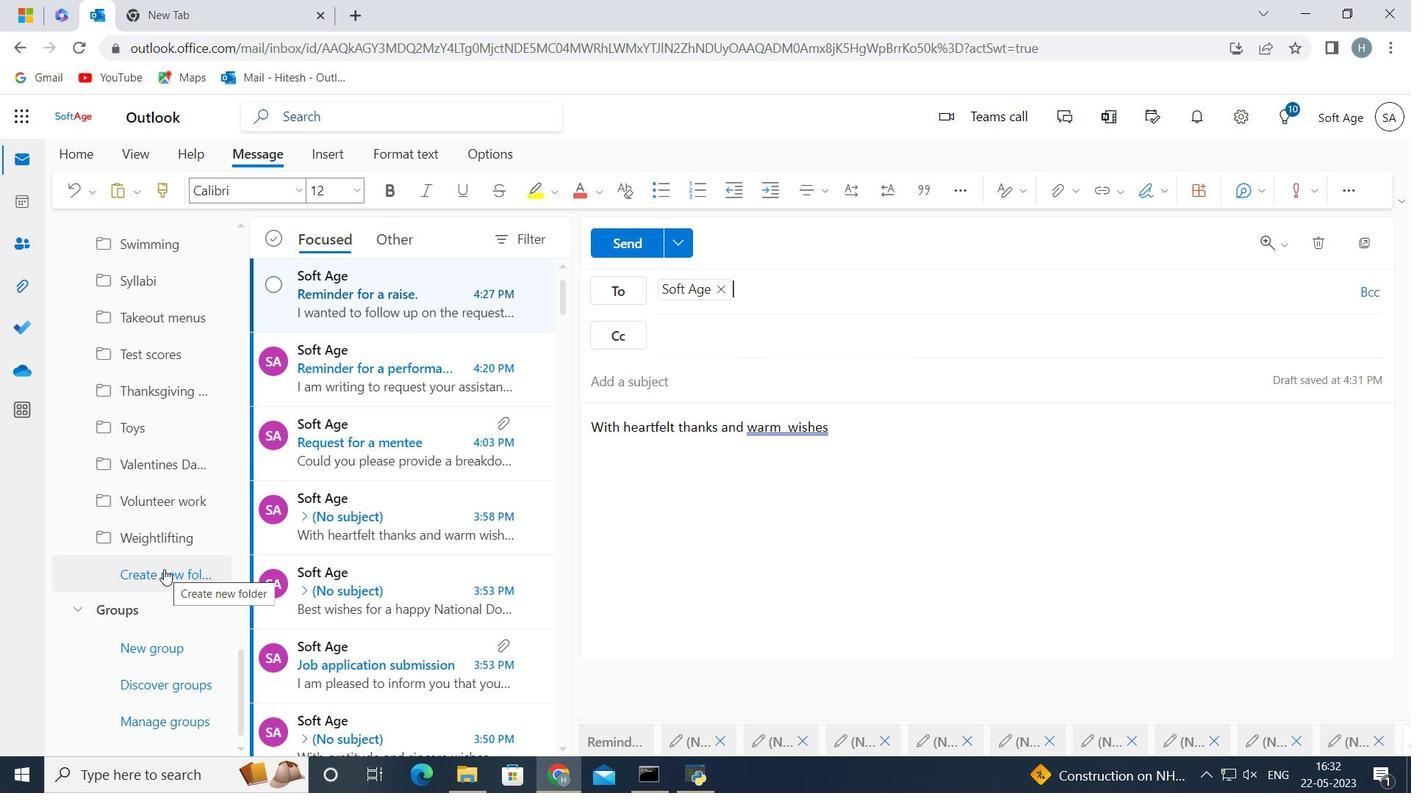 
Action: Key pressed <Key.shift>Photography
Screenshot: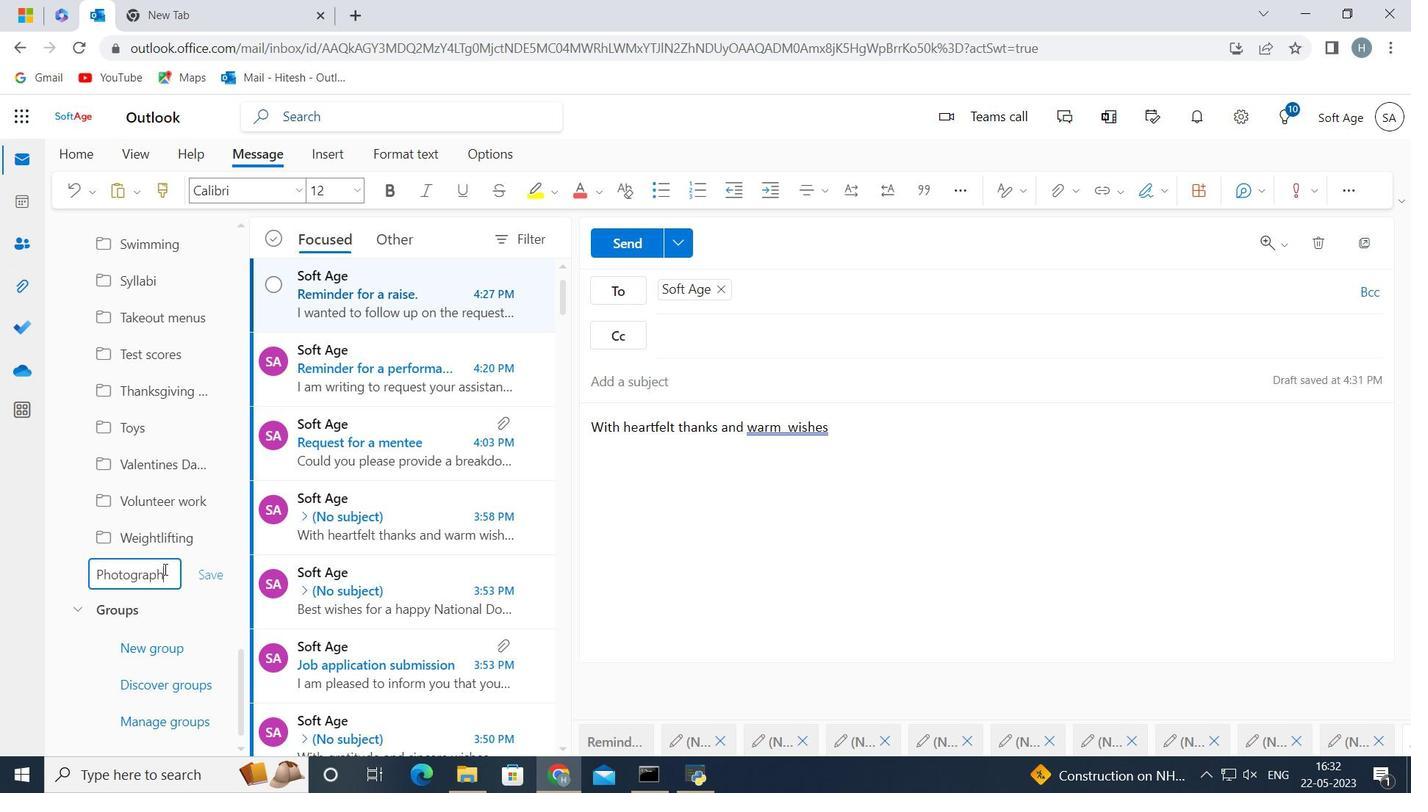 
Action: Mouse moved to (205, 570)
Screenshot: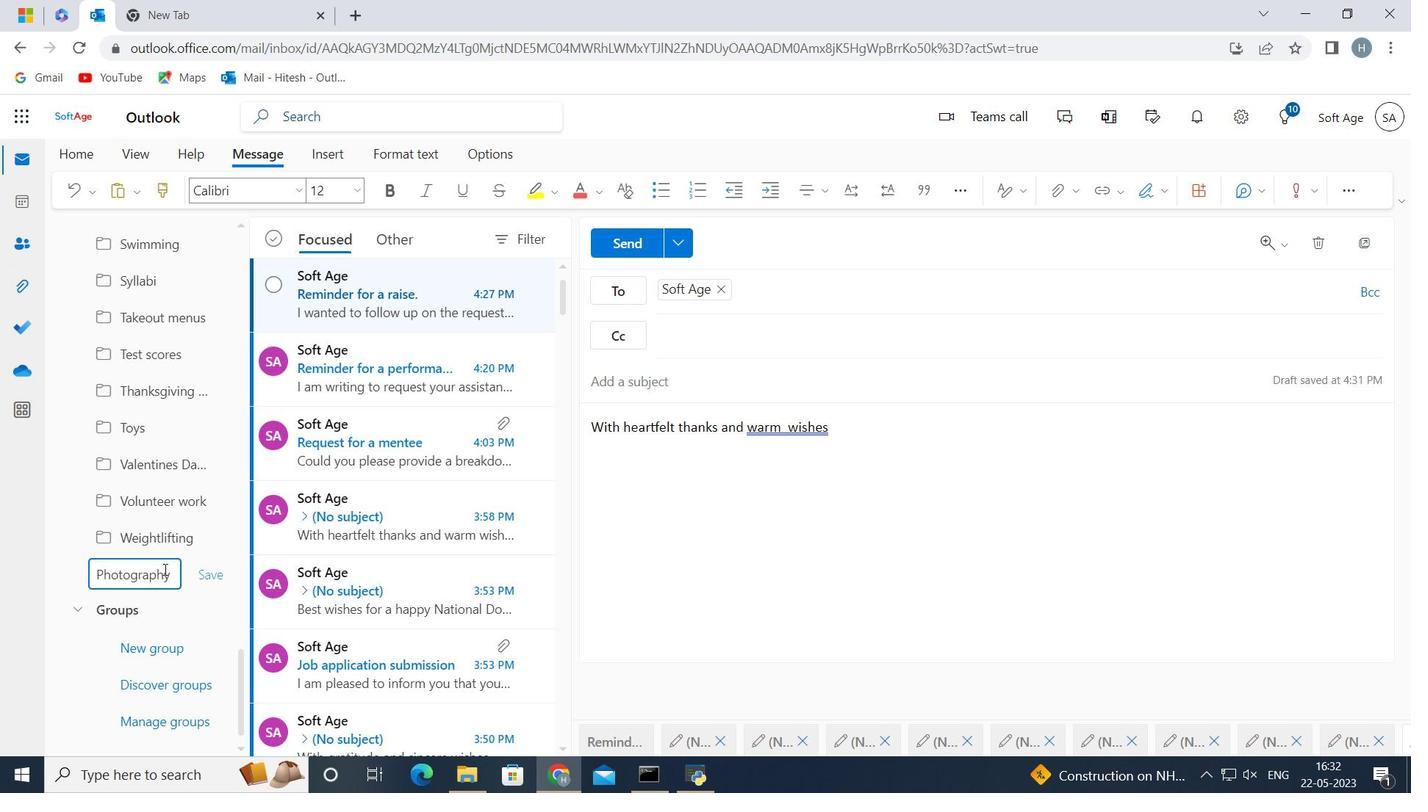 
Action: Mouse pressed left at (205, 570)
Screenshot: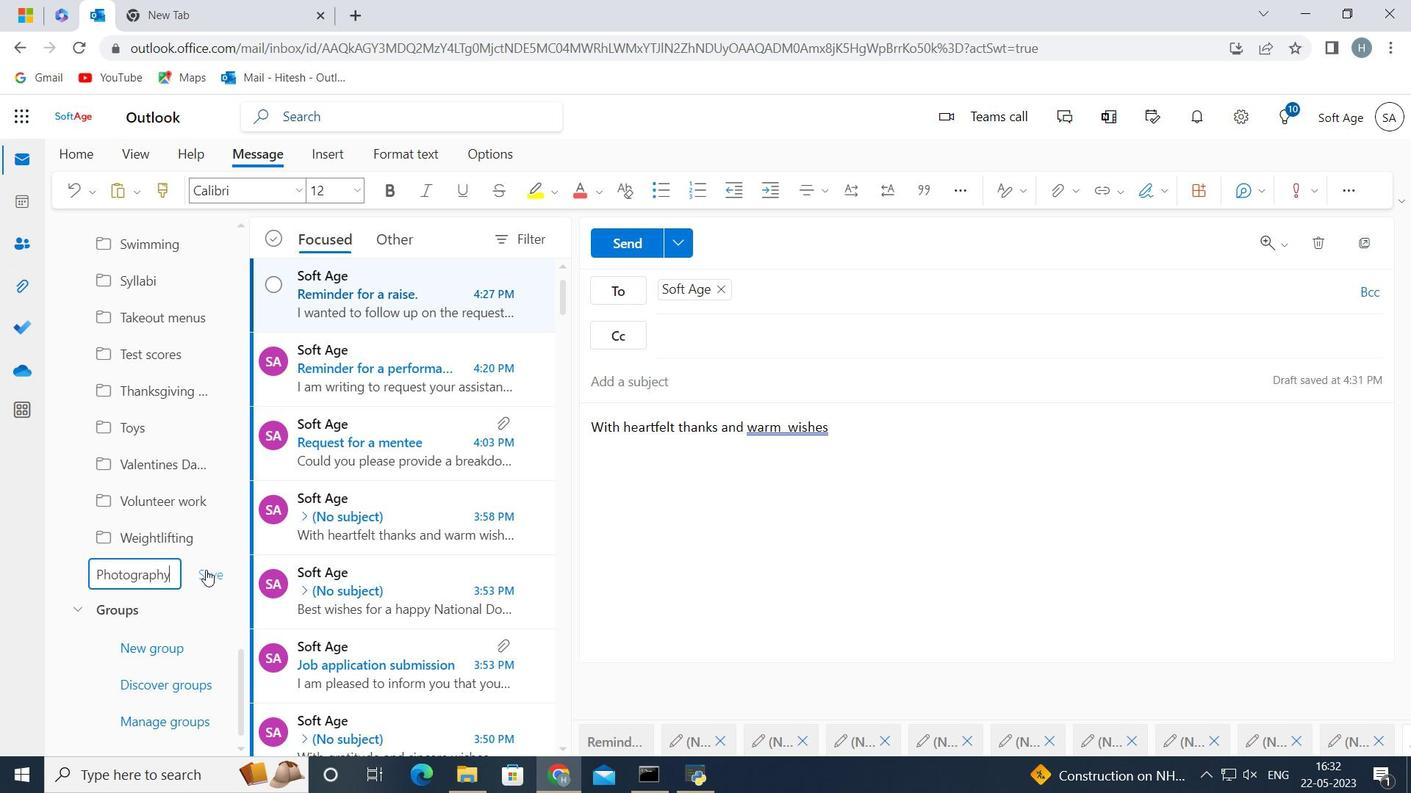 
Action: Mouse moved to (691, 492)
Screenshot: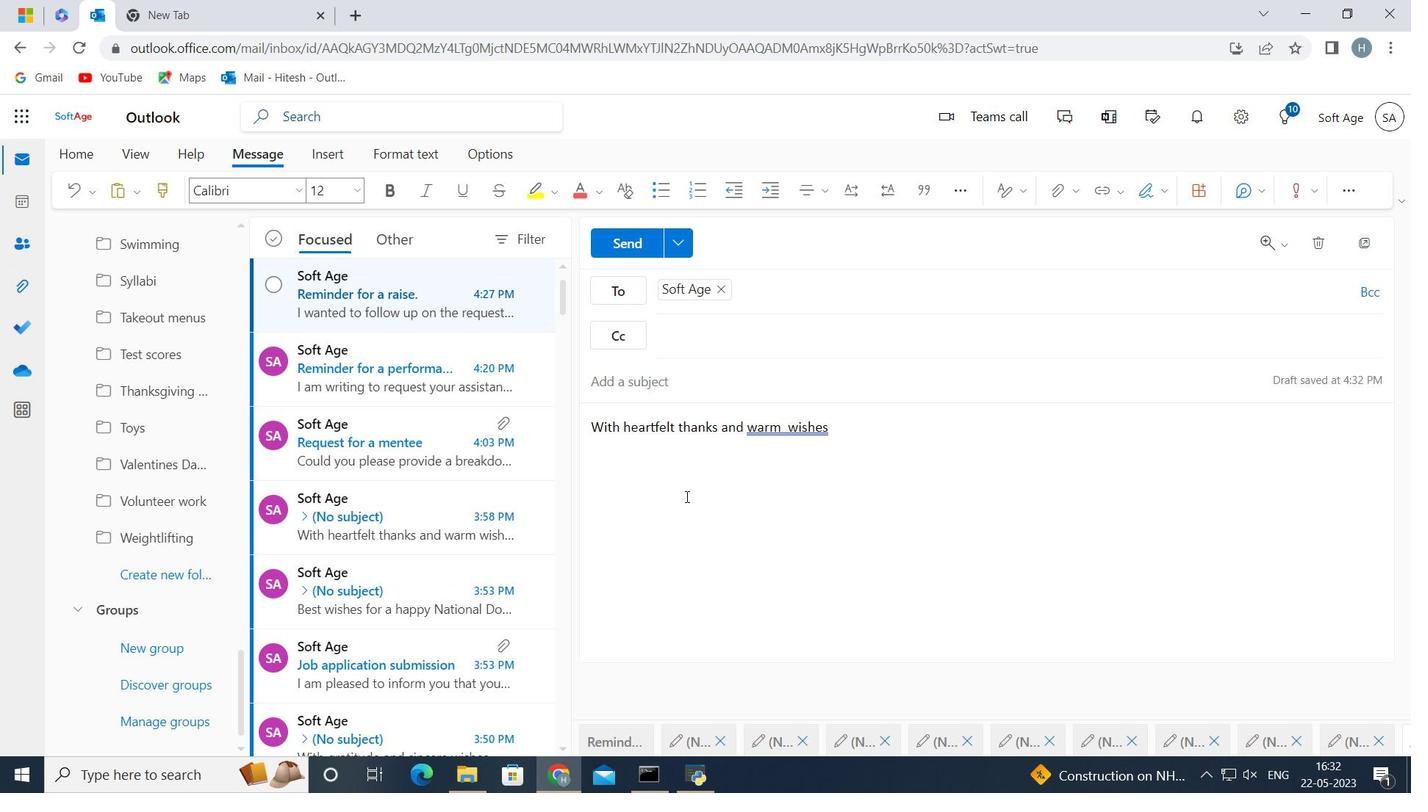 
Action: Mouse pressed left at (691, 492)
Screenshot: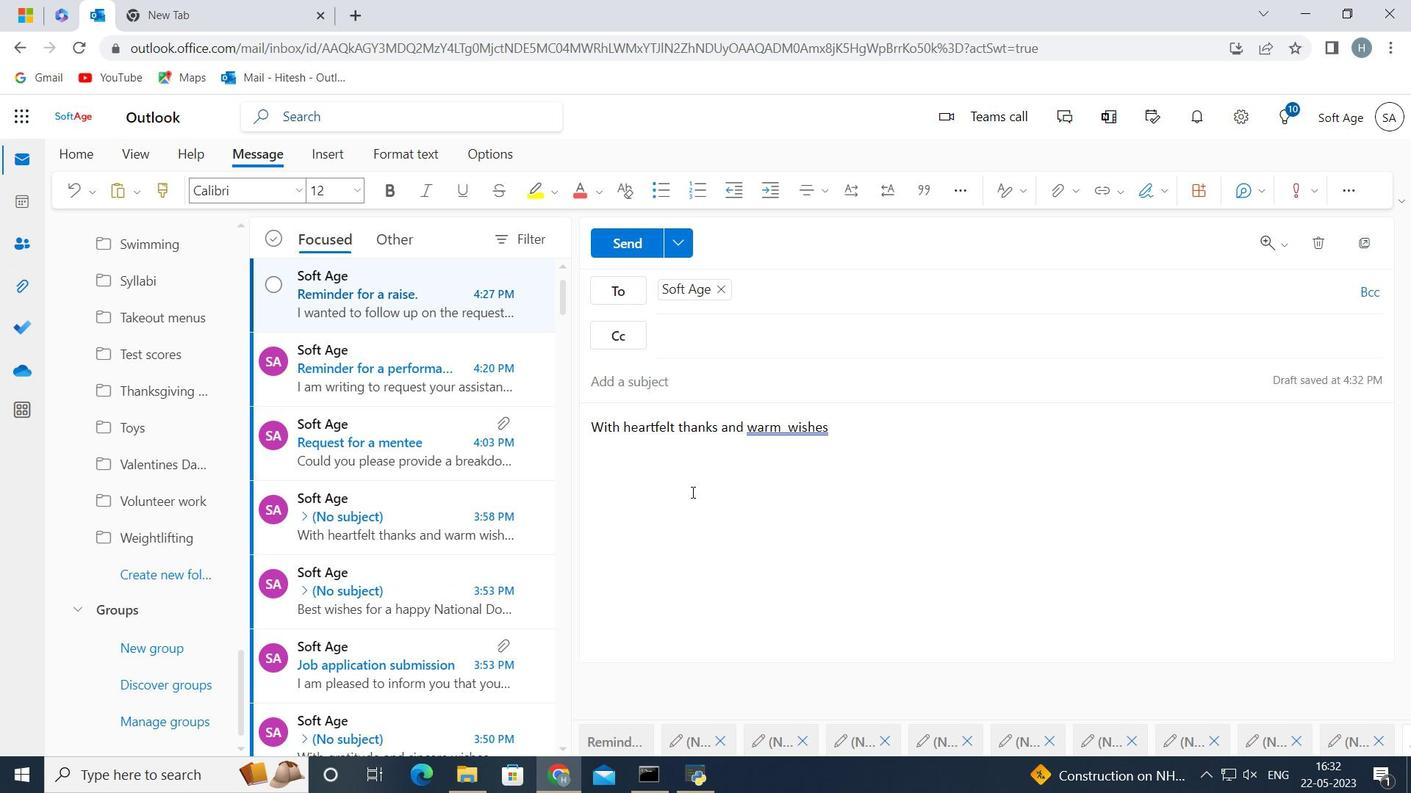 
